 Task: Look for Airbnb options in Medina, Saudi Arabia from 5th November, 2023 to 16th November, 2023 for 2 adults.1  bedroom having 1 bed and 1 bathroom. Property type can be hotel. Look for 4 properties as per requirement.
Action: Mouse moved to (487, 68)
Screenshot: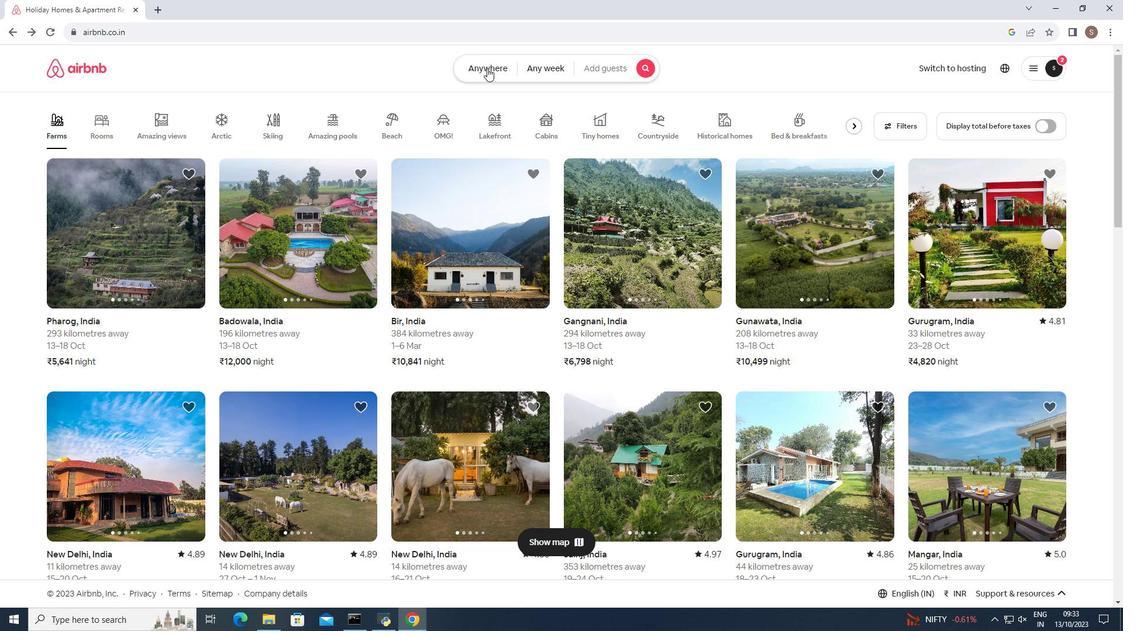 
Action: Mouse pressed left at (487, 68)
Screenshot: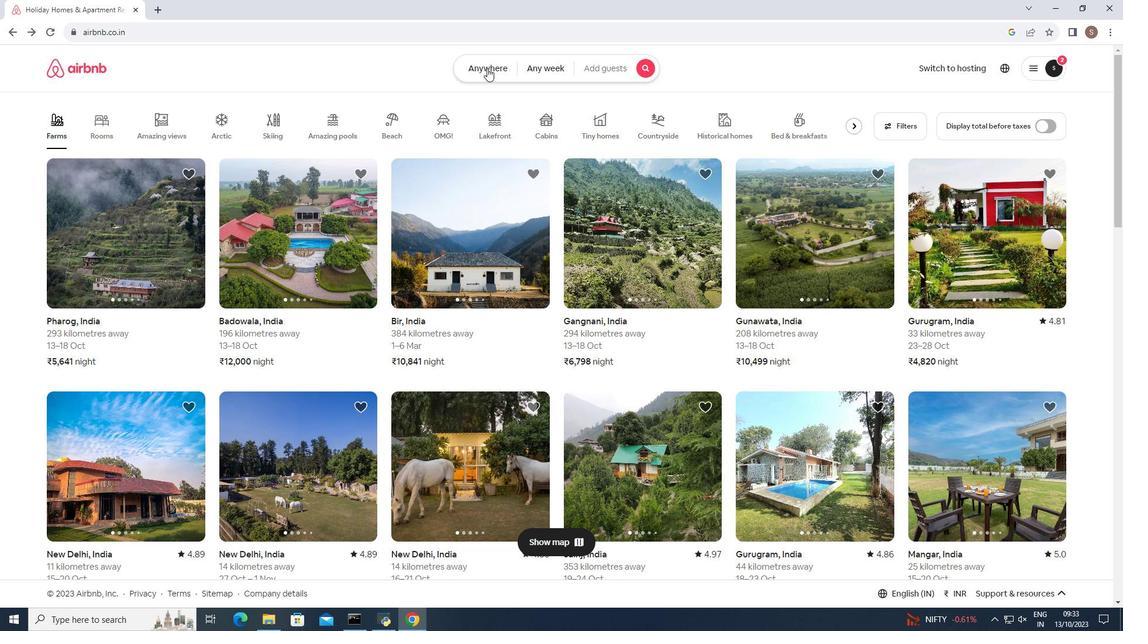 
Action: Mouse moved to (378, 118)
Screenshot: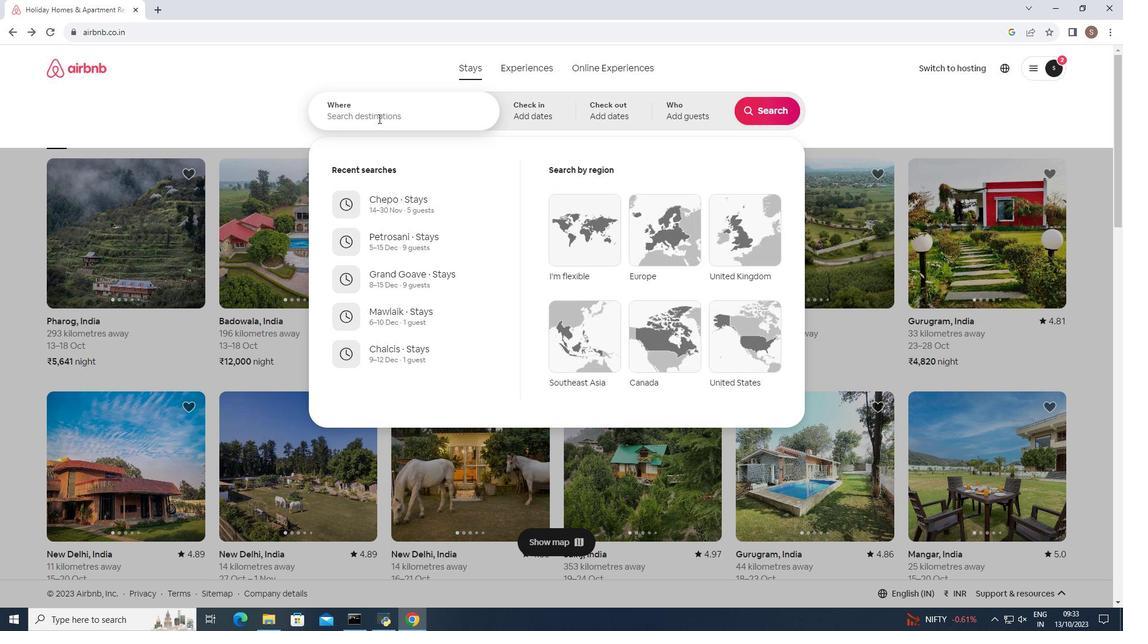 
Action: Mouse pressed left at (378, 118)
Screenshot: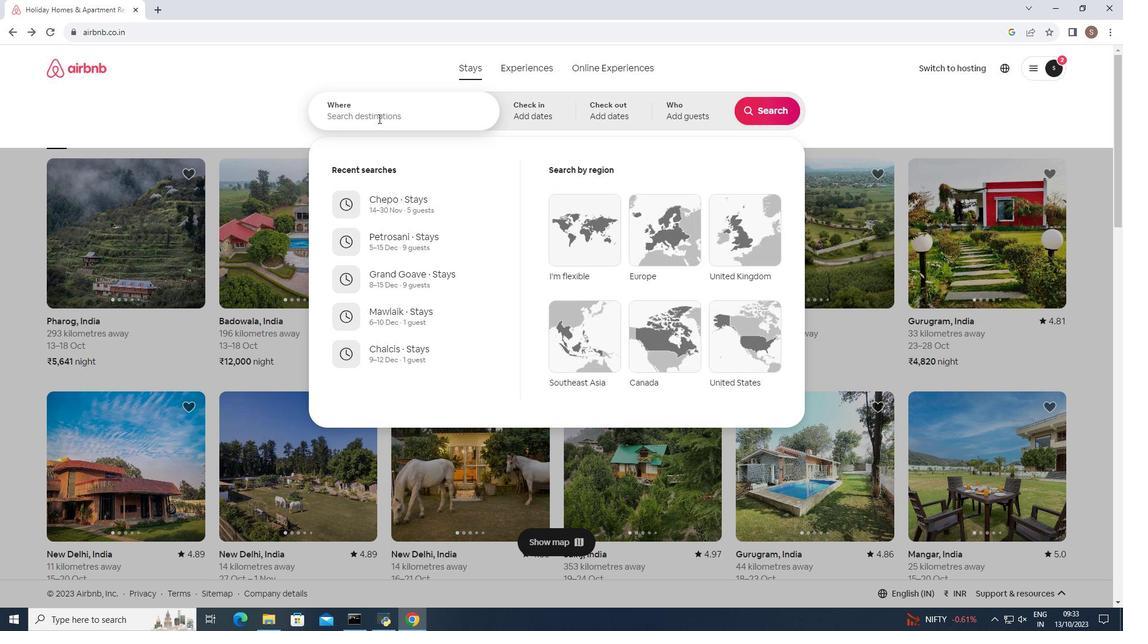 
Action: Key pressed <Key.shift>Medina,<Key.space><Key.shift><Key.shift><Key.shift><Key.shift>Saudi<Key.space><Key.shift><Key.shift><Key.shift><Key.shift><Key.shift><Key.shift><Key.shift><Key.shift><Key.shift><Key.shift>Arabia<Key.enter>
Screenshot: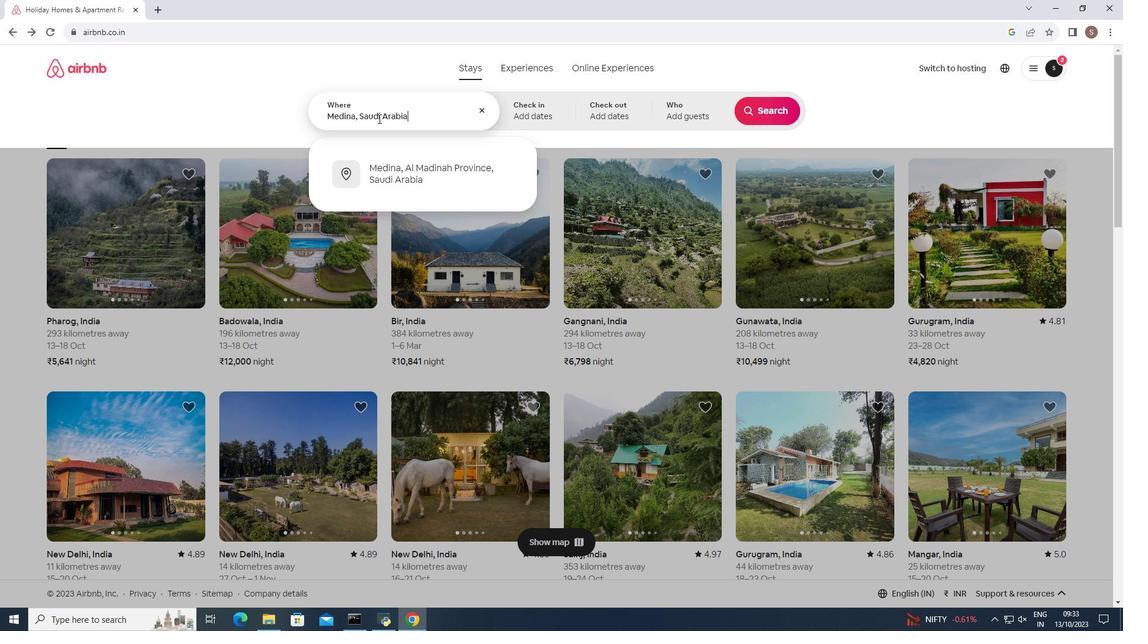 
Action: Mouse moved to (588, 283)
Screenshot: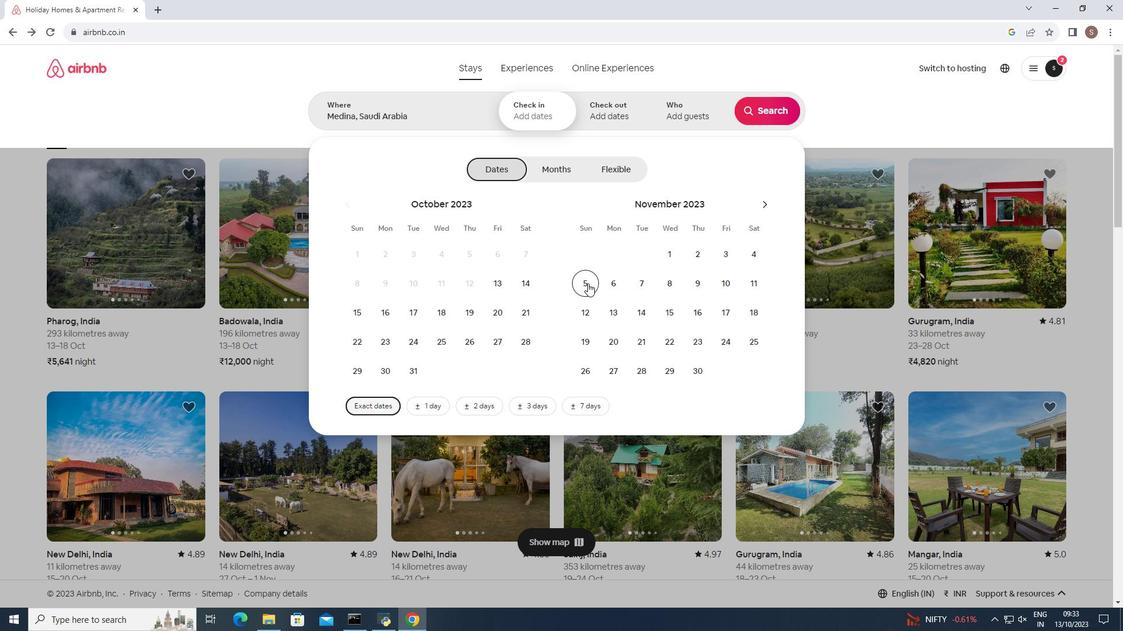 
Action: Mouse pressed left at (588, 283)
Screenshot: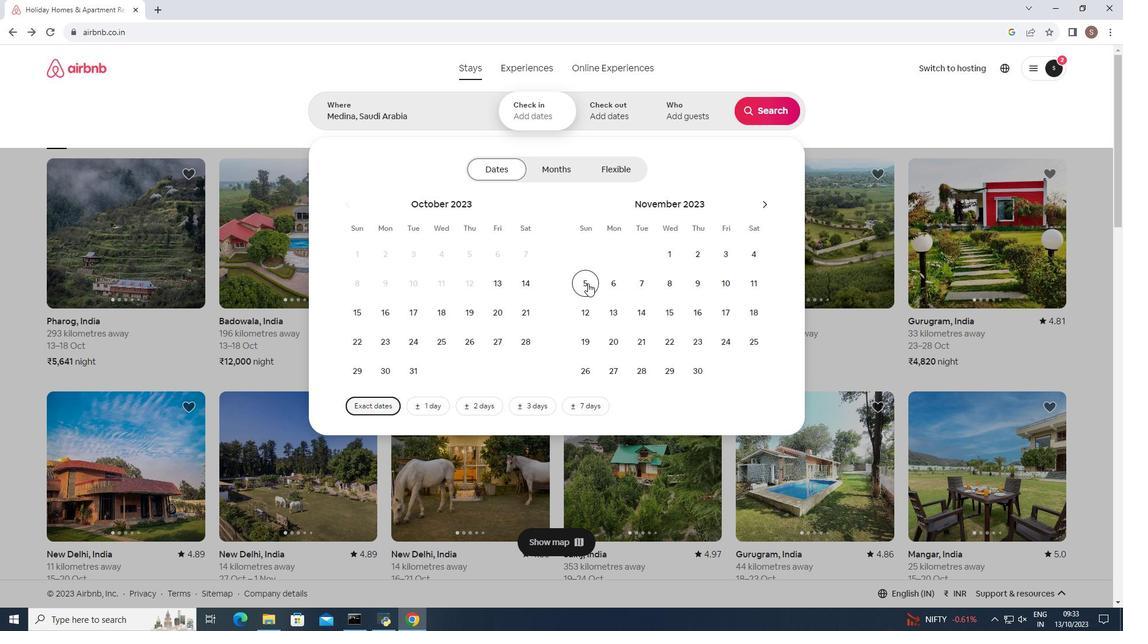 
Action: Mouse moved to (696, 311)
Screenshot: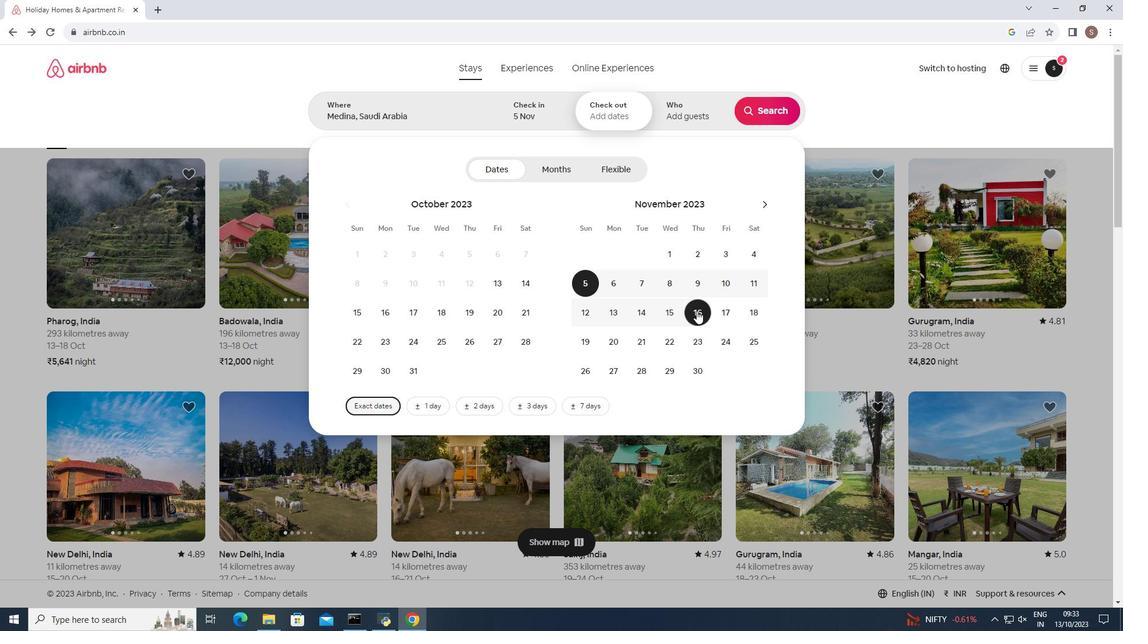 
Action: Mouse pressed left at (696, 311)
Screenshot: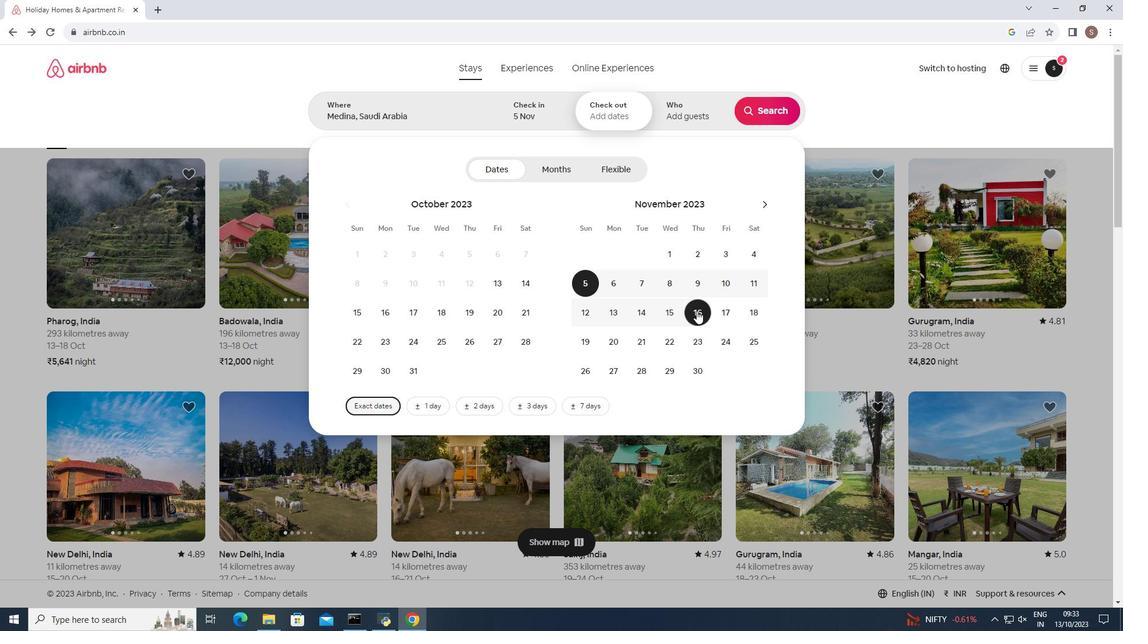 
Action: Mouse moved to (664, 112)
Screenshot: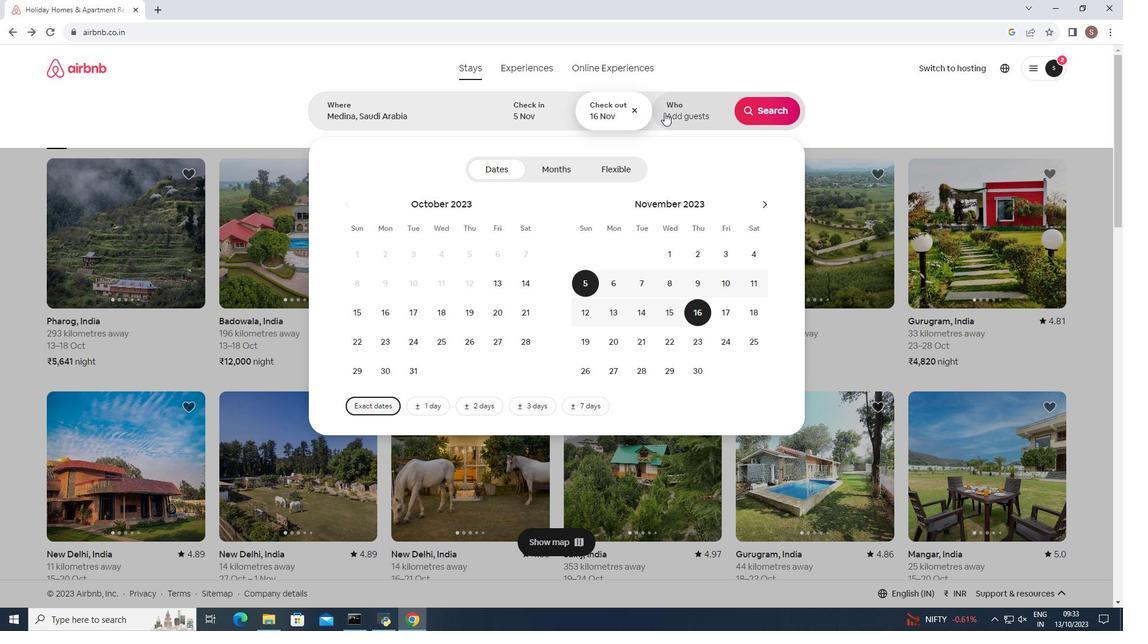 
Action: Mouse pressed left at (664, 112)
Screenshot: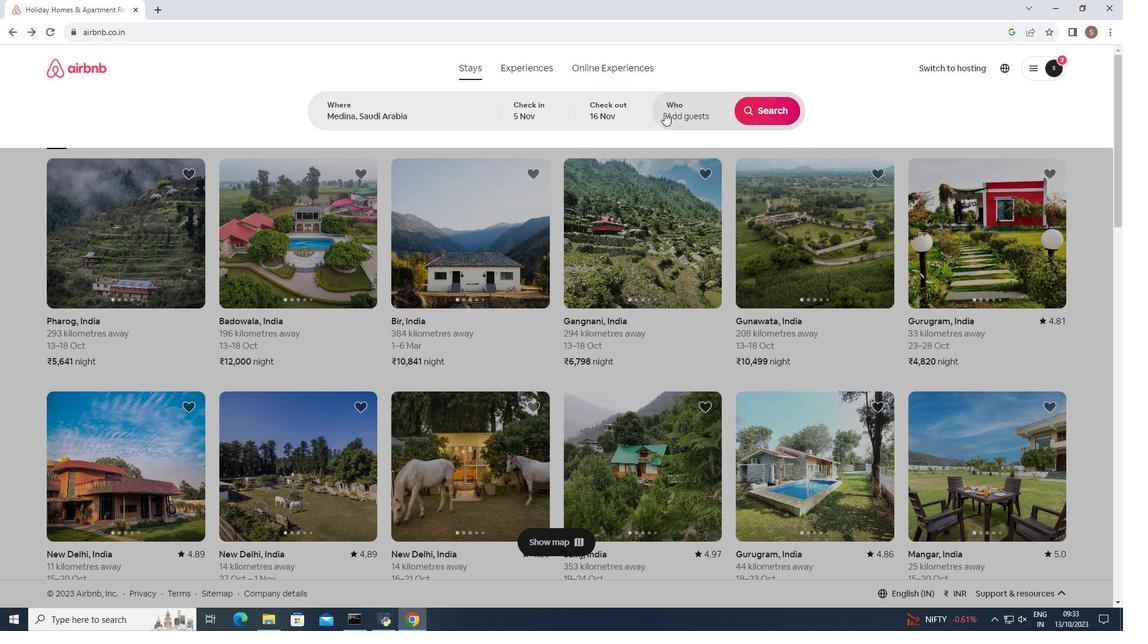 
Action: Mouse moved to (771, 169)
Screenshot: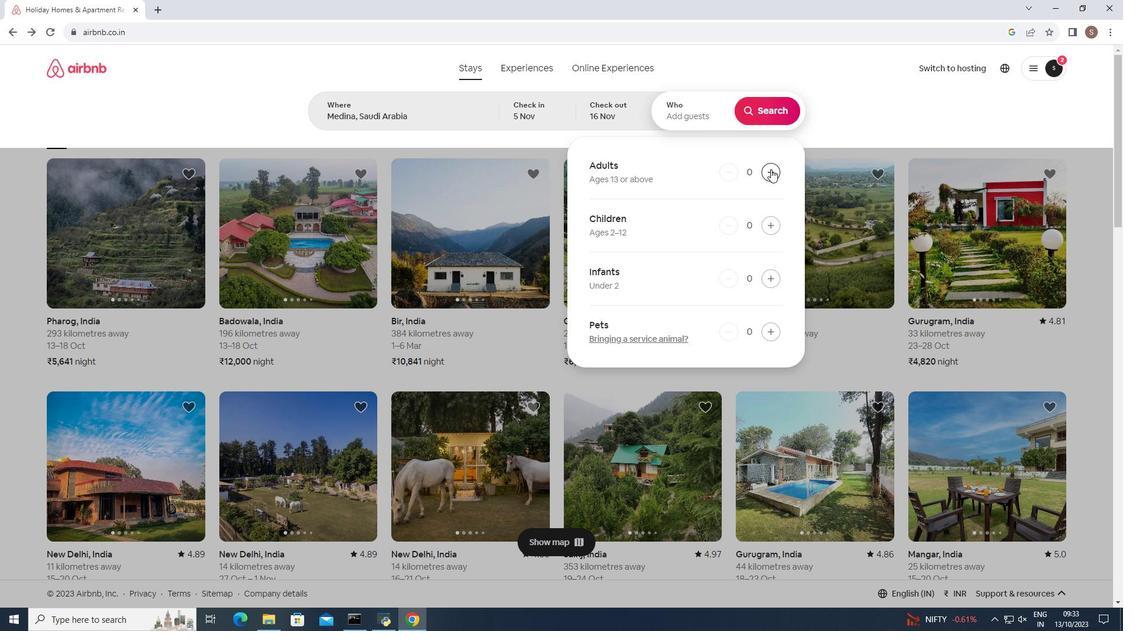 
Action: Mouse pressed left at (771, 169)
Screenshot: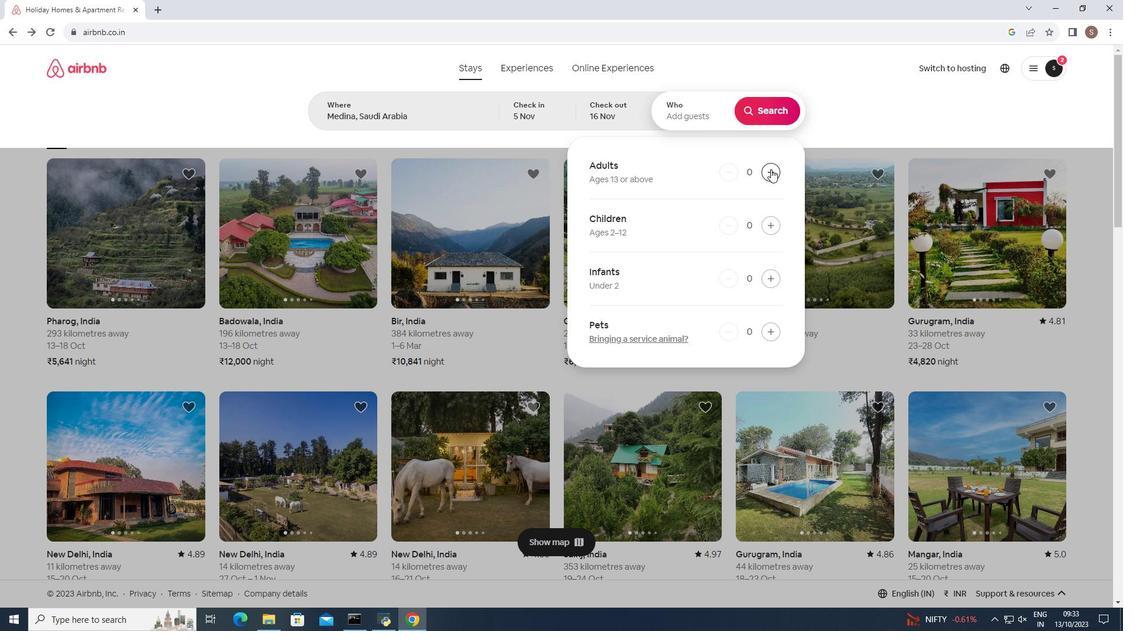 
Action: Mouse moved to (771, 170)
Screenshot: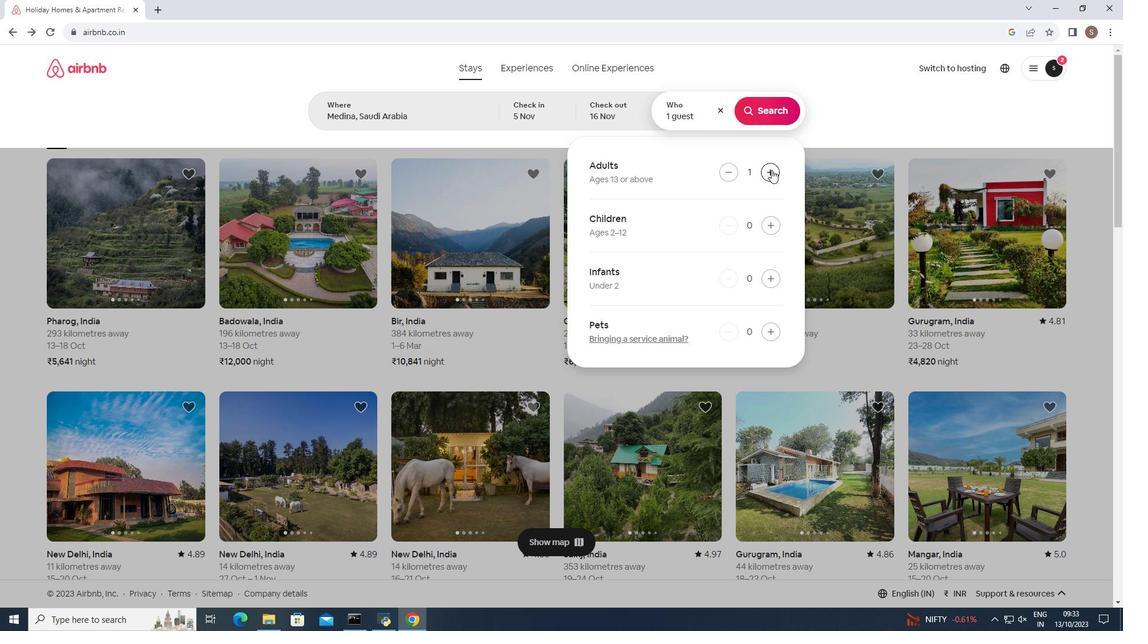 
Action: Mouse pressed left at (771, 170)
Screenshot: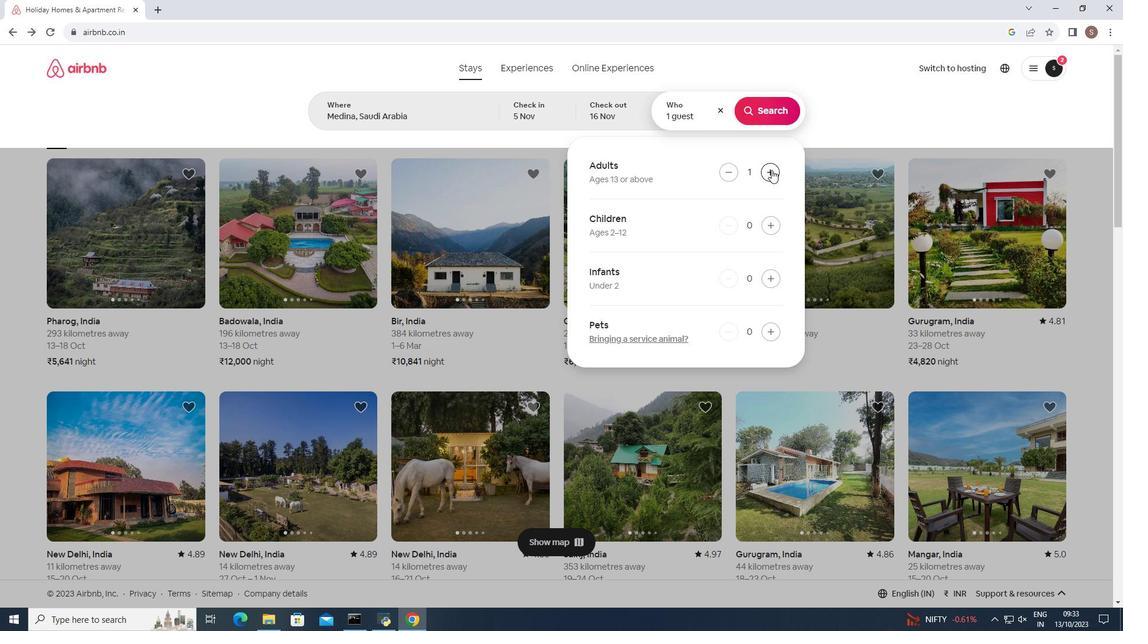 
Action: Mouse moved to (767, 101)
Screenshot: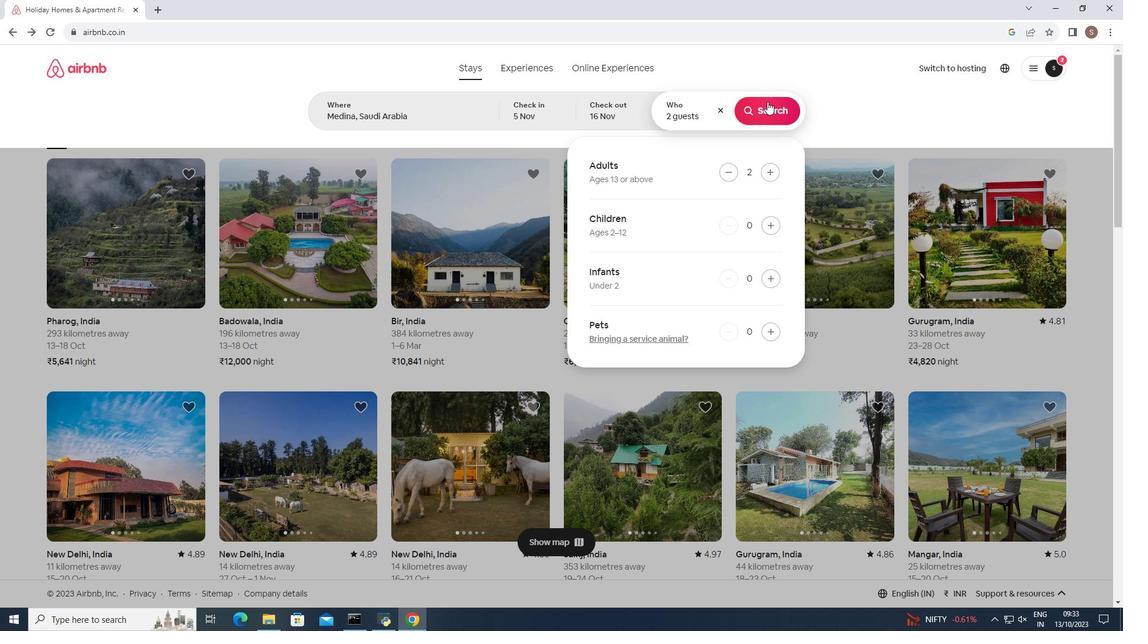 
Action: Mouse pressed left at (767, 101)
Screenshot: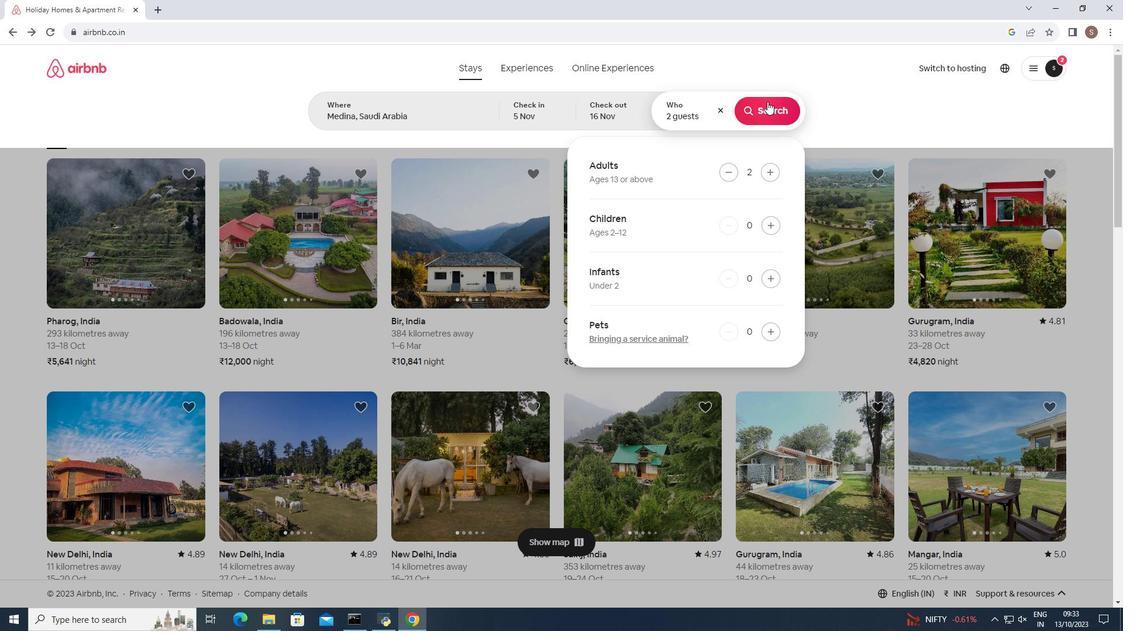 
Action: Mouse moved to (936, 118)
Screenshot: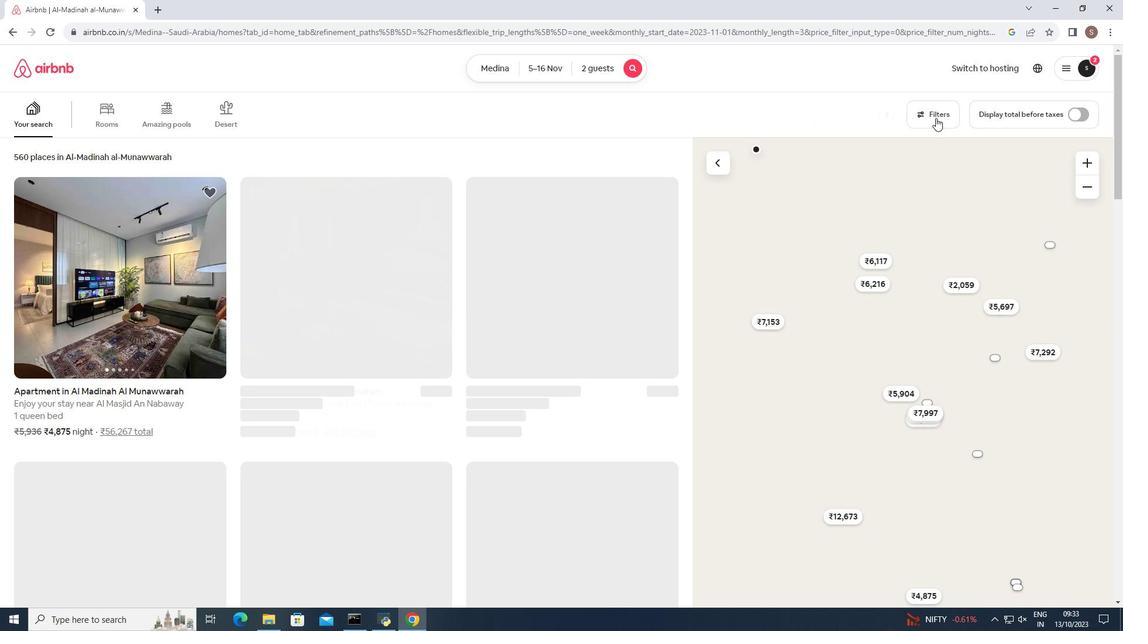 
Action: Mouse pressed left at (936, 118)
Screenshot: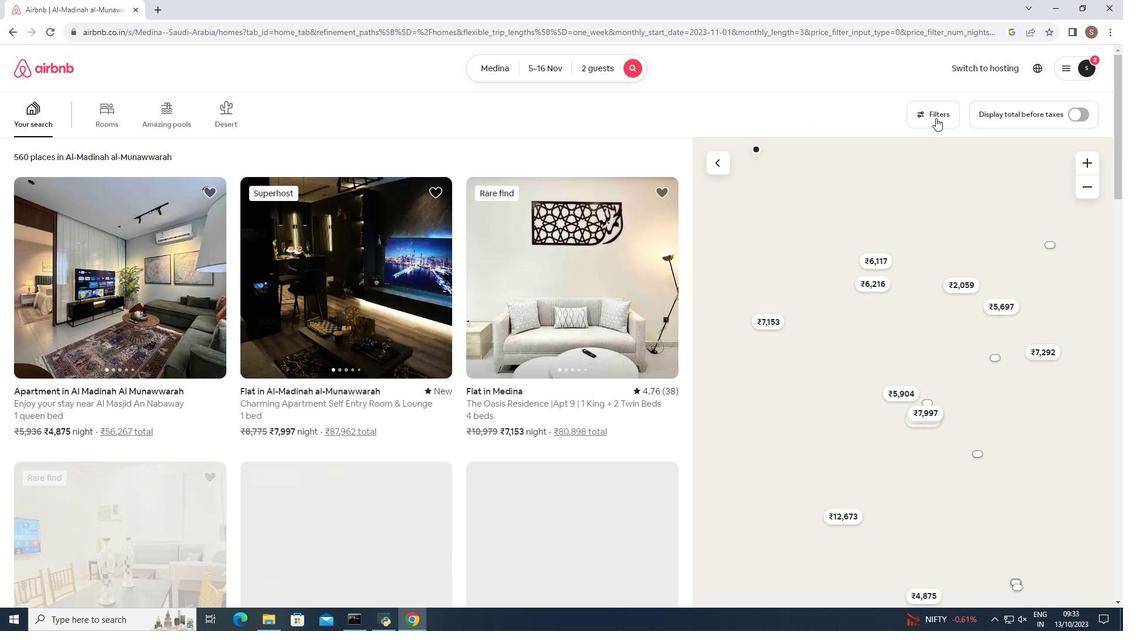
Action: Mouse moved to (575, 290)
Screenshot: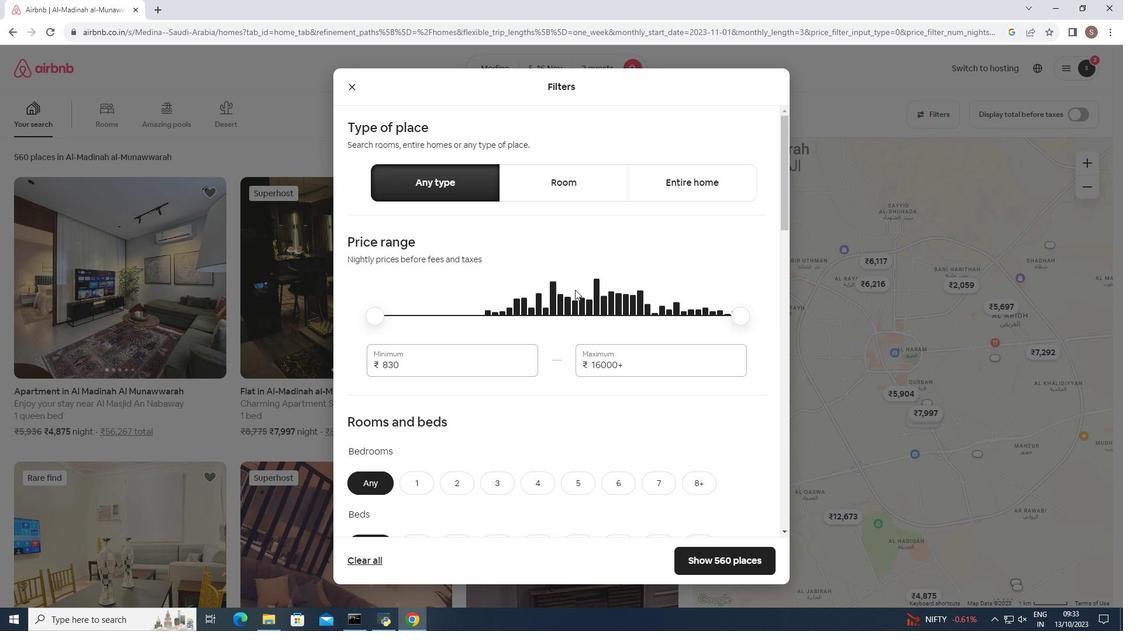 
Action: Mouse scrolled (575, 289) with delta (0, 0)
Screenshot: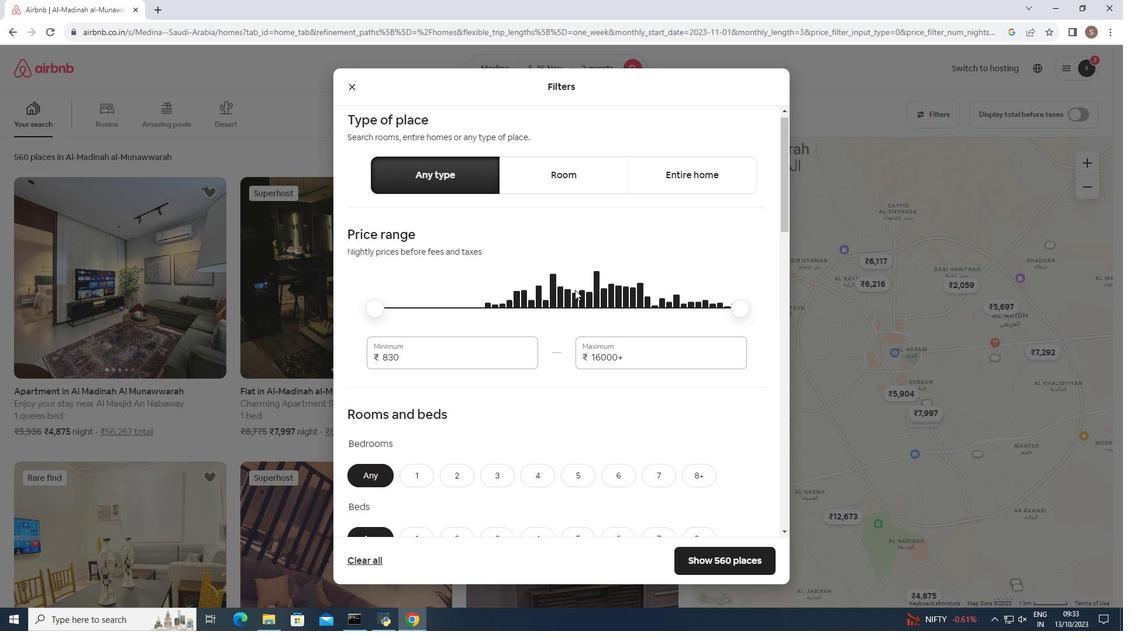 
Action: Mouse scrolled (575, 289) with delta (0, 0)
Screenshot: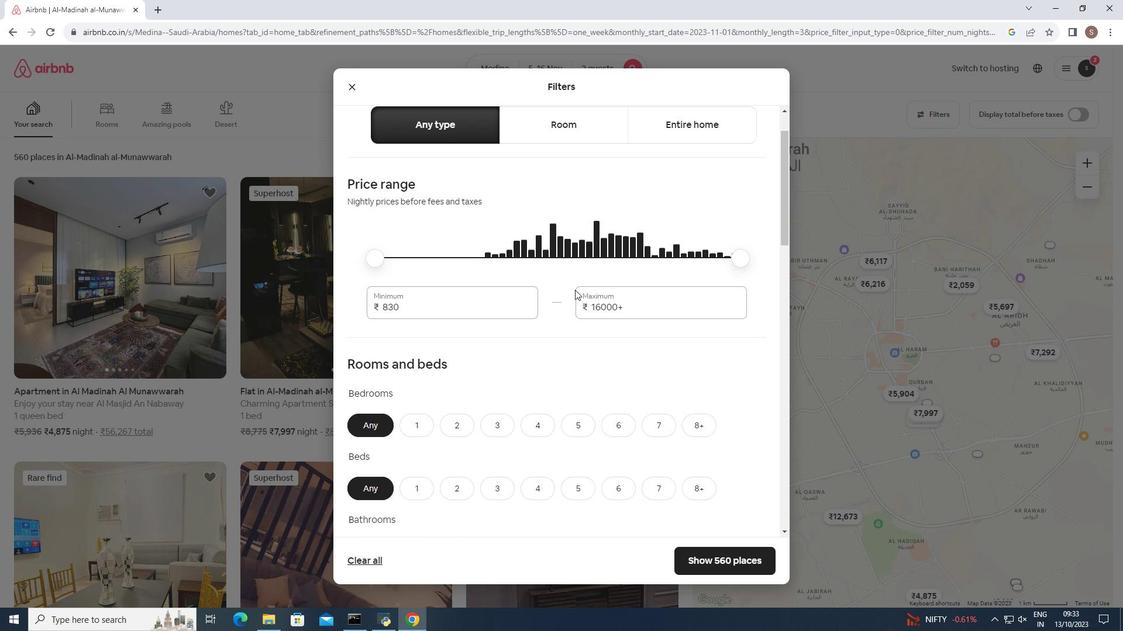 
Action: Mouse moved to (404, 361)
Screenshot: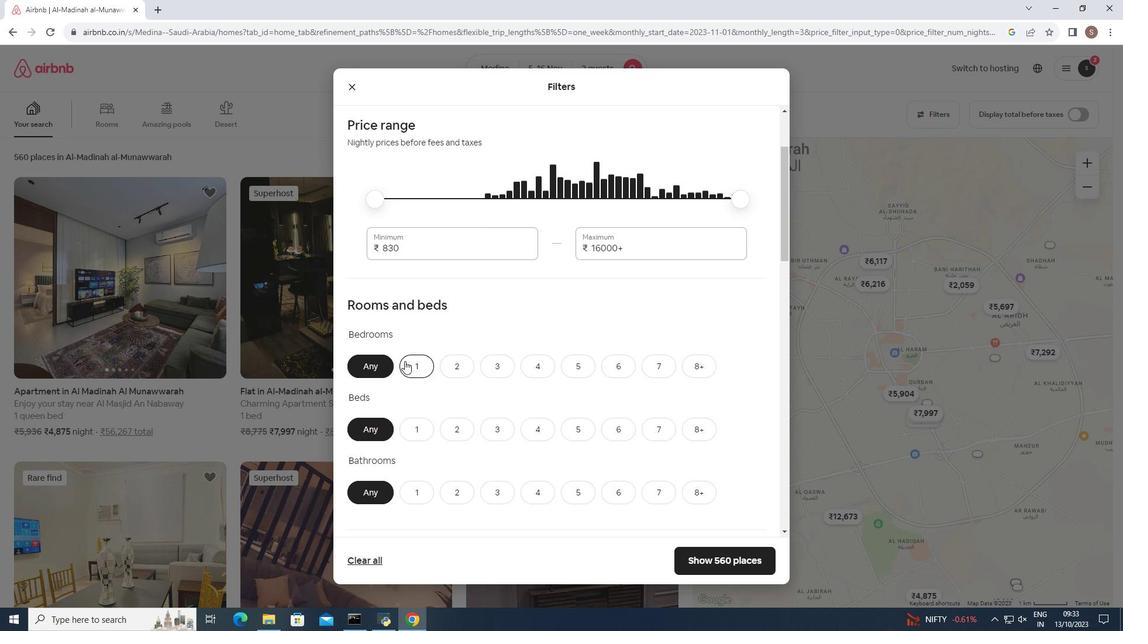 
Action: Mouse pressed left at (404, 361)
Screenshot: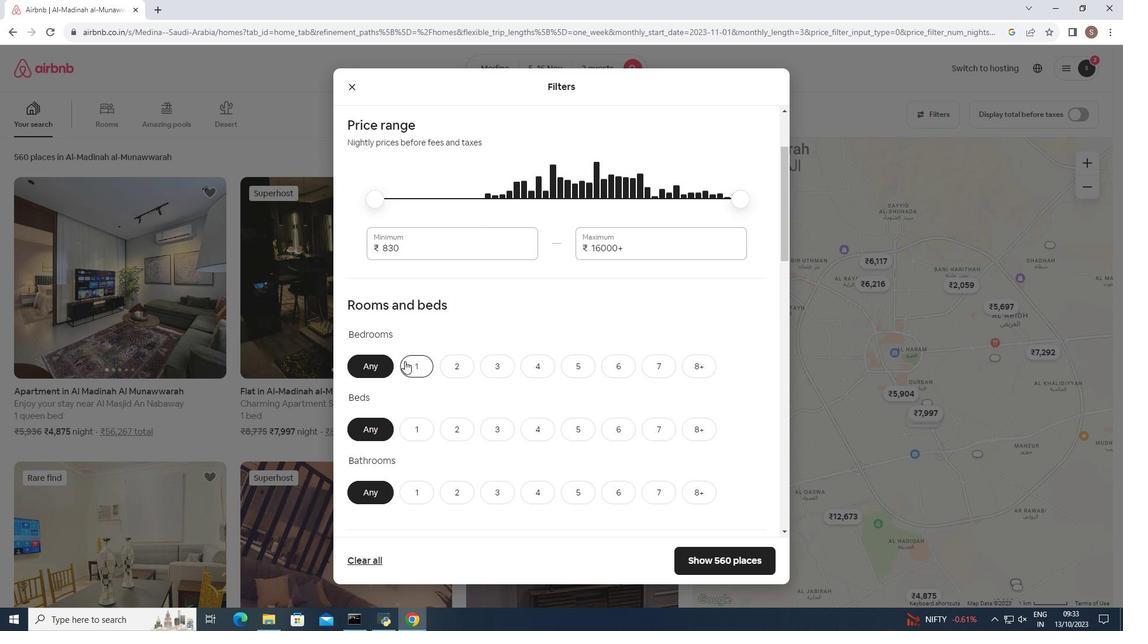 
Action: Mouse moved to (417, 435)
Screenshot: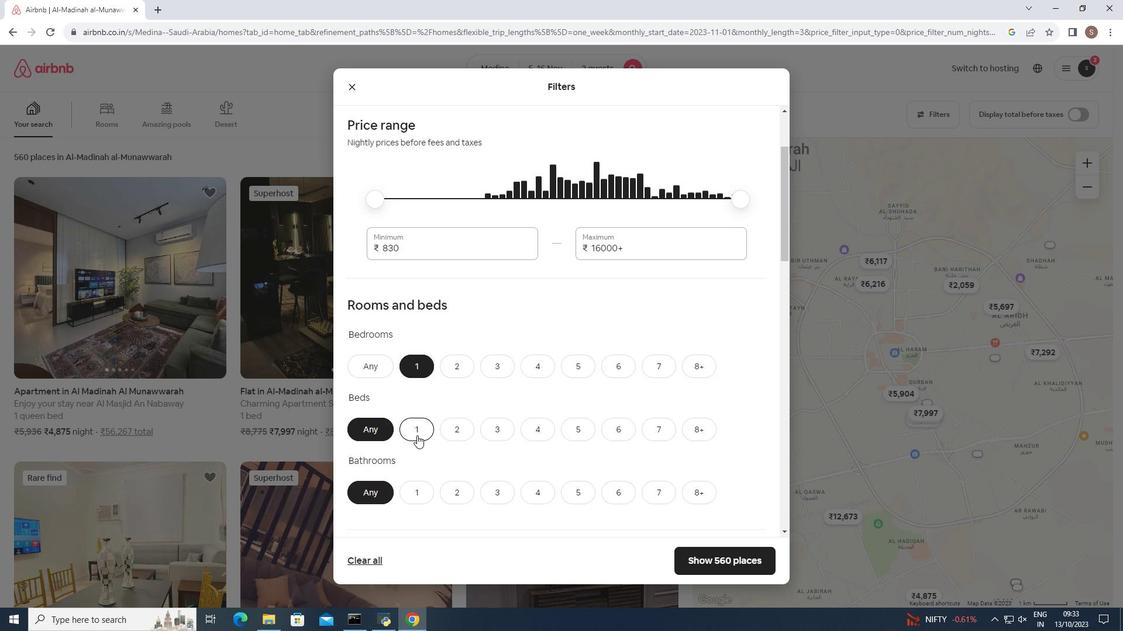 
Action: Mouse pressed left at (417, 435)
Screenshot: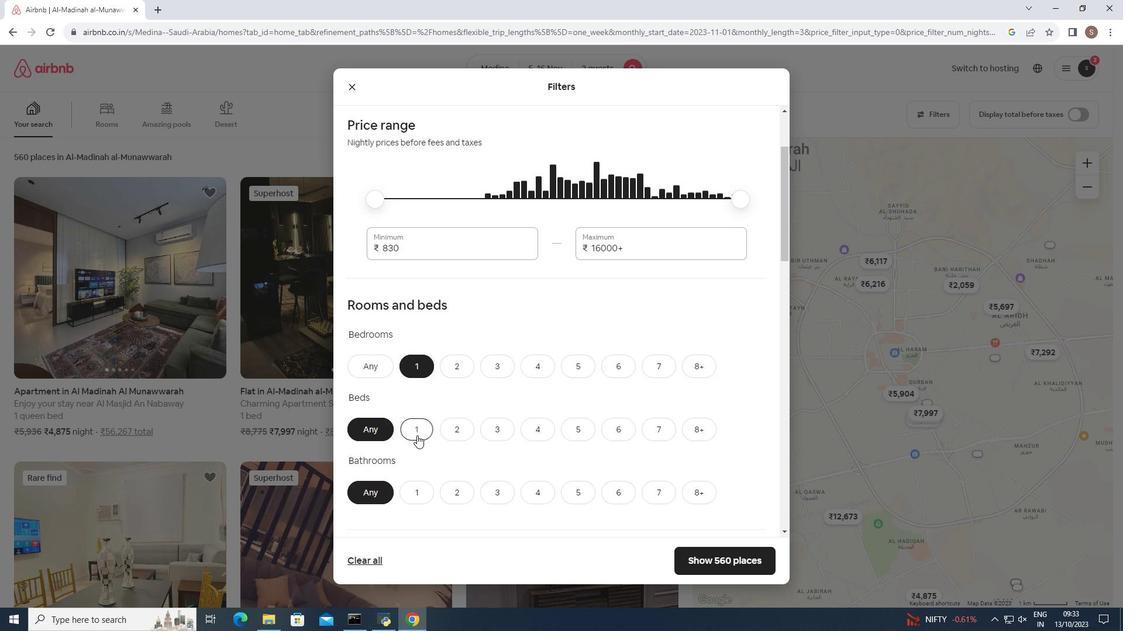 
Action: Mouse moved to (410, 497)
Screenshot: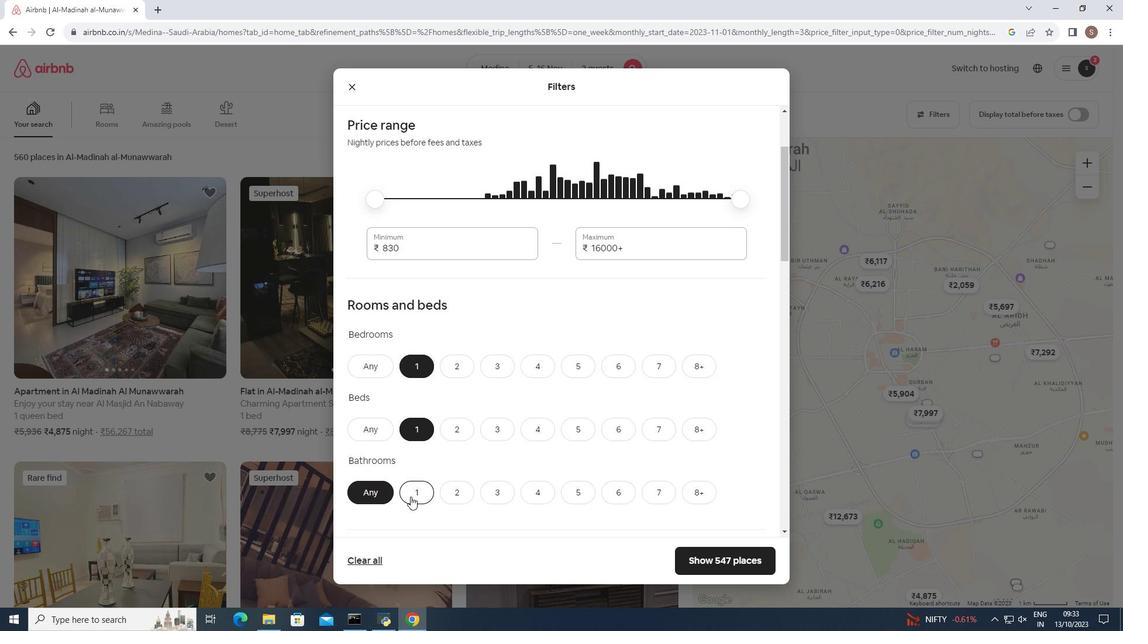 
Action: Mouse pressed left at (410, 497)
Screenshot: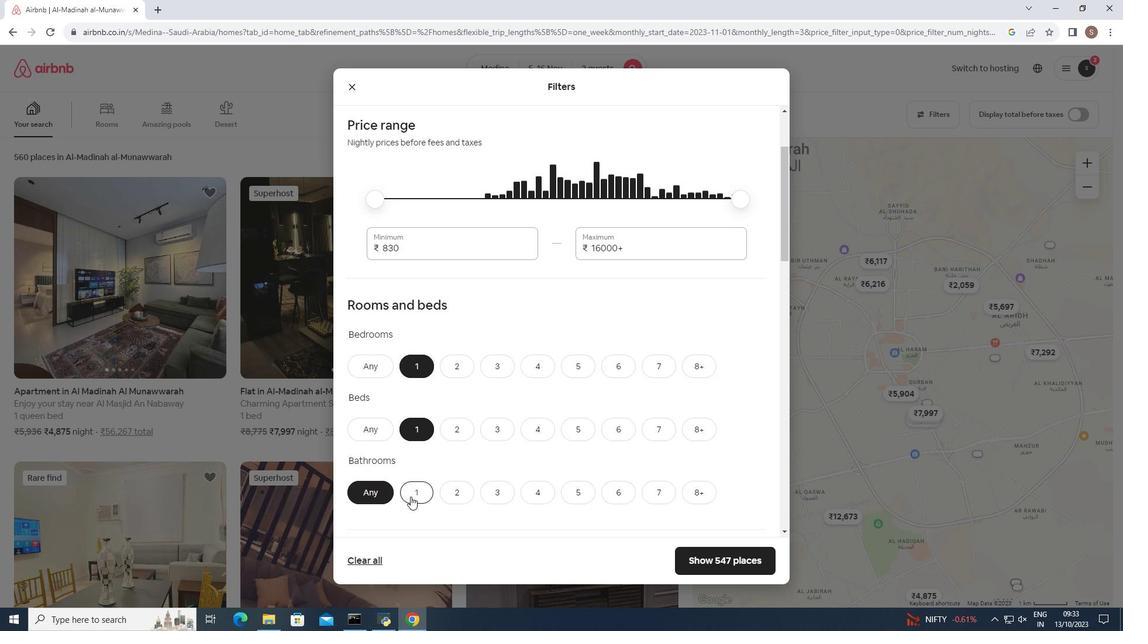 
Action: Mouse moved to (468, 372)
Screenshot: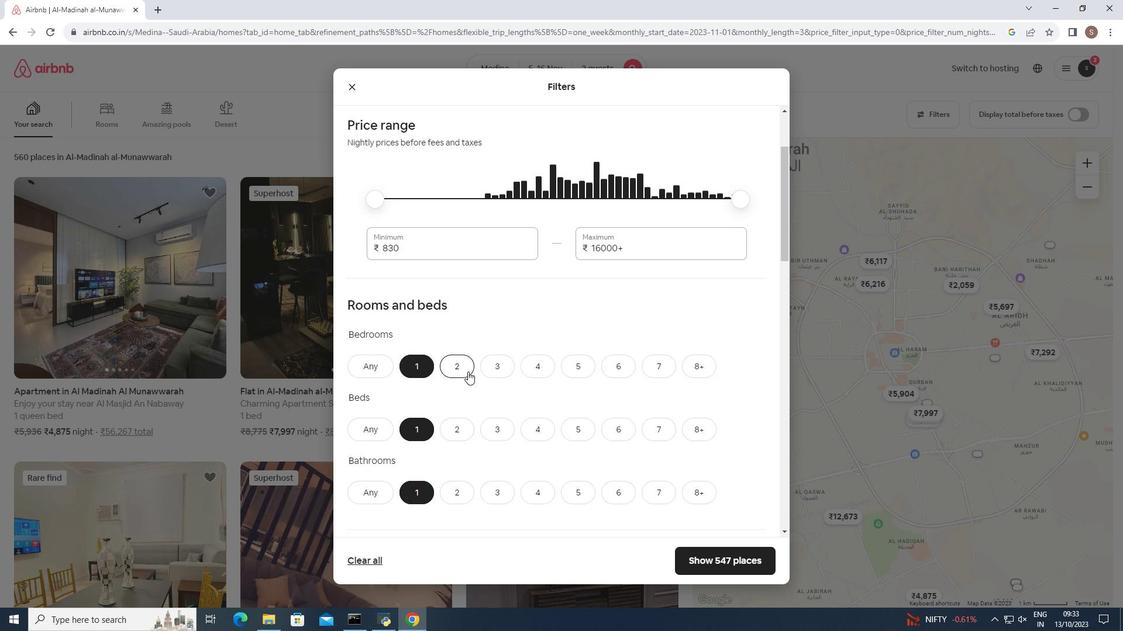 
Action: Mouse scrolled (468, 371) with delta (0, 0)
Screenshot: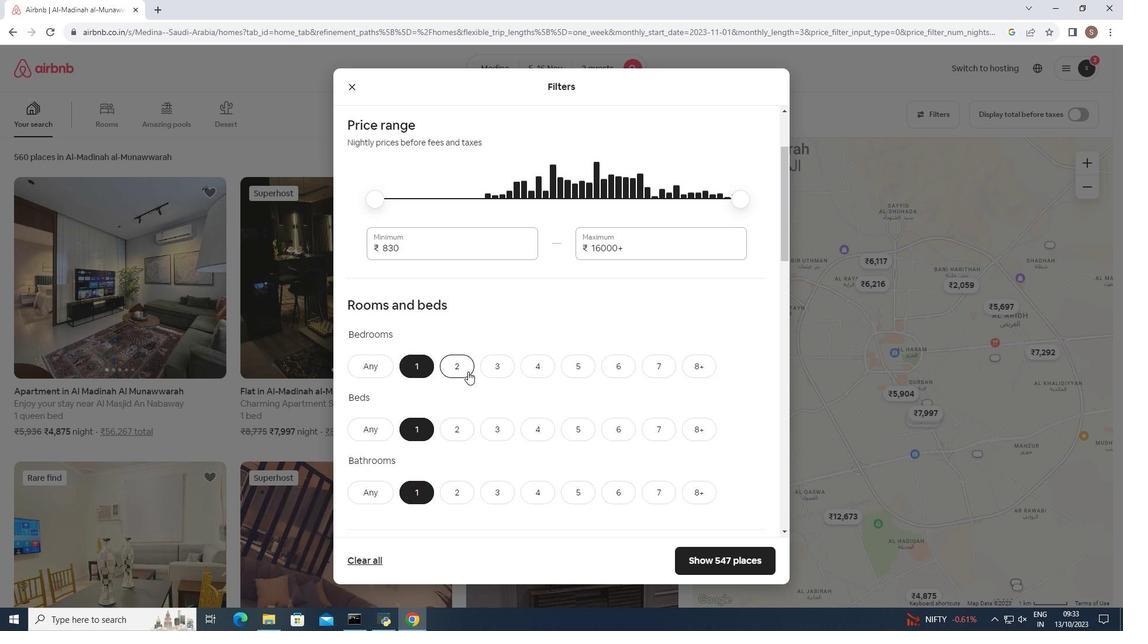 
Action: Mouse scrolled (468, 371) with delta (0, 0)
Screenshot: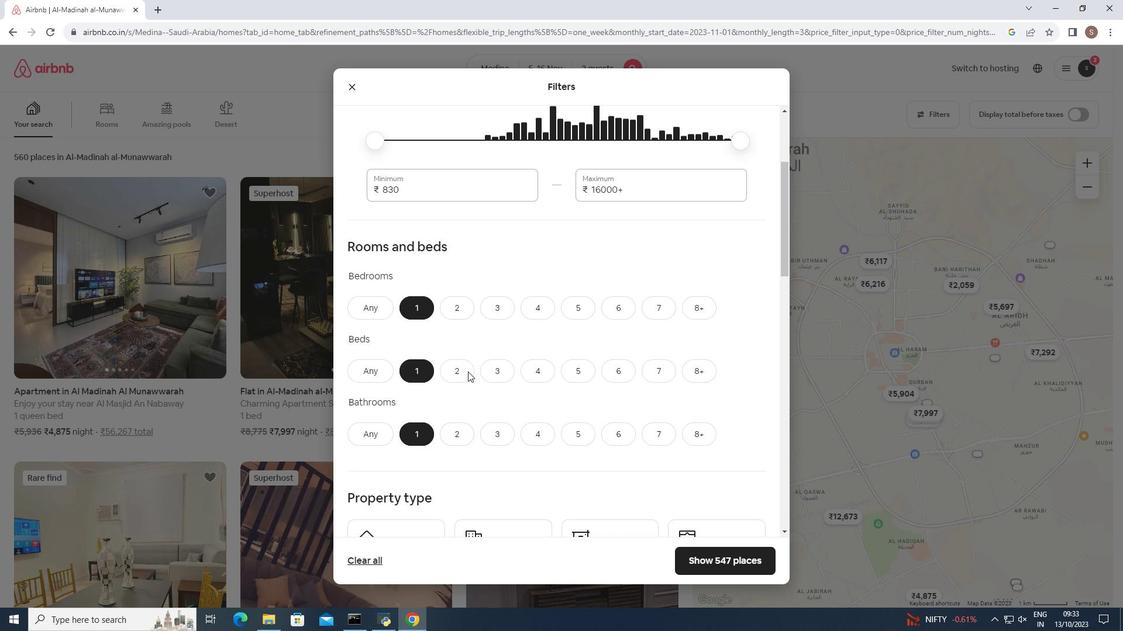 
Action: Mouse scrolled (468, 371) with delta (0, 0)
Screenshot: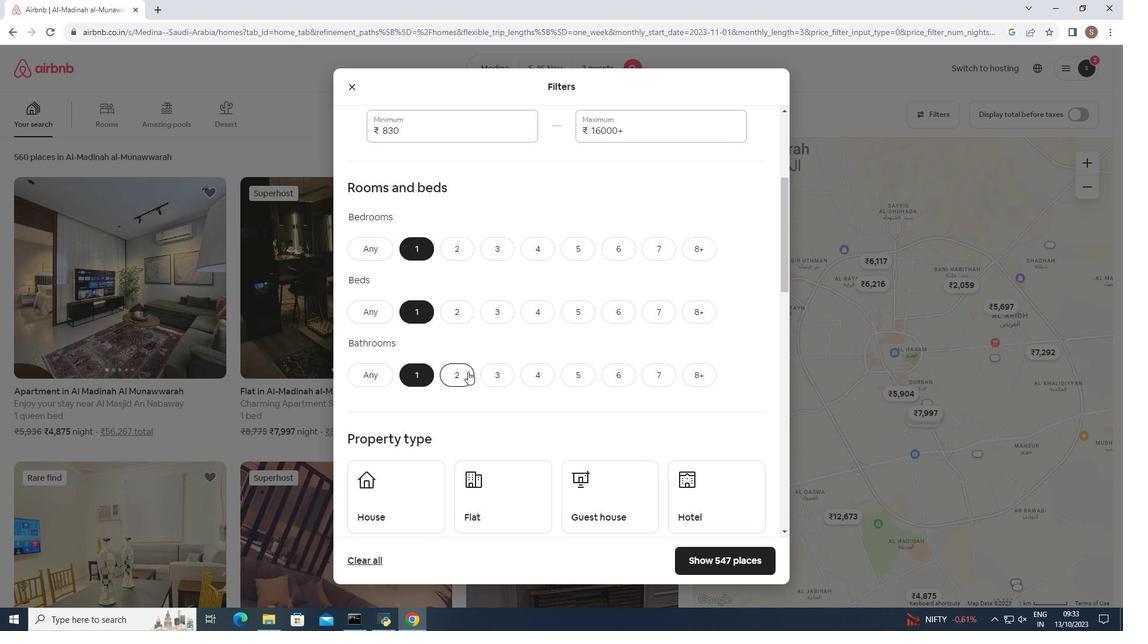 
Action: Mouse scrolled (468, 371) with delta (0, 0)
Screenshot: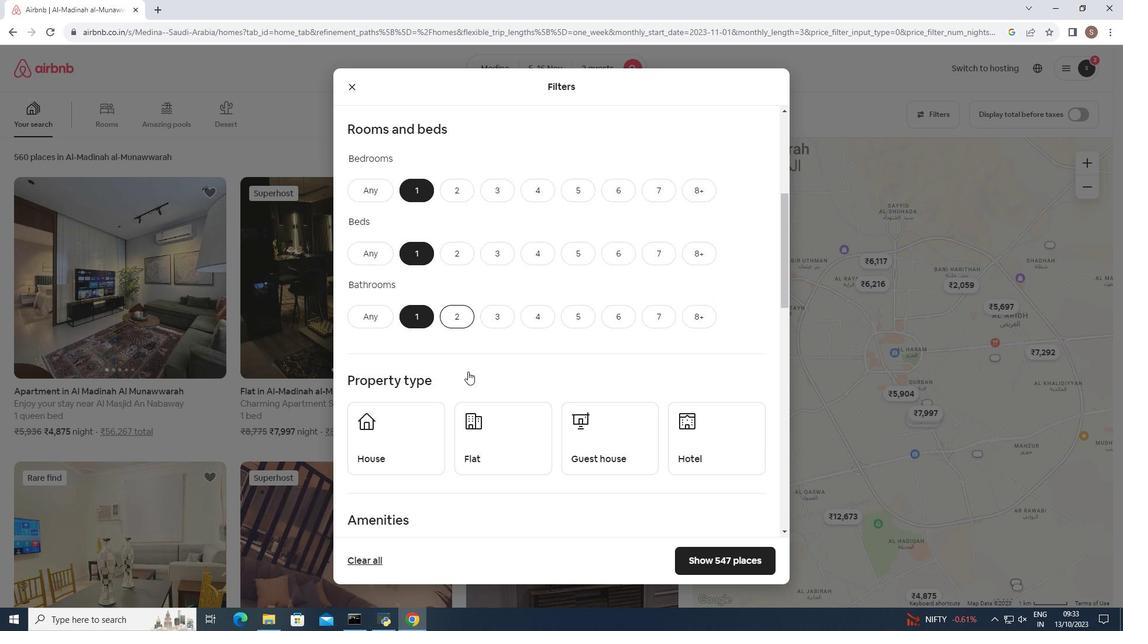 
Action: Mouse moved to (676, 387)
Screenshot: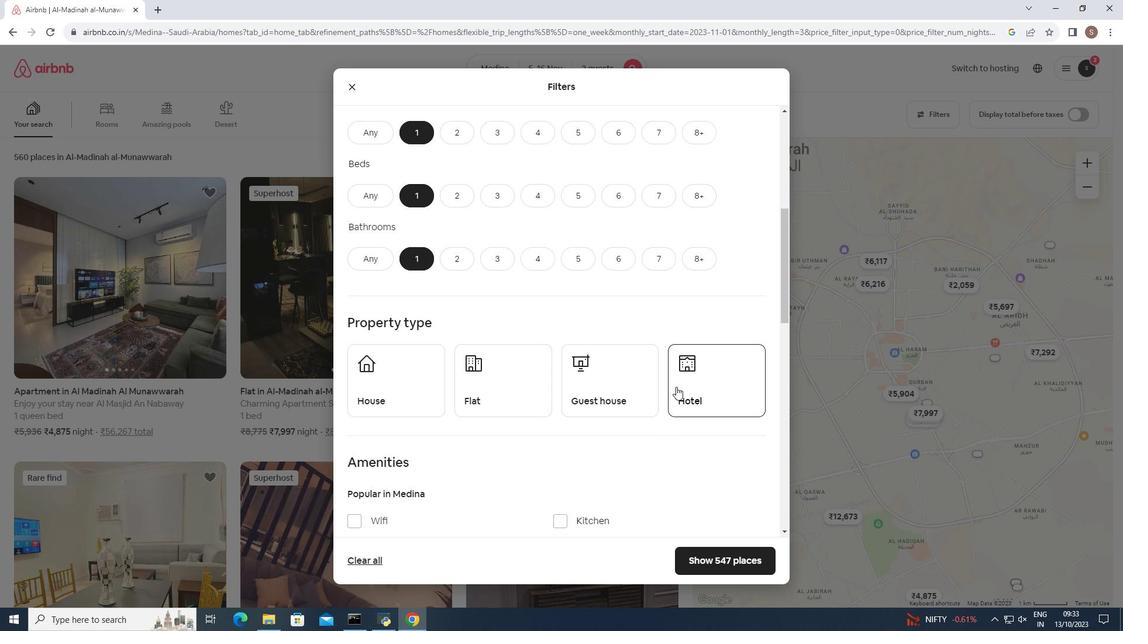 
Action: Mouse pressed left at (676, 387)
Screenshot: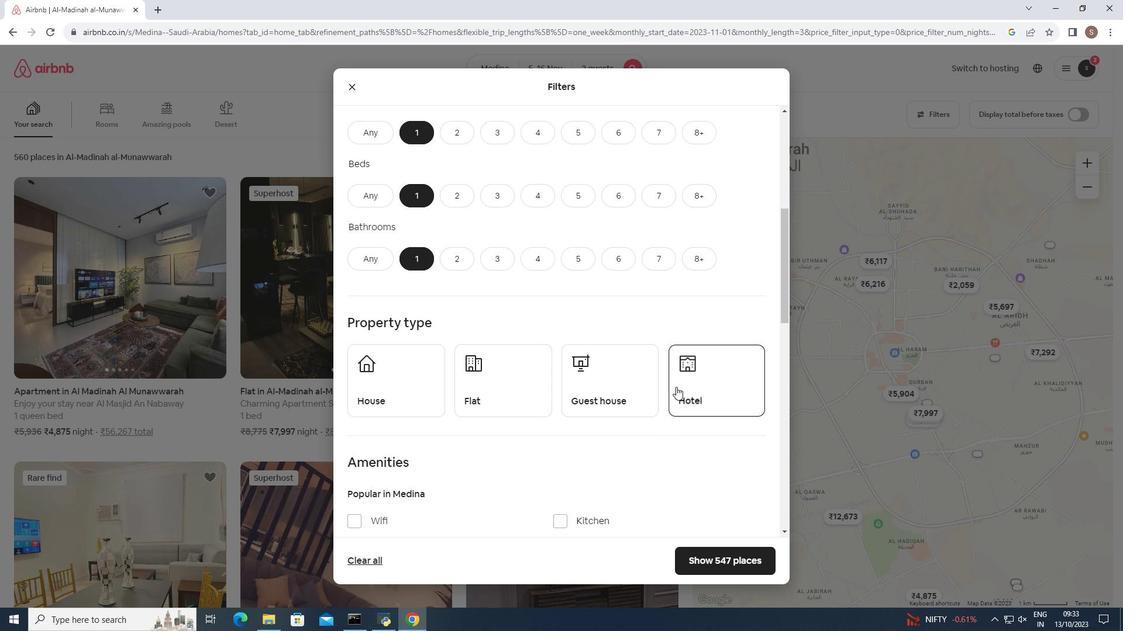
Action: Mouse moved to (726, 563)
Screenshot: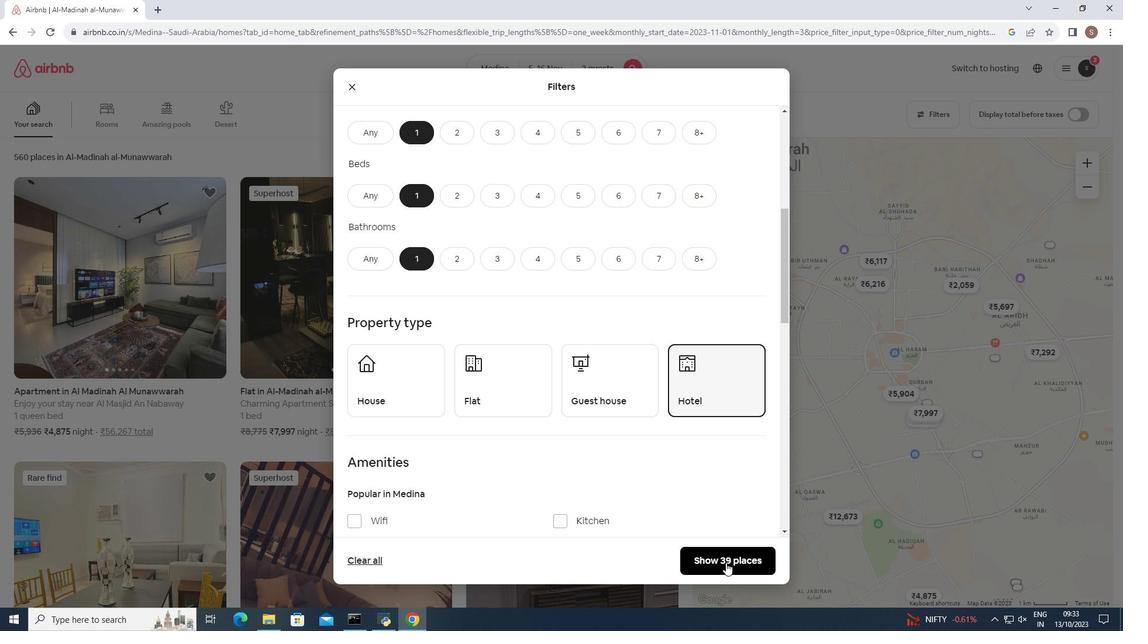 
Action: Mouse pressed left at (726, 563)
Screenshot: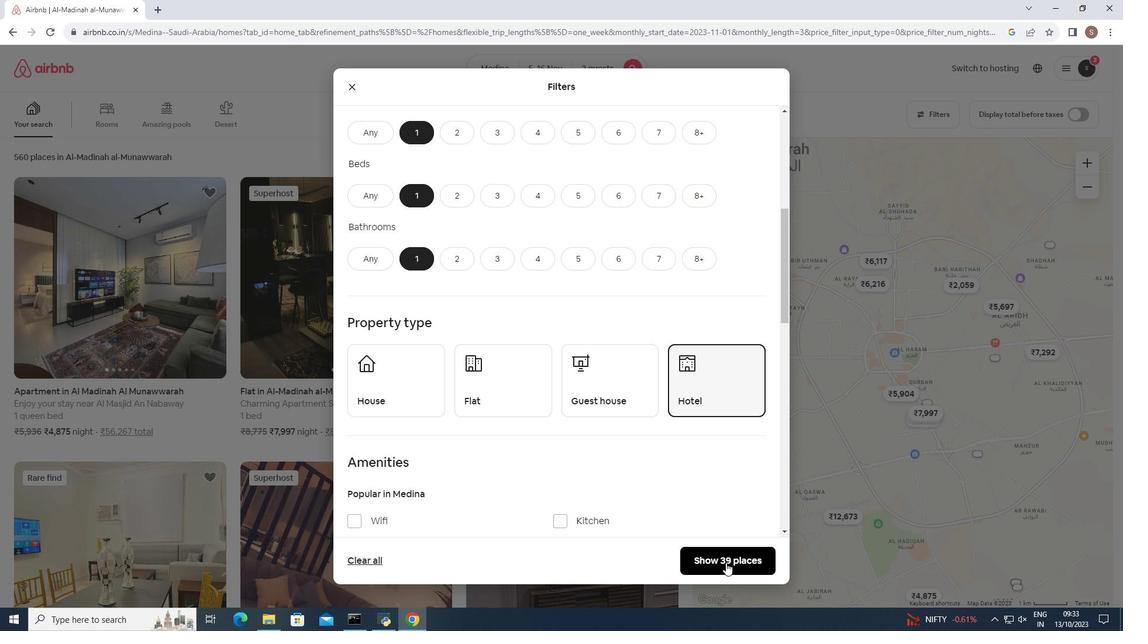 
Action: Mouse moved to (364, 286)
Screenshot: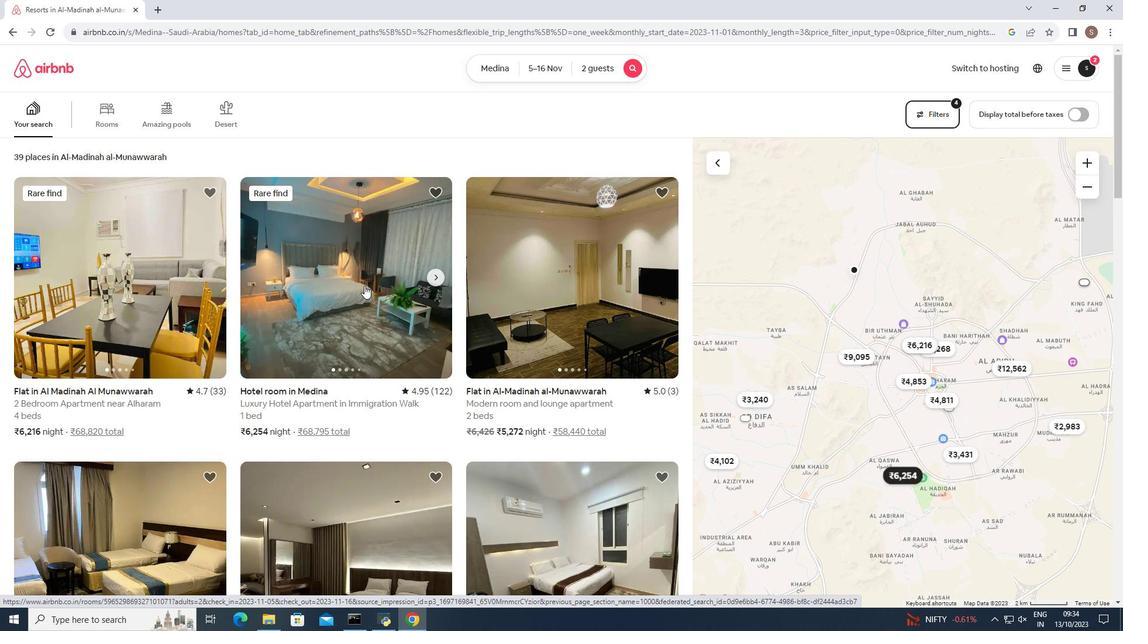 
Action: Mouse pressed left at (364, 286)
Screenshot: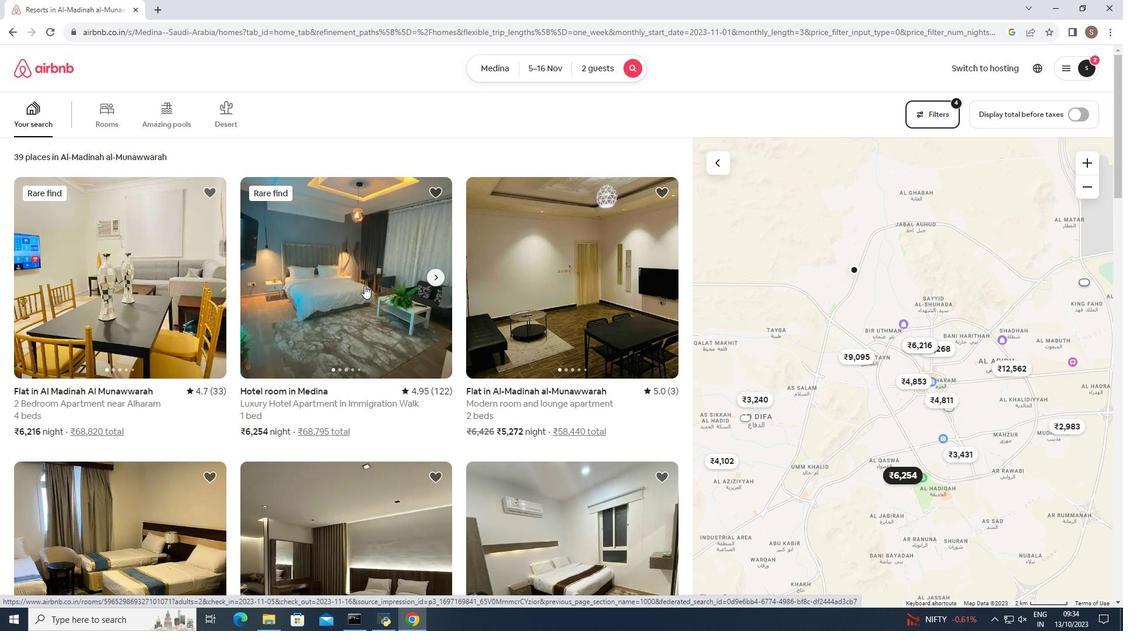 
Action: Mouse moved to (363, 286)
Screenshot: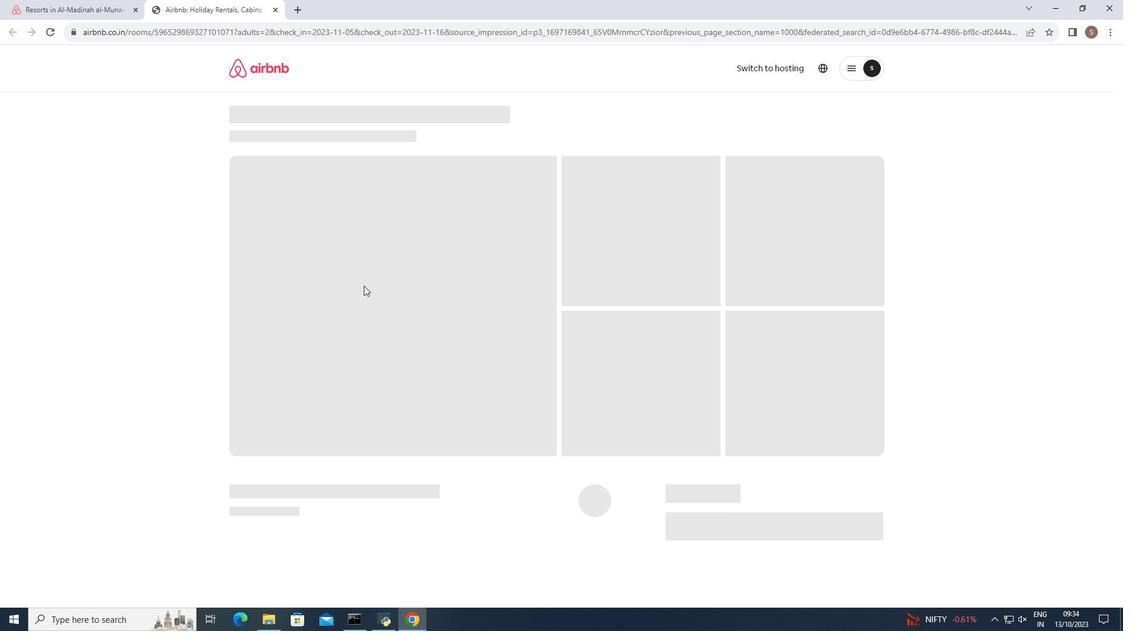 
Action: Mouse pressed left at (363, 286)
Screenshot: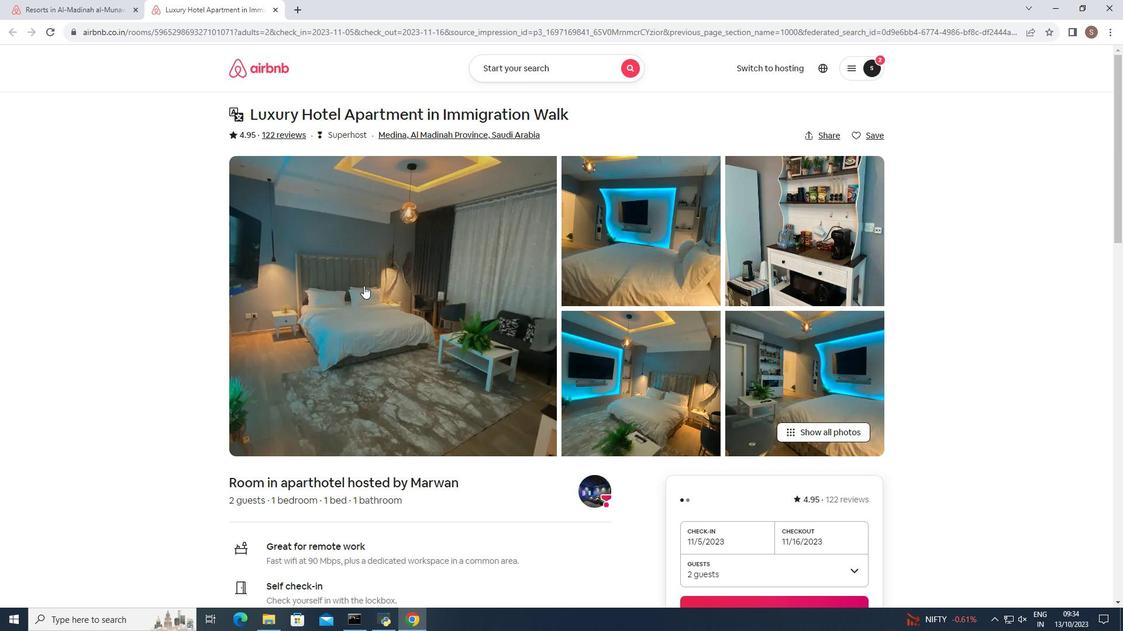 
Action: Mouse moved to (369, 282)
Screenshot: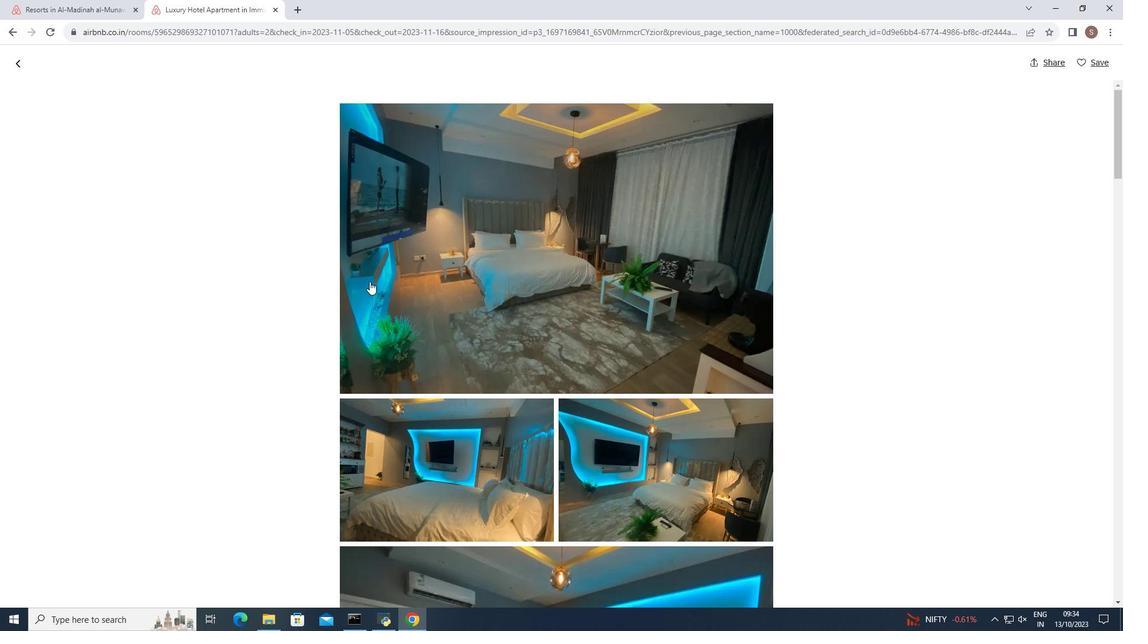 
Action: Mouse scrolled (369, 281) with delta (0, 0)
Screenshot: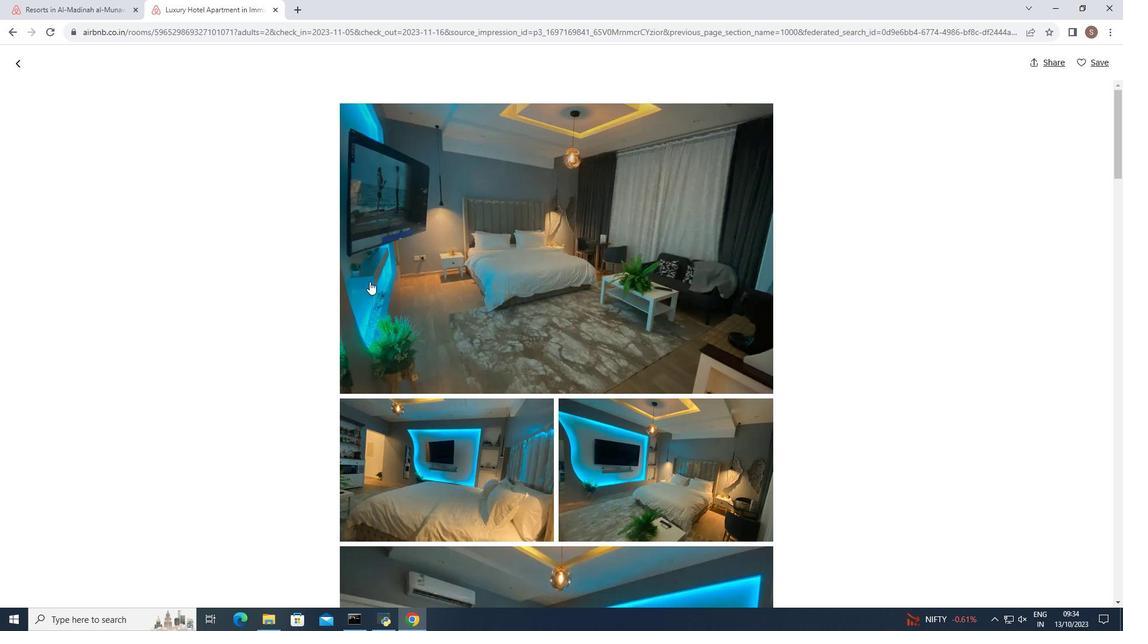 
Action: Mouse scrolled (369, 281) with delta (0, 0)
Screenshot: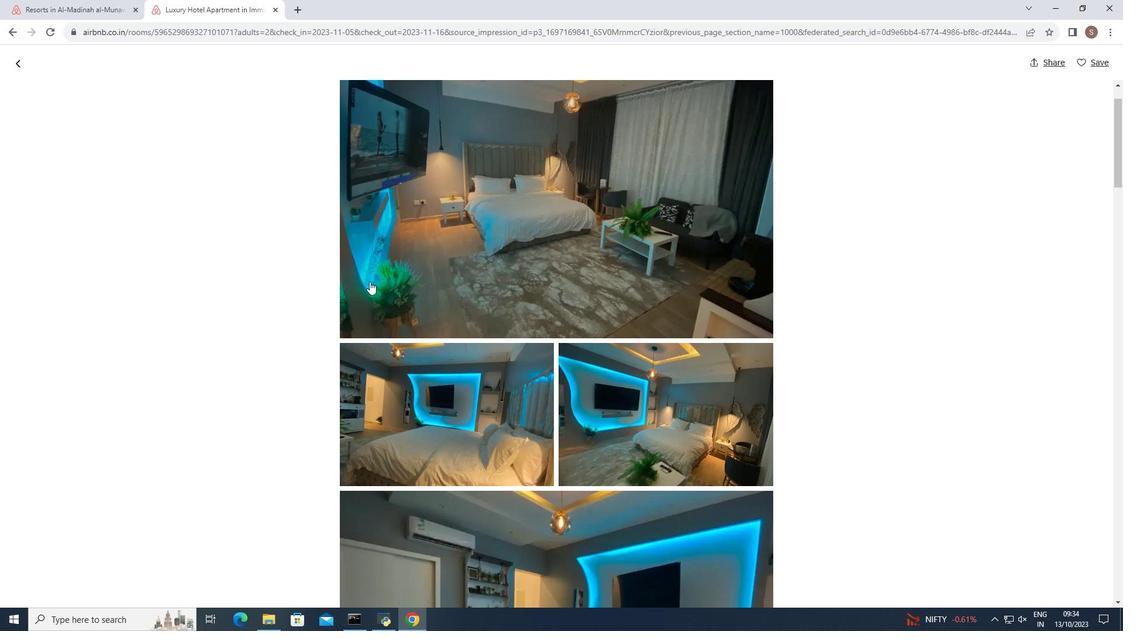 
Action: Mouse moved to (379, 282)
Screenshot: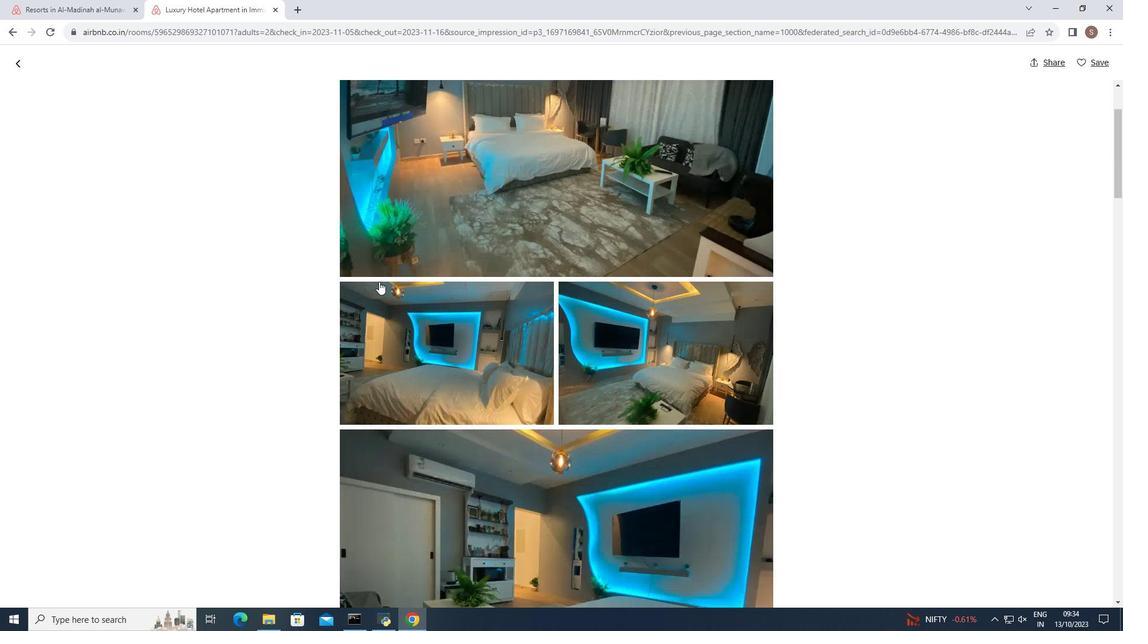 
Action: Mouse scrolled (379, 281) with delta (0, 0)
Screenshot: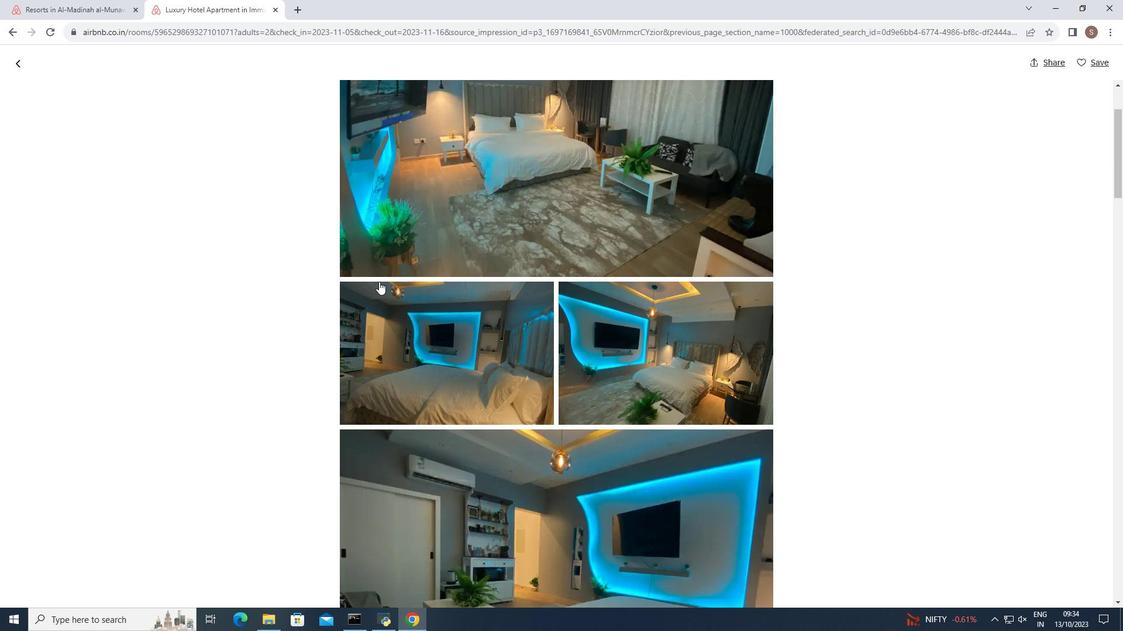
Action: Mouse scrolled (379, 281) with delta (0, 0)
Screenshot: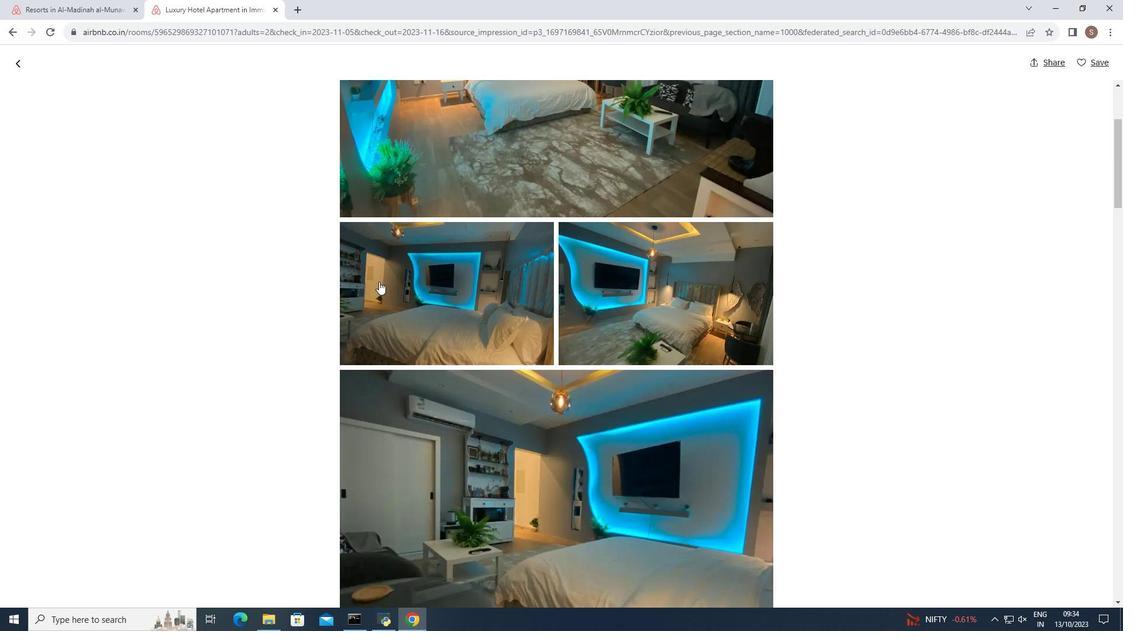 
Action: Mouse moved to (379, 282)
Screenshot: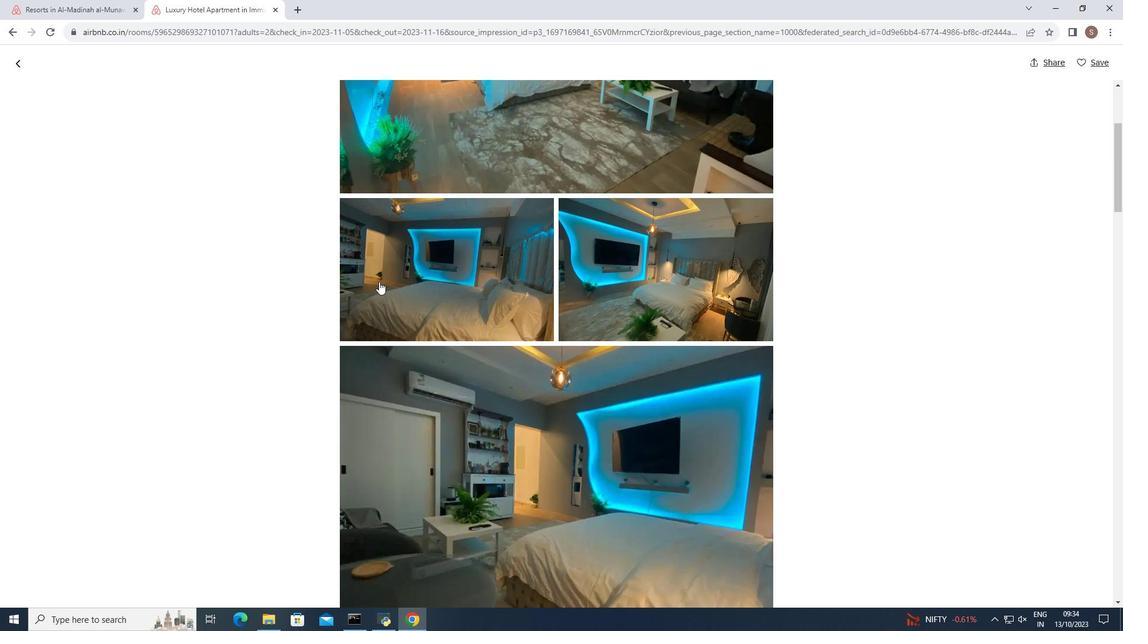 
Action: Mouse scrolled (379, 281) with delta (0, 0)
Screenshot: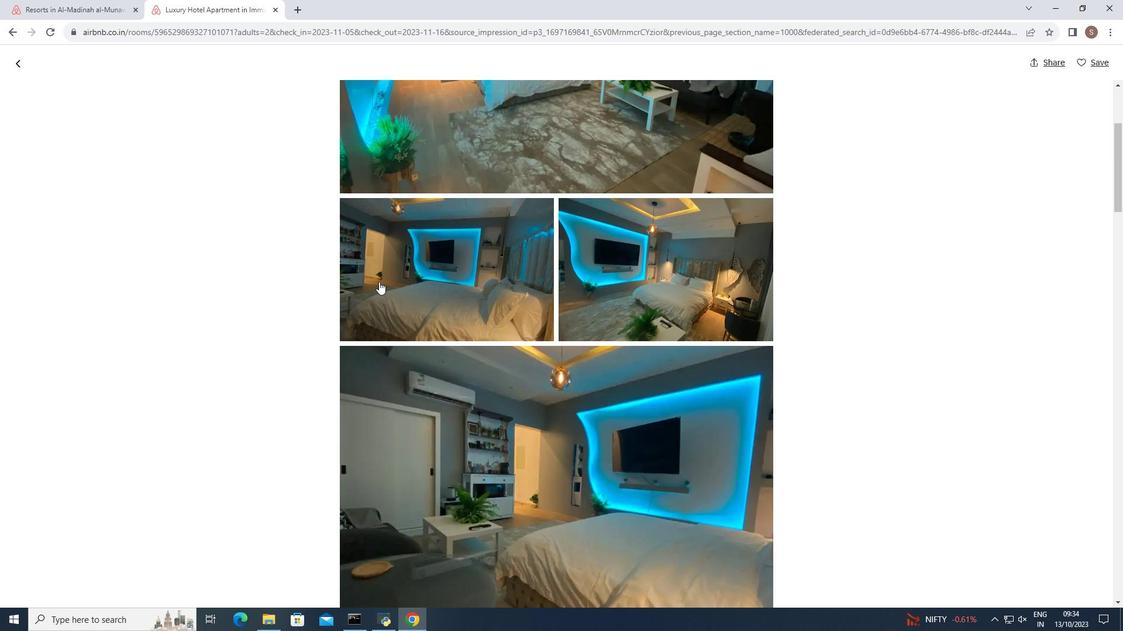 
Action: Mouse moved to (379, 282)
Screenshot: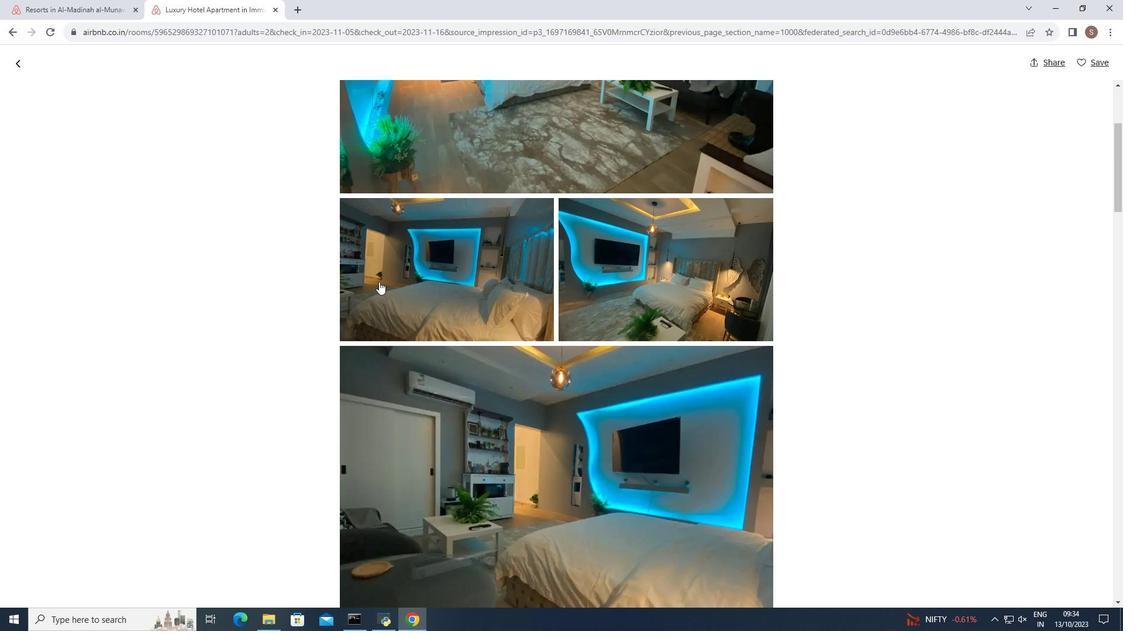
Action: Mouse scrolled (379, 281) with delta (0, 0)
Screenshot: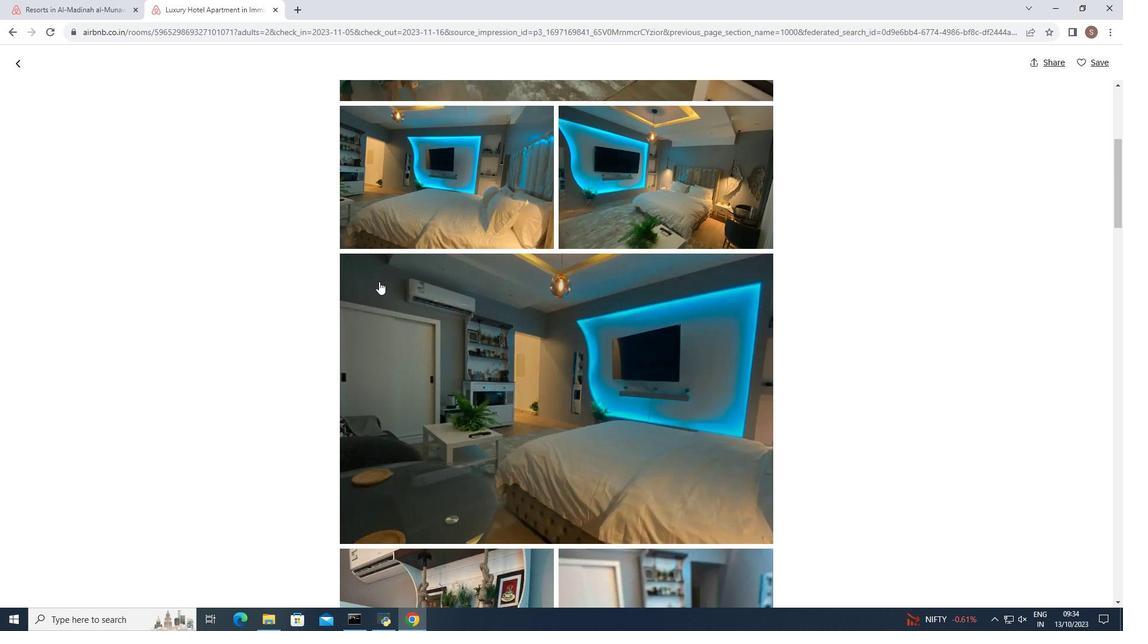 
Action: Mouse scrolled (379, 281) with delta (0, 0)
Screenshot: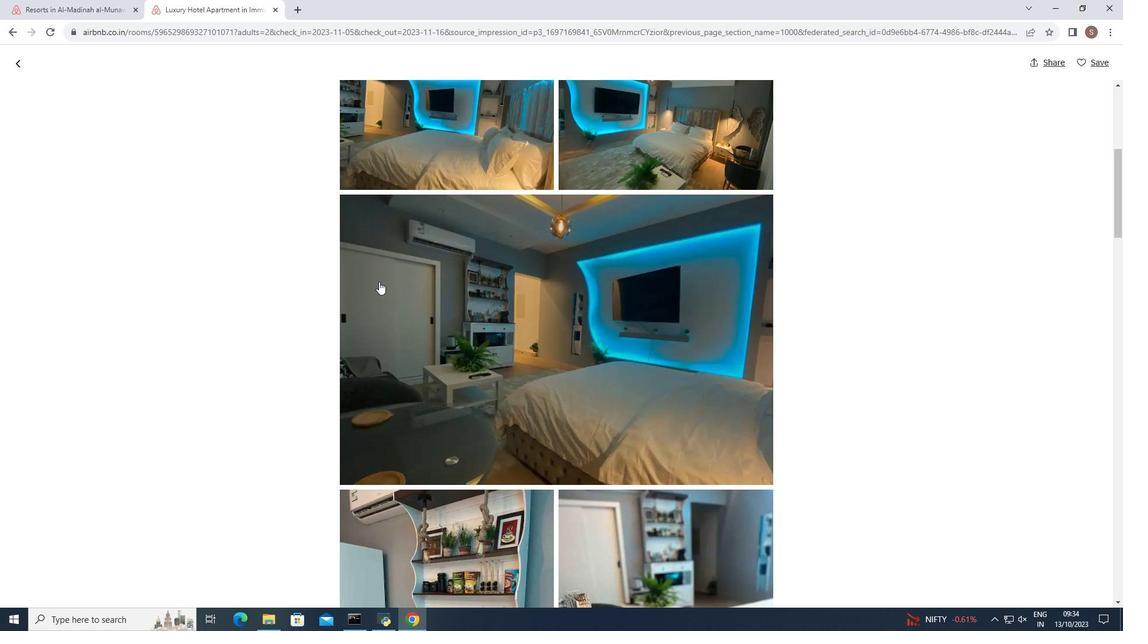 
Action: Mouse scrolled (379, 281) with delta (0, 0)
Screenshot: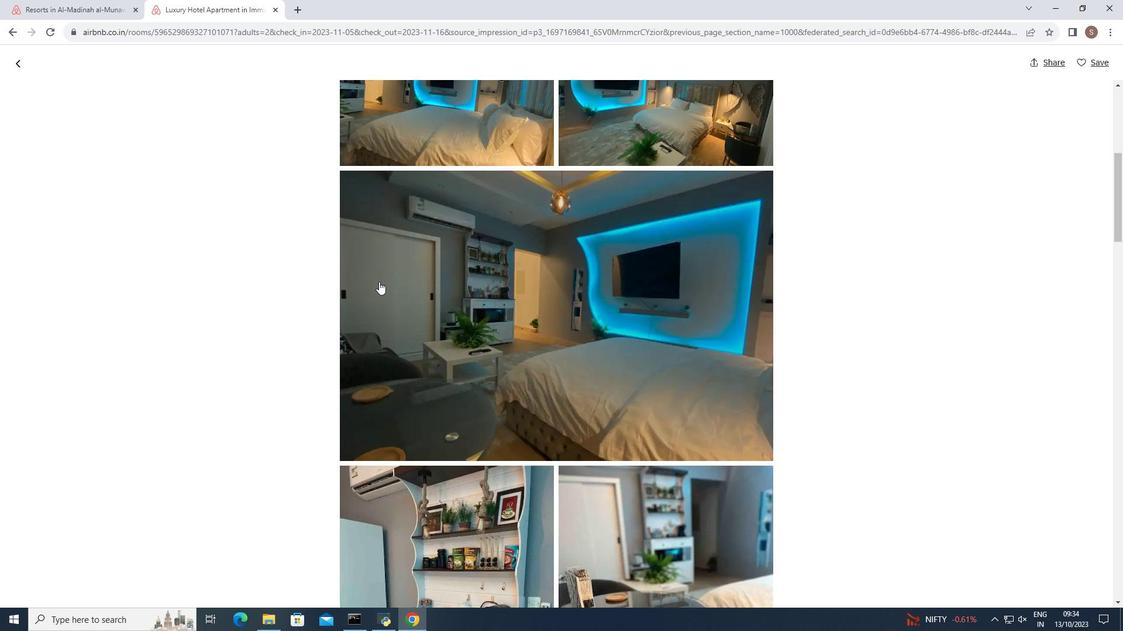 
Action: Mouse scrolled (379, 281) with delta (0, 0)
Screenshot: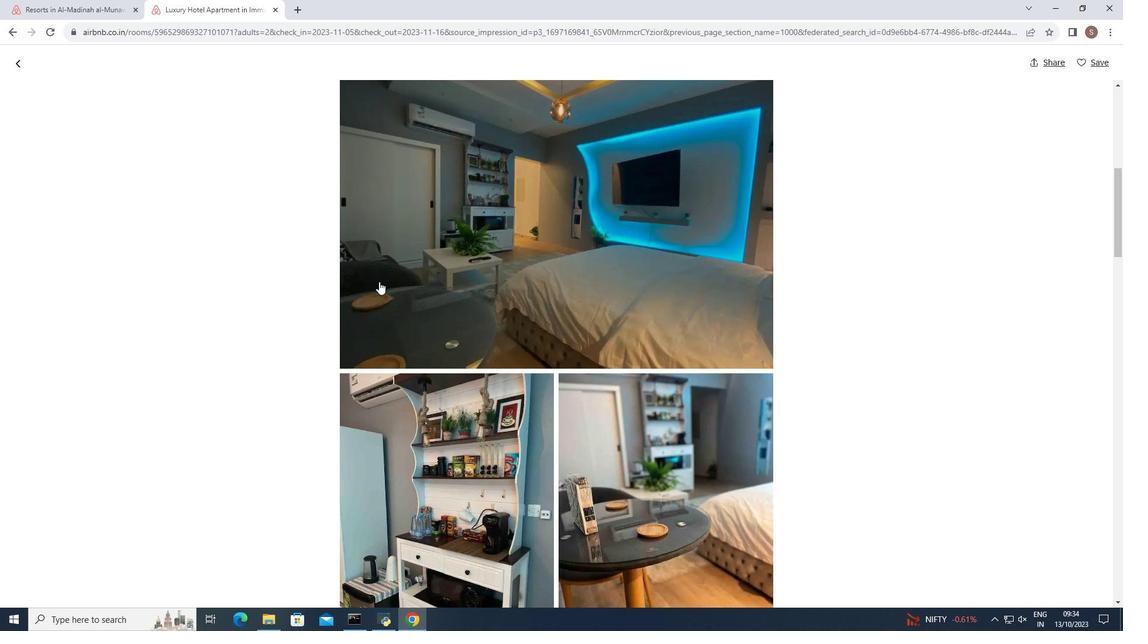 
Action: Mouse scrolled (379, 281) with delta (0, 0)
Screenshot: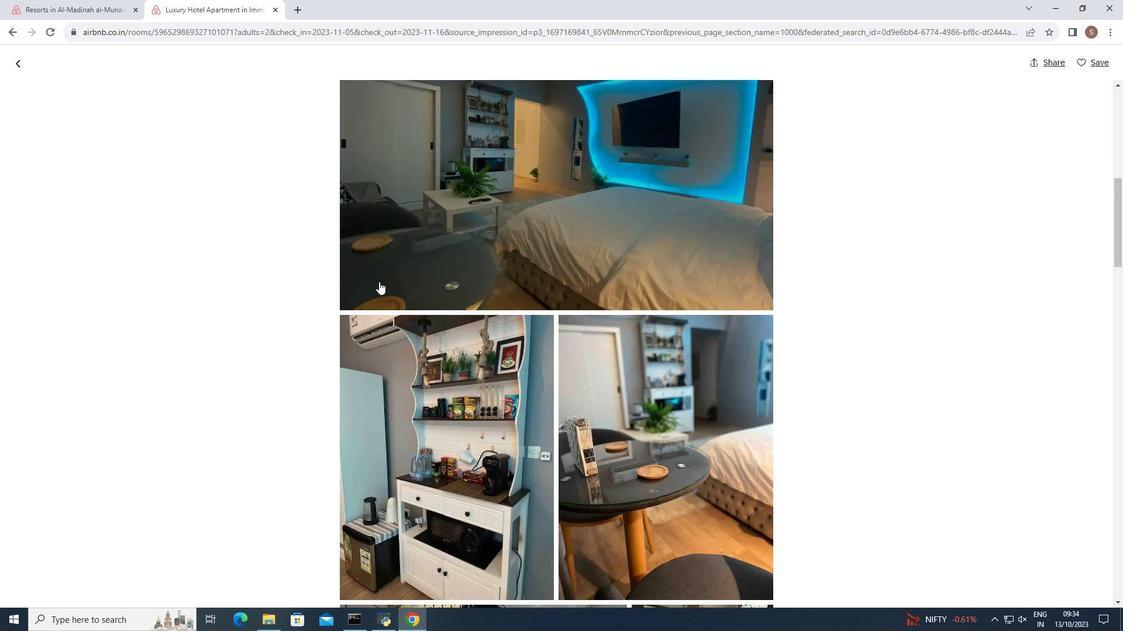 
Action: Mouse moved to (379, 283)
Screenshot: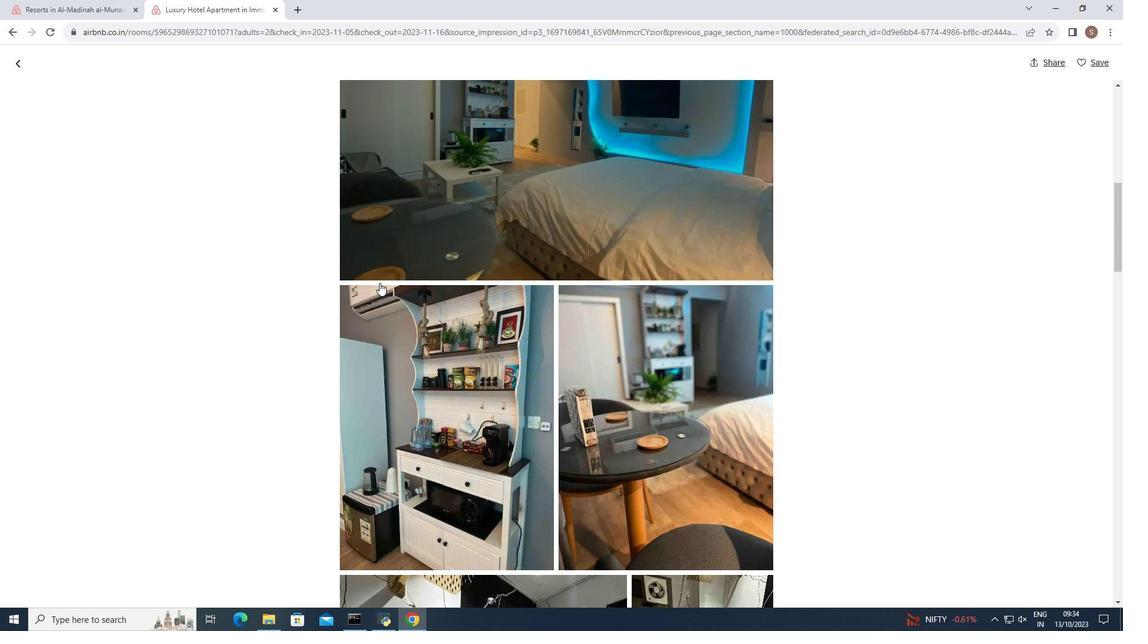 
Action: Mouse scrolled (379, 282) with delta (0, 0)
Screenshot: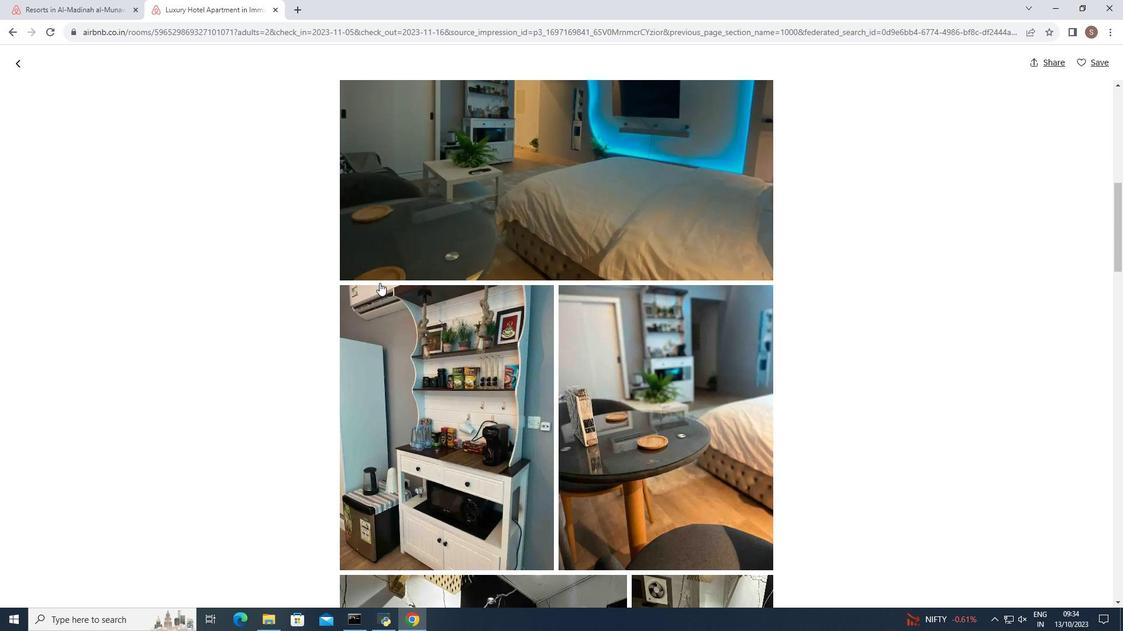 
Action: Mouse scrolled (379, 282) with delta (0, 0)
Screenshot: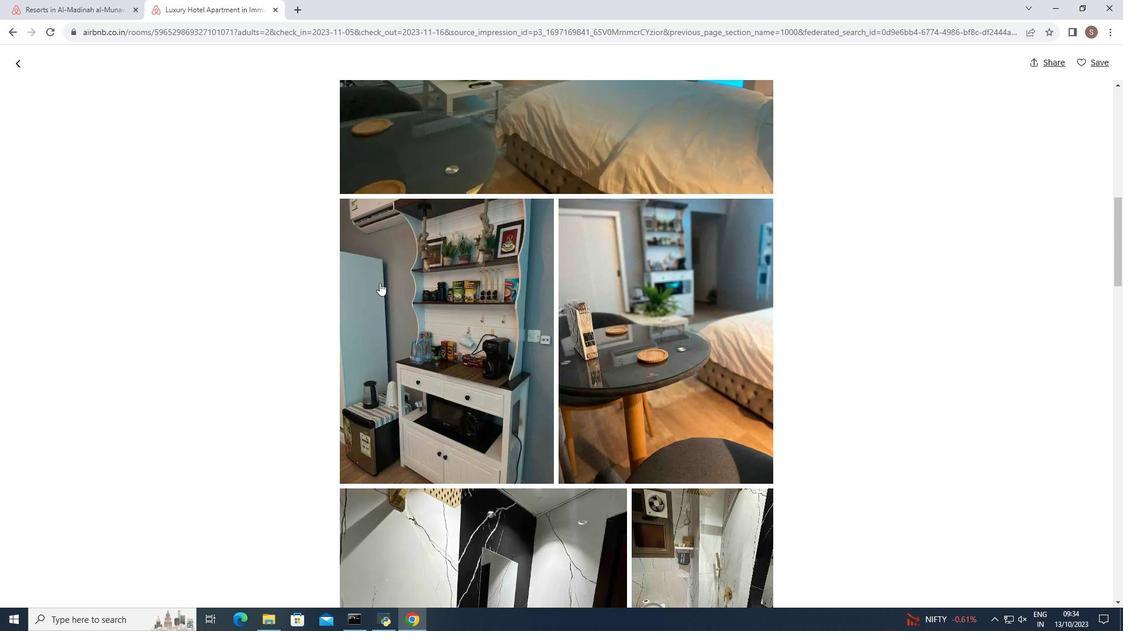 
Action: Mouse scrolled (379, 282) with delta (0, 0)
Screenshot: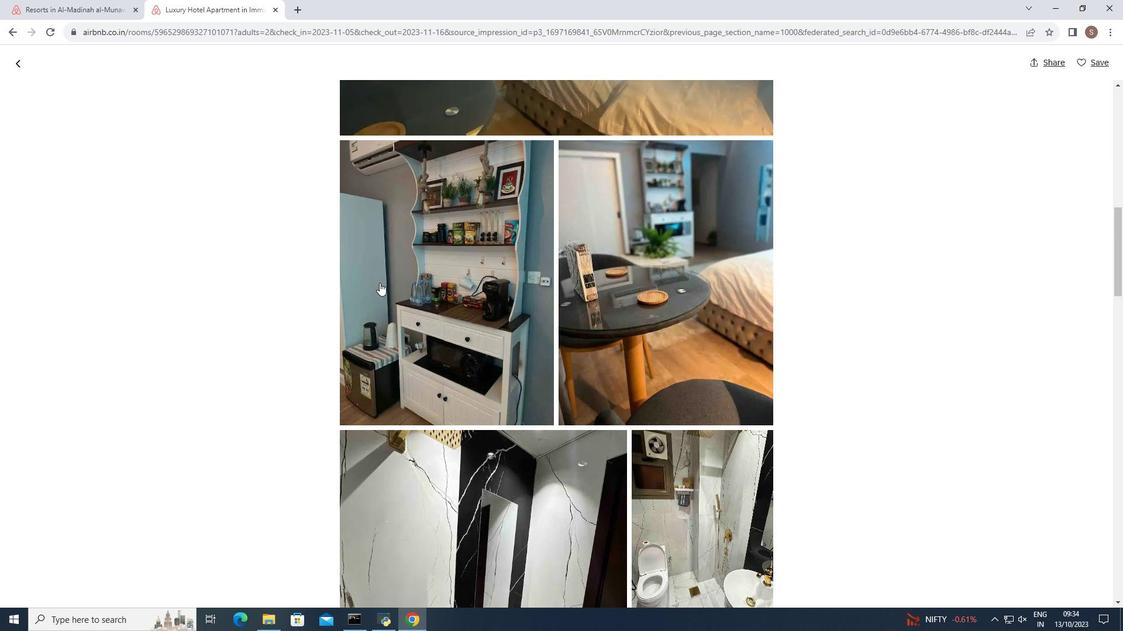 
Action: Mouse scrolled (379, 282) with delta (0, 0)
Screenshot: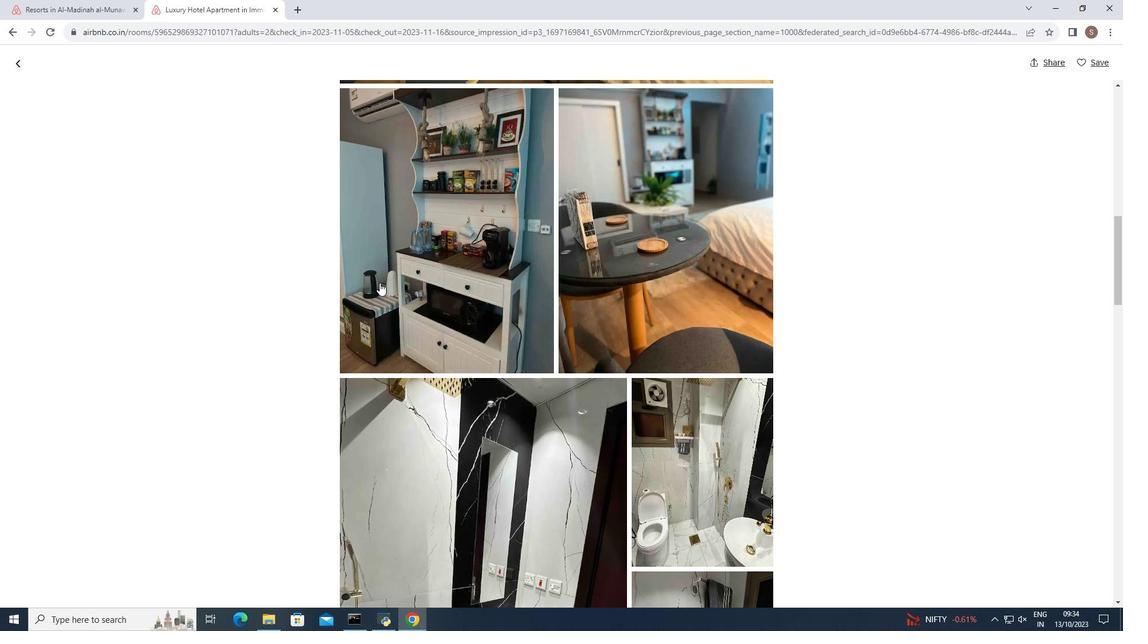 
Action: Mouse scrolled (379, 282) with delta (0, 0)
Screenshot: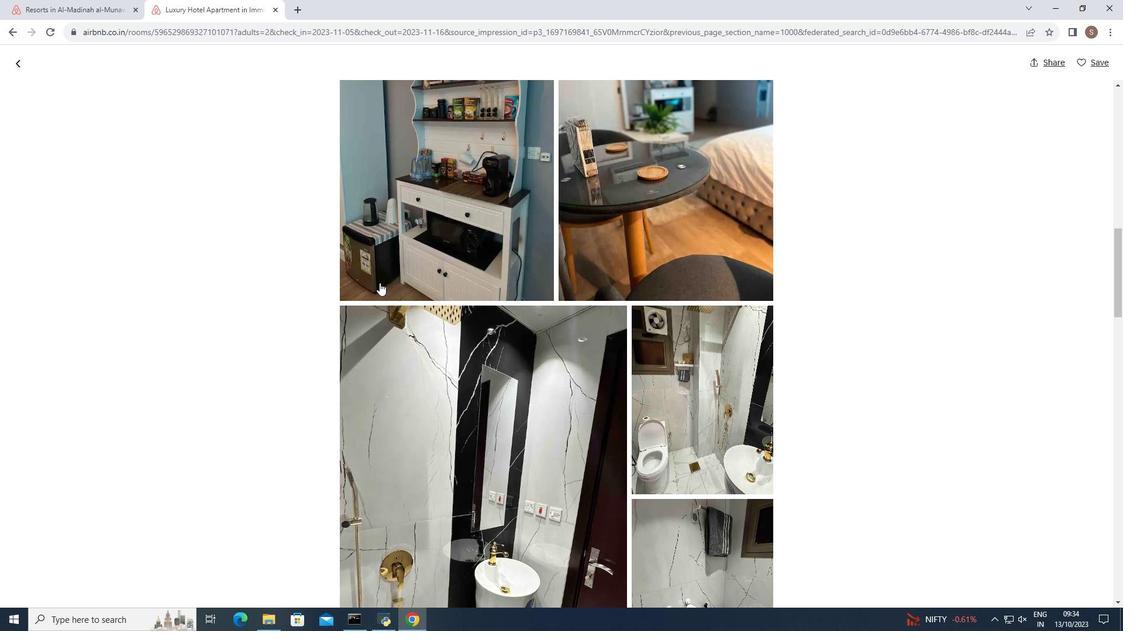 
Action: Mouse scrolled (379, 282) with delta (0, 0)
Screenshot: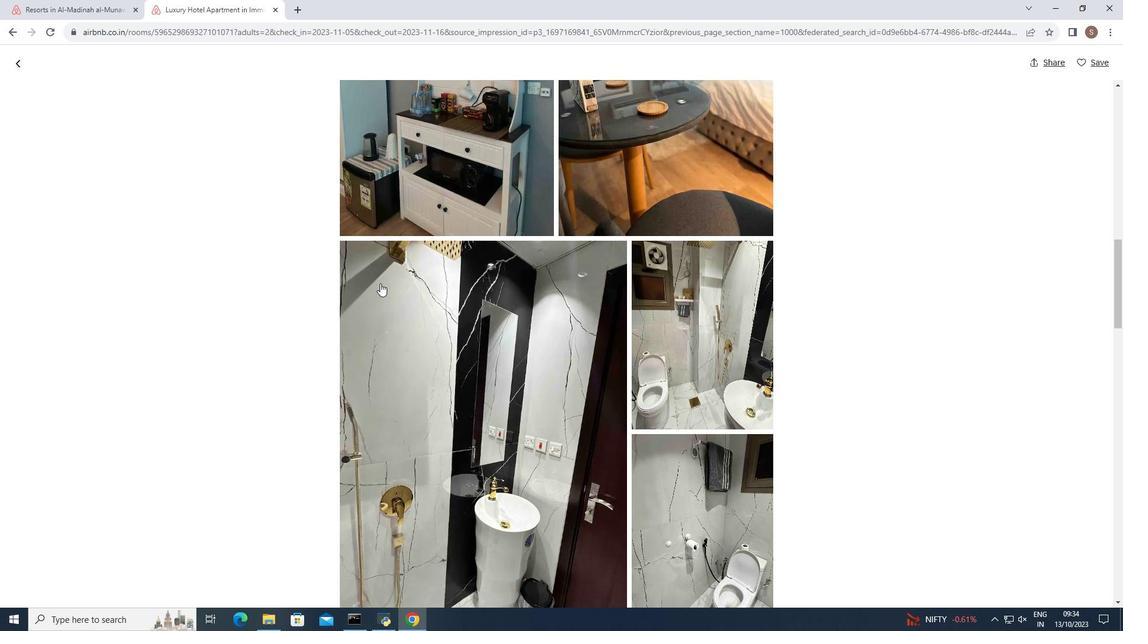 
Action: Mouse moved to (380, 284)
Screenshot: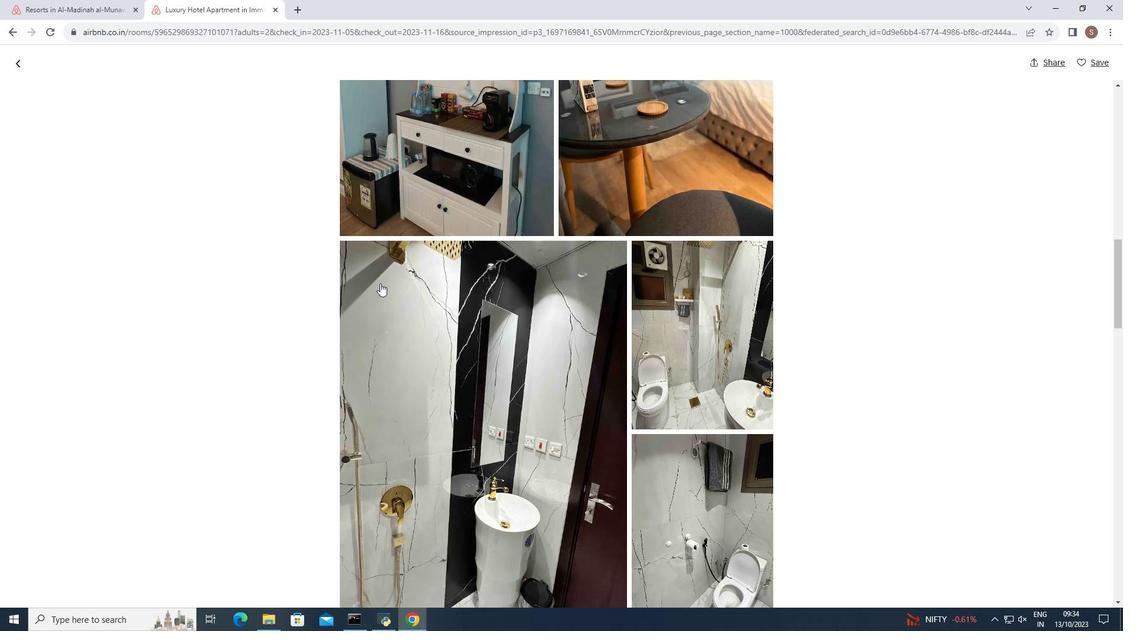 
Action: Mouse scrolled (380, 284) with delta (0, 0)
Screenshot: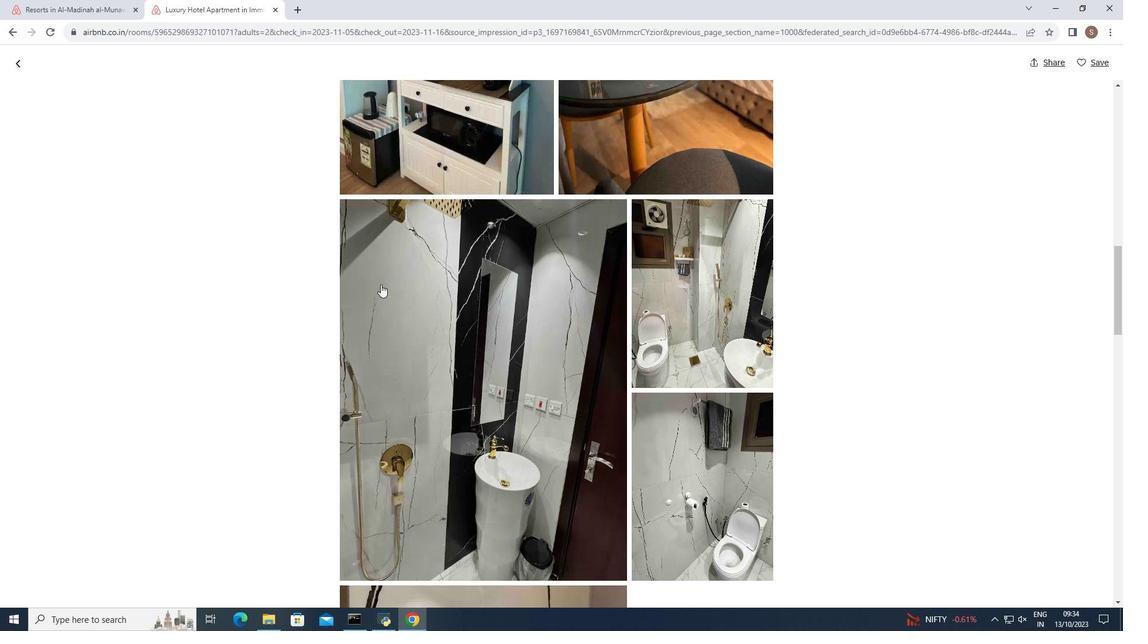 
Action: Mouse moved to (380, 289)
Screenshot: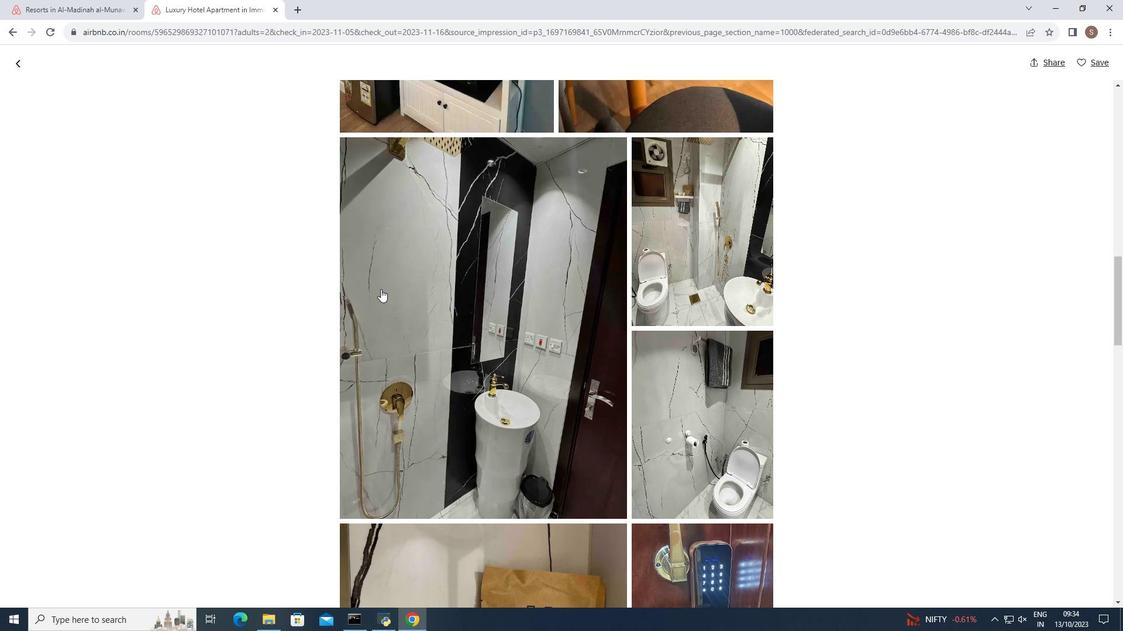 
Action: Mouse scrolled (380, 289) with delta (0, 0)
Screenshot: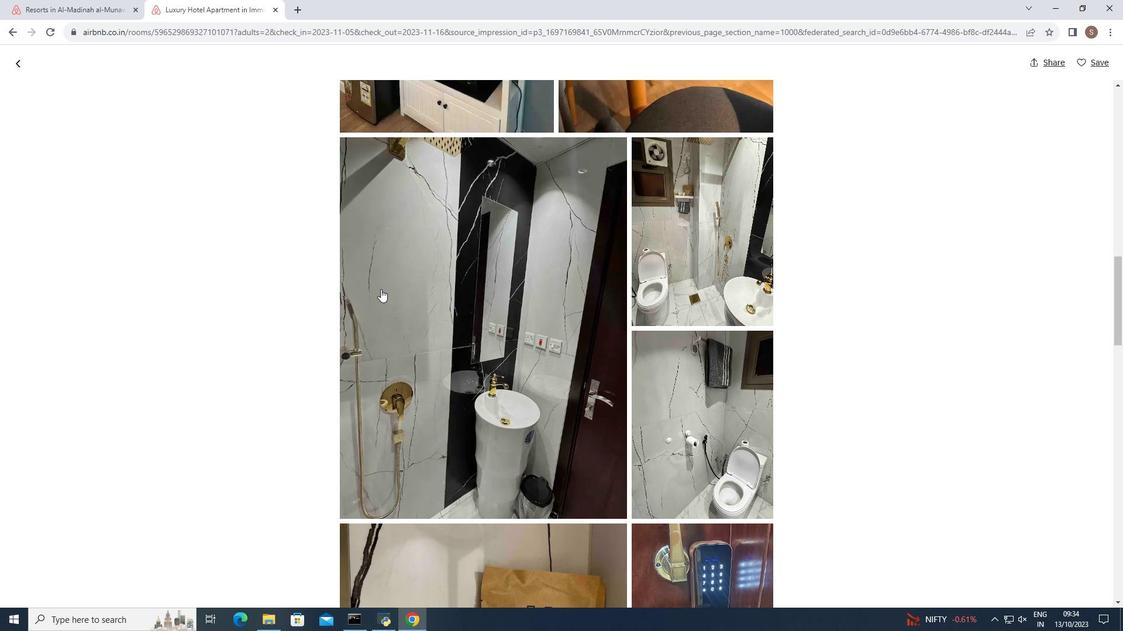 
Action: Mouse scrolled (380, 289) with delta (0, 0)
Screenshot: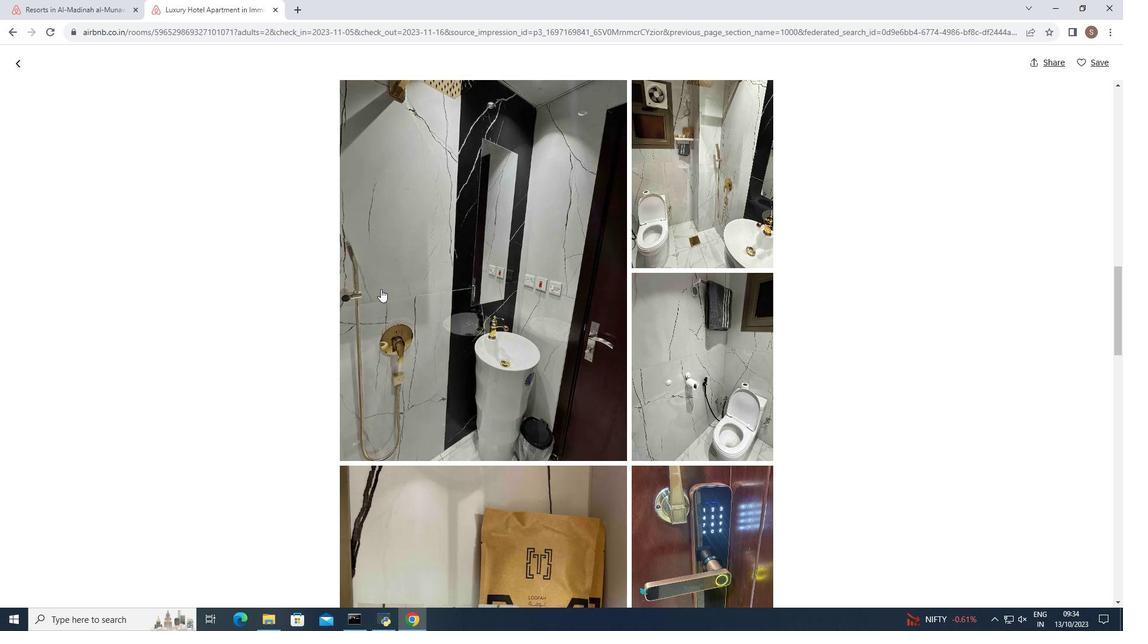 
Action: Mouse scrolled (380, 289) with delta (0, 0)
Screenshot: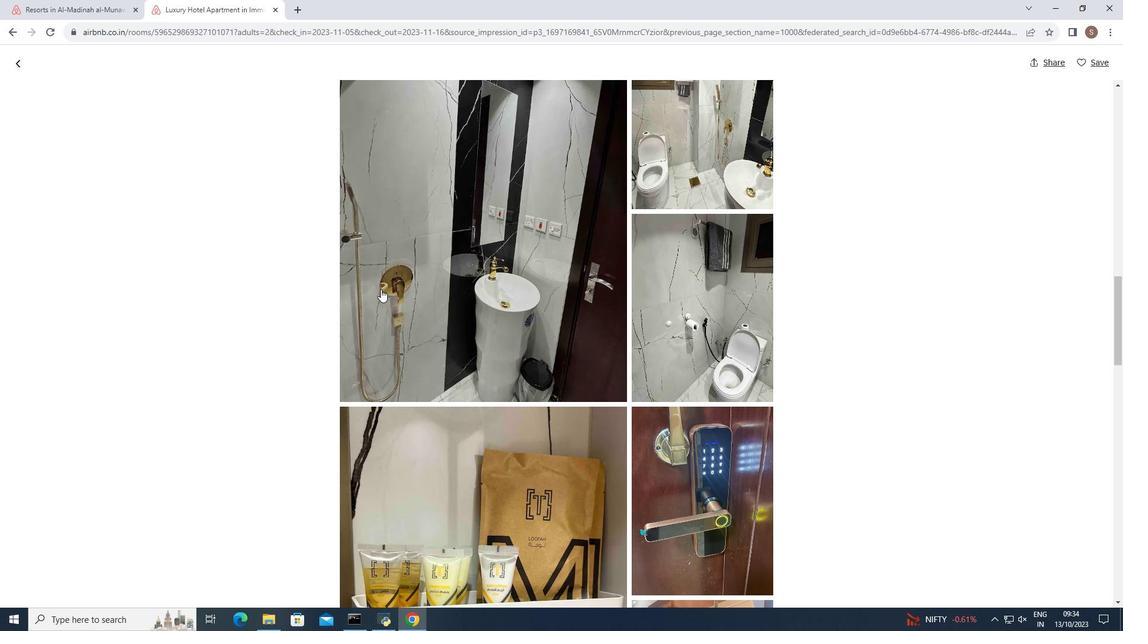 
Action: Mouse scrolled (380, 289) with delta (0, 0)
Screenshot: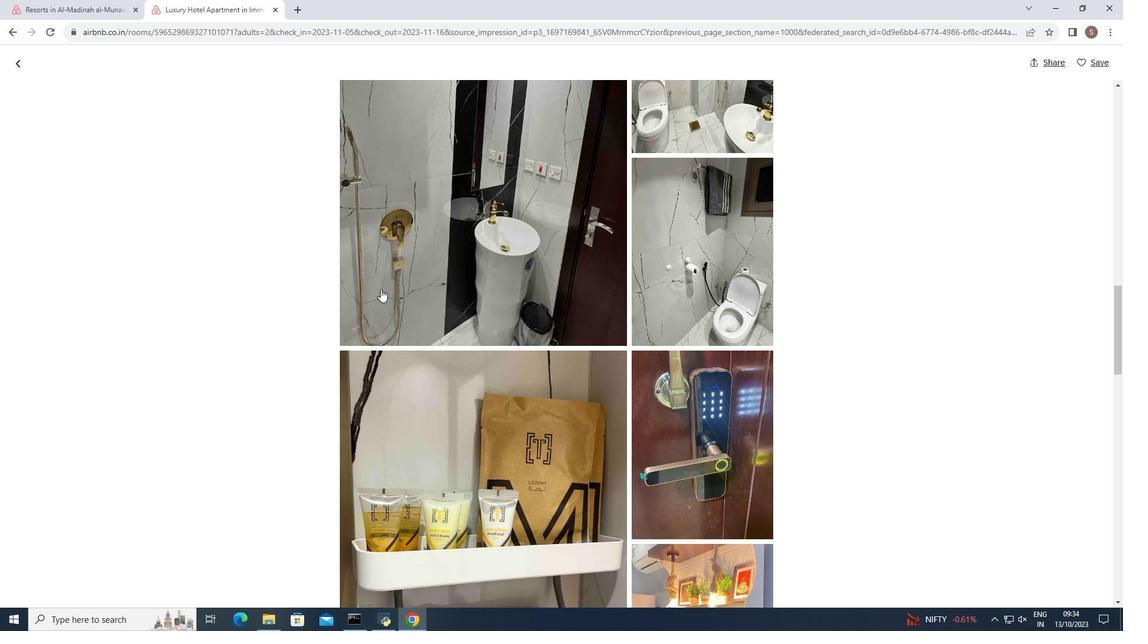 
Action: Mouse scrolled (380, 289) with delta (0, 0)
Screenshot: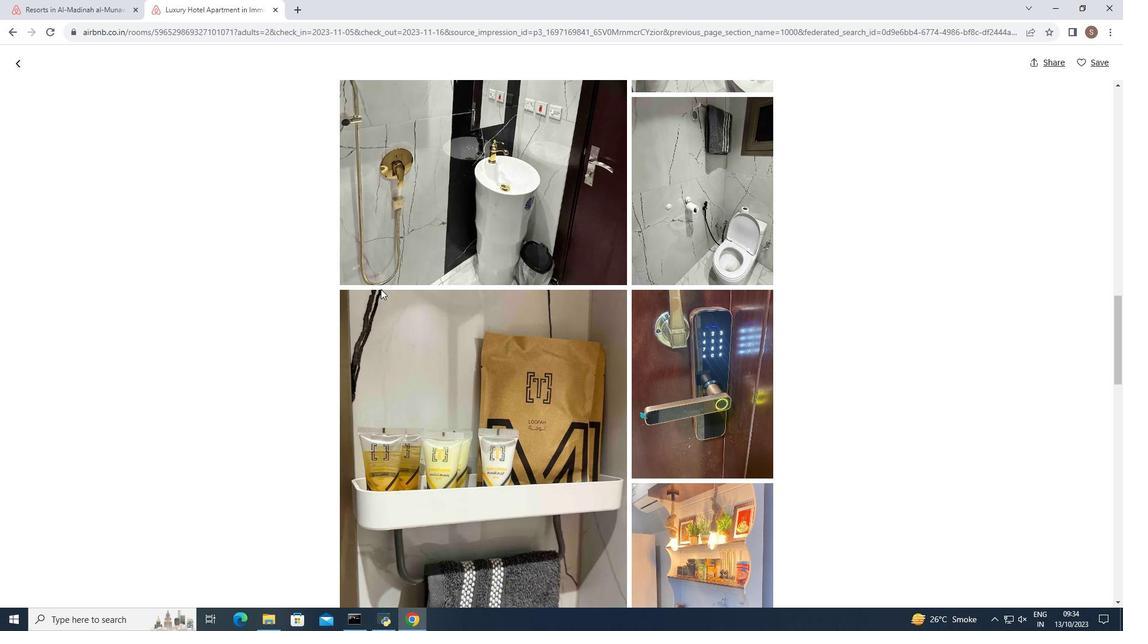 
Action: Mouse scrolled (380, 289) with delta (0, 0)
Screenshot: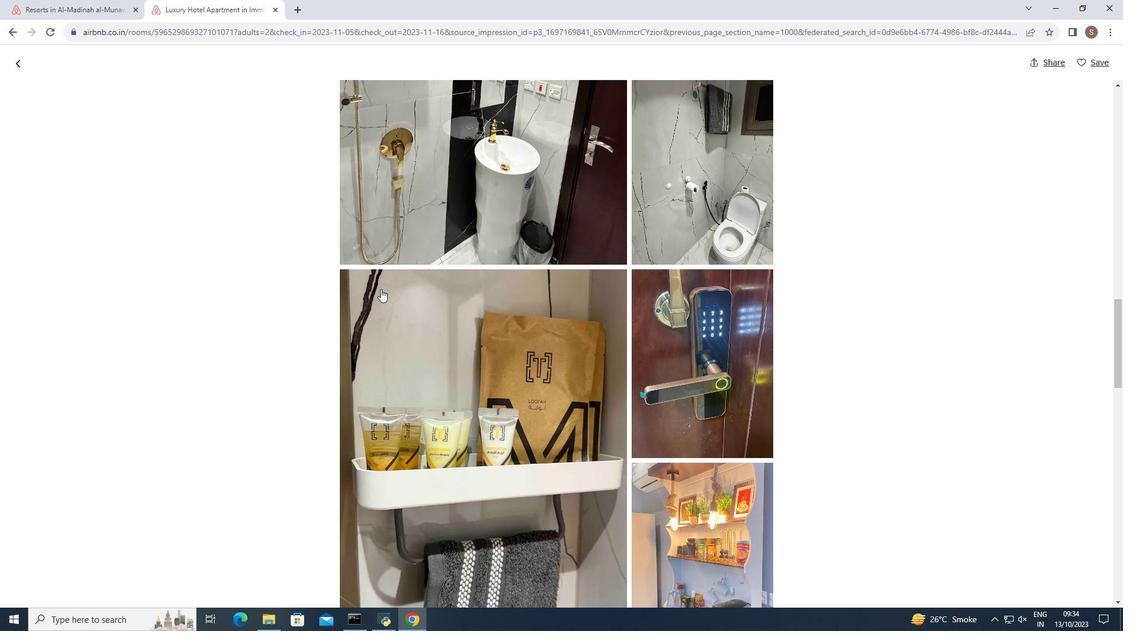 
Action: Mouse scrolled (380, 289) with delta (0, 0)
Screenshot: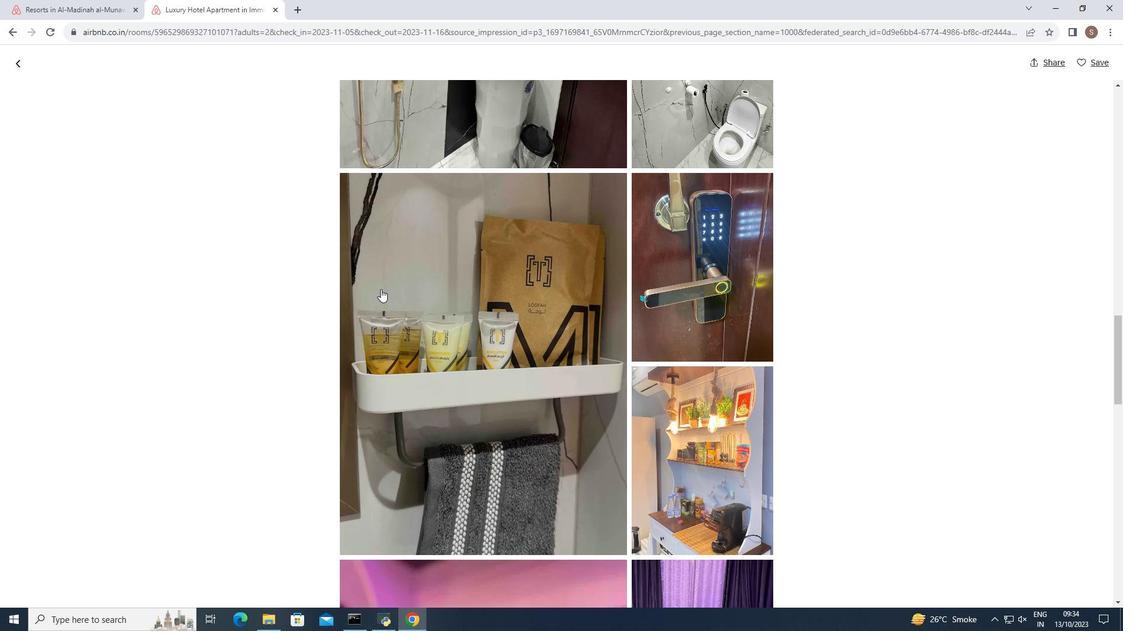 
Action: Mouse scrolled (380, 289) with delta (0, 0)
Screenshot: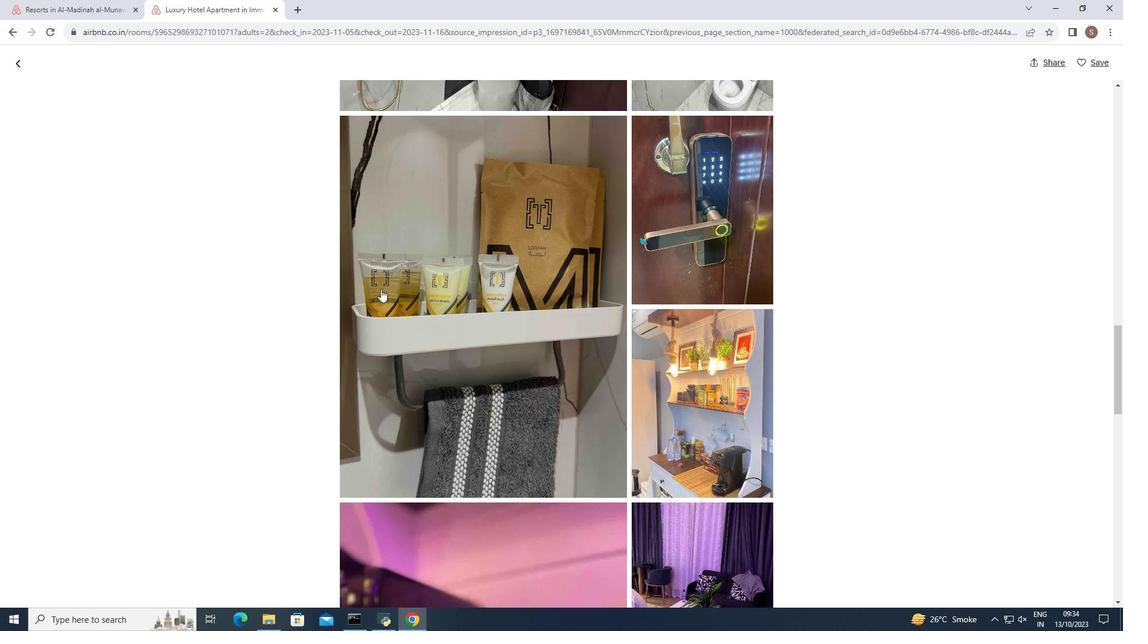 
Action: Mouse scrolled (380, 289) with delta (0, 0)
Screenshot: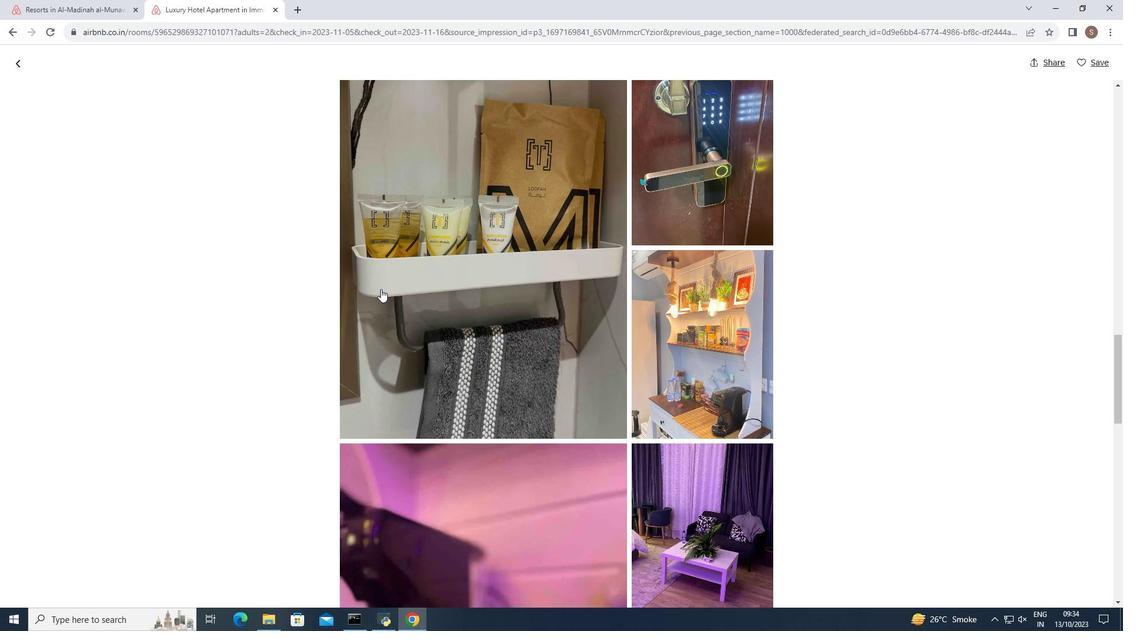 
Action: Mouse scrolled (380, 289) with delta (0, 0)
Screenshot: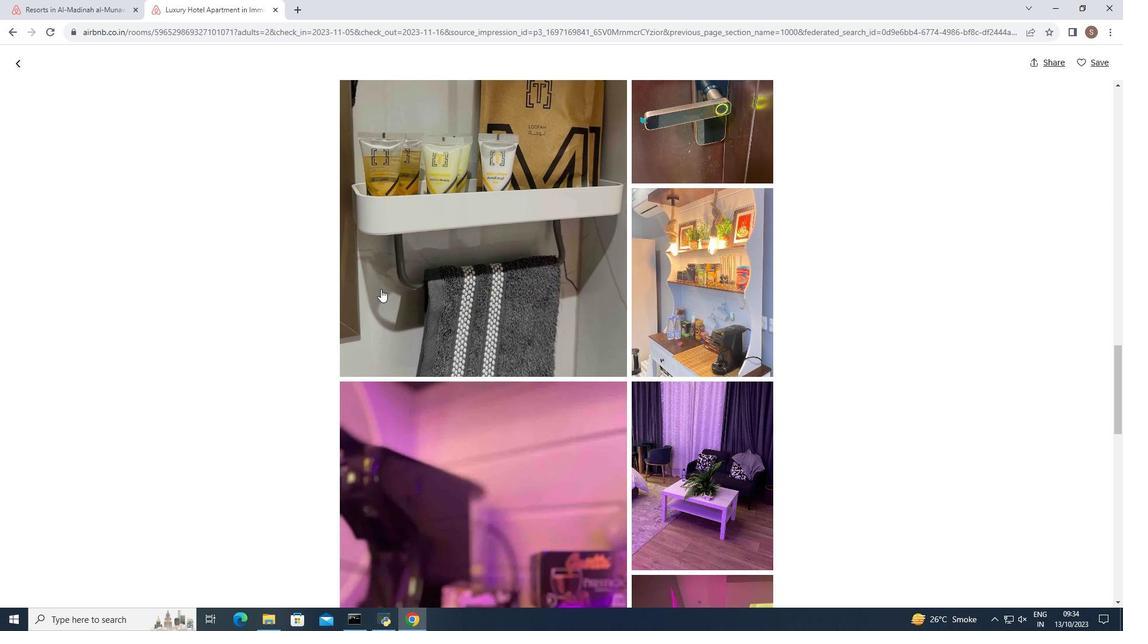 
Action: Mouse scrolled (380, 289) with delta (0, 0)
Screenshot: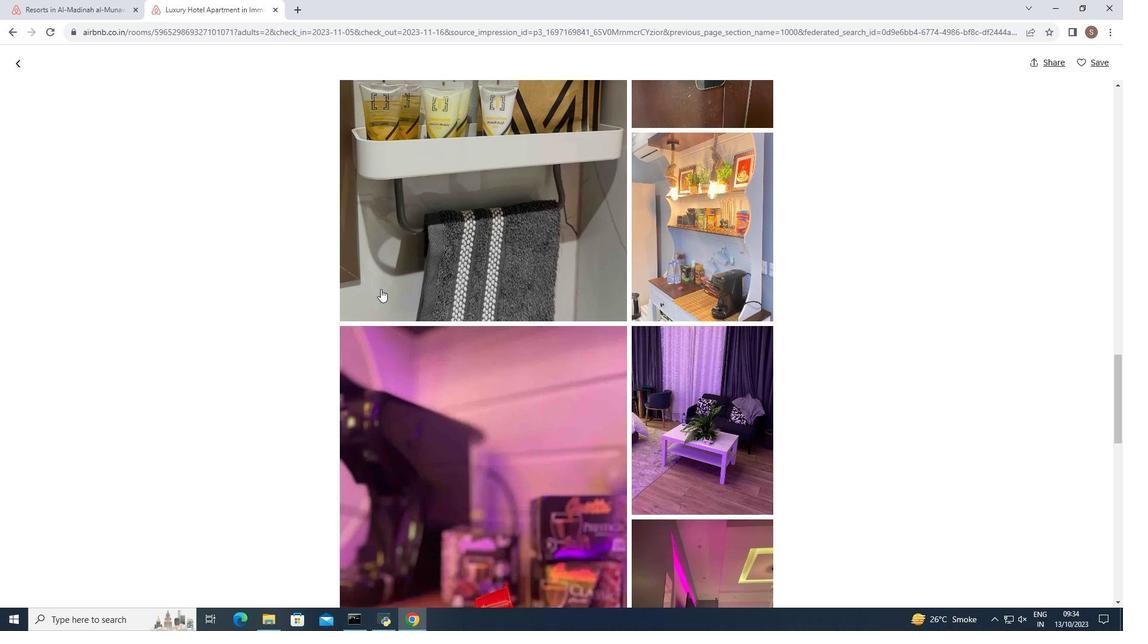 
Action: Mouse scrolled (380, 289) with delta (0, 0)
Screenshot: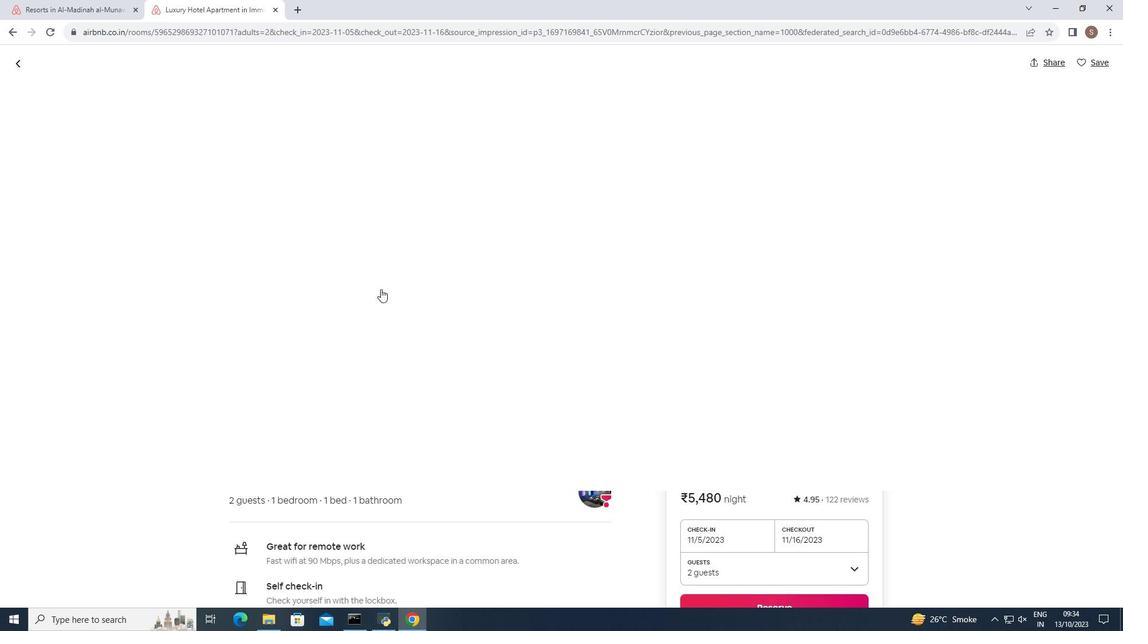 
Action: Mouse scrolled (380, 289) with delta (0, 0)
Screenshot: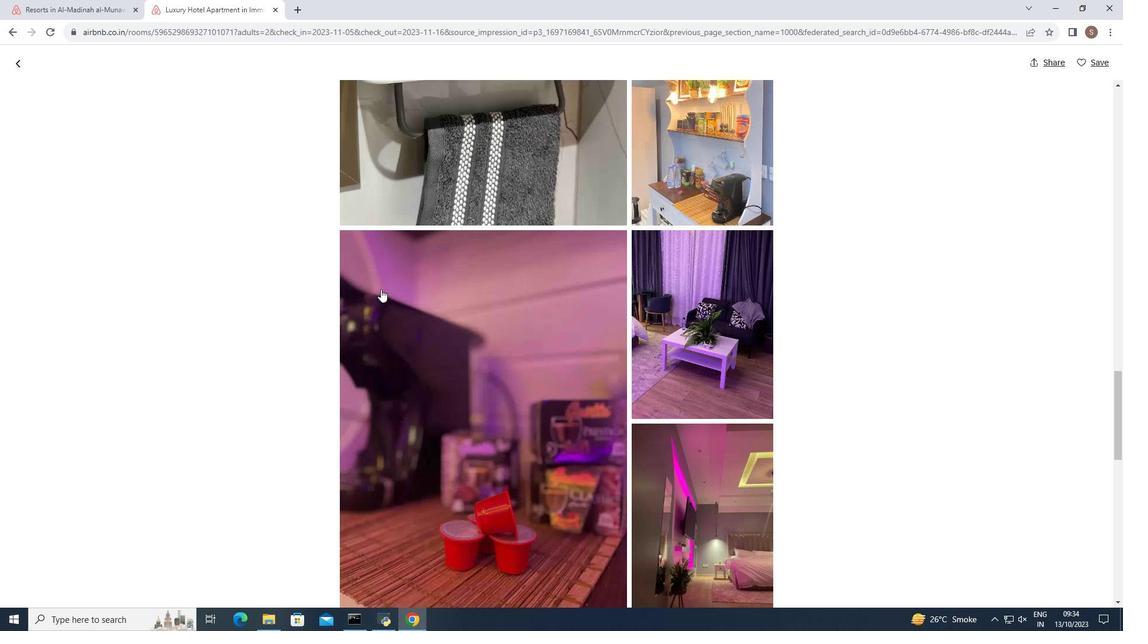 
Action: Mouse scrolled (380, 289) with delta (0, 0)
Screenshot: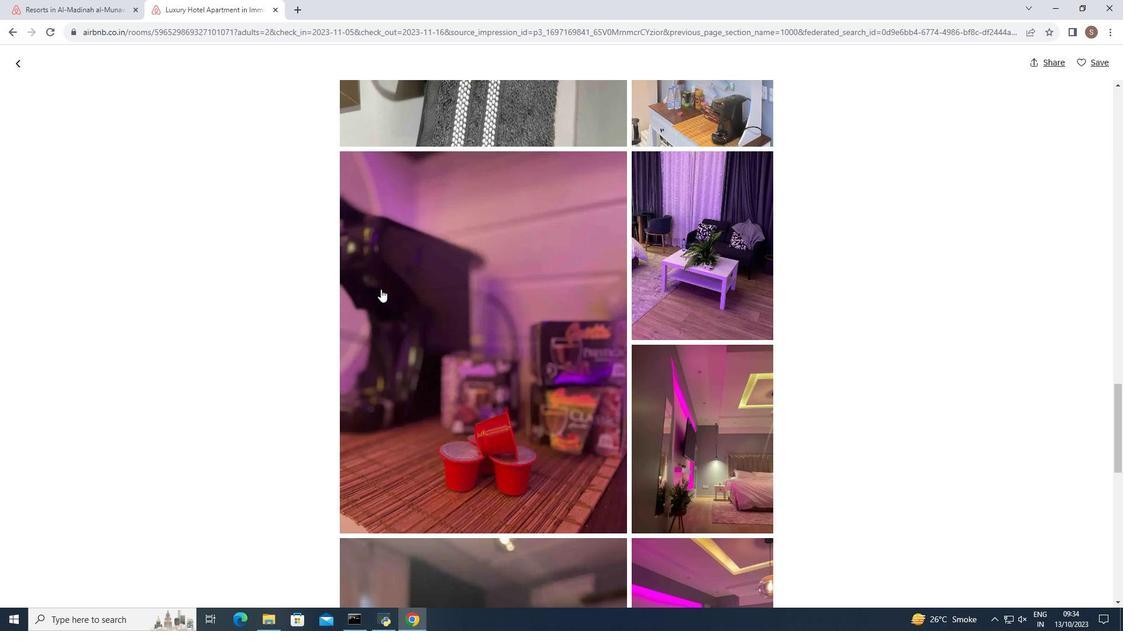 
Action: Mouse scrolled (380, 289) with delta (0, 0)
Screenshot: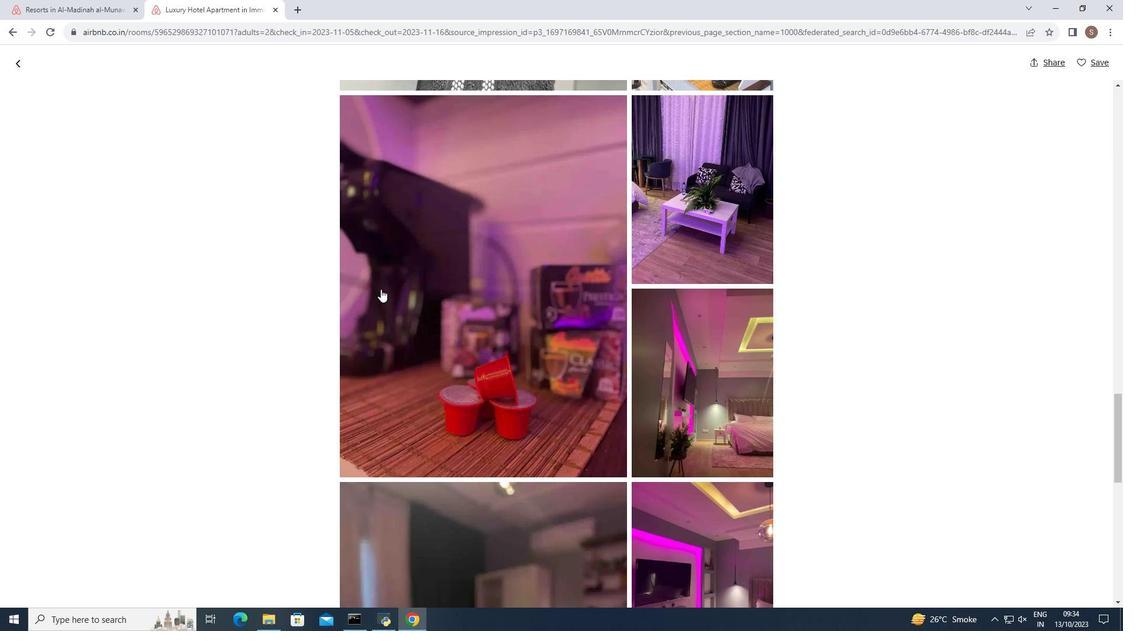 
Action: Mouse moved to (380, 289)
Screenshot: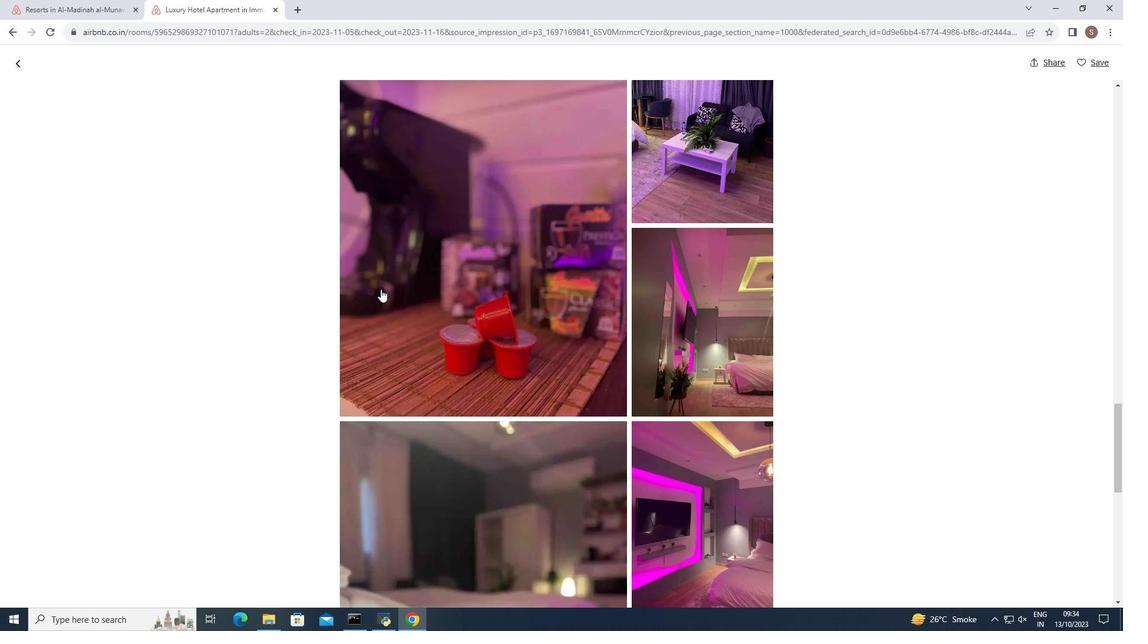 
Action: Mouse scrolled (380, 289) with delta (0, 0)
Screenshot: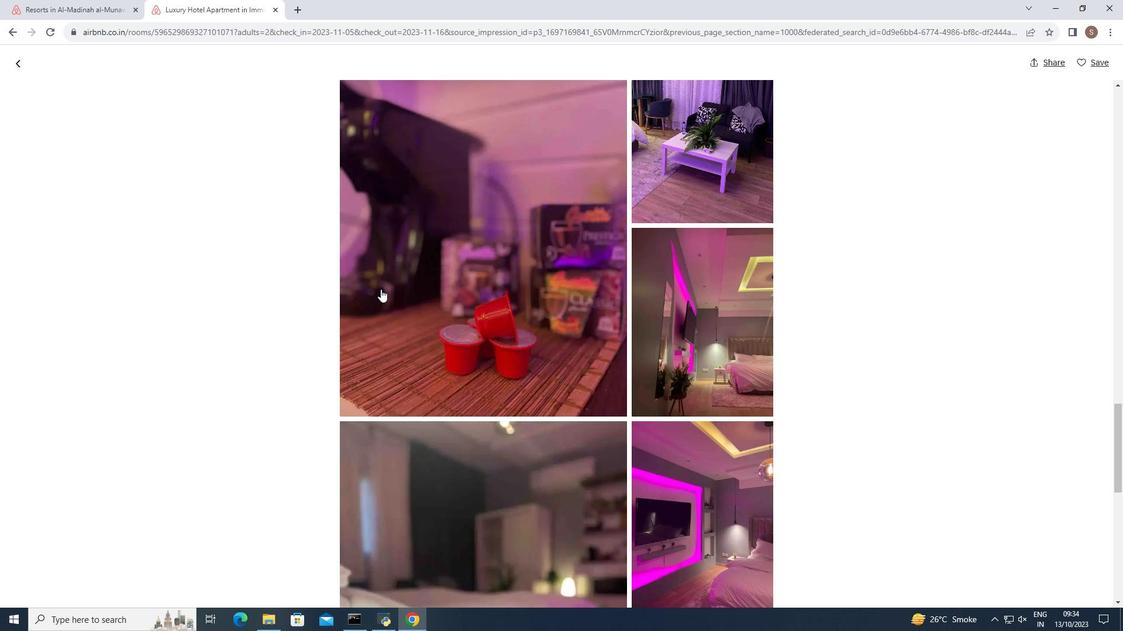 
Action: Mouse scrolled (380, 289) with delta (0, 0)
Screenshot: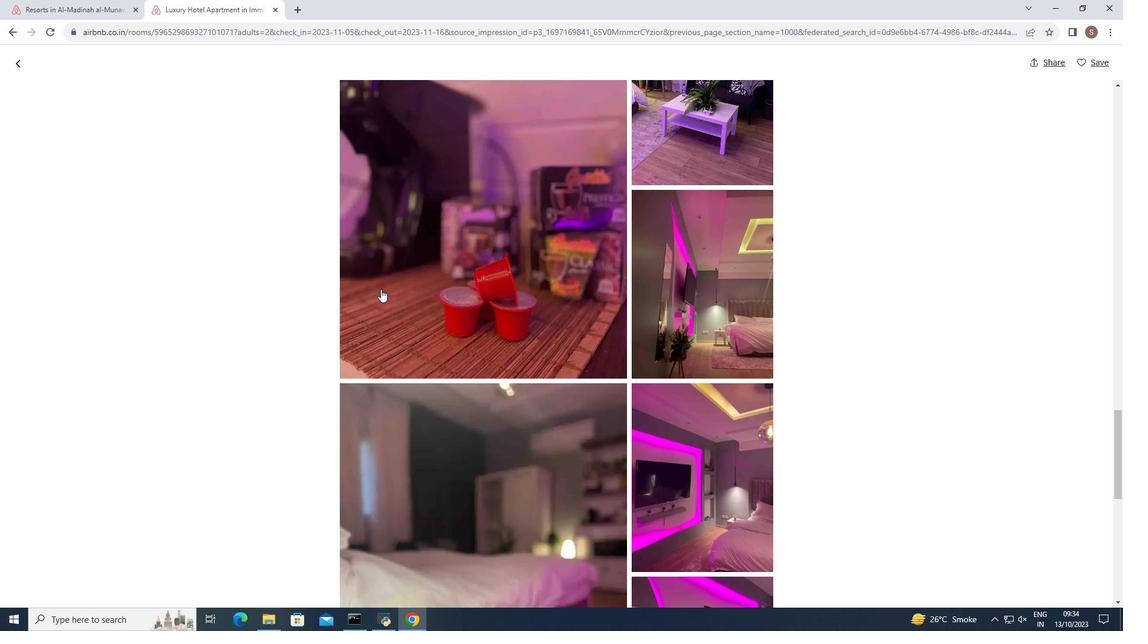 
Action: Mouse moved to (380, 290)
Screenshot: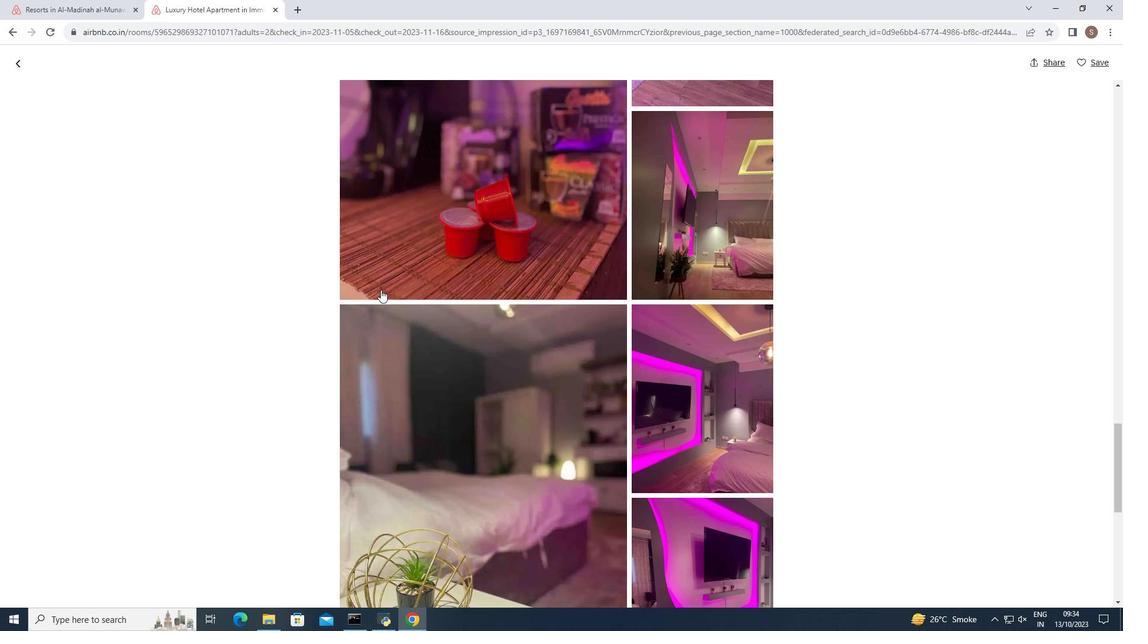 
Action: Mouse scrolled (380, 289) with delta (0, 0)
Screenshot: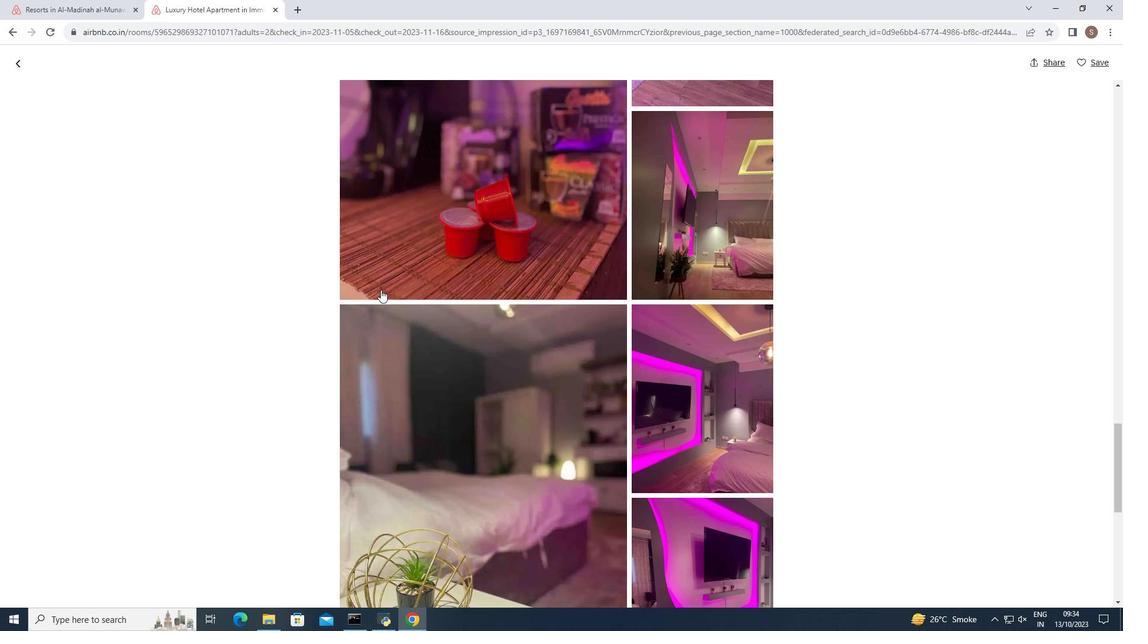 
Action: Mouse scrolled (380, 289) with delta (0, 0)
Screenshot: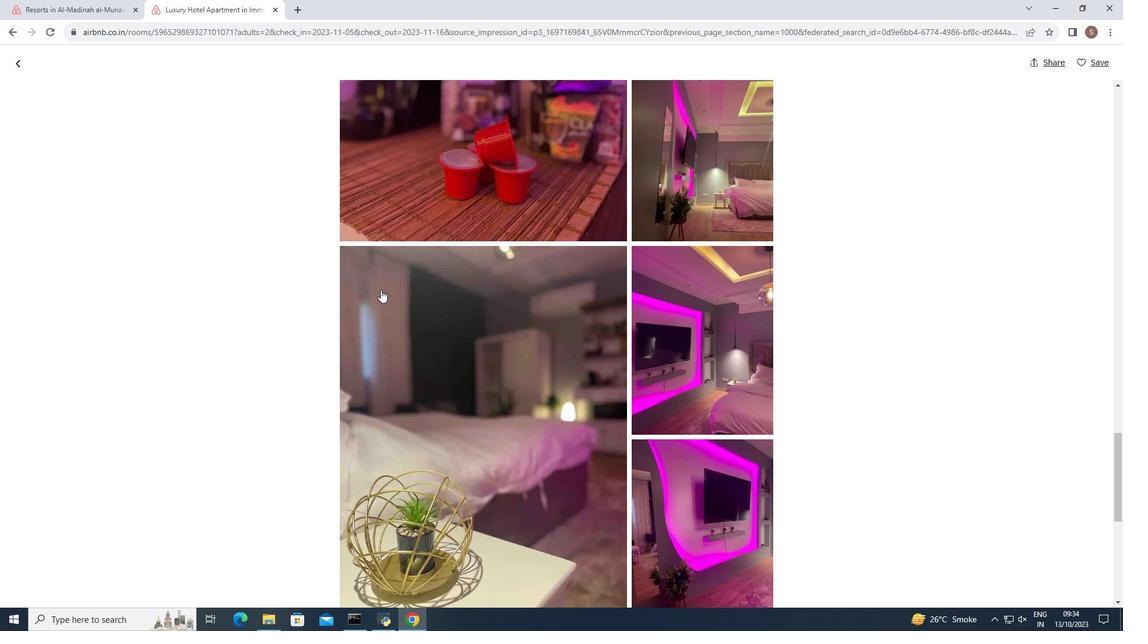 
Action: Mouse scrolled (380, 289) with delta (0, 0)
Screenshot: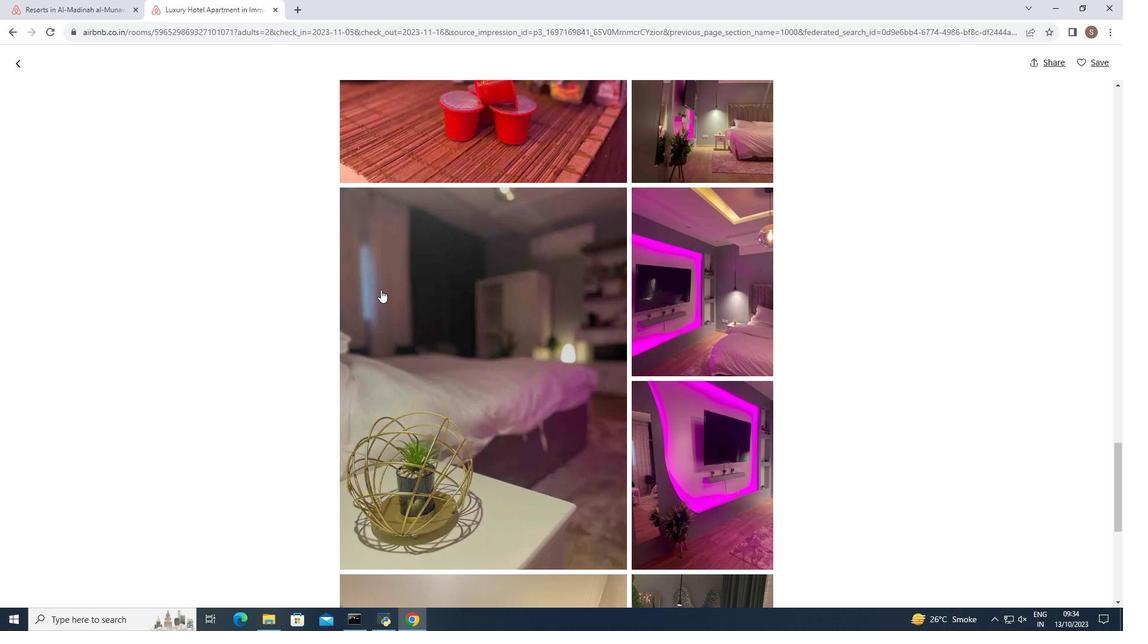 
Action: Mouse scrolled (380, 289) with delta (0, 0)
Screenshot: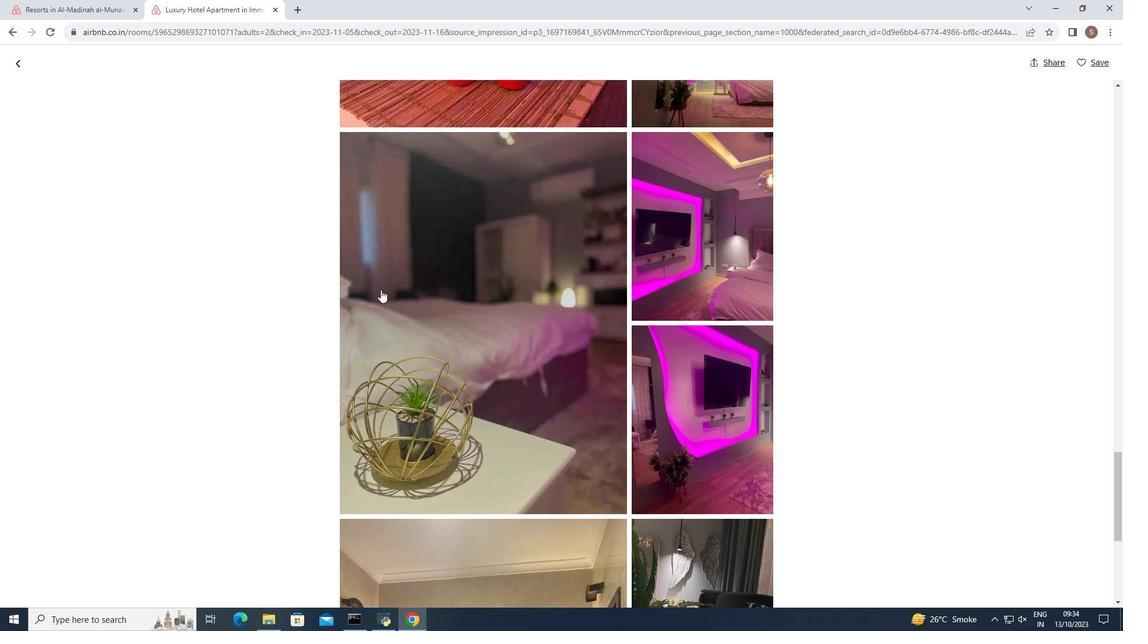 
Action: Mouse moved to (379, 292)
Screenshot: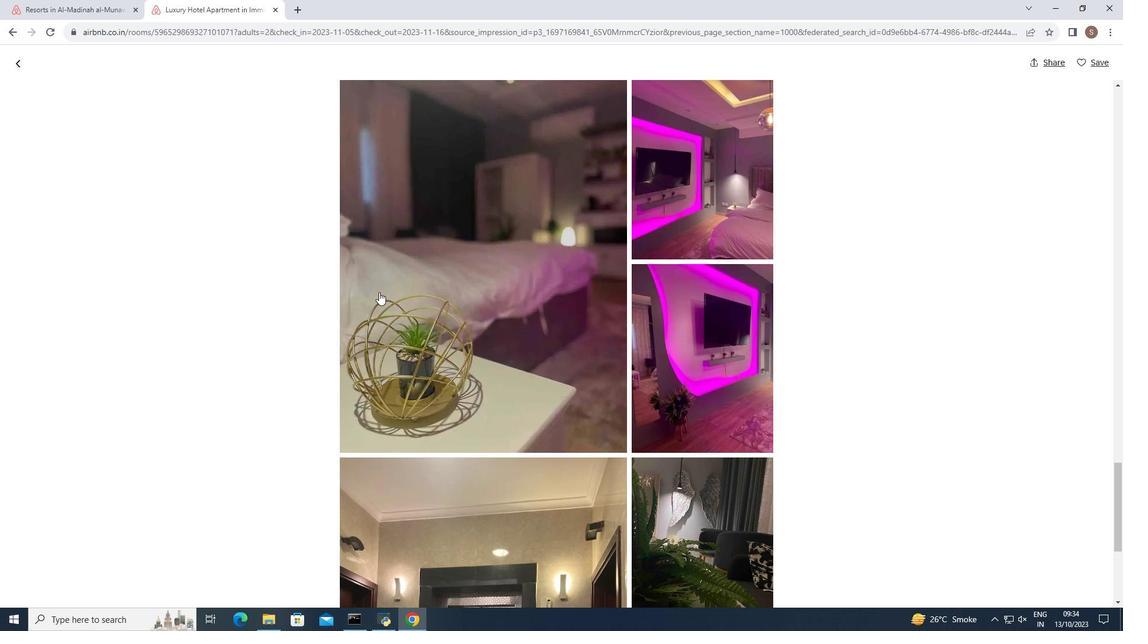 
Action: Mouse scrolled (379, 291) with delta (0, 0)
Screenshot: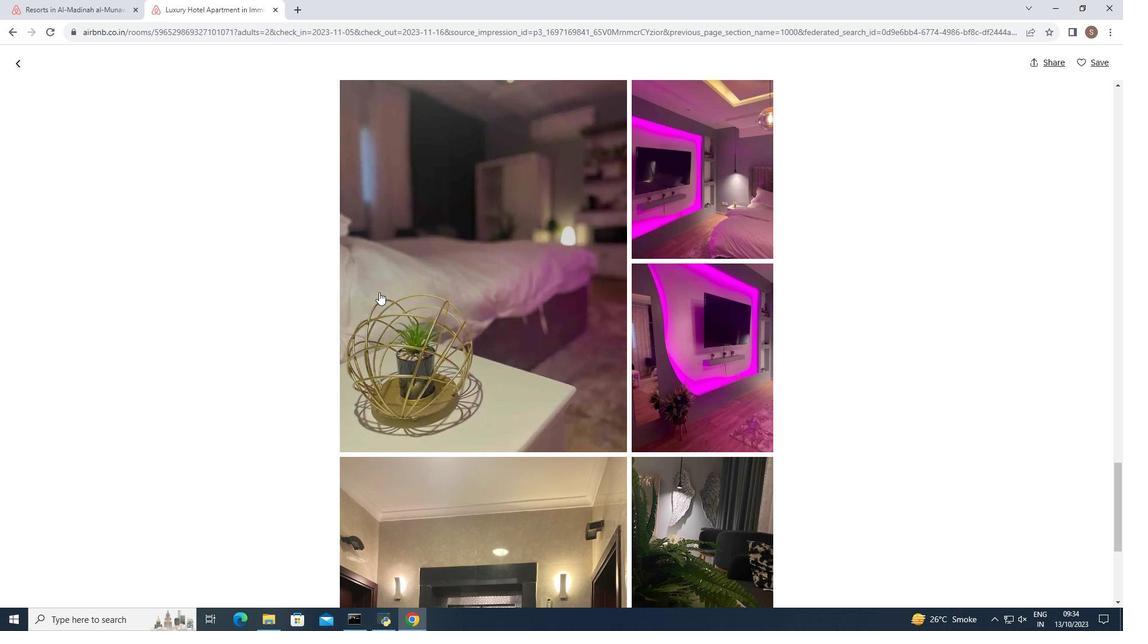 
Action: Mouse scrolled (379, 291) with delta (0, 0)
Screenshot: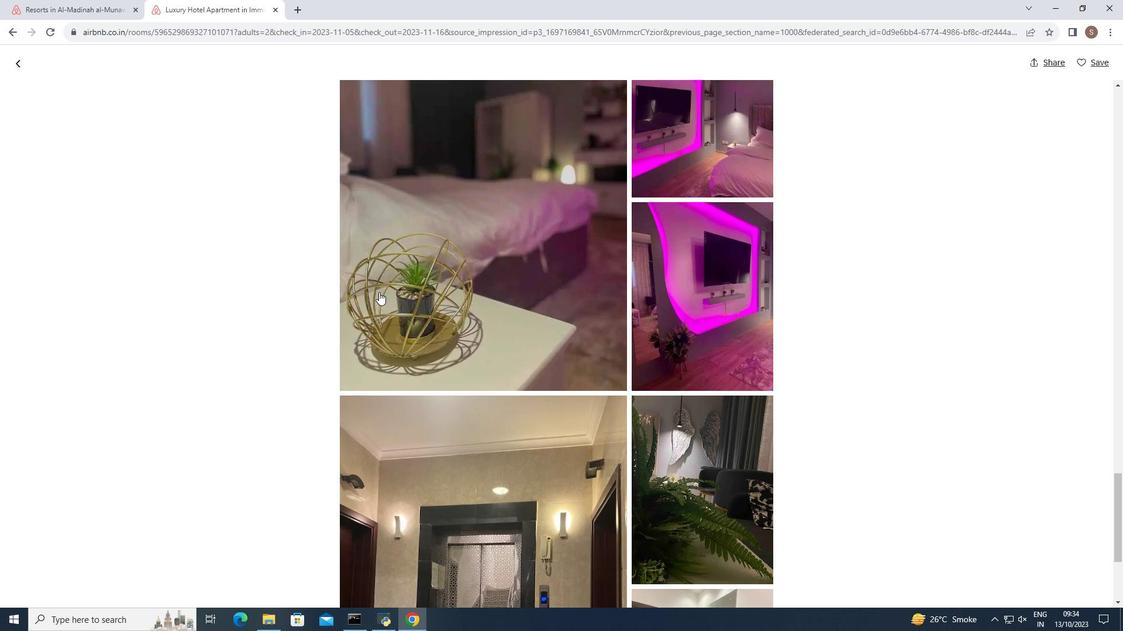 
Action: Mouse scrolled (379, 291) with delta (0, 0)
Screenshot: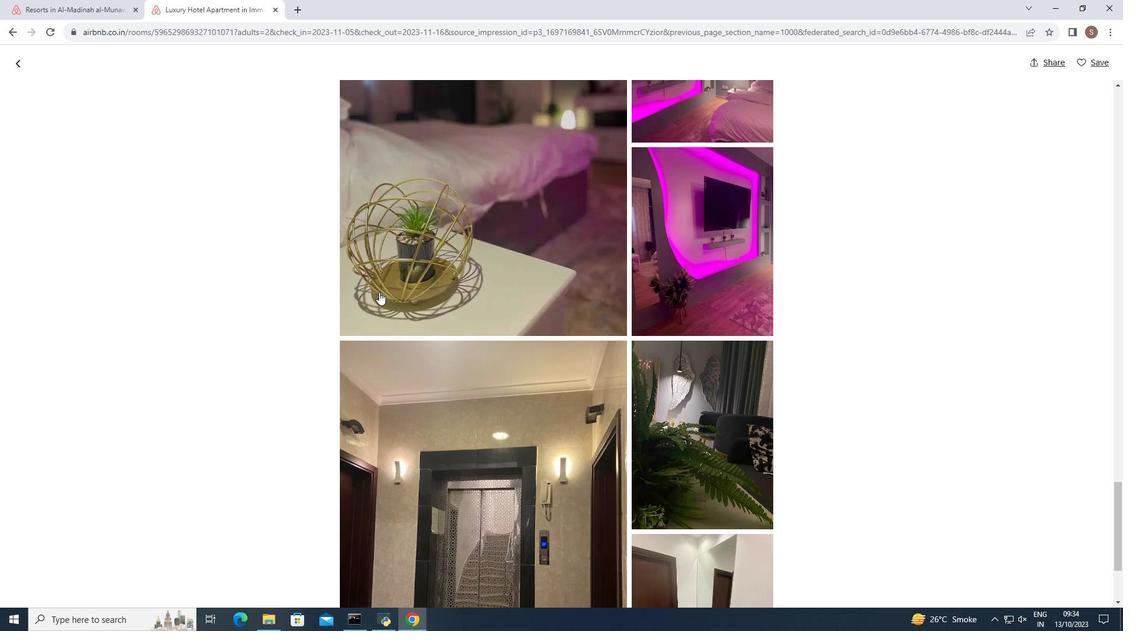 
Action: Mouse moved to (378, 299)
Screenshot: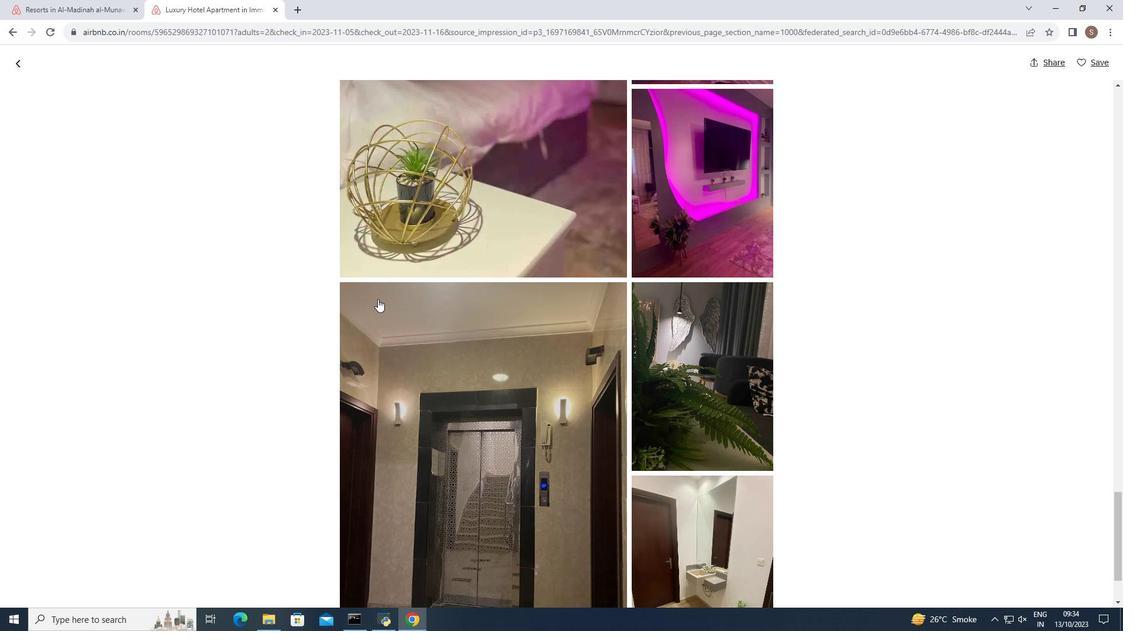 
Action: Mouse scrolled (378, 299) with delta (0, 0)
Screenshot: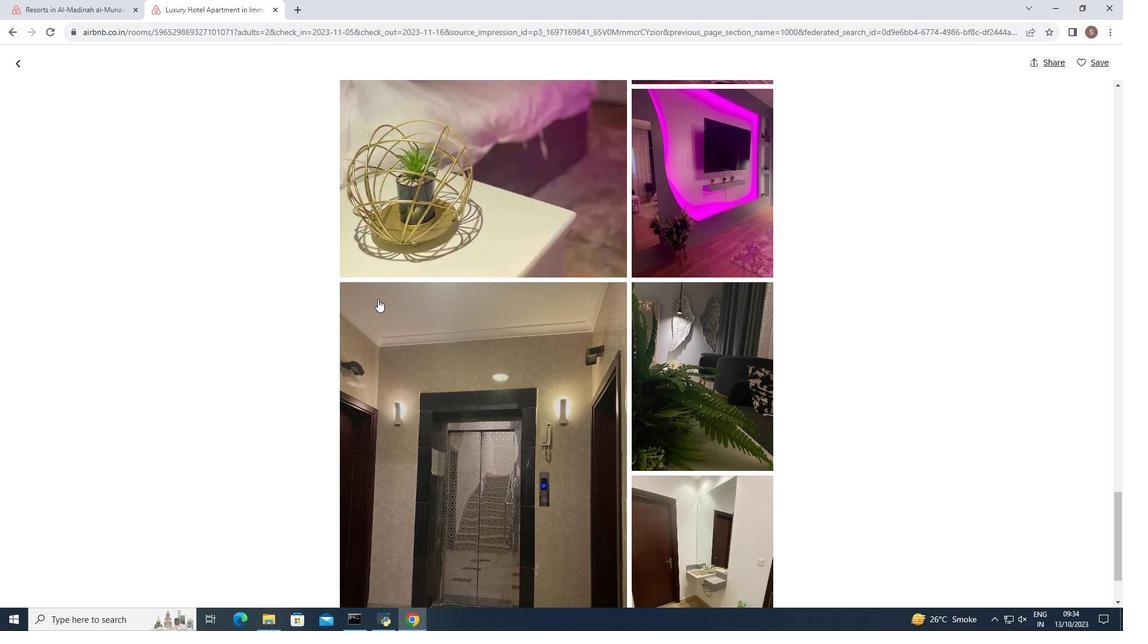 
Action: Mouse scrolled (378, 299) with delta (0, 0)
Screenshot: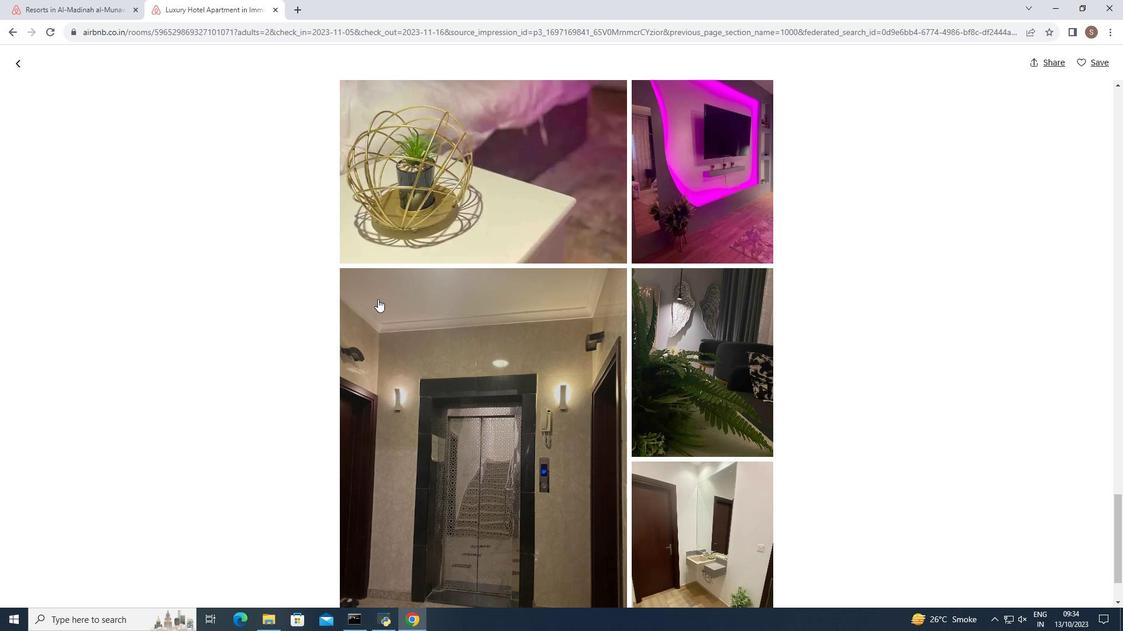 
Action: Mouse scrolled (378, 299) with delta (0, 0)
Screenshot: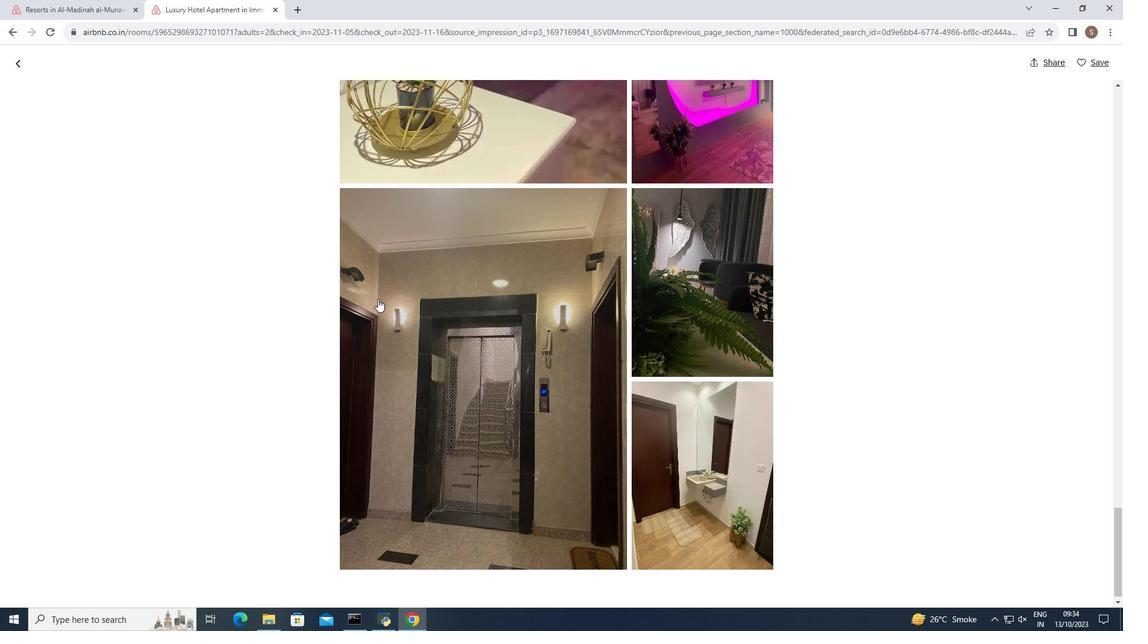 
Action: Mouse scrolled (378, 299) with delta (0, 0)
Screenshot: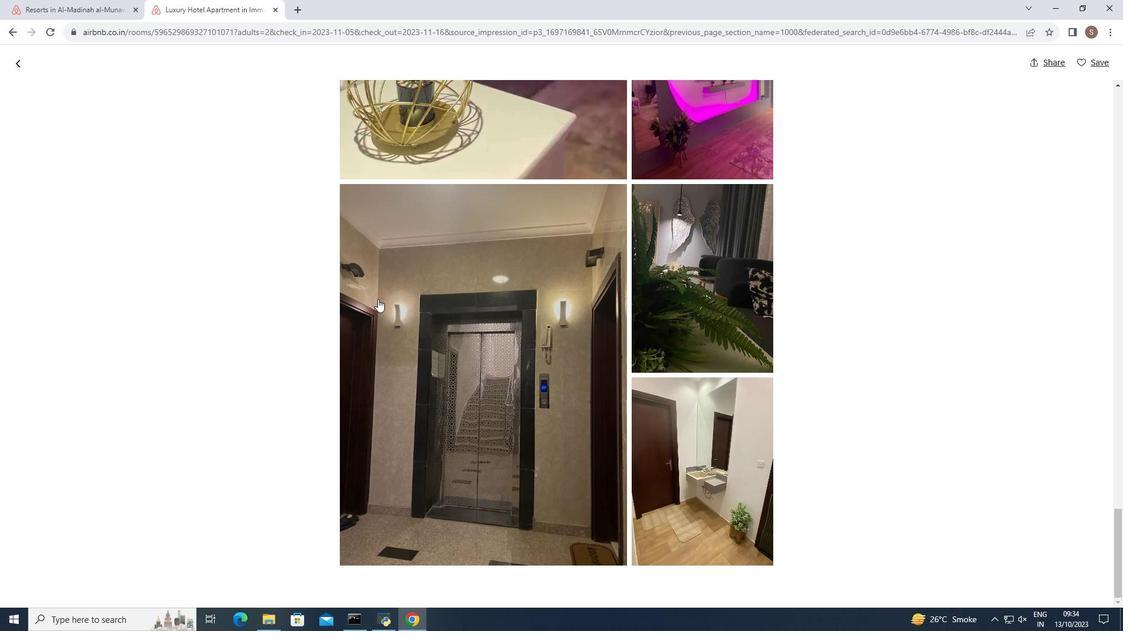 
Action: Mouse scrolled (378, 299) with delta (0, 0)
Screenshot: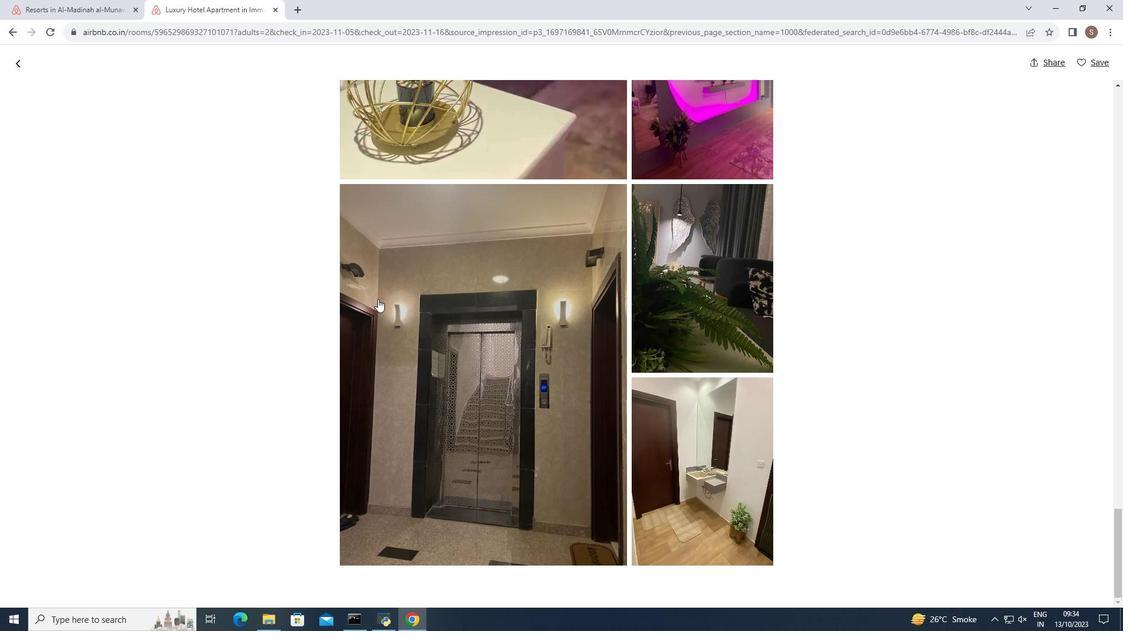 
Action: Mouse moved to (19, 59)
Screenshot: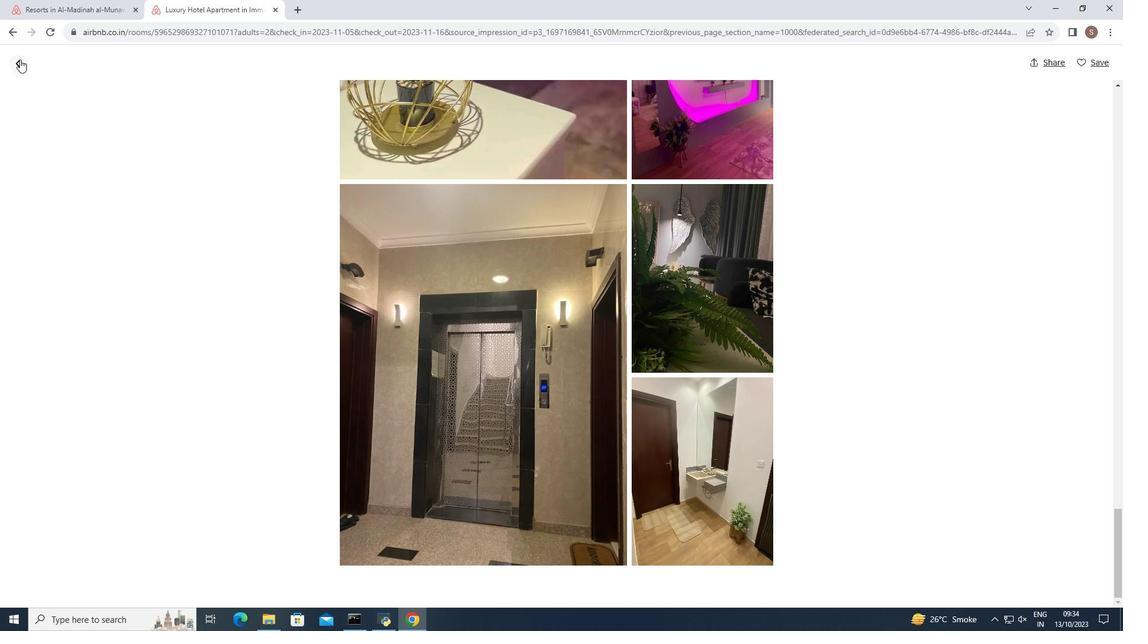 
Action: Mouse pressed left at (19, 59)
Screenshot: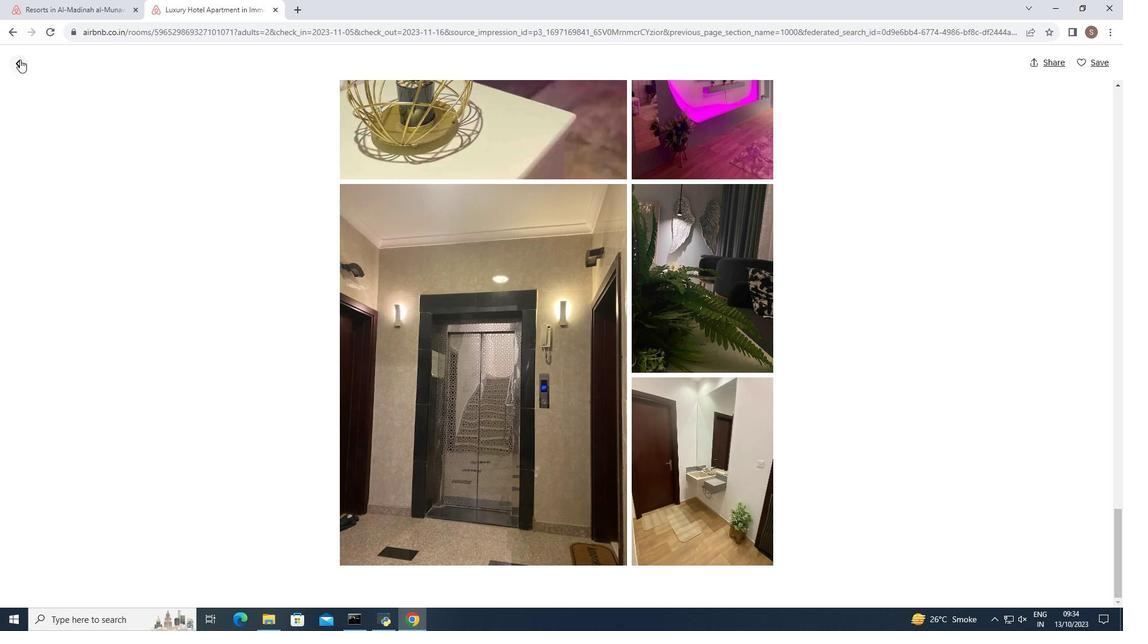 
Action: Mouse moved to (118, 133)
Screenshot: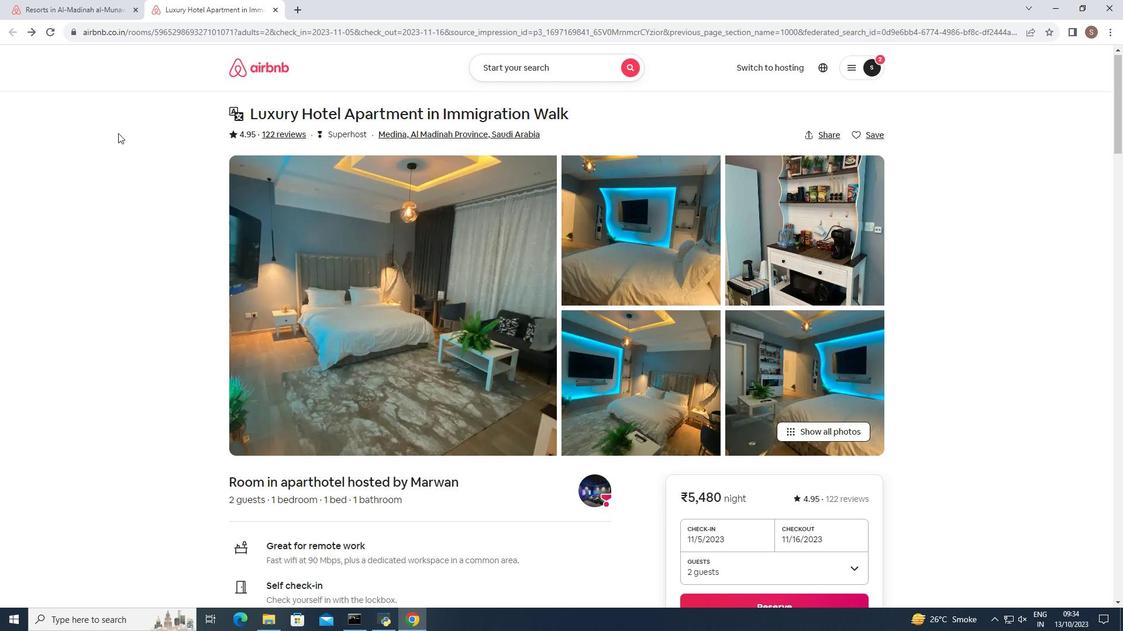 
Action: Mouse scrolled (118, 132) with delta (0, 0)
Screenshot: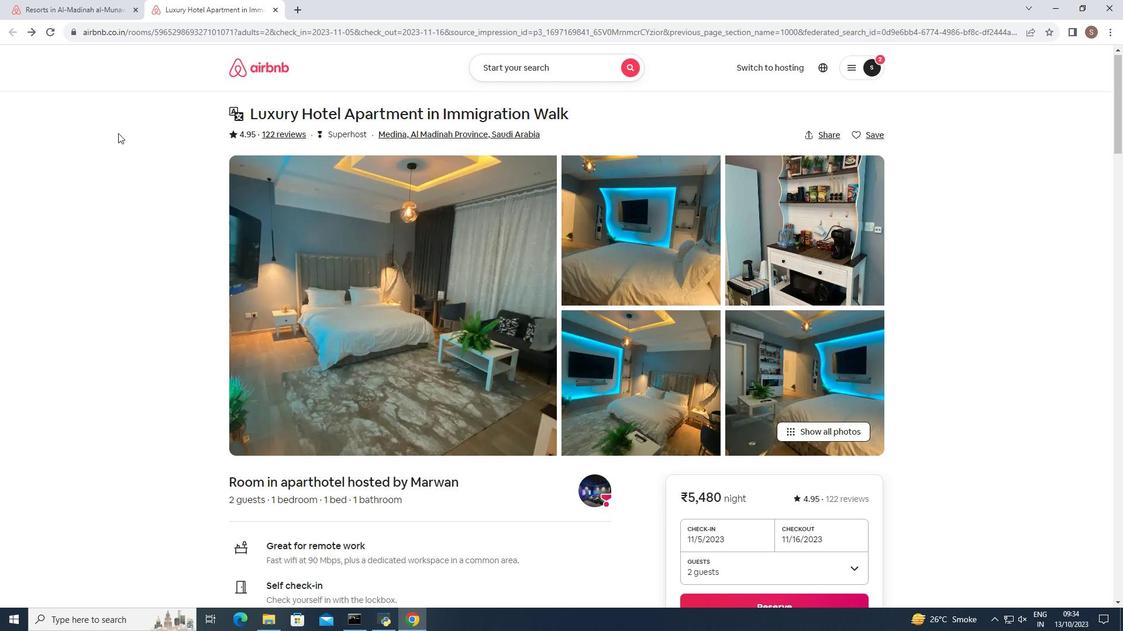 
Action: Mouse scrolled (118, 132) with delta (0, 0)
Screenshot: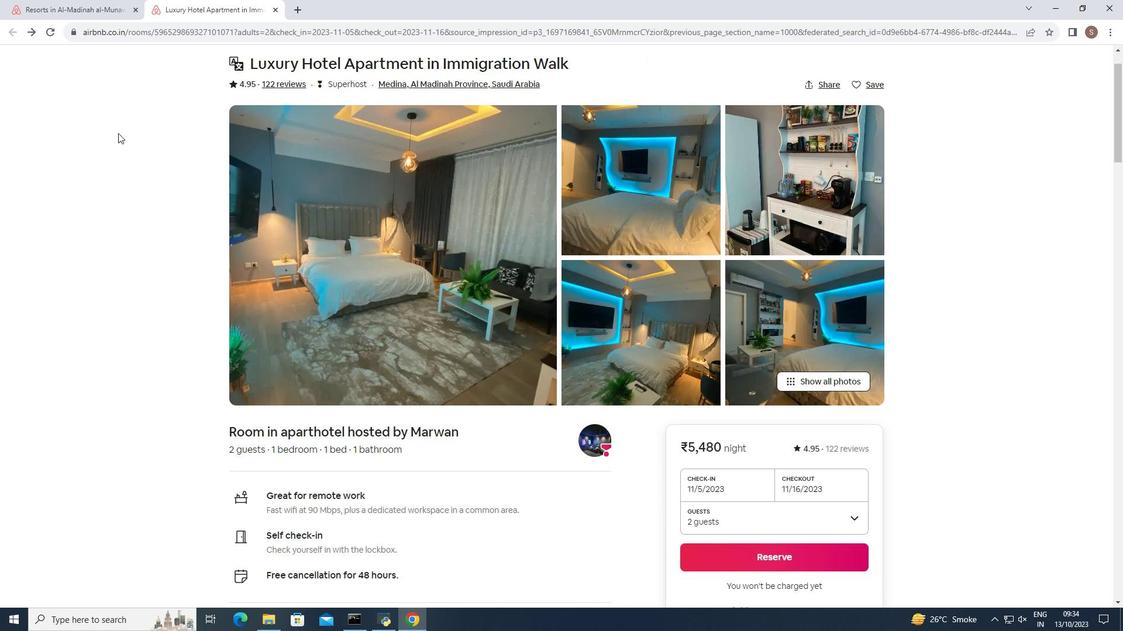 
Action: Mouse scrolled (118, 132) with delta (0, 0)
Screenshot: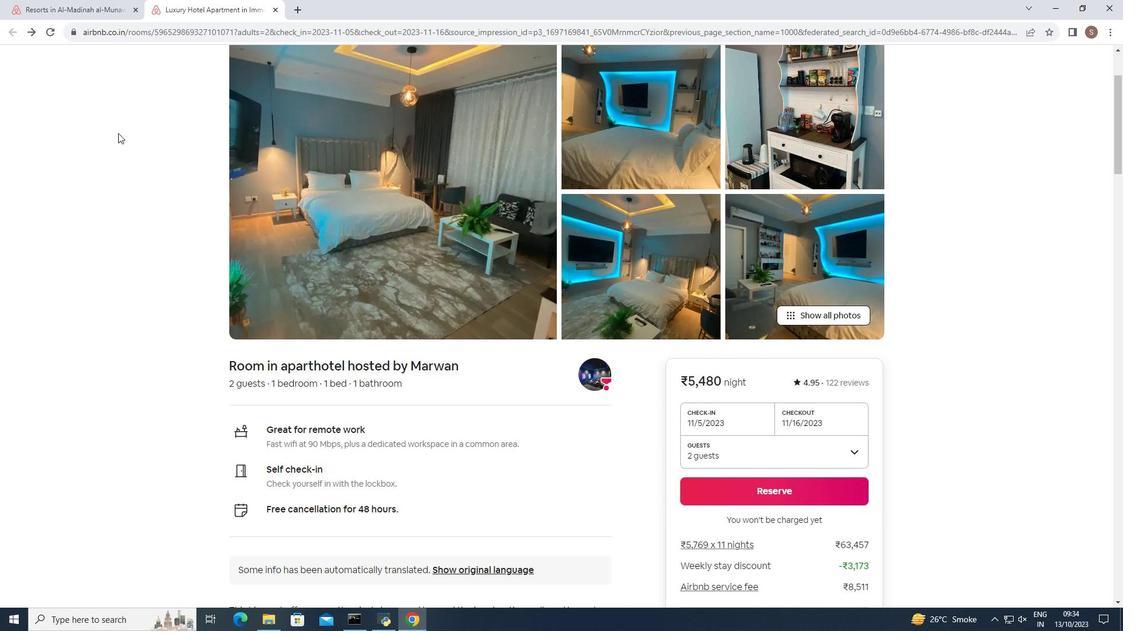 
Action: Mouse scrolled (118, 132) with delta (0, 0)
Screenshot: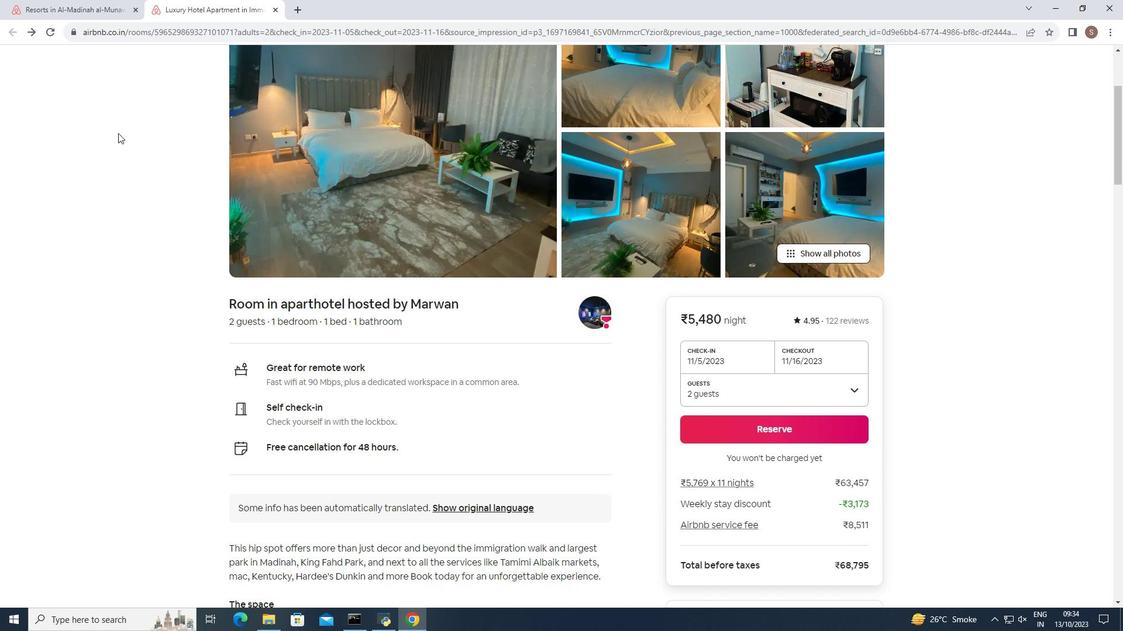 
Action: Mouse scrolled (118, 132) with delta (0, 0)
Screenshot: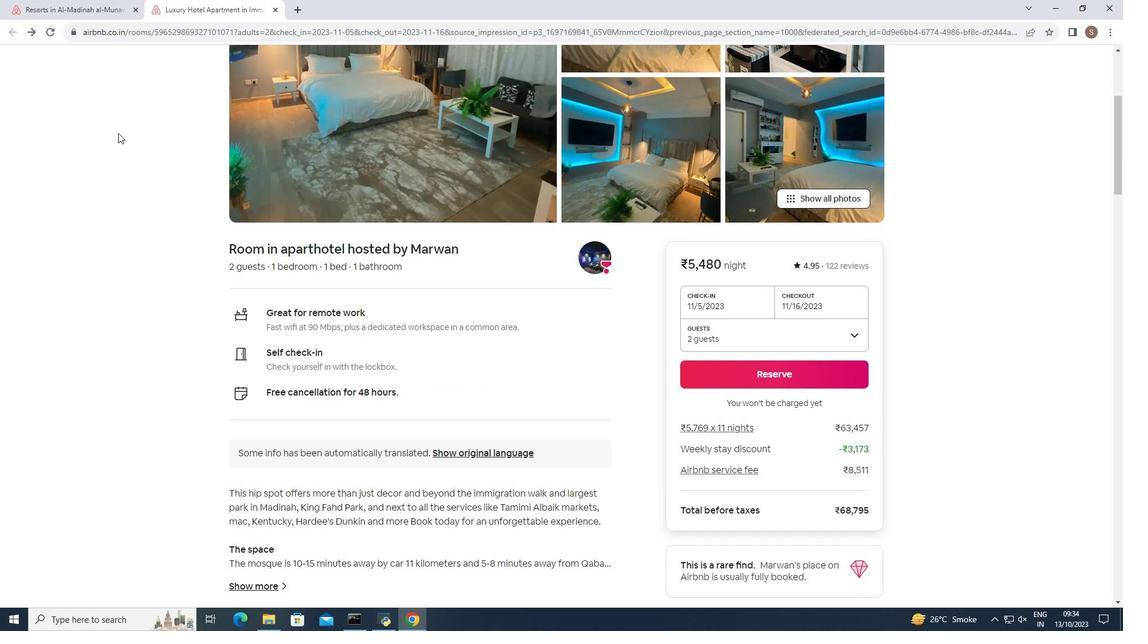
Action: Mouse scrolled (118, 132) with delta (0, 0)
Screenshot: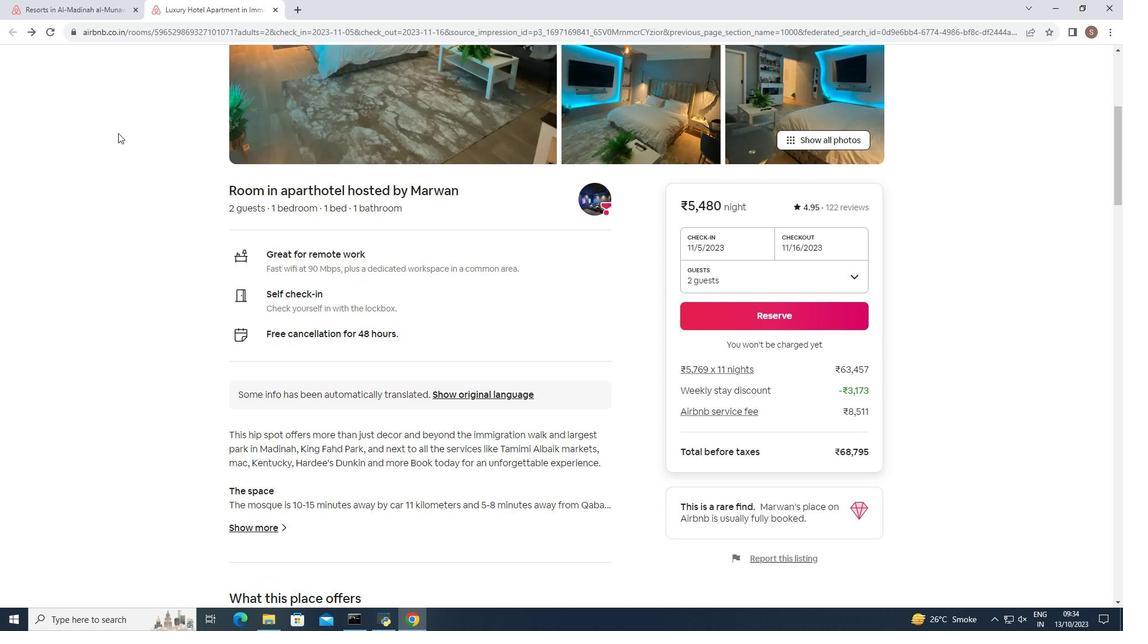 
Action: Mouse scrolled (118, 132) with delta (0, 0)
Screenshot: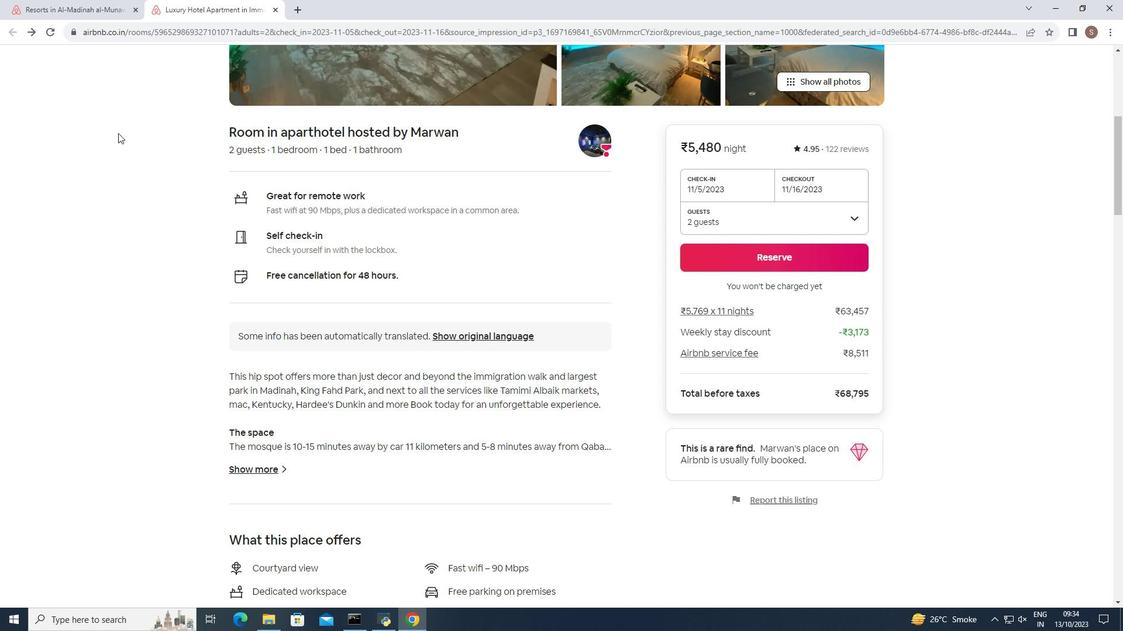
Action: Mouse scrolled (118, 132) with delta (0, 0)
Screenshot: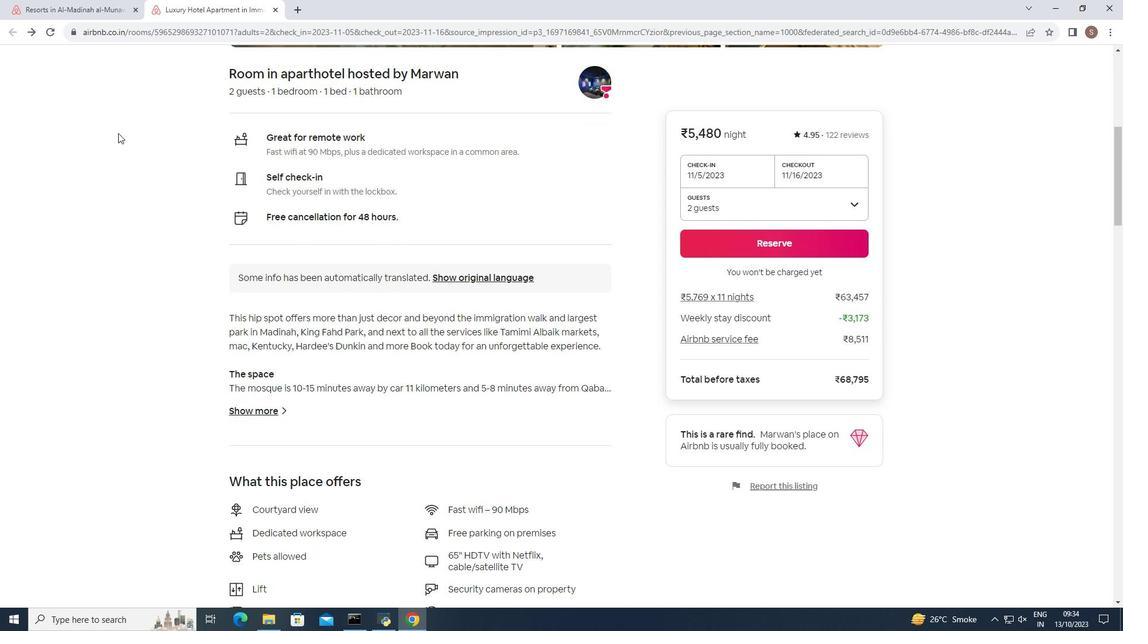 
Action: Mouse moved to (251, 358)
Screenshot: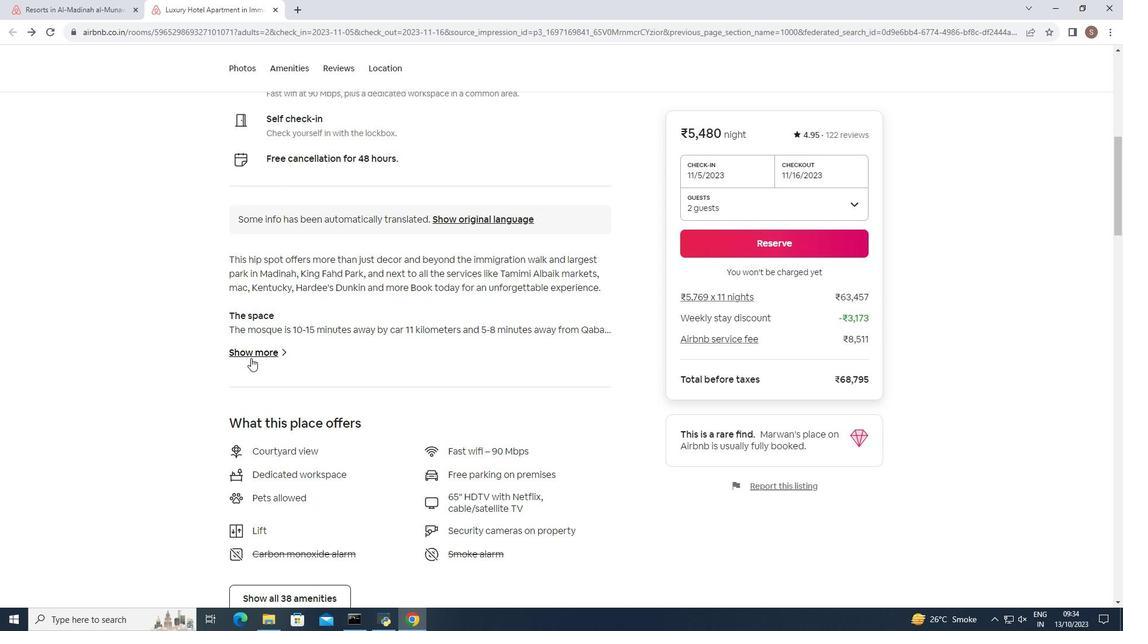 
Action: Mouse pressed left at (251, 358)
Screenshot: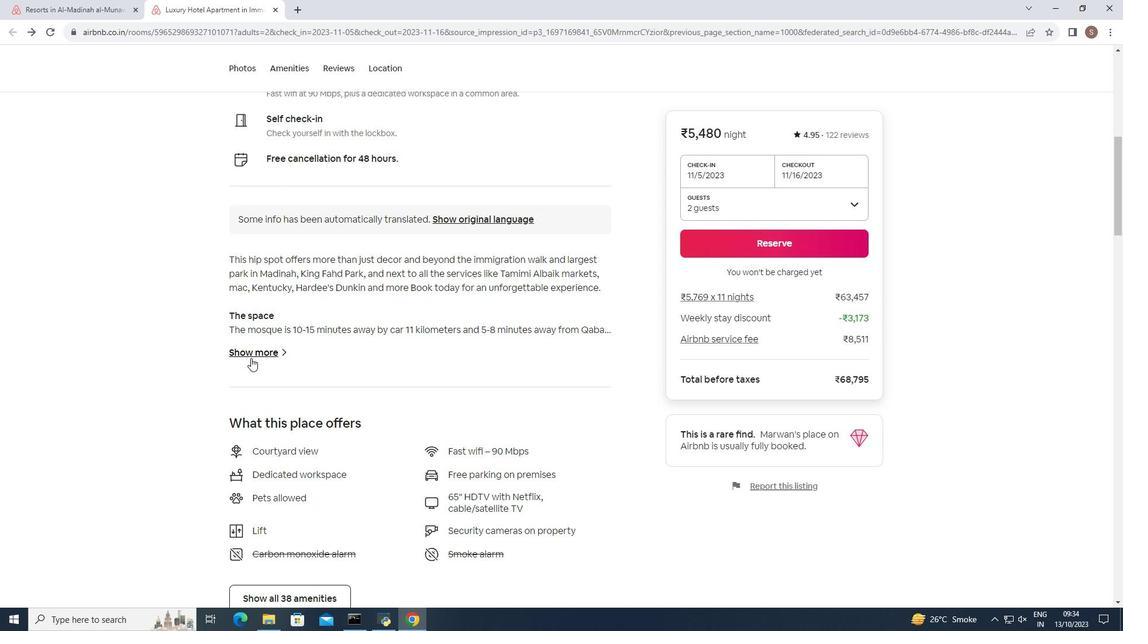 
Action: Mouse moved to (352, 190)
Screenshot: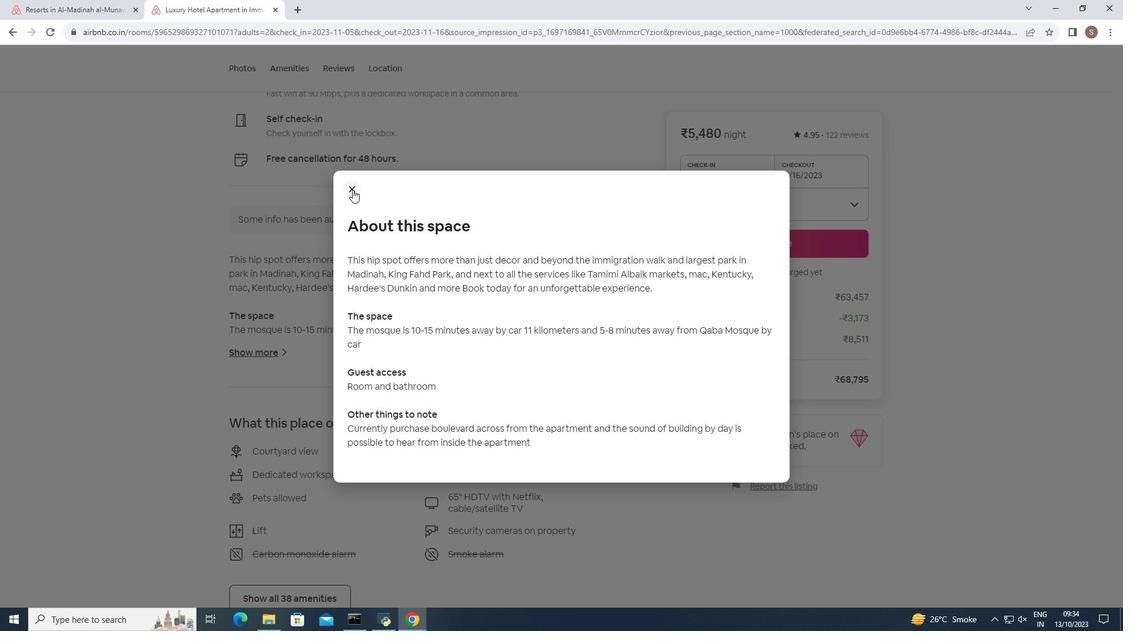 
Action: Mouse pressed left at (352, 190)
Screenshot: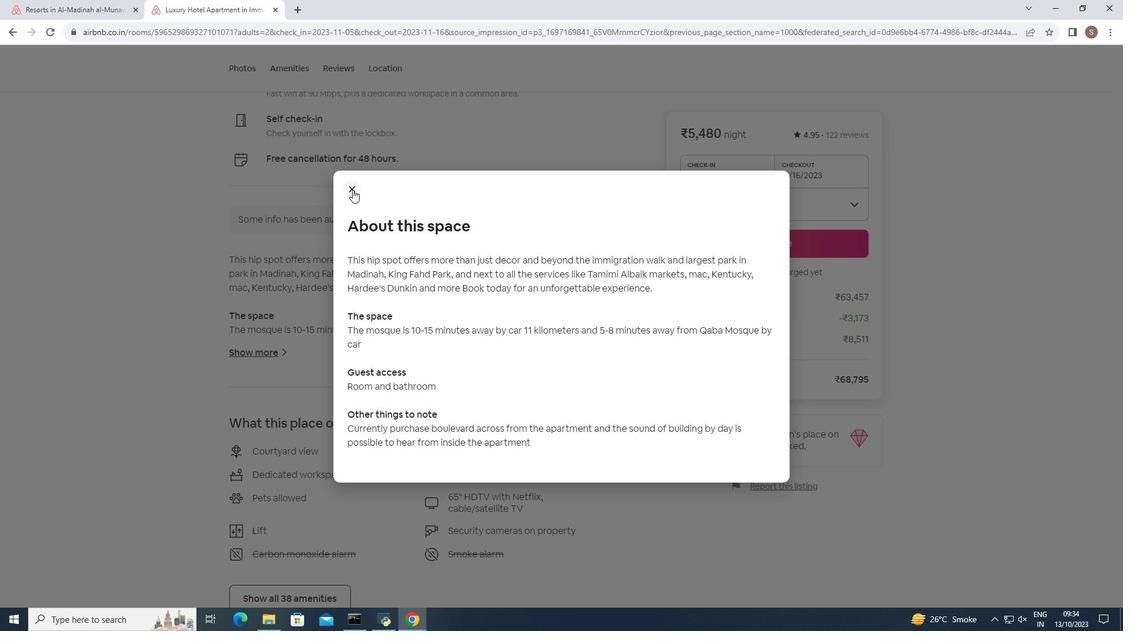 
Action: Mouse scrolled (352, 189) with delta (0, 0)
Screenshot: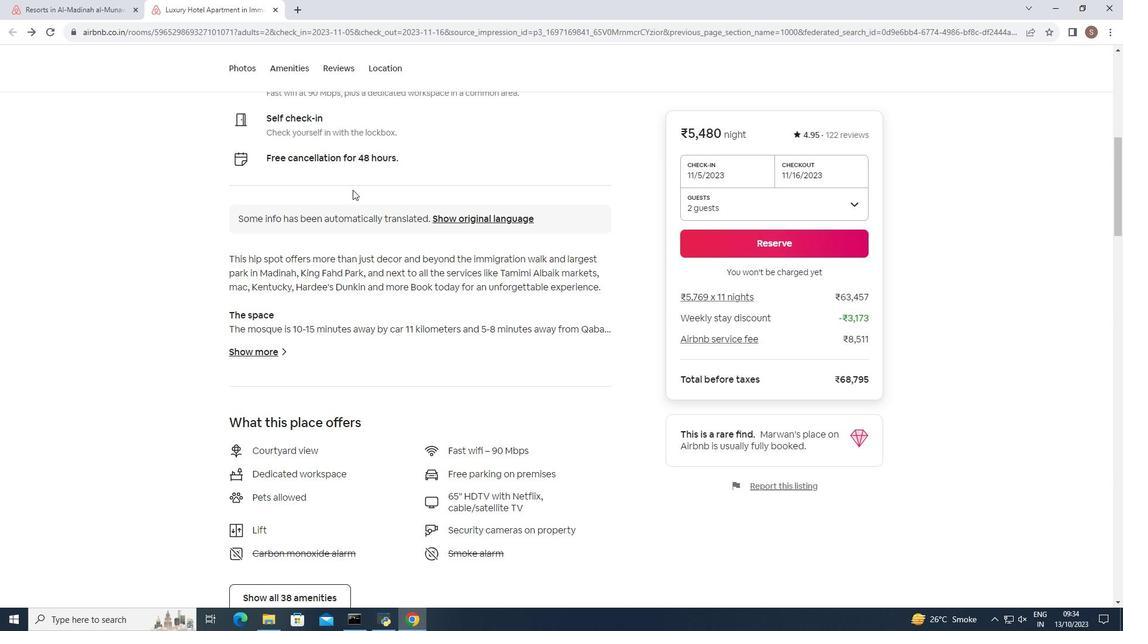 
Action: Mouse scrolled (352, 189) with delta (0, 0)
Screenshot: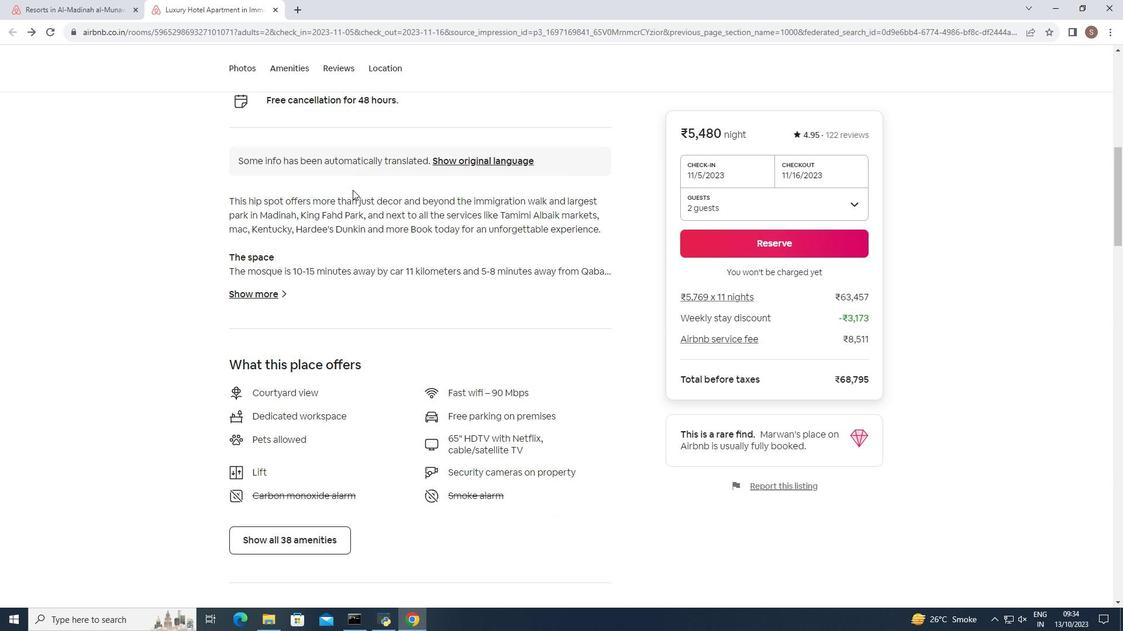 
Action: Mouse scrolled (352, 189) with delta (0, 0)
Screenshot: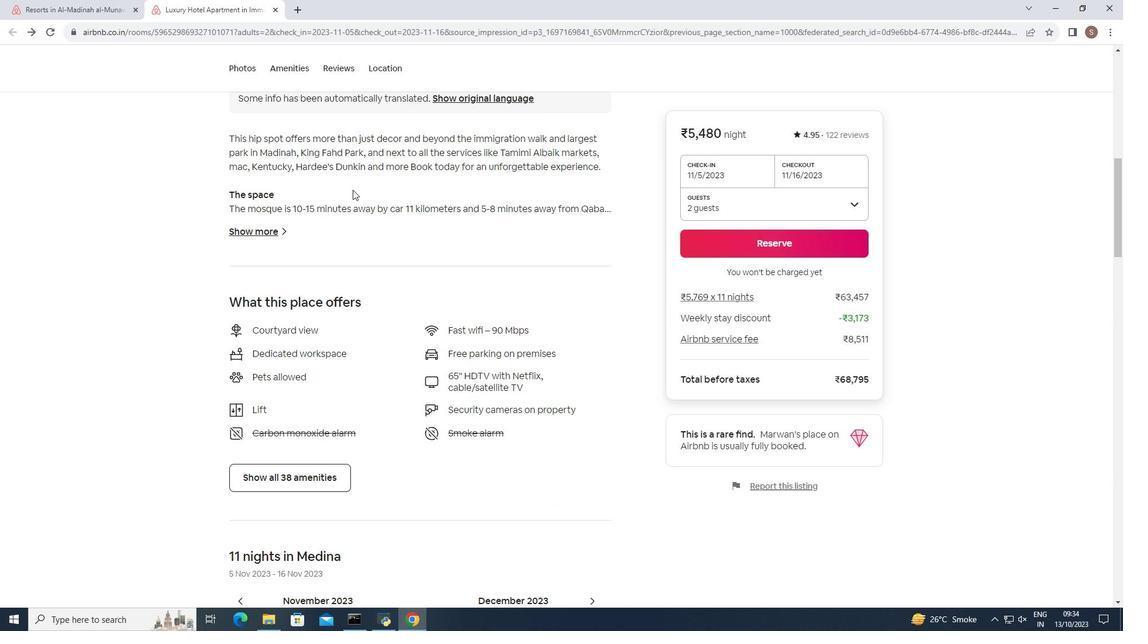 
Action: Mouse scrolled (352, 189) with delta (0, 0)
Screenshot: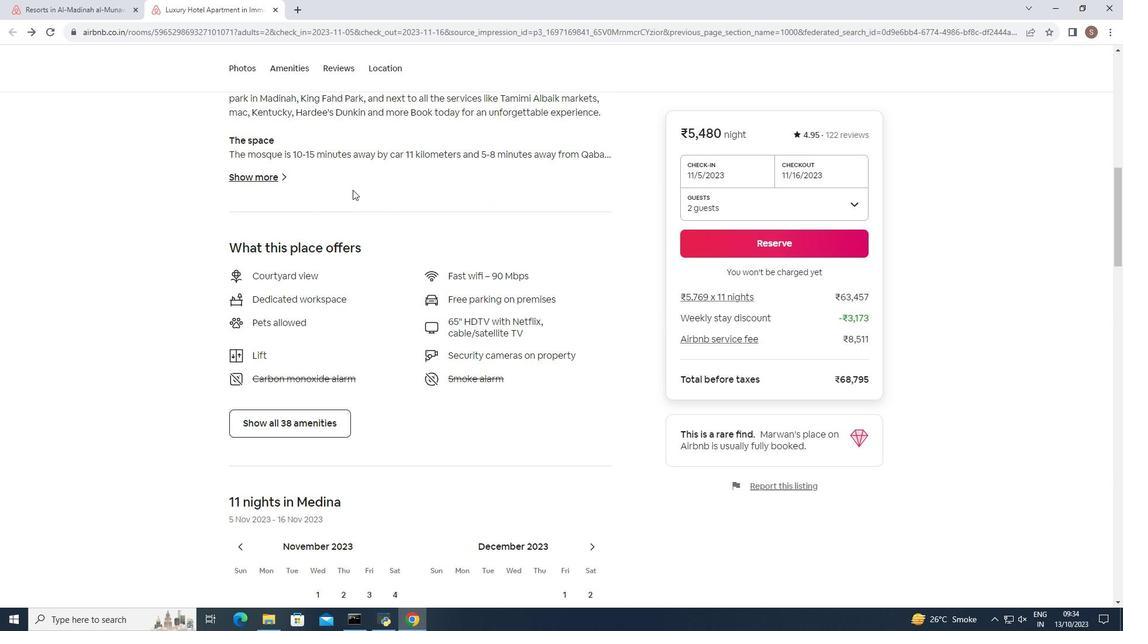 
Action: Mouse scrolled (352, 189) with delta (0, 0)
Screenshot: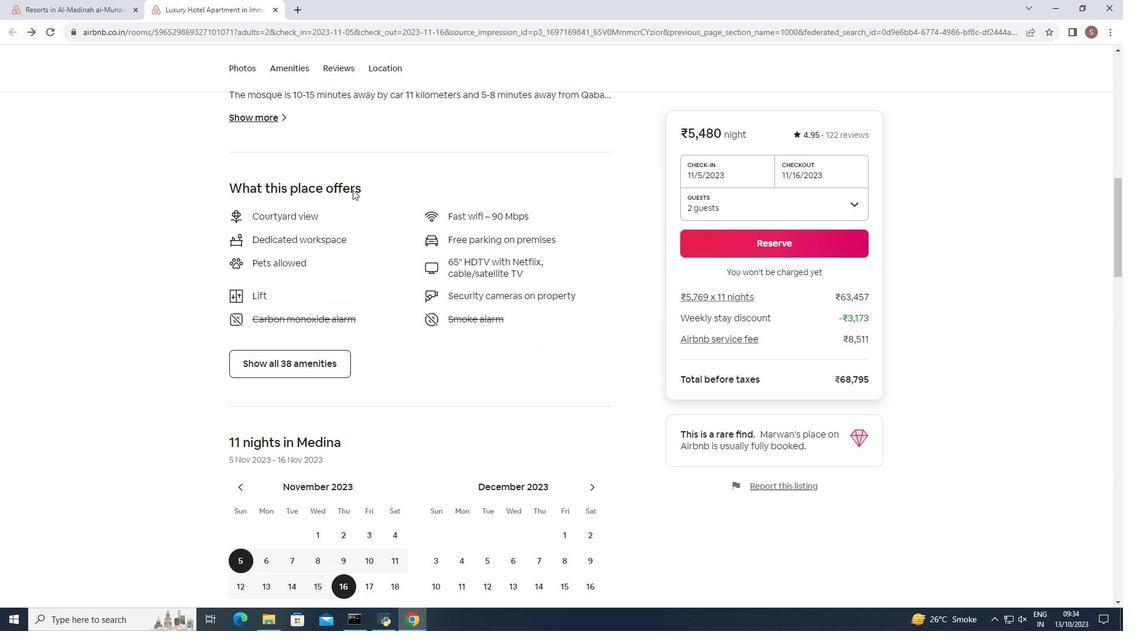 
Action: Mouse moved to (317, 310)
Screenshot: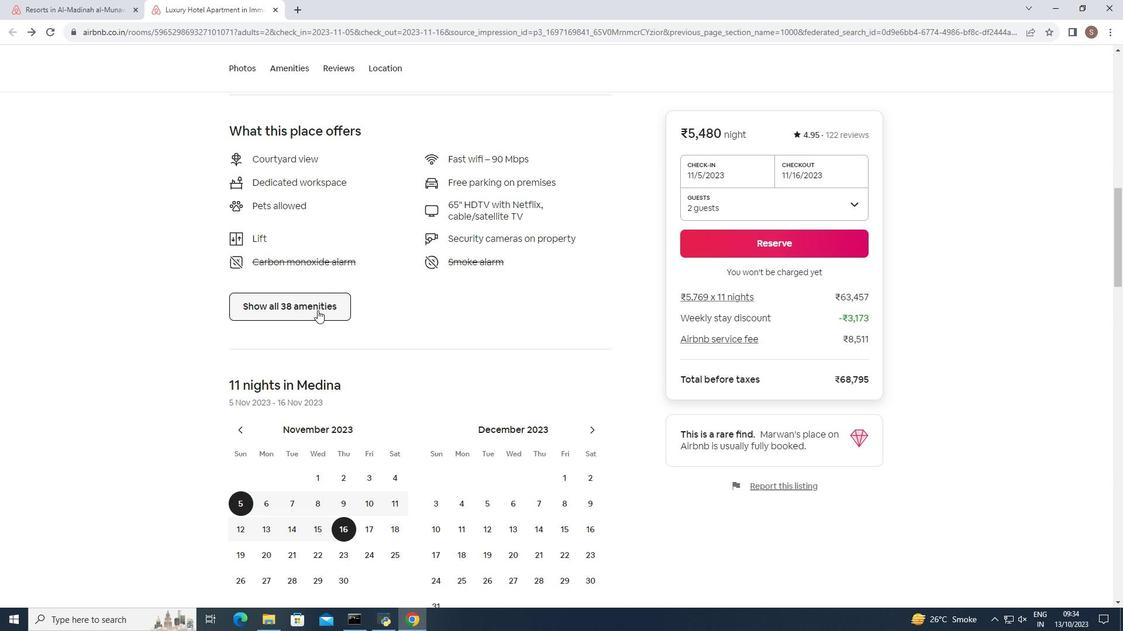 
Action: Mouse pressed left at (317, 310)
Screenshot: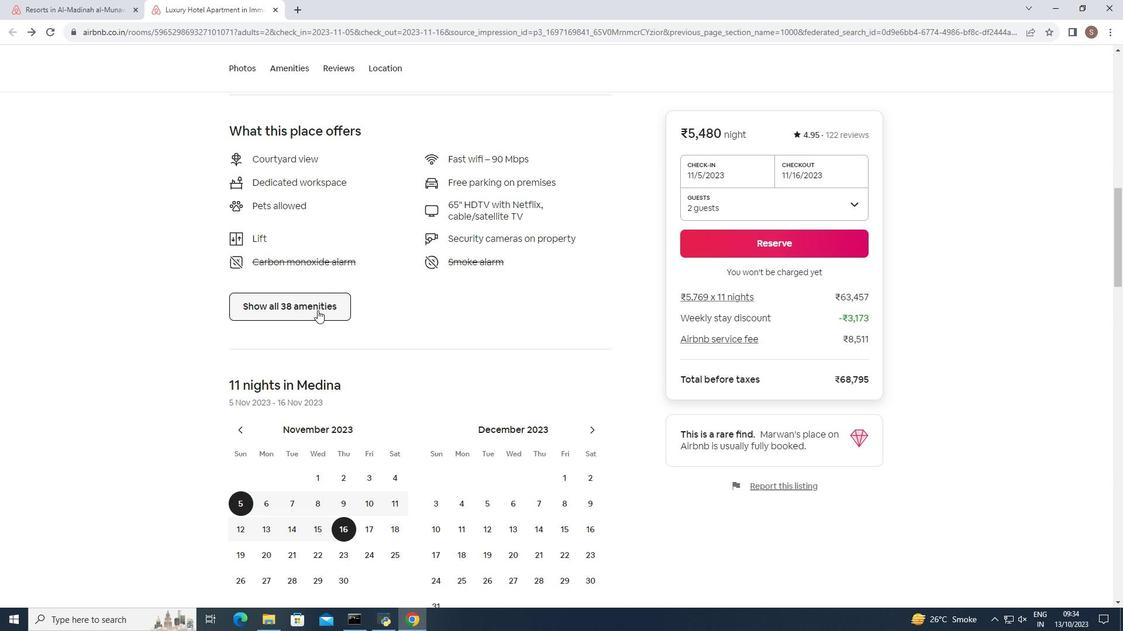 
Action: Mouse moved to (363, 310)
Screenshot: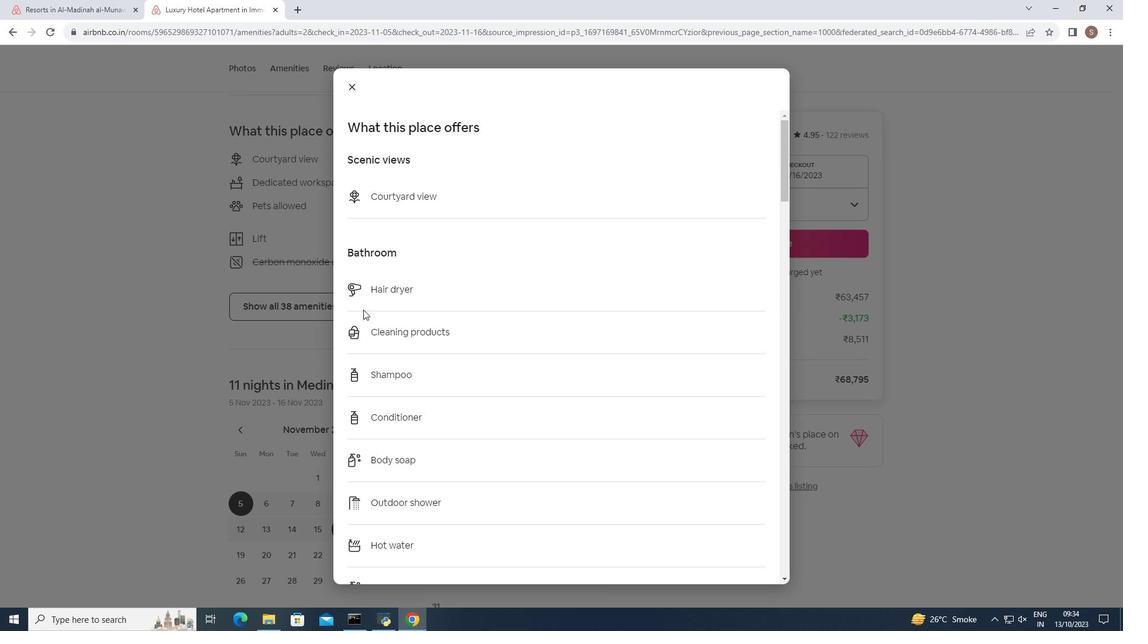 
Action: Mouse scrolled (363, 309) with delta (0, 0)
Screenshot: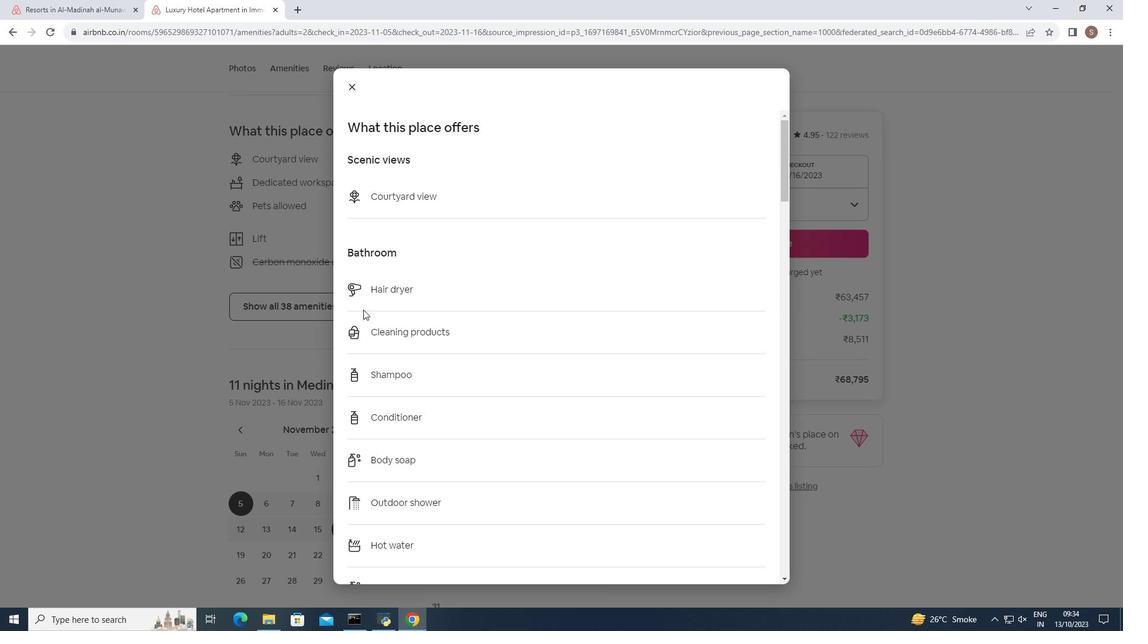 
Action: Mouse scrolled (363, 309) with delta (0, 0)
Screenshot: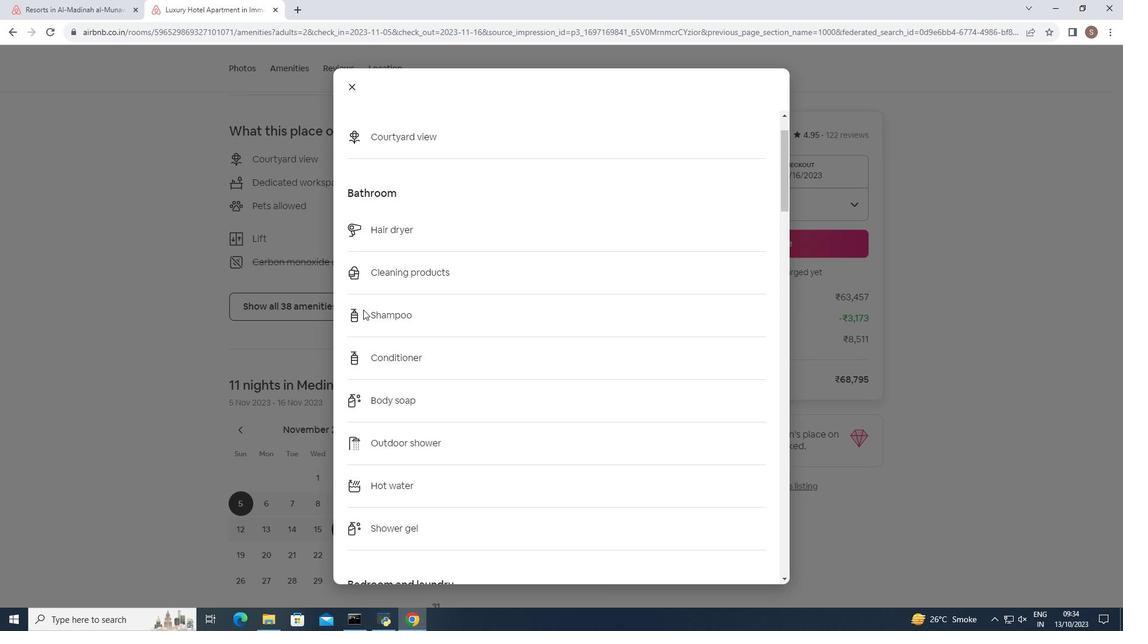
Action: Mouse scrolled (363, 309) with delta (0, 0)
Screenshot: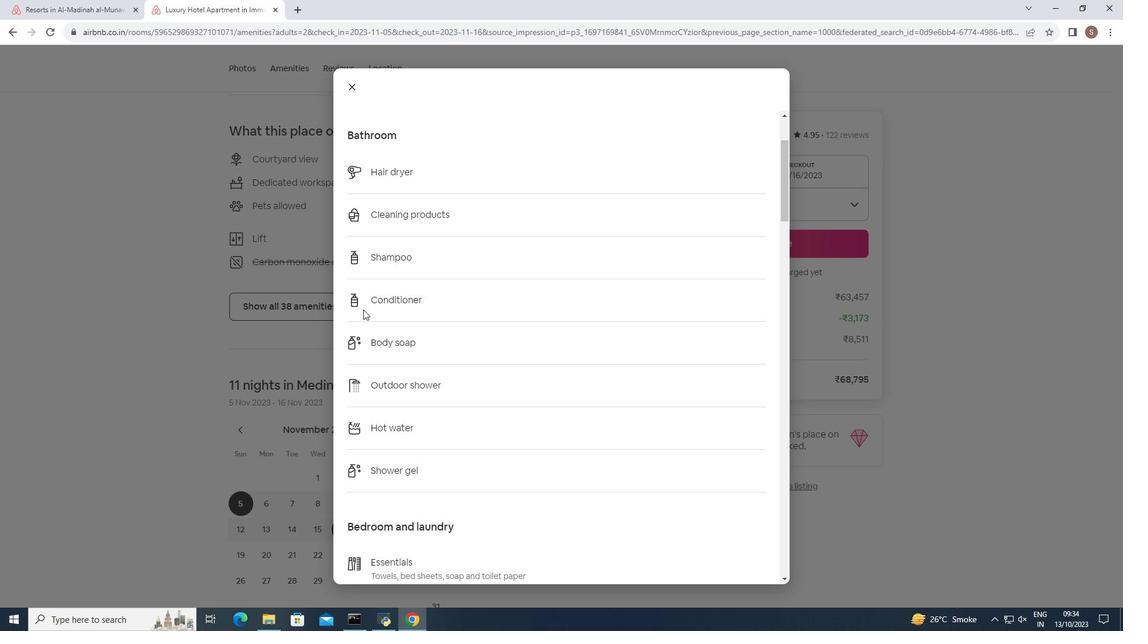 
Action: Mouse scrolled (363, 309) with delta (0, 0)
Screenshot: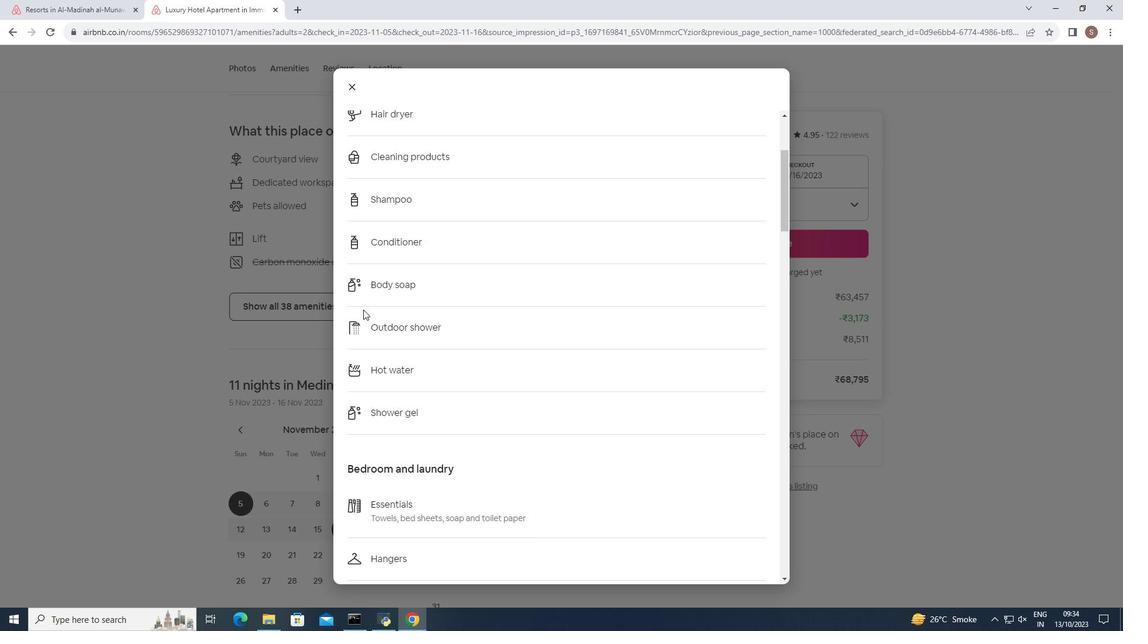 
Action: Mouse scrolled (363, 309) with delta (0, 0)
Screenshot: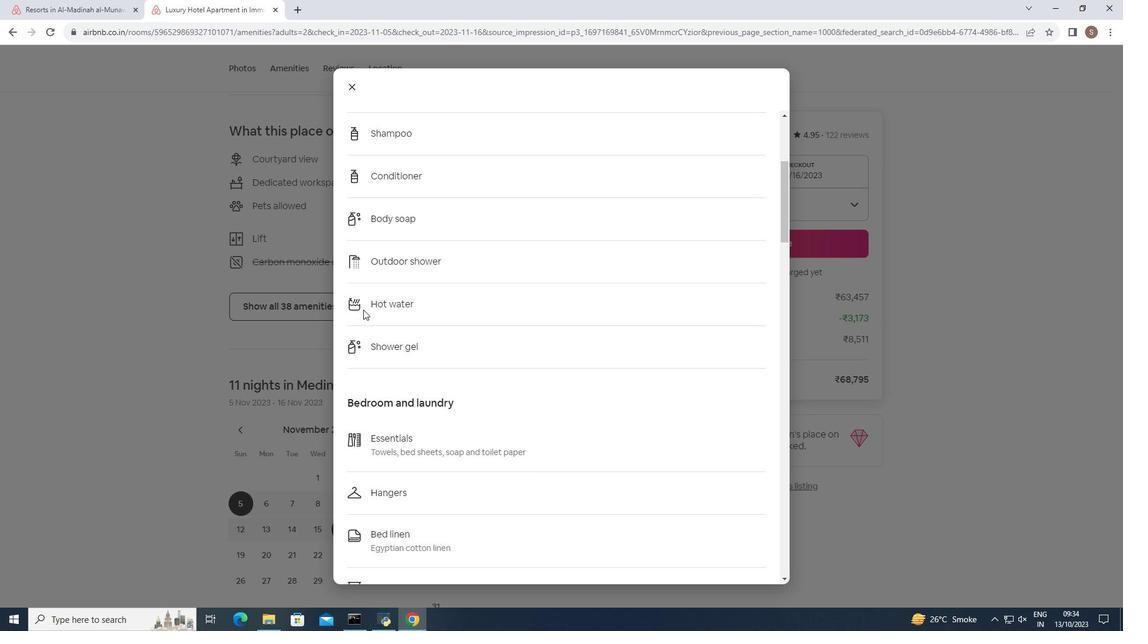 
Action: Mouse scrolled (363, 309) with delta (0, 0)
Screenshot: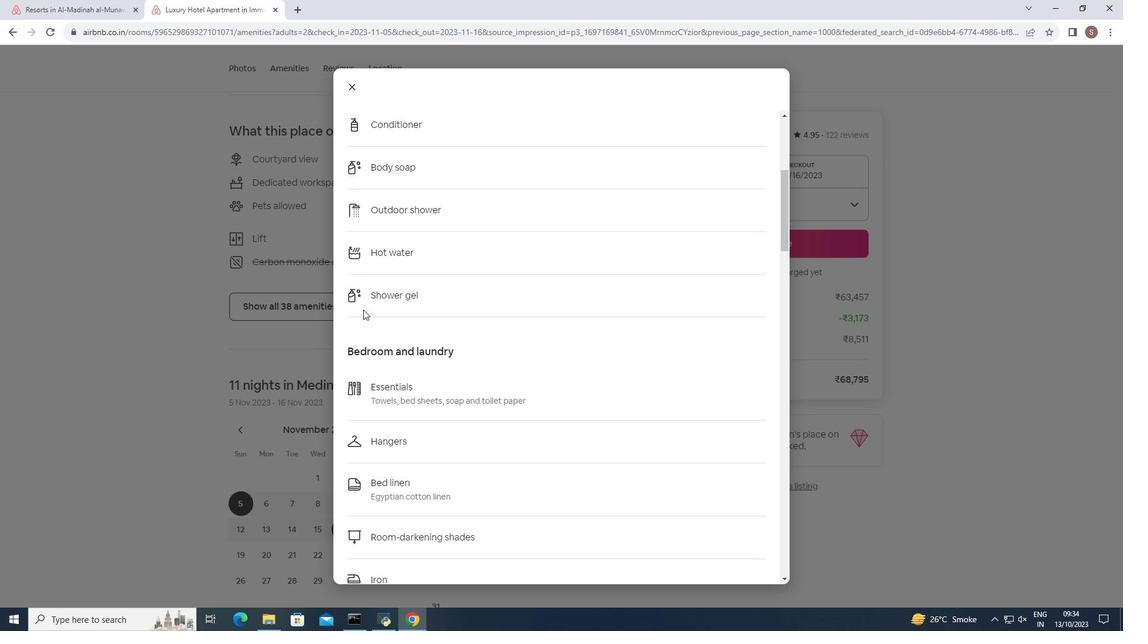 
Action: Mouse moved to (363, 309)
Screenshot: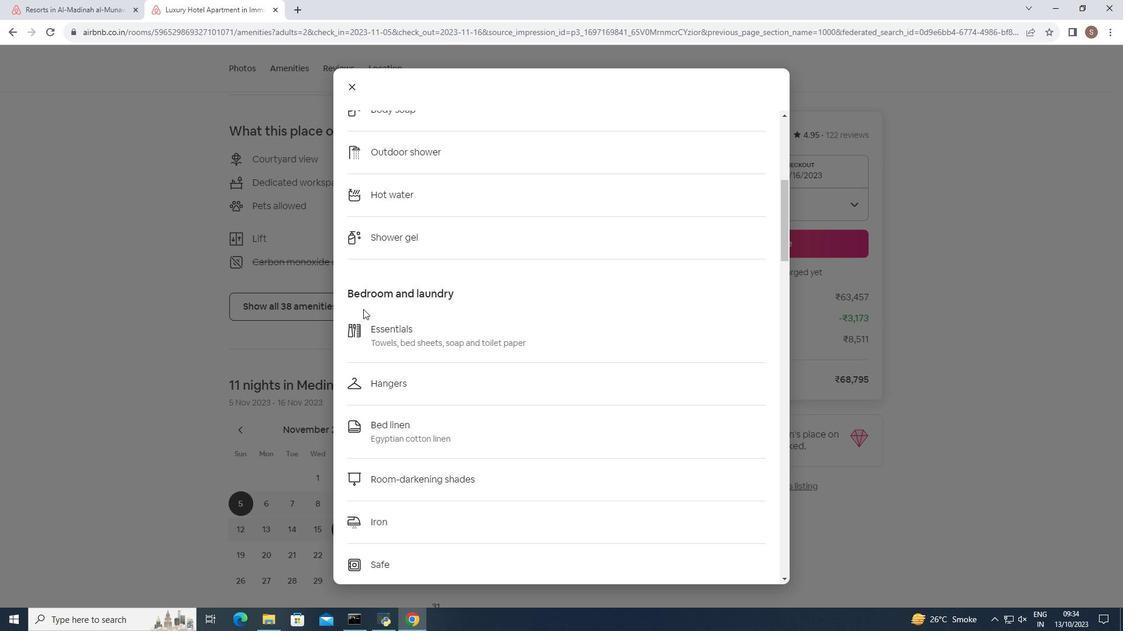 
Action: Mouse scrolled (363, 308) with delta (0, 0)
Screenshot: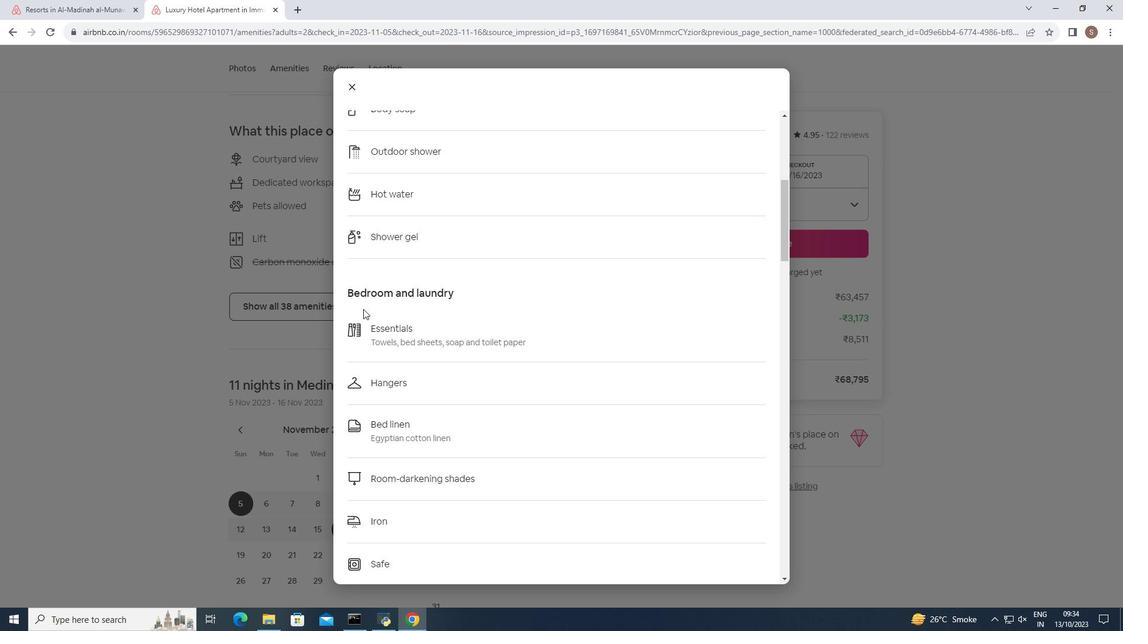 
Action: Mouse scrolled (363, 308) with delta (0, 0)
Screenshot: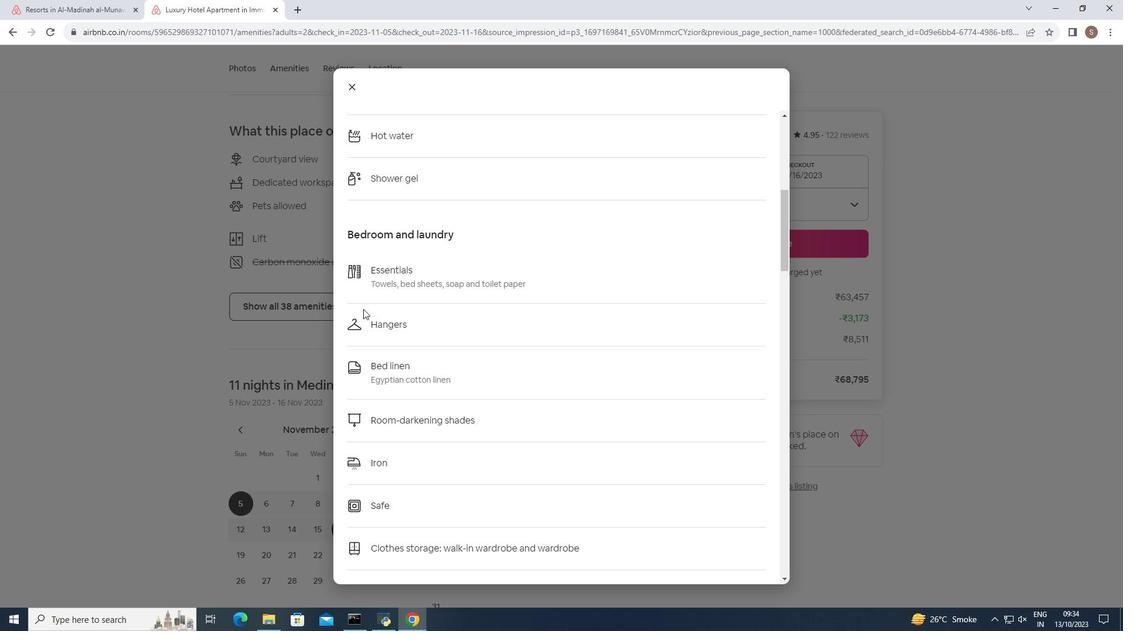 
Action: Mouse moved to (363, 308)
Screenshot: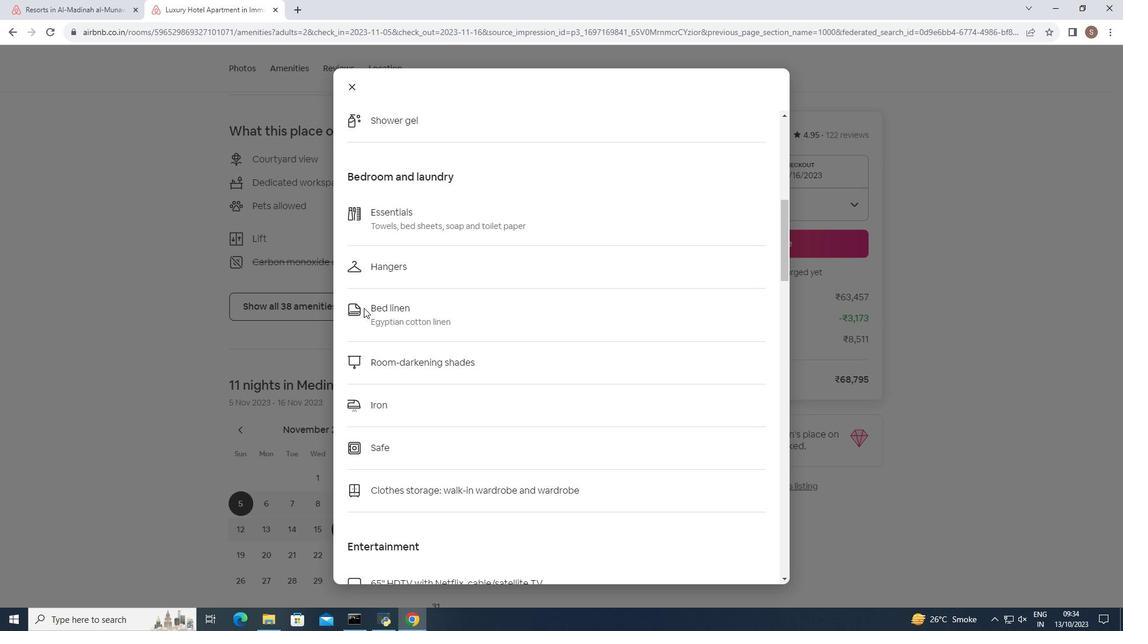 
Action: Mouse scrolled (363, 307) with delta (0, 0)
Screenshot: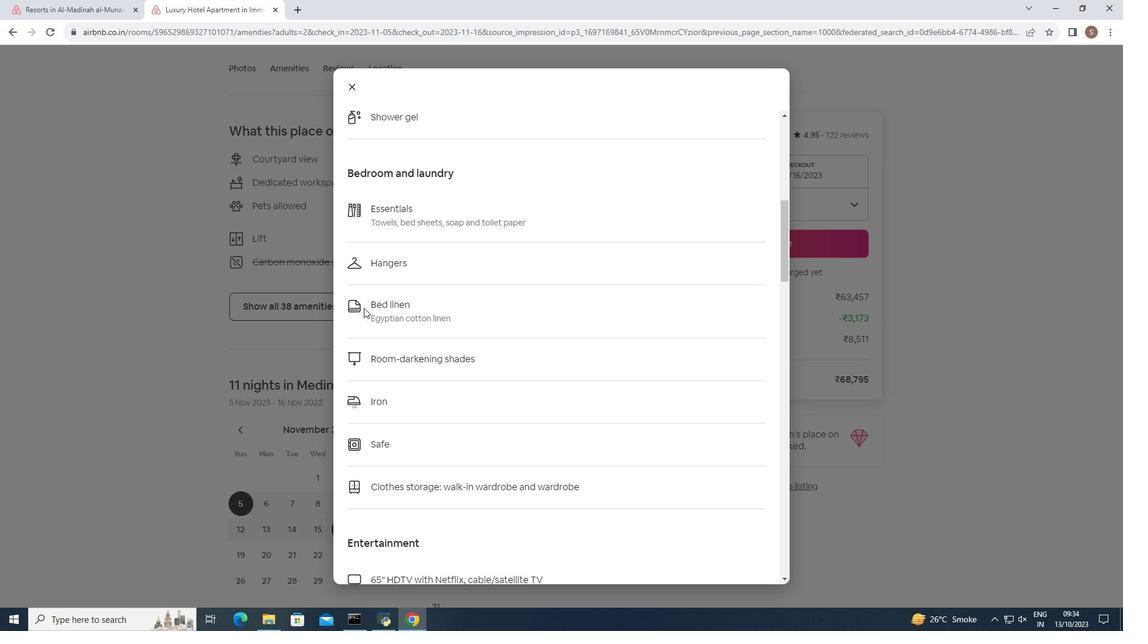
Action: Mouse scrolled (363, 307) with delta (0, 0)
Screenshot: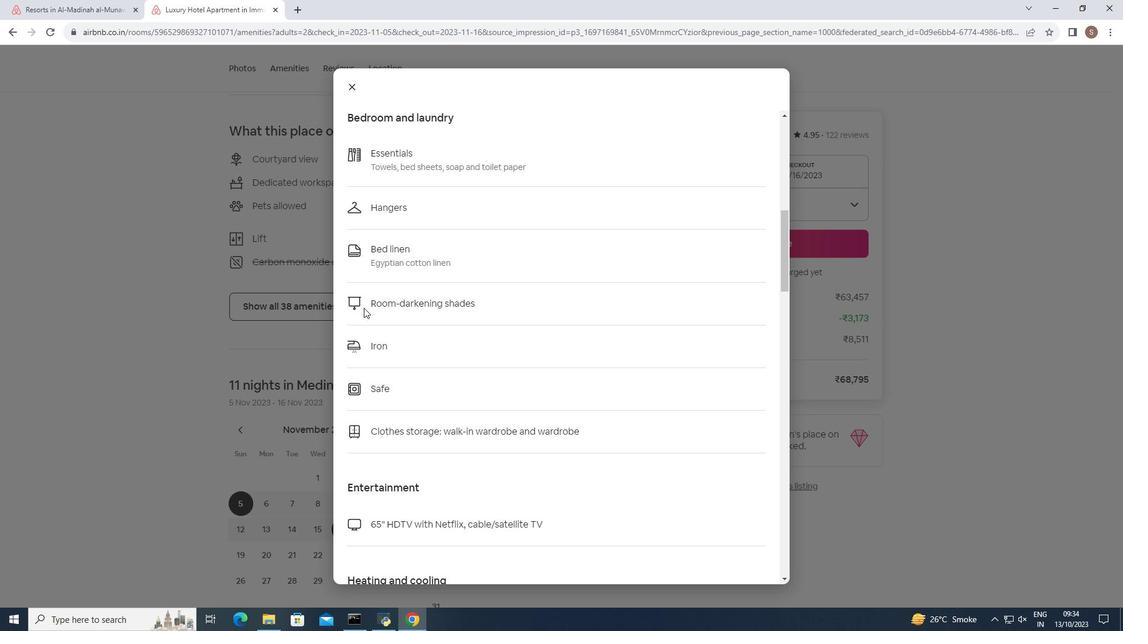 
Action: Mouse moved to (366, 306)
Screenshot: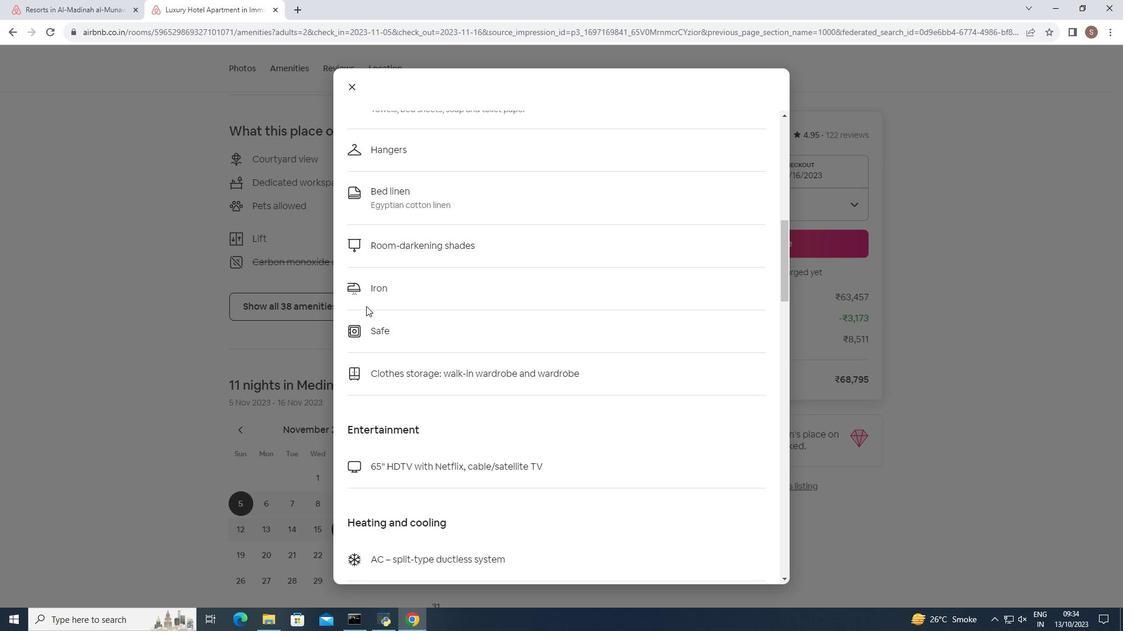 
Action: Mouse scrolled (366, 306) with delta (0, 0)
Screenshot: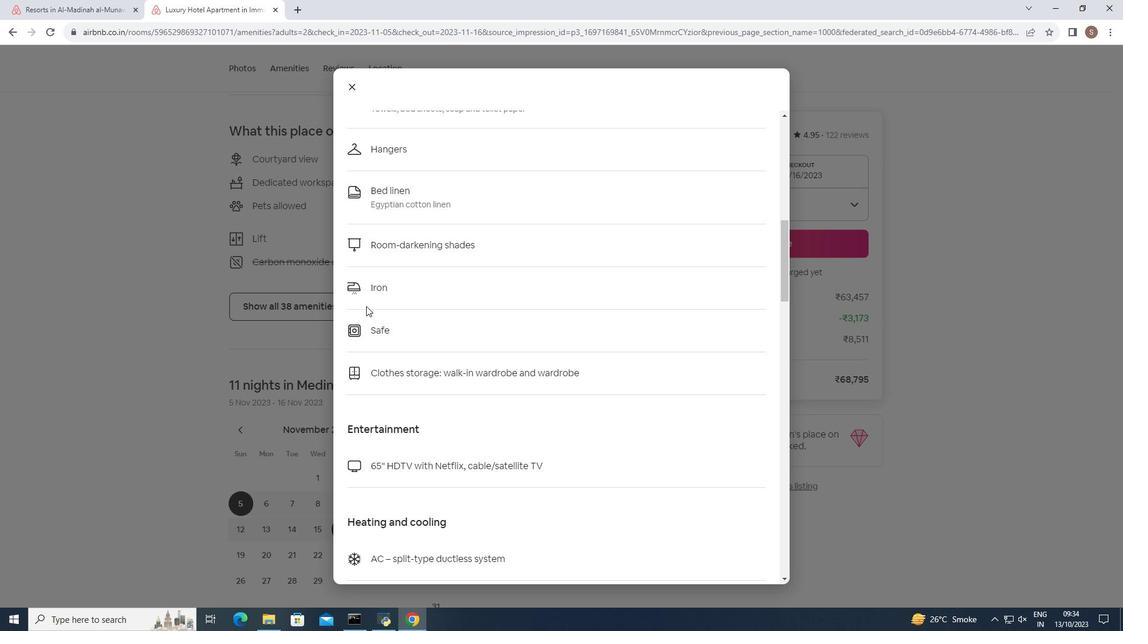 
Action: Mouse scrolled (366, 306) with delta (0, 0)
Screenshot: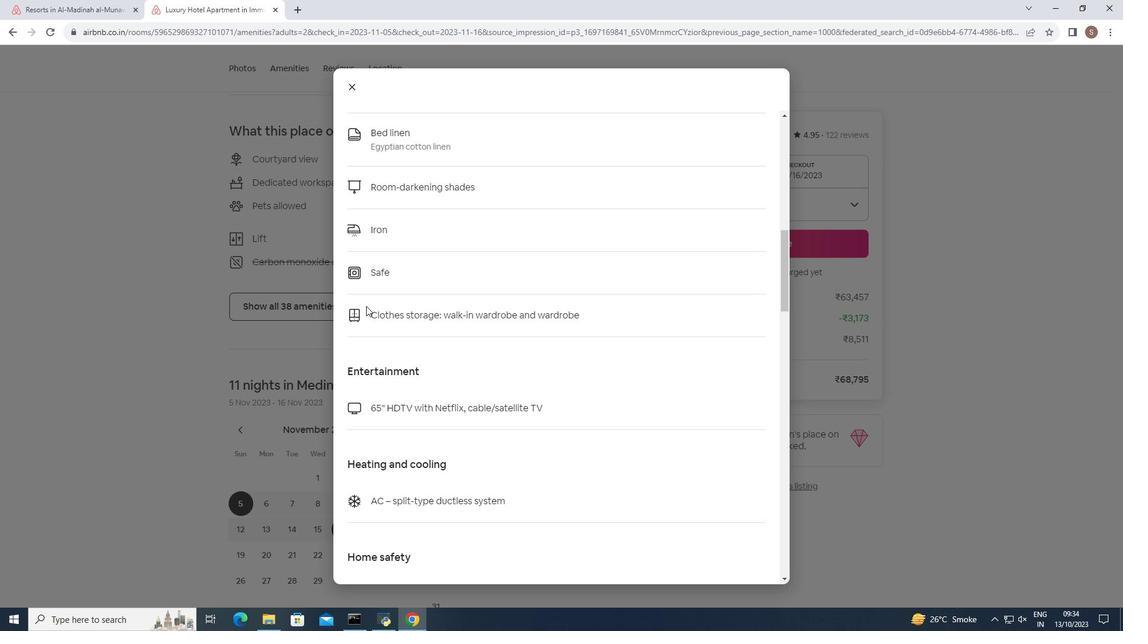 
Action: Mouse moved to (366, 306)
Screenshot: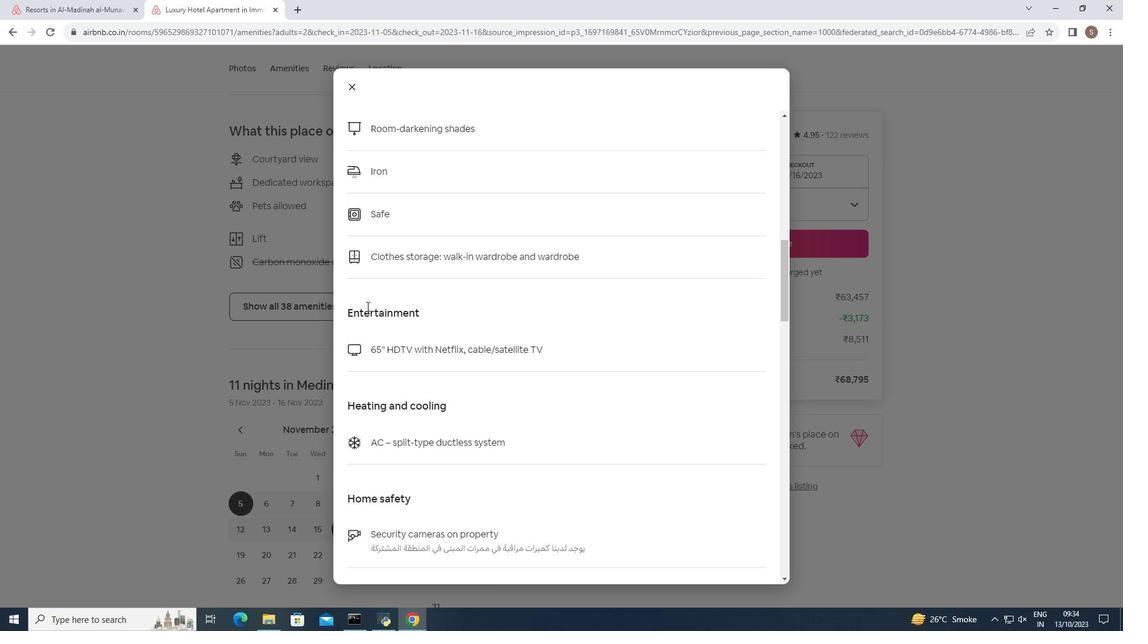 
Action: Mouse scrolled (366, 306) with delta (0, 0)
Screenshot: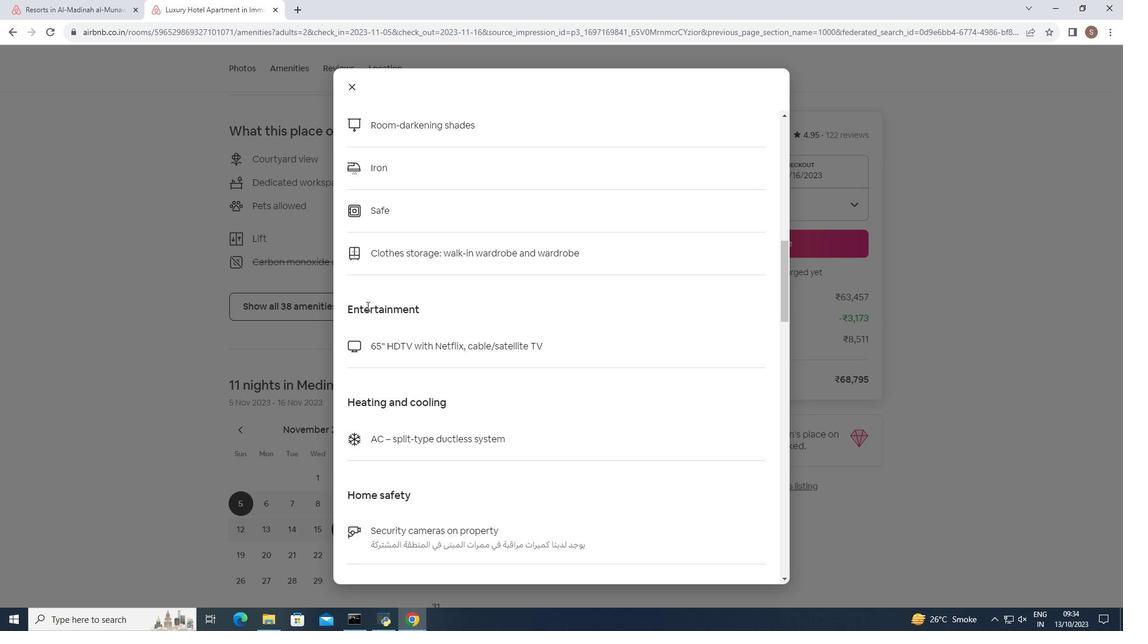 
Action: Mouse scrolled (366, 306) with delta (0, 0)
Screenshot: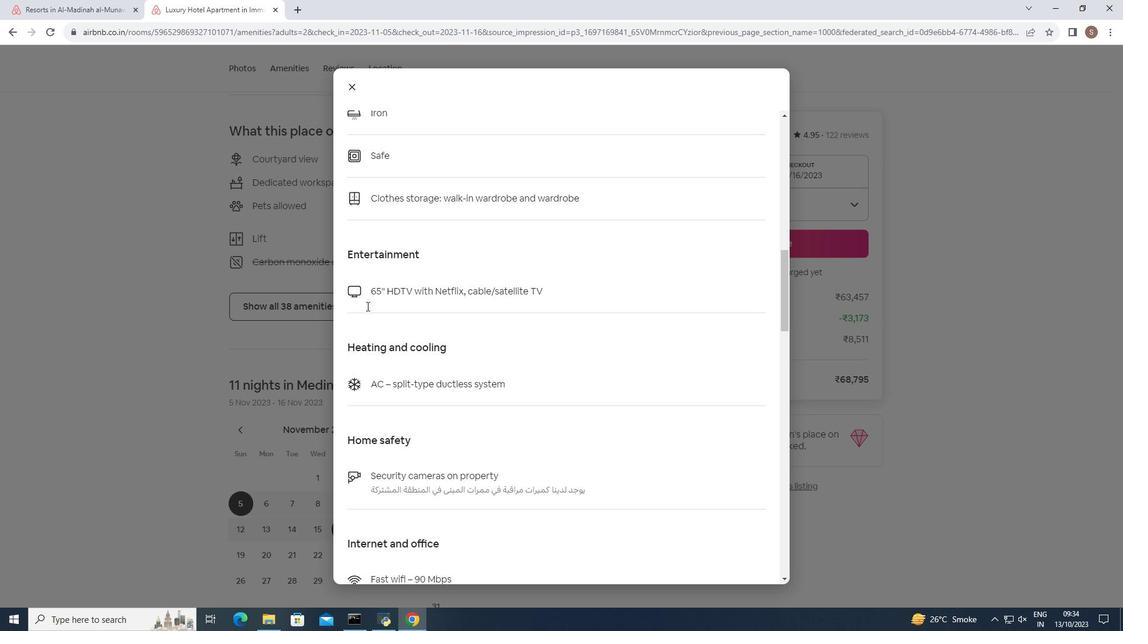 
Action: Mouse scrolled (366, 306) with delta (0, 0)
Screenshot: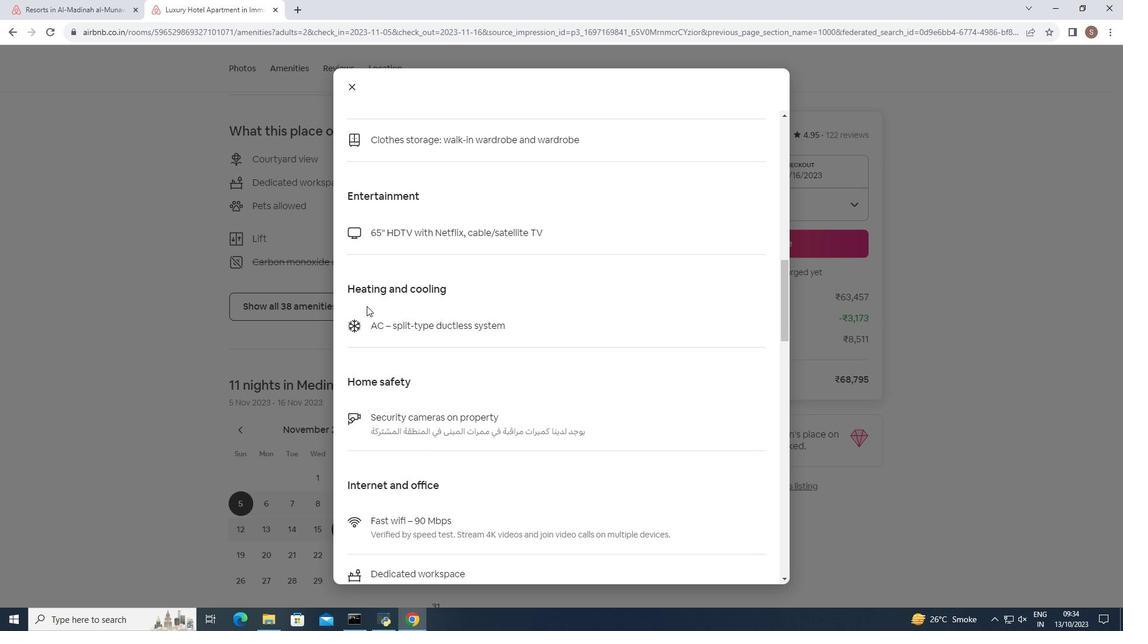
Action: Mouse scrolled (366, 306) with delta (0, 0)
Screenshot: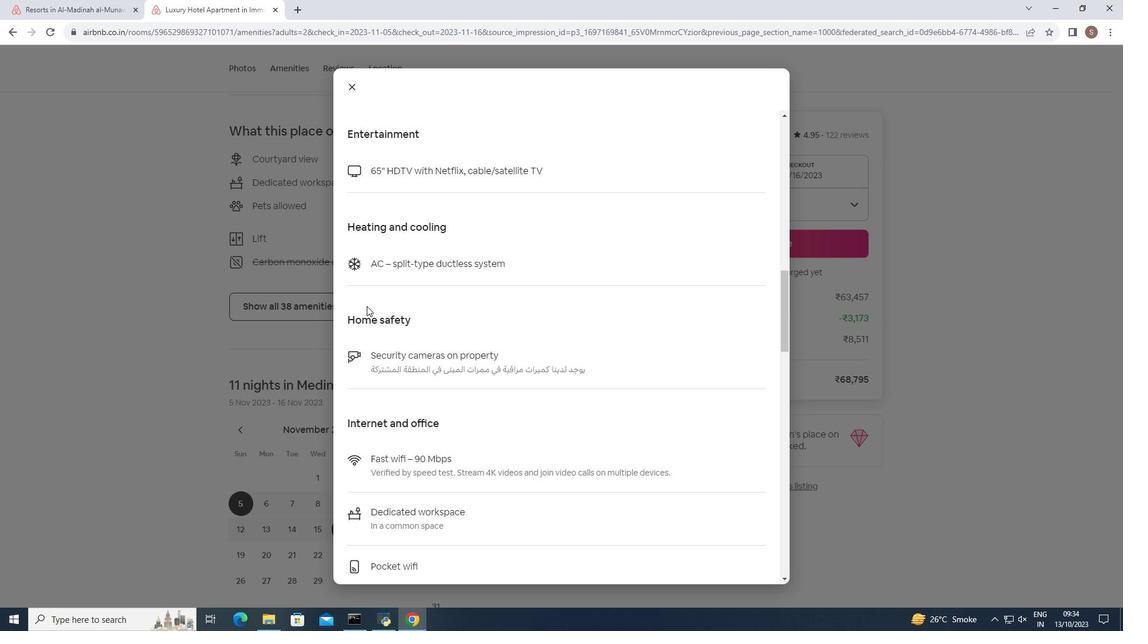 
Action: Mouse scrolled (366, 306) with delta (0, 0)
Screenshot: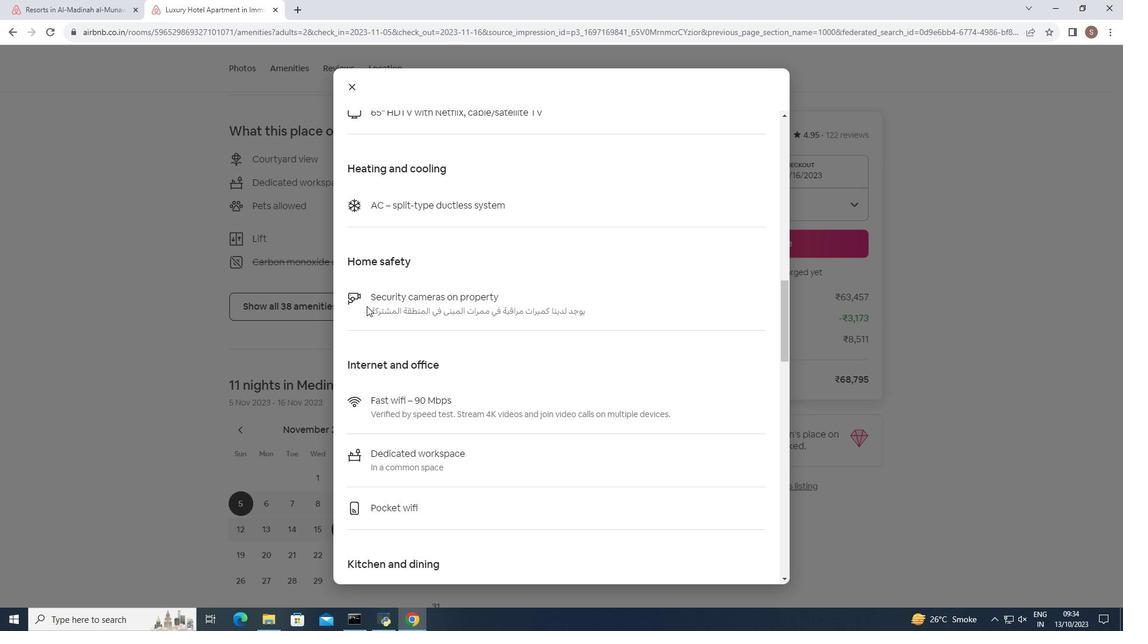 
Action: Mouse scrolled (366, 306) with delta (0, 0)
Screenshot: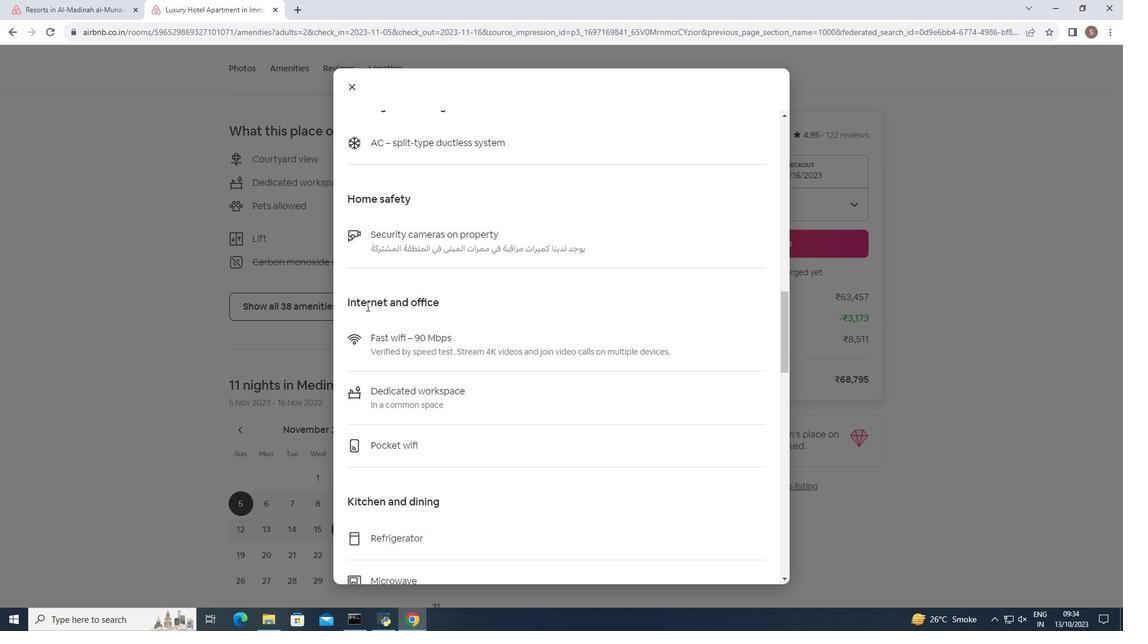 
Action: Mouse moved to (366, 303)
Screenshot: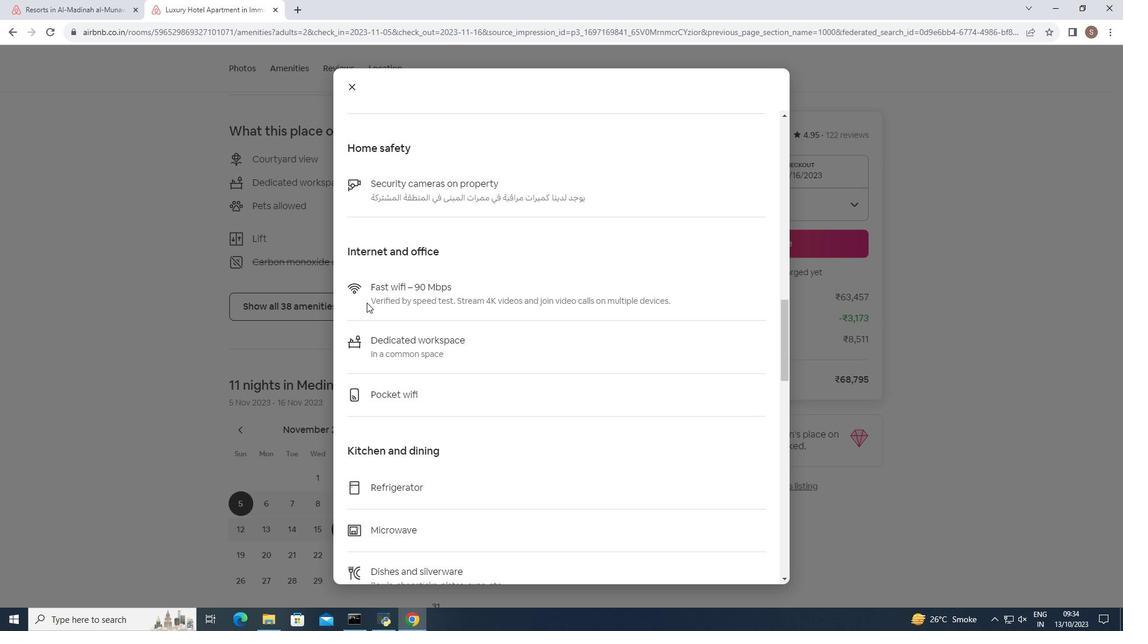 
Action: Mouse scrolled (366, 302) with delta (0, 0)
Screenshot: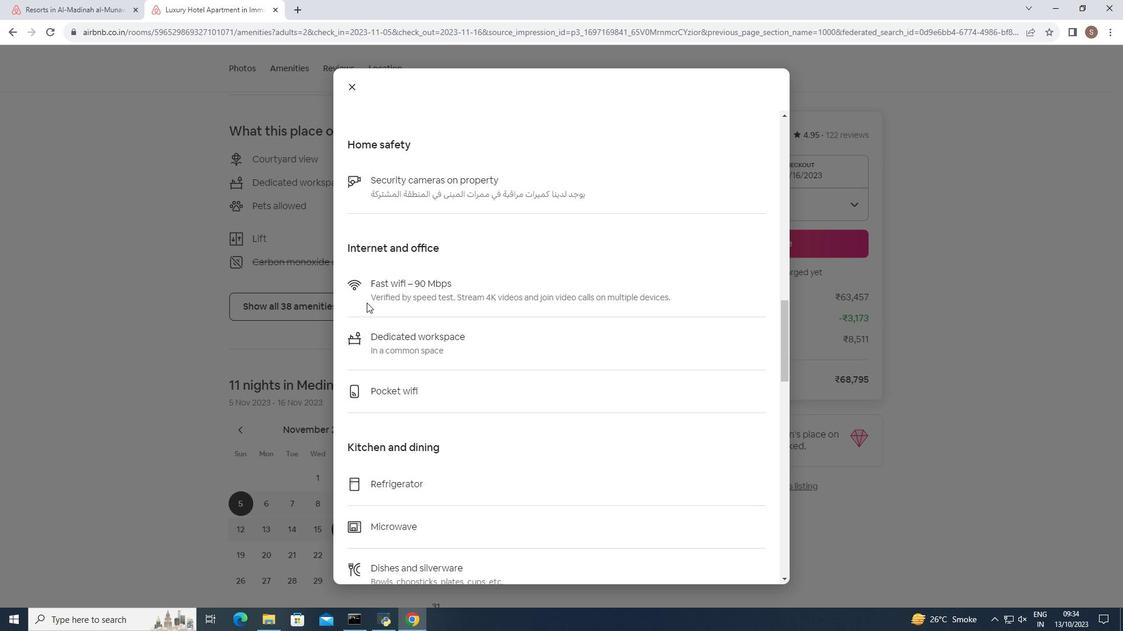
Action: Mouse scrolled (366, 302) with delta (0, 0)
Screenshot: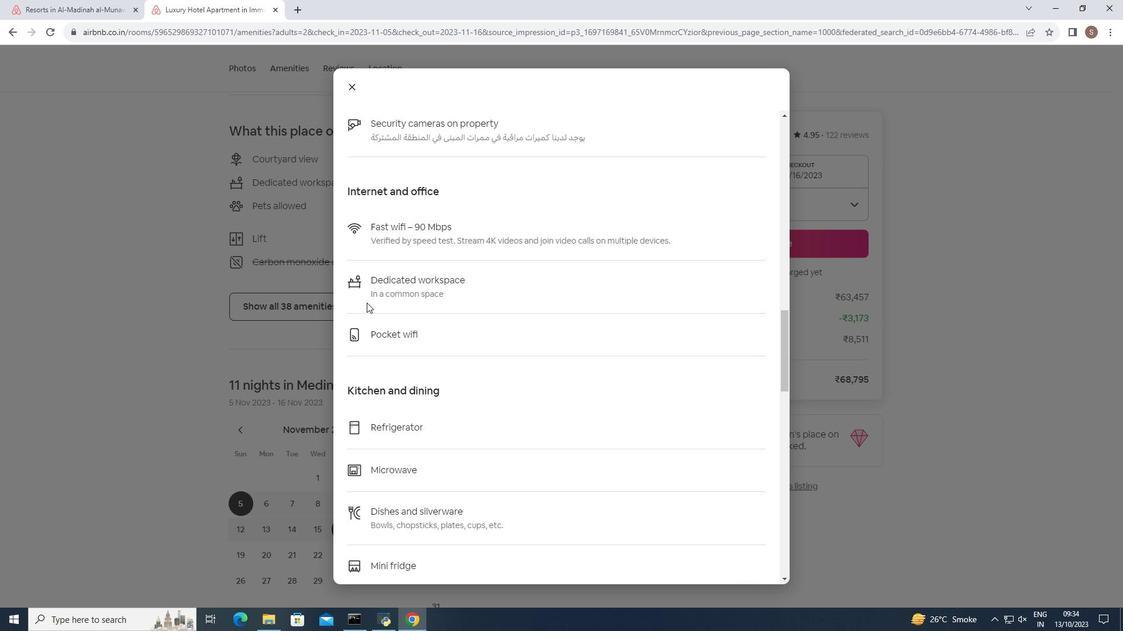 
Action: Mouse scrolled (366, 302) with delta (0, 0)
Screenshot: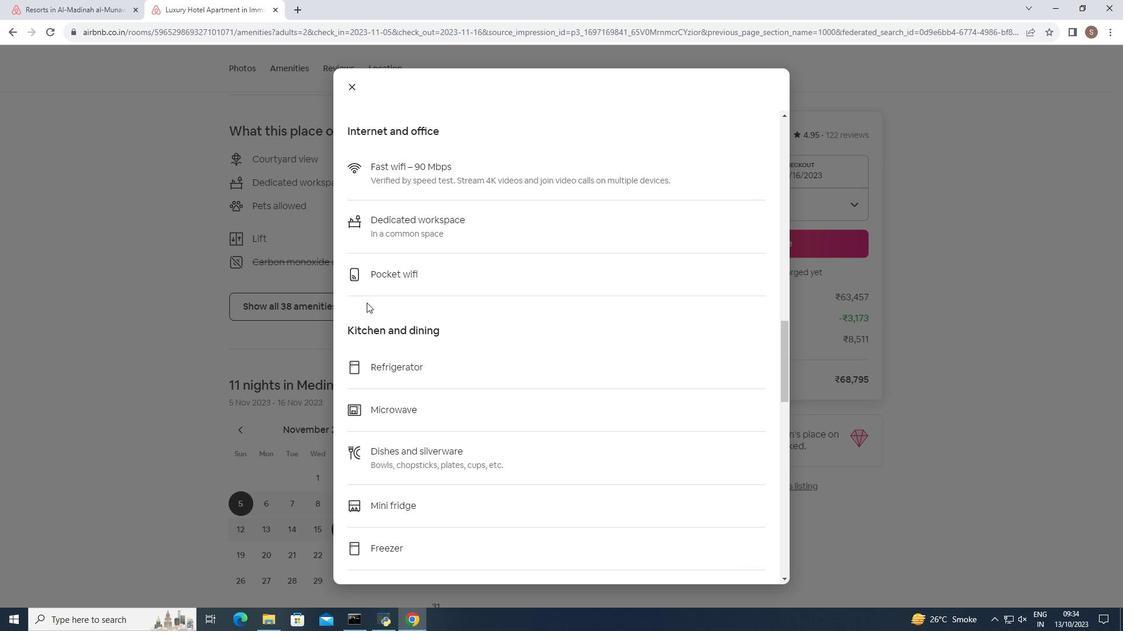 
Action: Mouse scrolled (366, 302) with delta (0, 0)
Screenshot: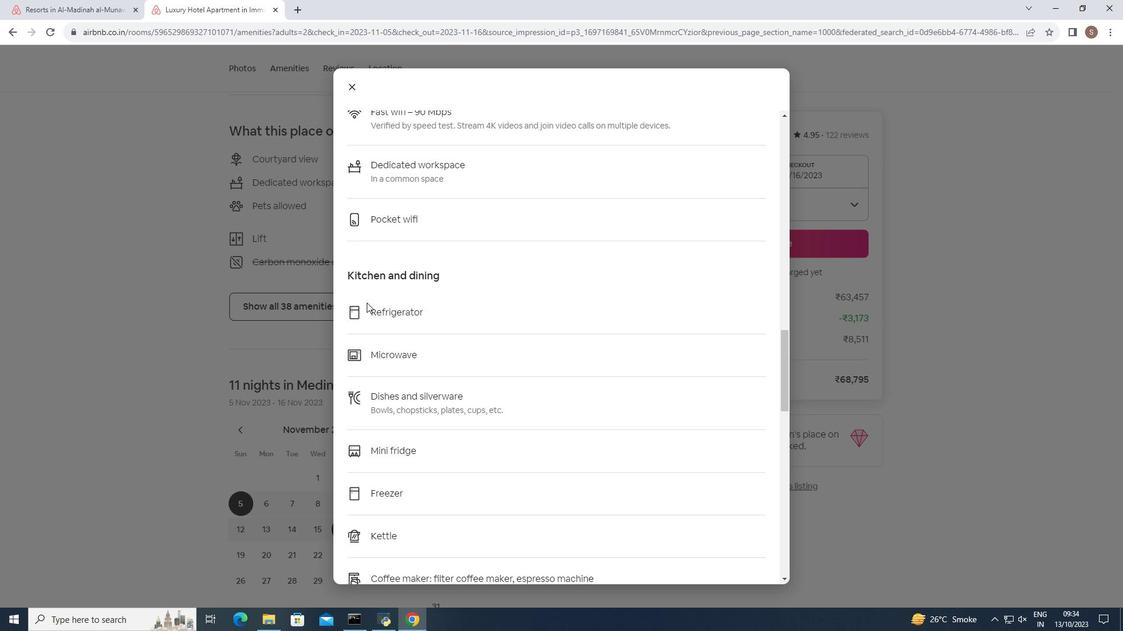 
Action: Mouse moved to (366, 303)
Screenshot: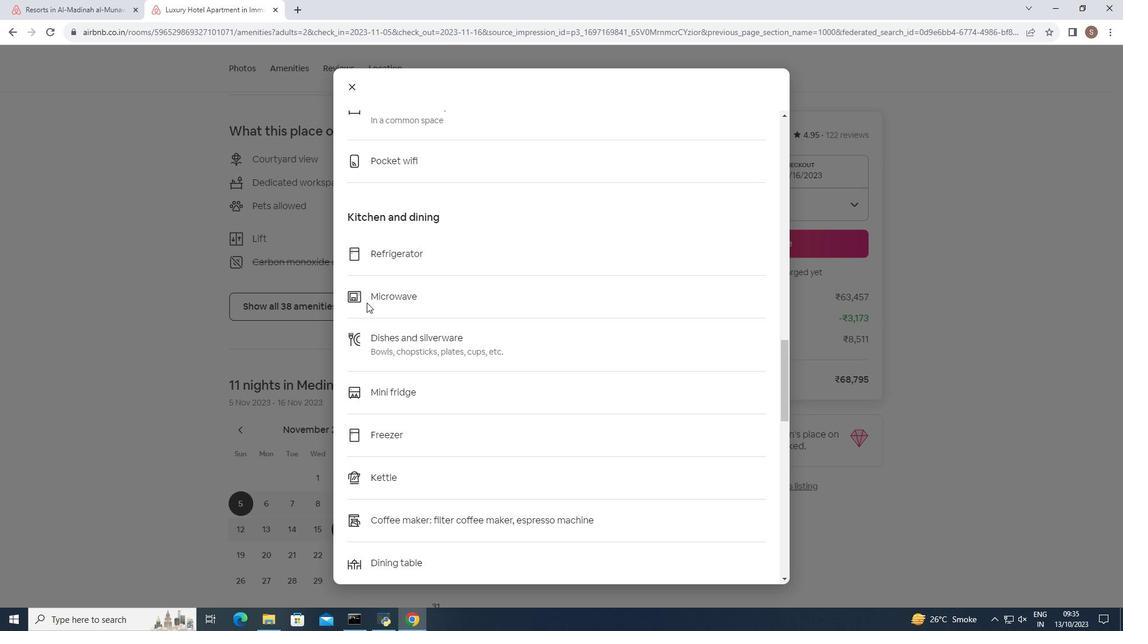 
Action: Mouse scrolled (366, 302) with delta (0, 0)
Screenshot: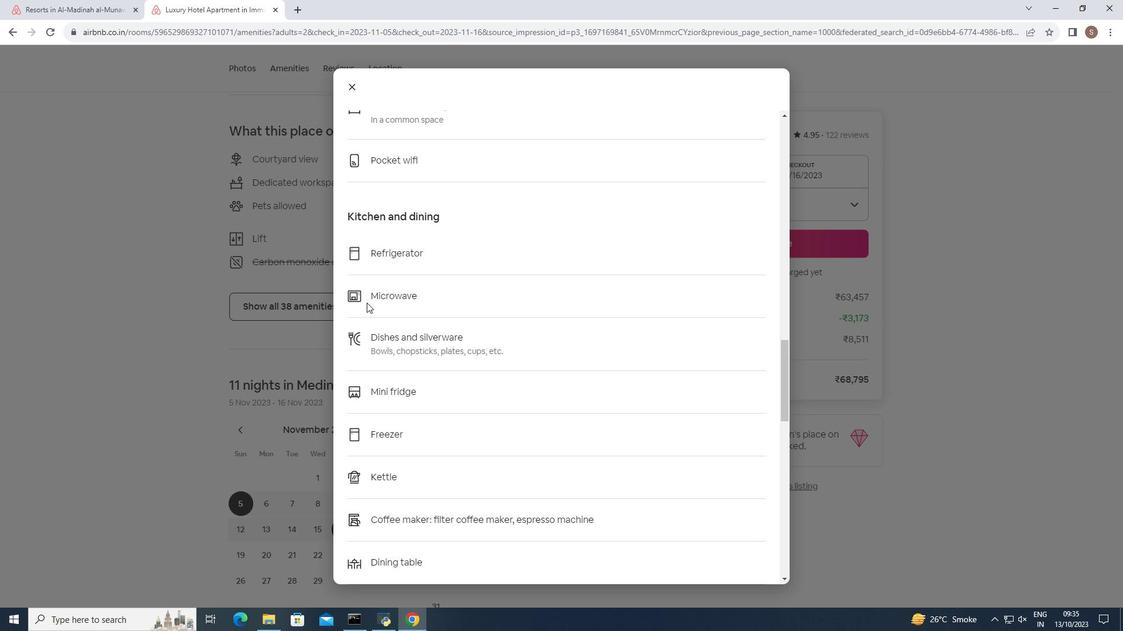
Action: Mouse scrolled (366, 302) with delta (0, 0)
Screenshot: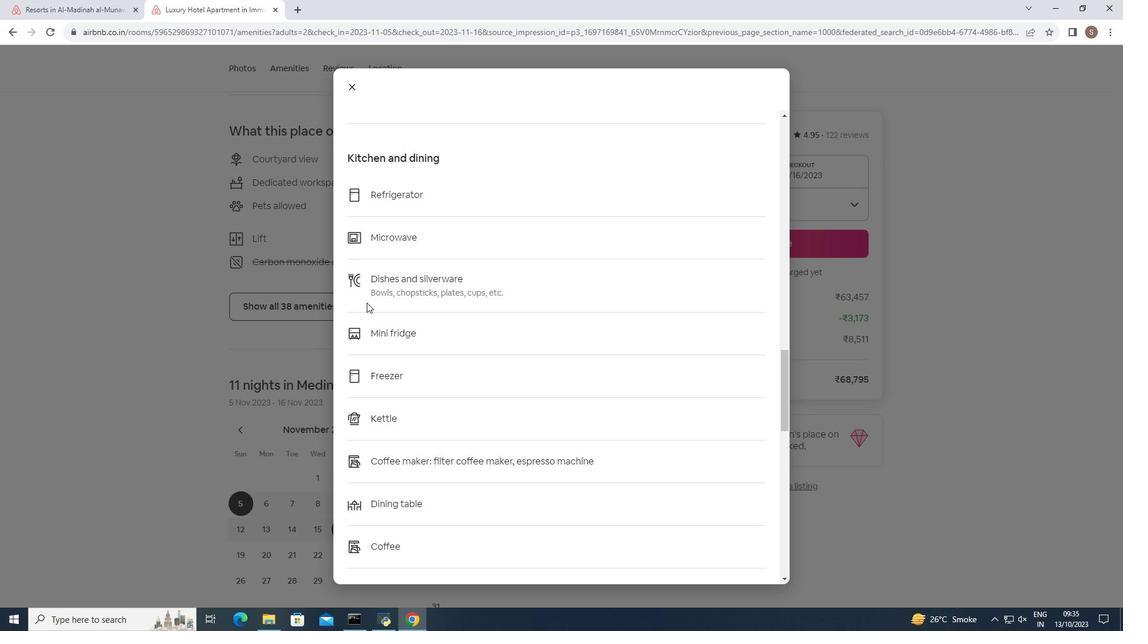 
Action: Mouse scrolled (366, 302) with delta (0, 0)
Screenshot: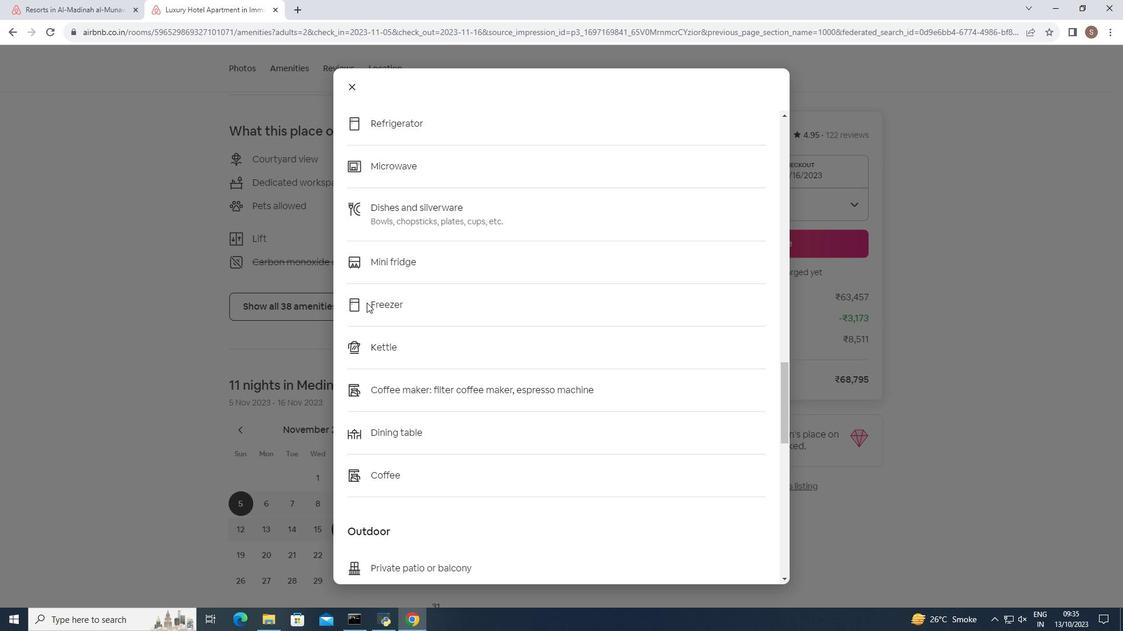 
Action: Mouse scrolled (366, 302) with delta (0, 0)
Screenshot: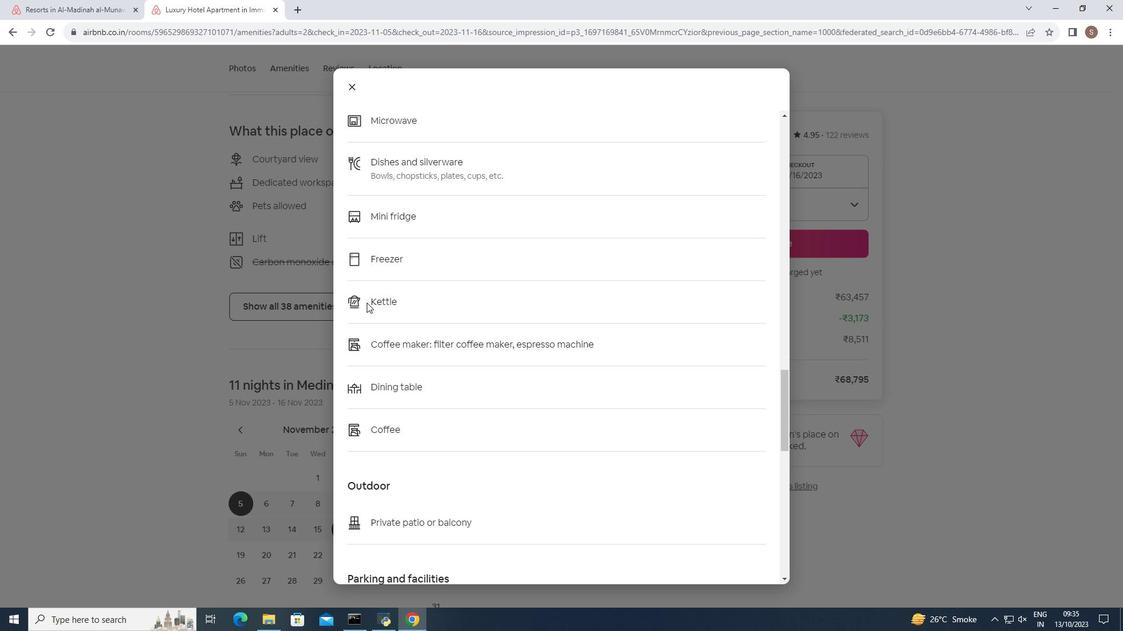 
Action: Mouse scrolled (366, 302) with delta (0, 0)
Screenshot: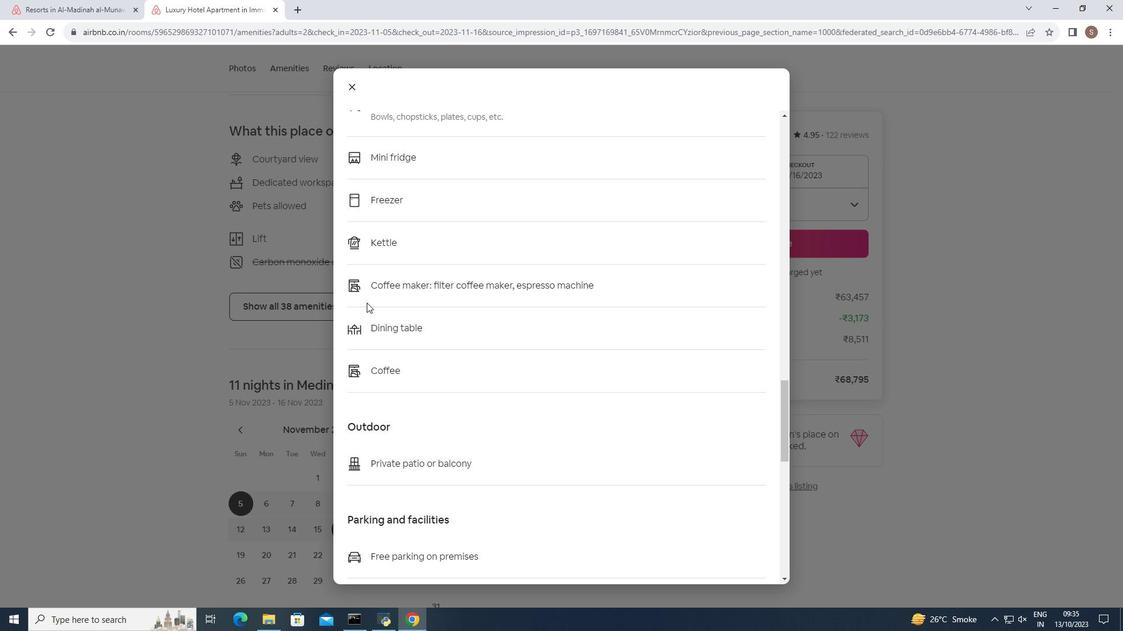 
Action: Mouse scrolled (366, 302) with delta (0, 0)
Screenshot: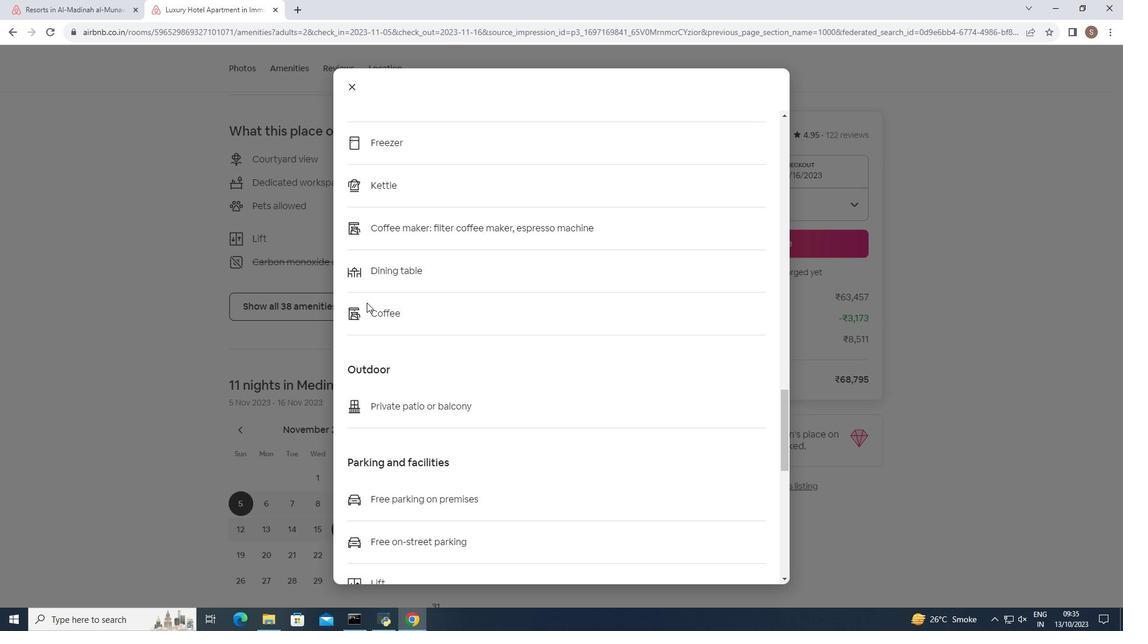 
Action: Mouse scrolled (366, 302) with delta (0, 0)
Screenshot: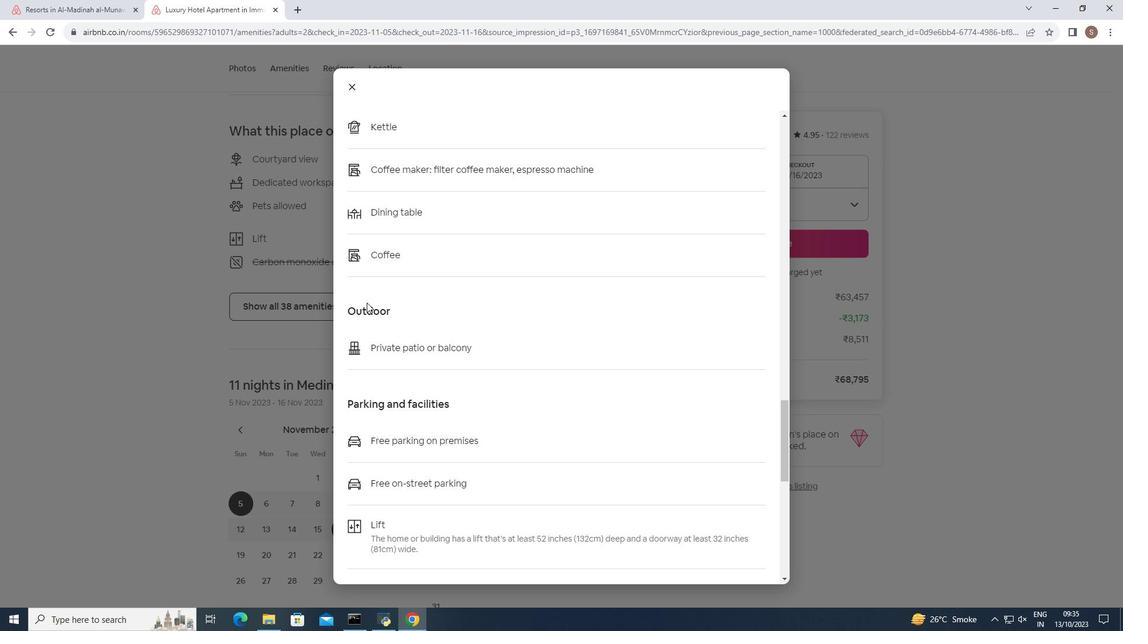 
Action: Mouse scrolled (366, 302) with delta (0, 0)
Screenshot: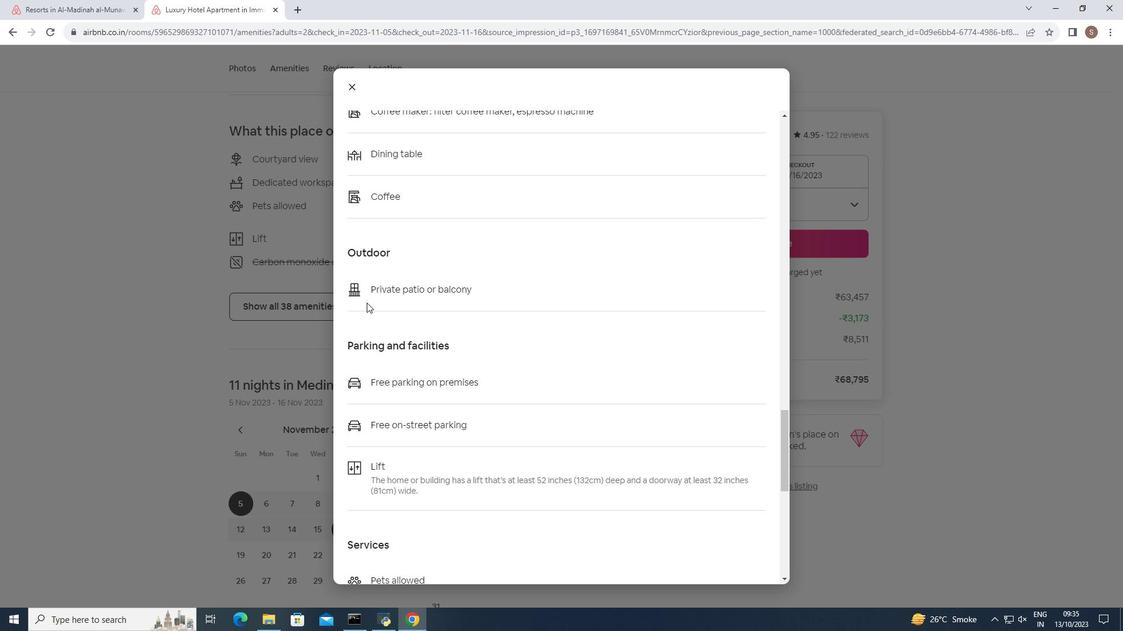 
Action: Mouse scrolled (366, 302) with delta (0, 0)
Screenshot: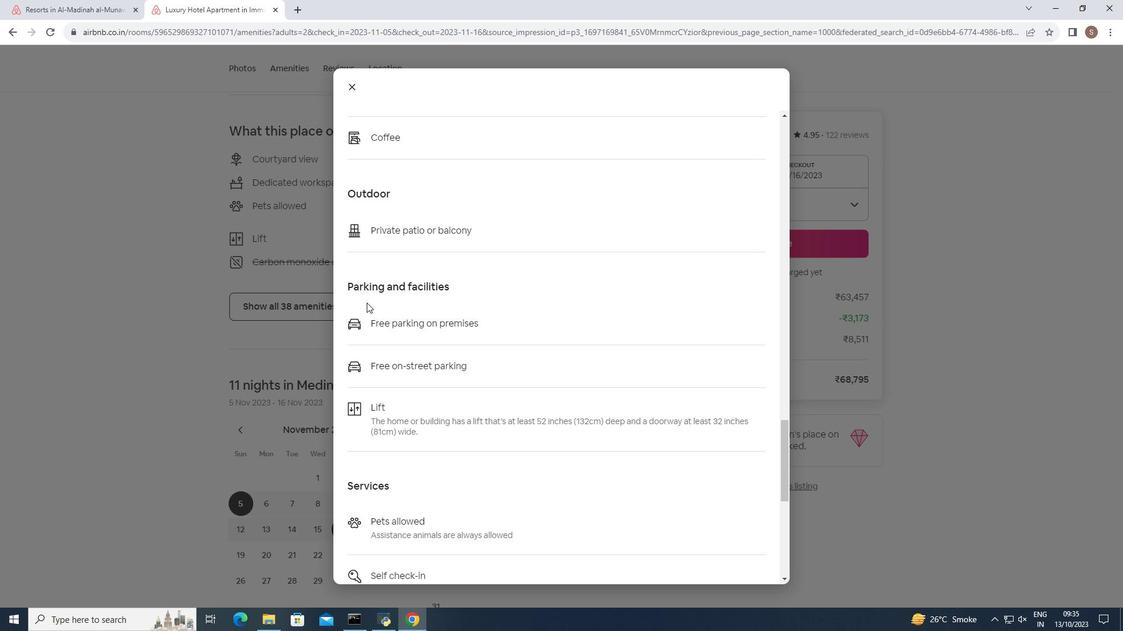
Action: Mouse scrolled (366, 302) with delta (0, 0)
Screenshot: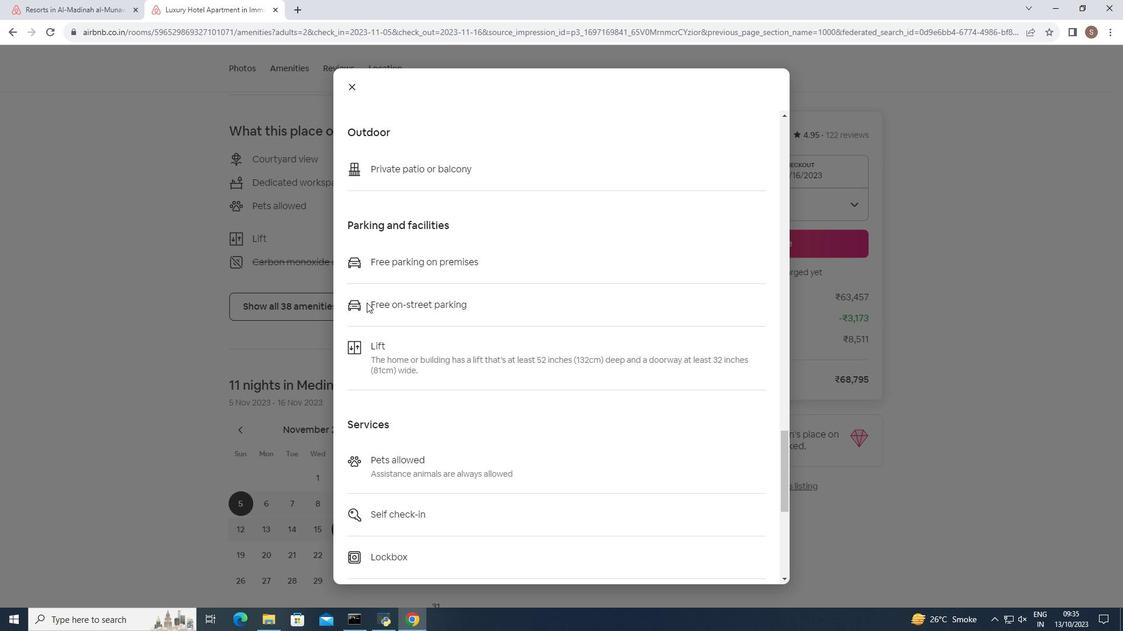 
Action: Mouse scrolled (366, 302) with delta (0, 0)
Screenshot: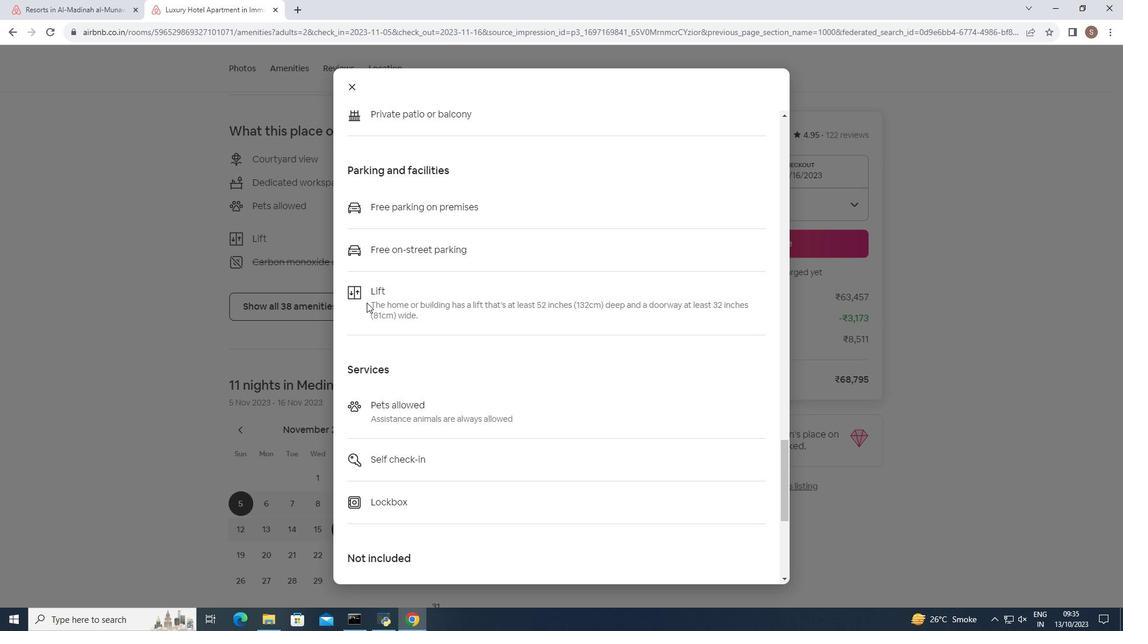 
Action: Mouse scrolled (366, 302) with delta (0, 0)
Screenshot: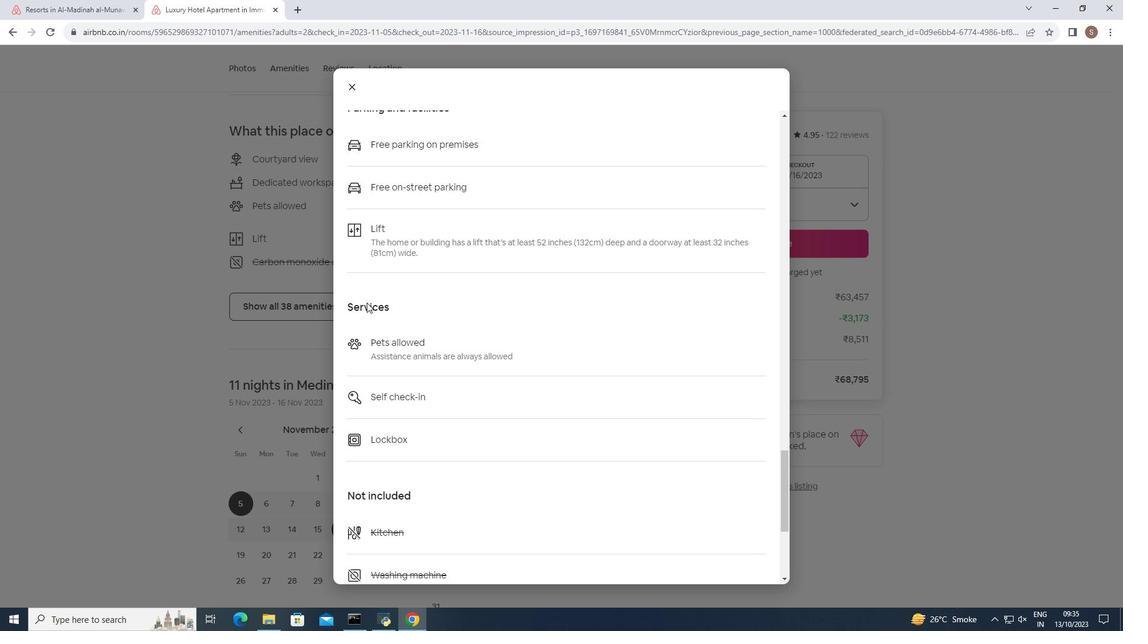 
Action: Mouse scrolled (366, 302) with delta (0, 0)
Screenshot: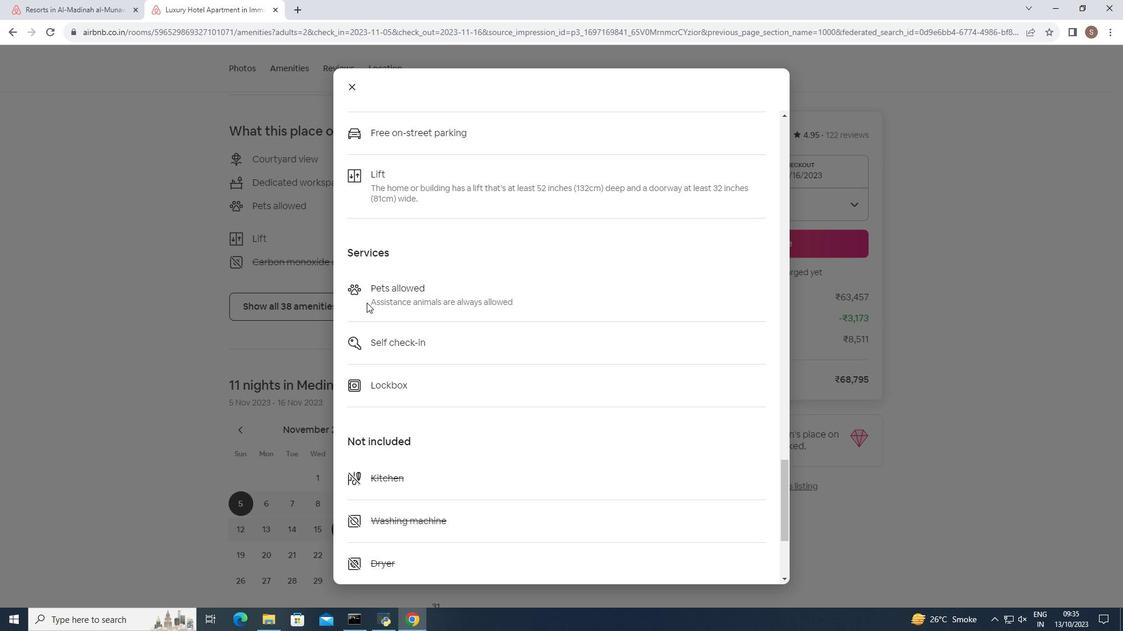 
Action: Mouse scrolled (366, 302) with delta (0, 0)
Screenshot: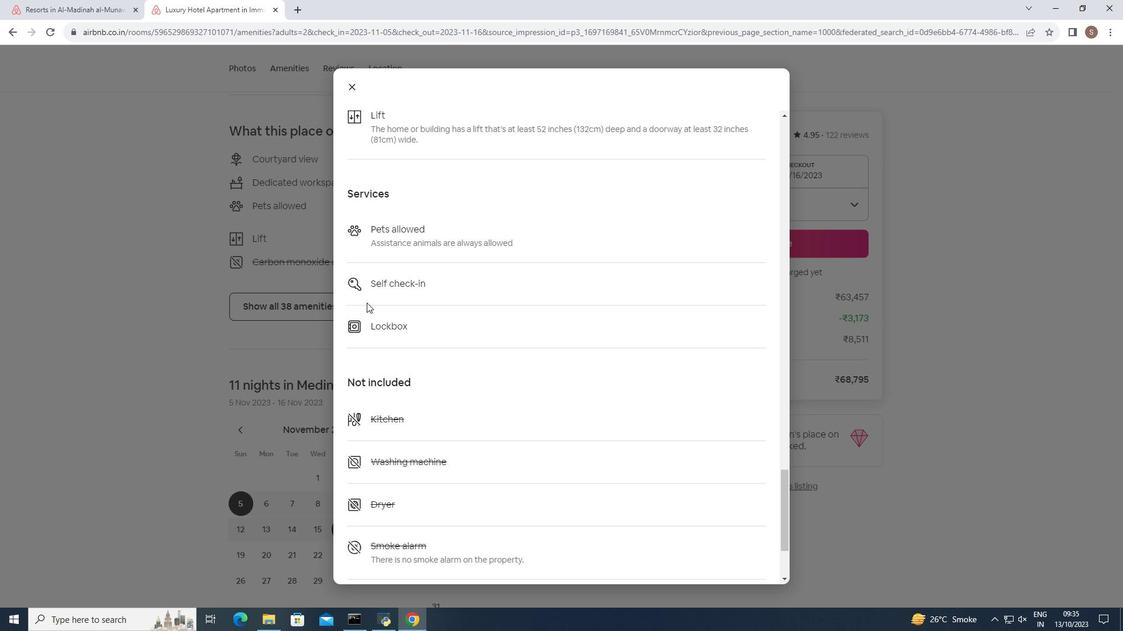 
Action: Mouse scrolled (366, 302) with delta (0, 0)
Screenshot: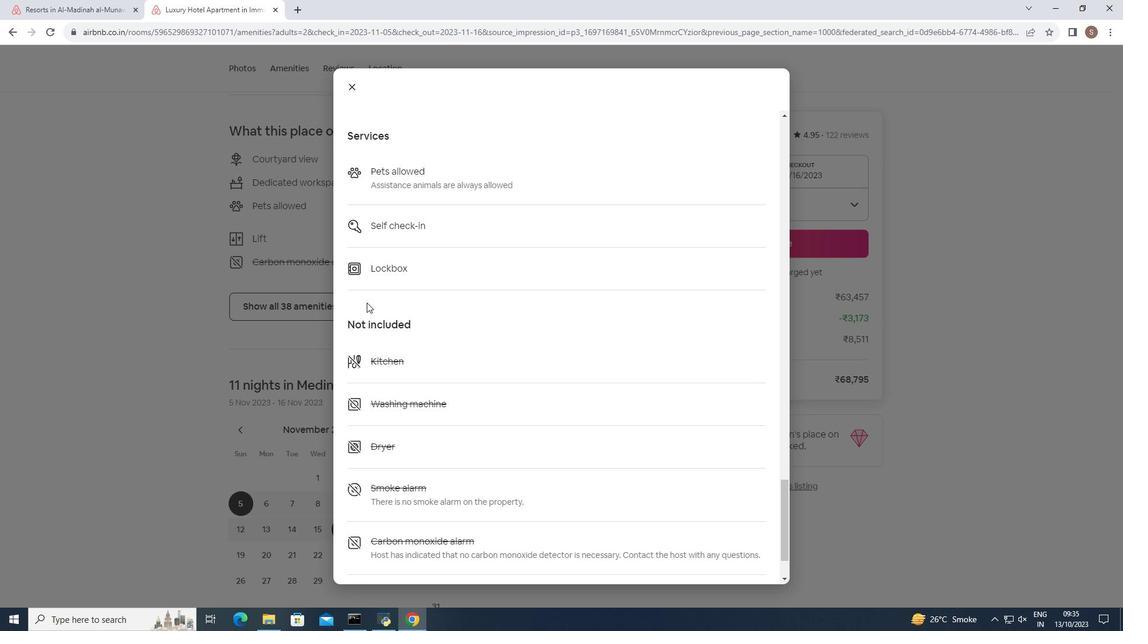 
Action: Mouse scrolled (366, 302) with delta (0, 0)
Screenshot: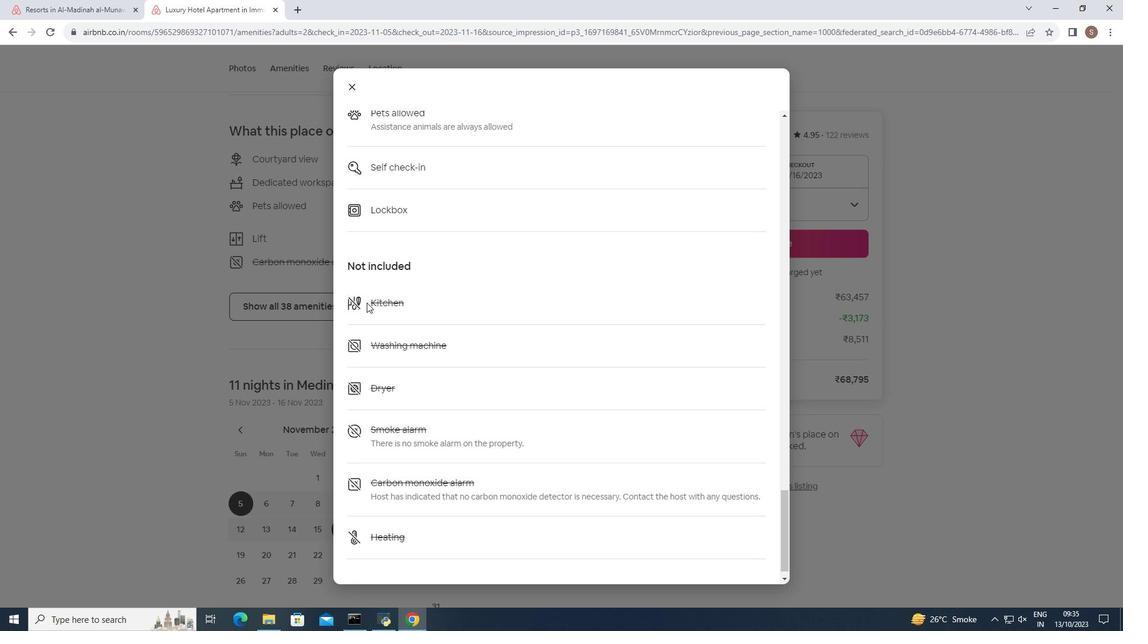 
Action: Mouse scrolled (366, 302) with delta (0, 0)
Screenshot: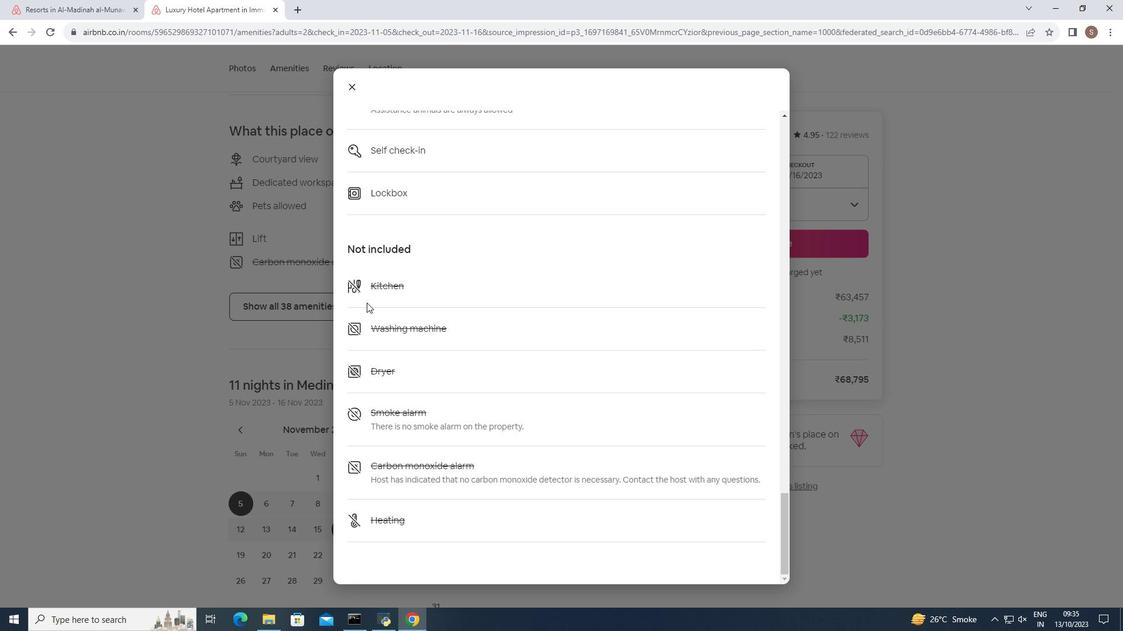 
Action: Mouse moved to (349, 87)
Screenshot: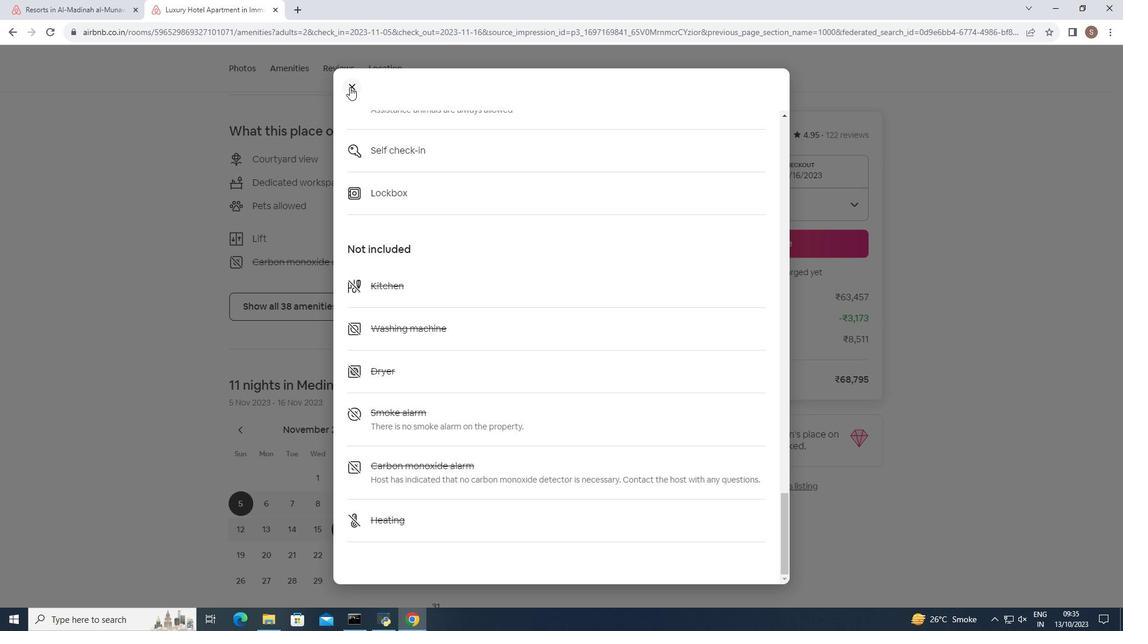 
Action: Mouse pressed left at (349, 87)
Screenshot: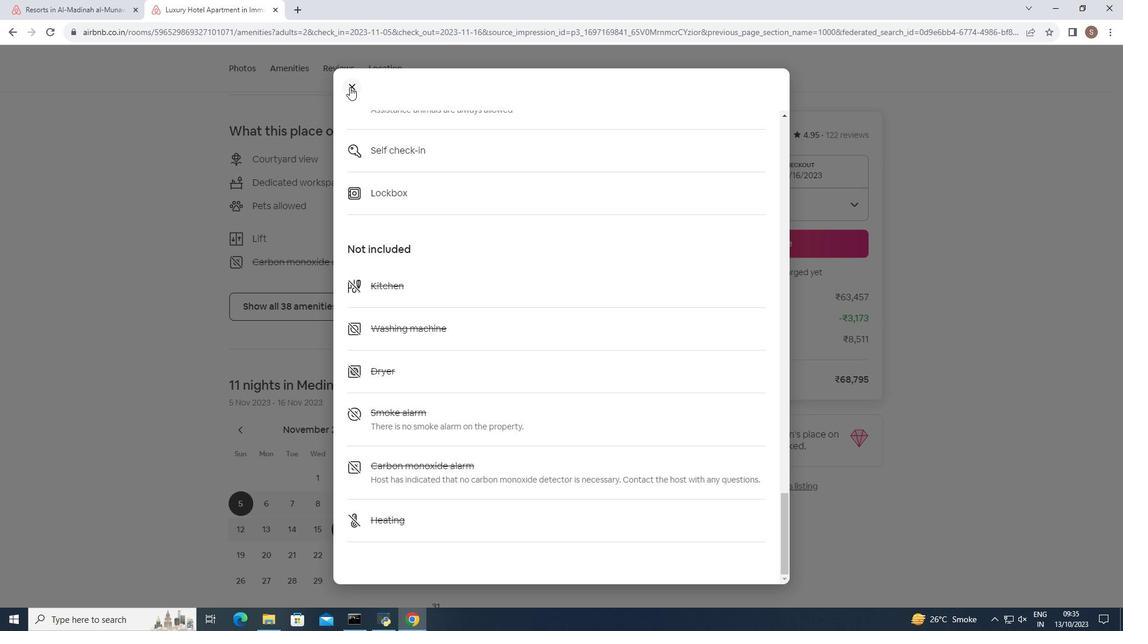 
Action: Mouse moved to (346, 87)
Screenshot: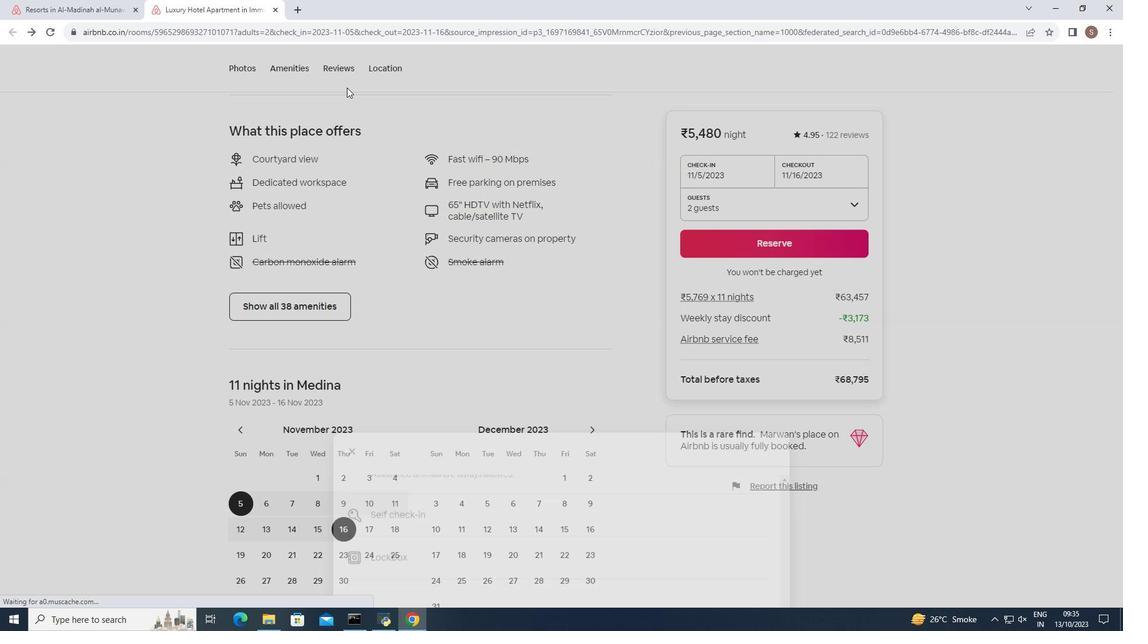 
Action: Mouse scrolled (346, 87) with delta (0, 0)
Screenshot: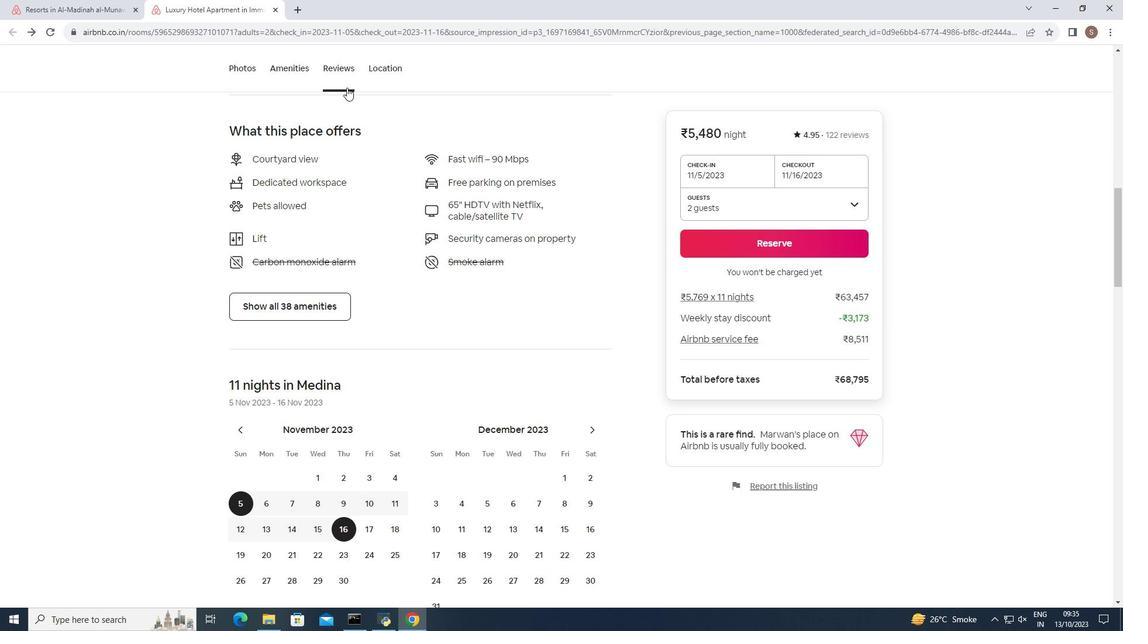 
Action: Mouse scrolled (346, 87) with delta (0, 0)
Screenshot: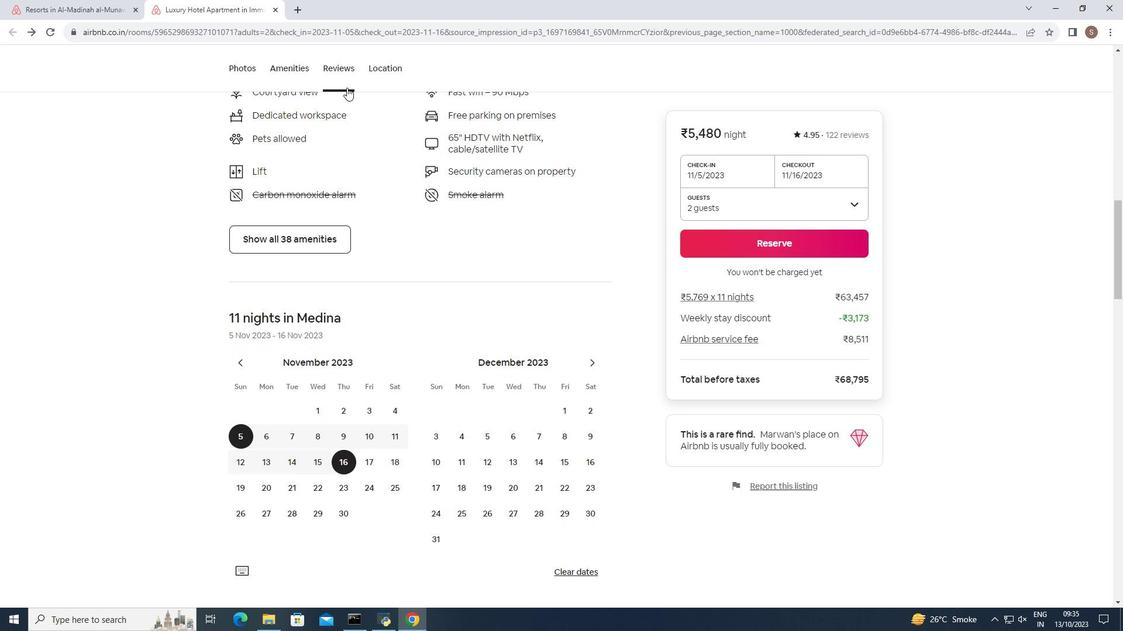 
Action: Mouse scrolled (346, 87) with delta (0, 0)
Screenshot: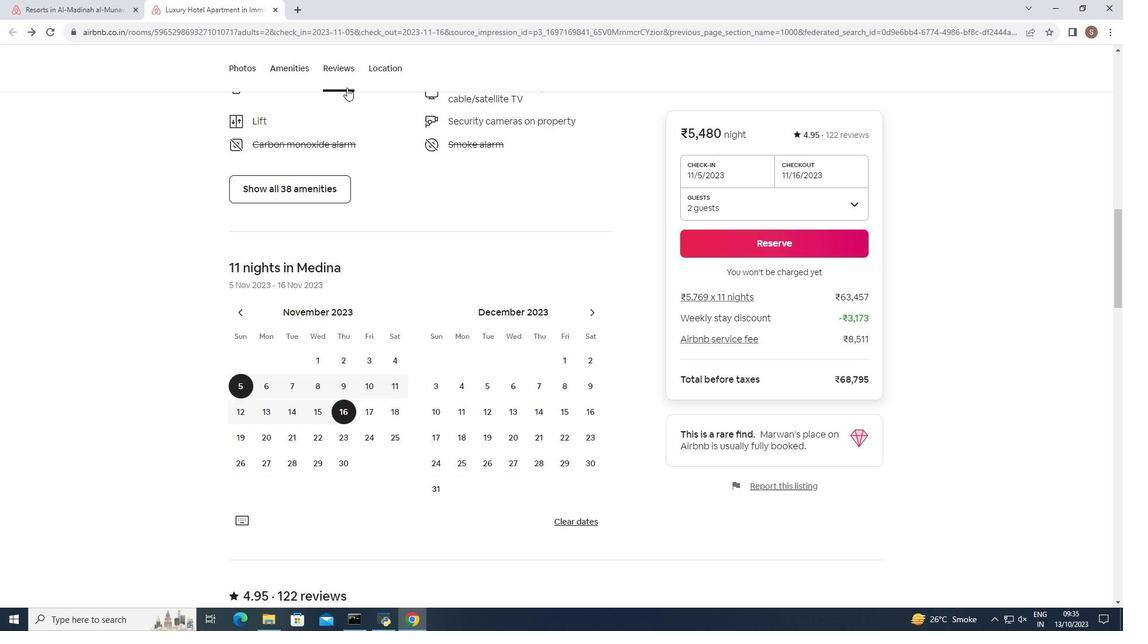
Action: Mouse moved to (346, 91)
Screenshot: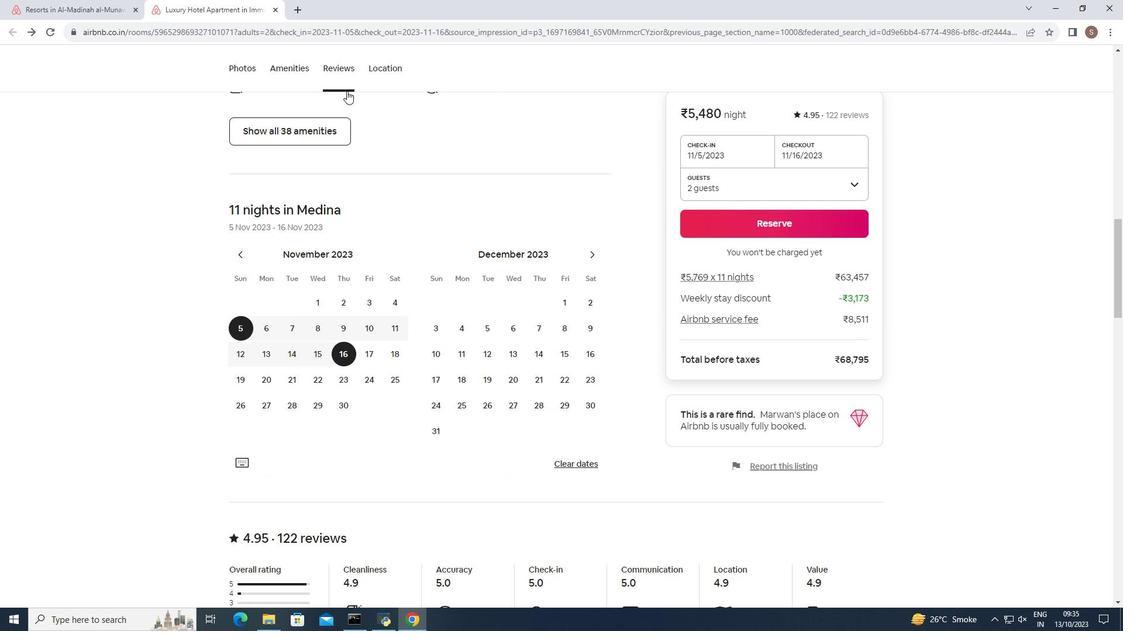 
Action: Mouse scrolled (346, 90) with delta (0, 0)
Screenshot: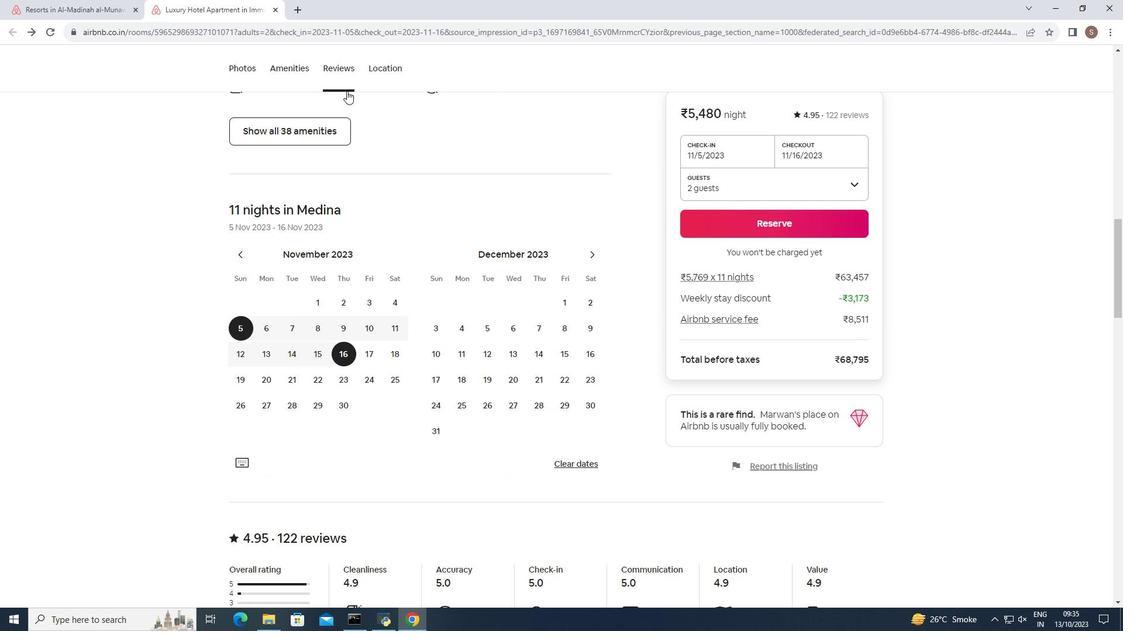 
Action: Mouse scrolled (346, 90) with delta (0, 0)
Screenshot: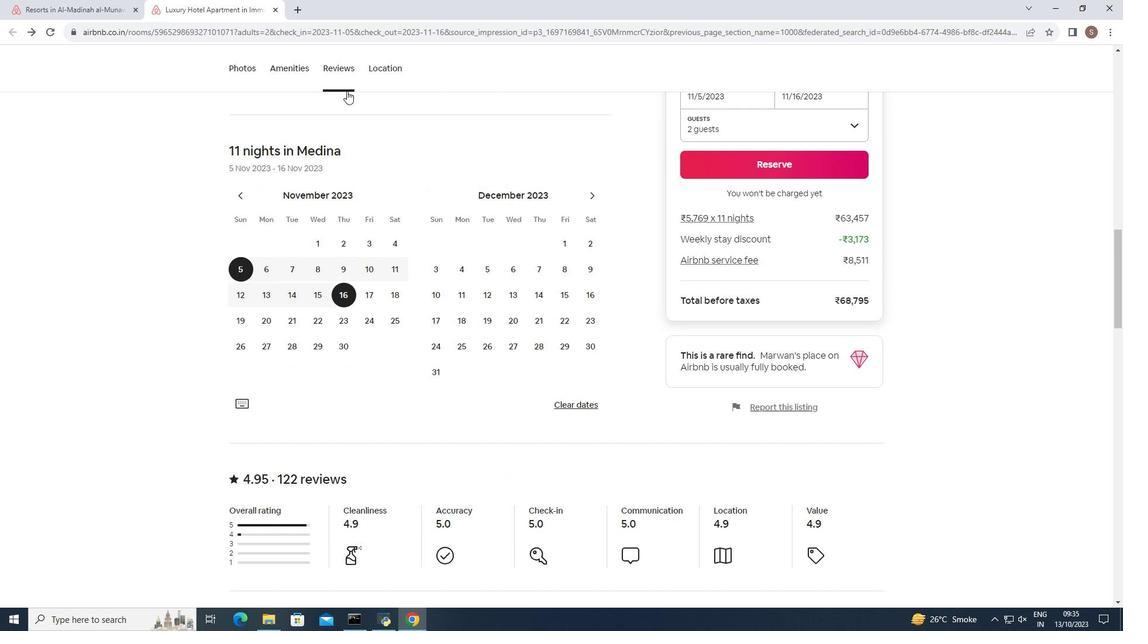 
Action: Mouse scrolled (346, 90) with delta (0, 0)
Screenshot: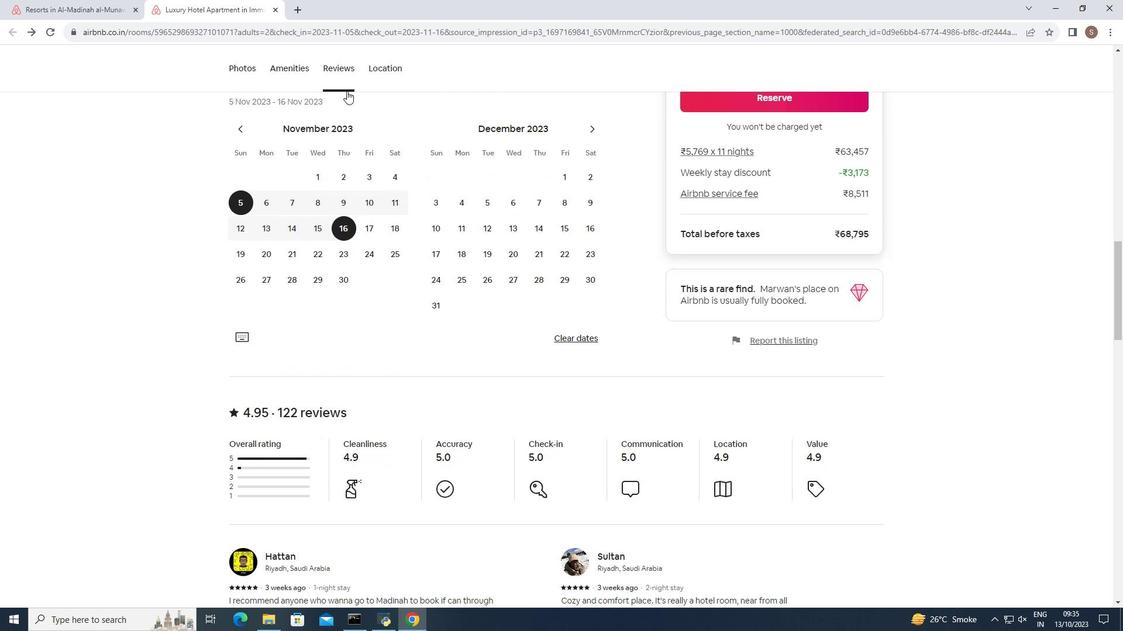 
Action: Mouse scrolled (346, 90) with delta (0, 0)
Screenshot: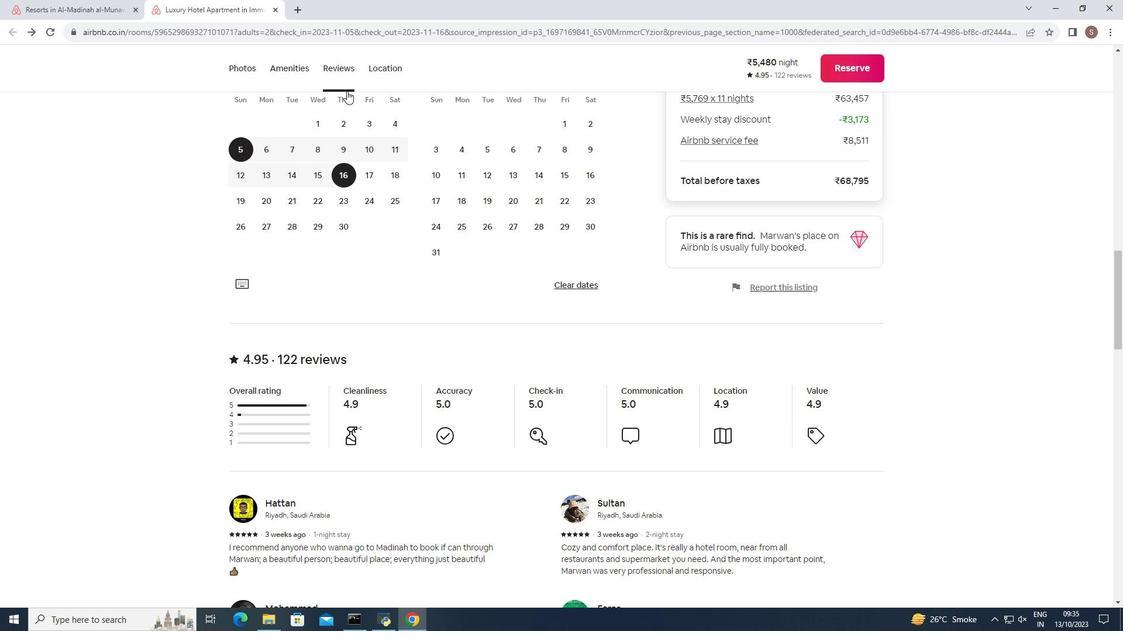 
Action: Mouse scrolled (346, 90) with delta (0, 0)
Screenshot: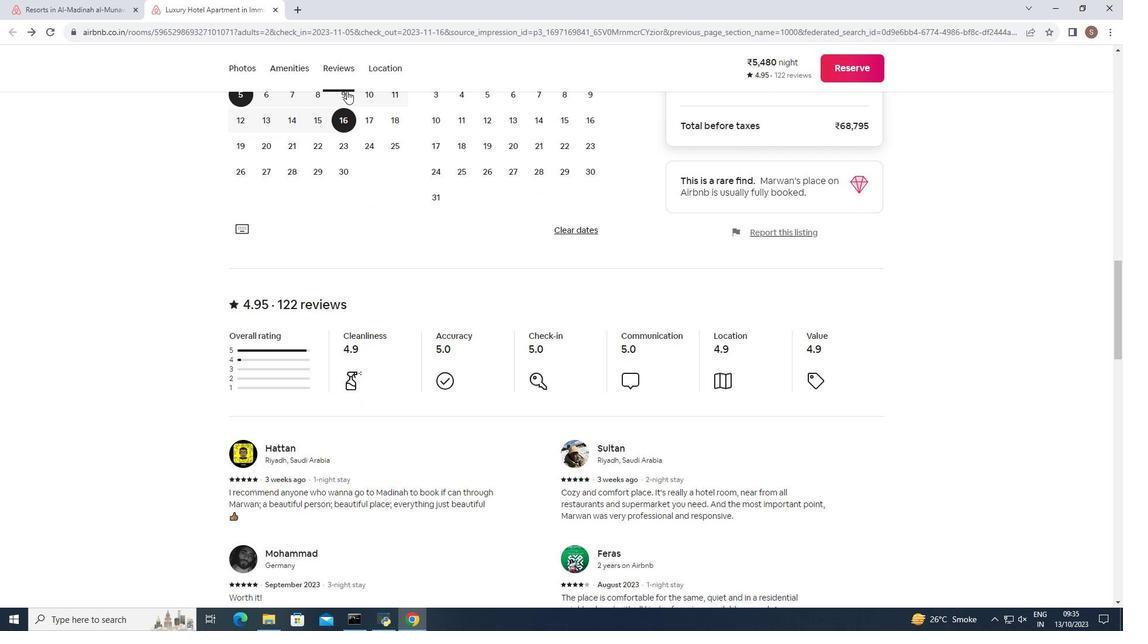 
Action: Mouse scrolled (346, 90) with delta (0, 0)
Screenshot: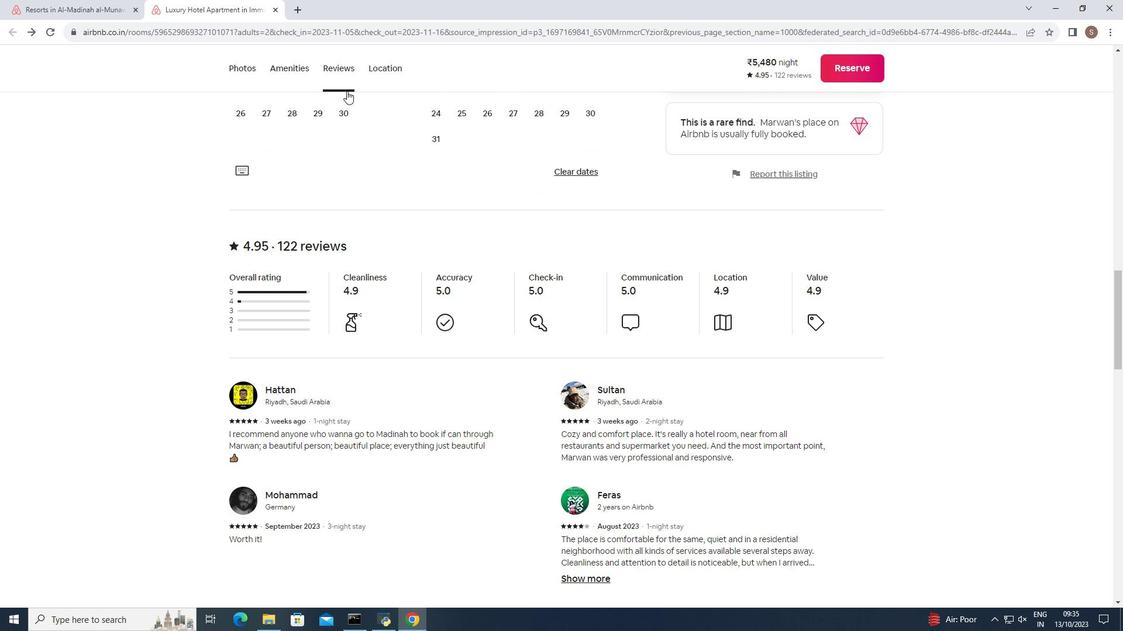 
Action: Mouse moved to (346, 91)
Screenshot: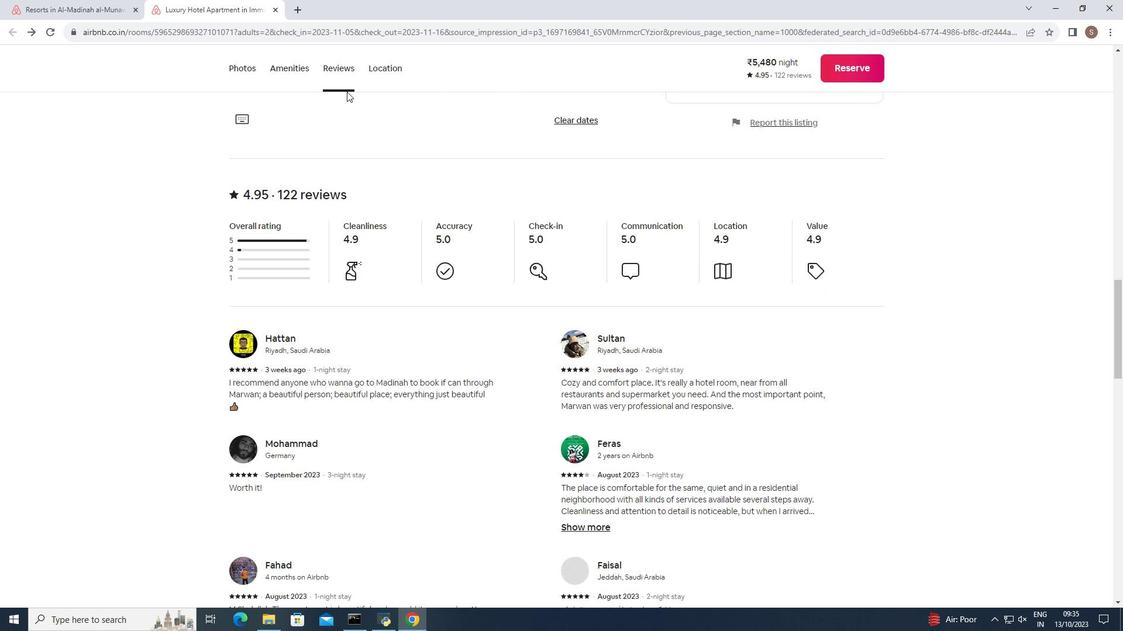 
Action: Mouse scrolled (346, 91) with delta (0, 0)
Screenshot: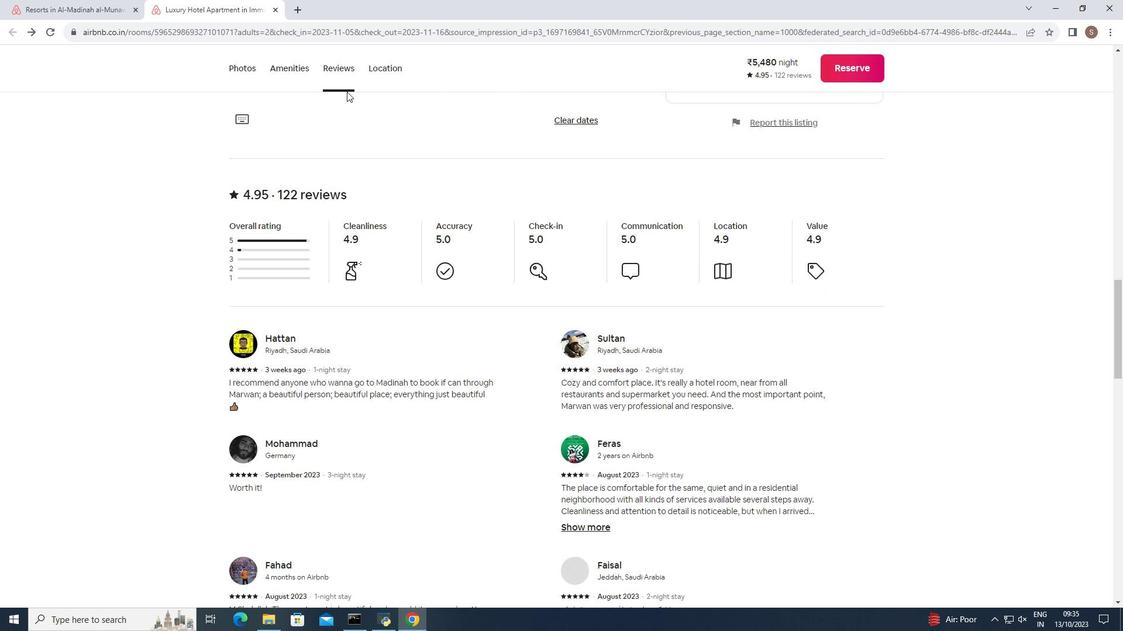 
Action: Mouse scrolled (346, 91) with delta (0, 0)
Screenshot: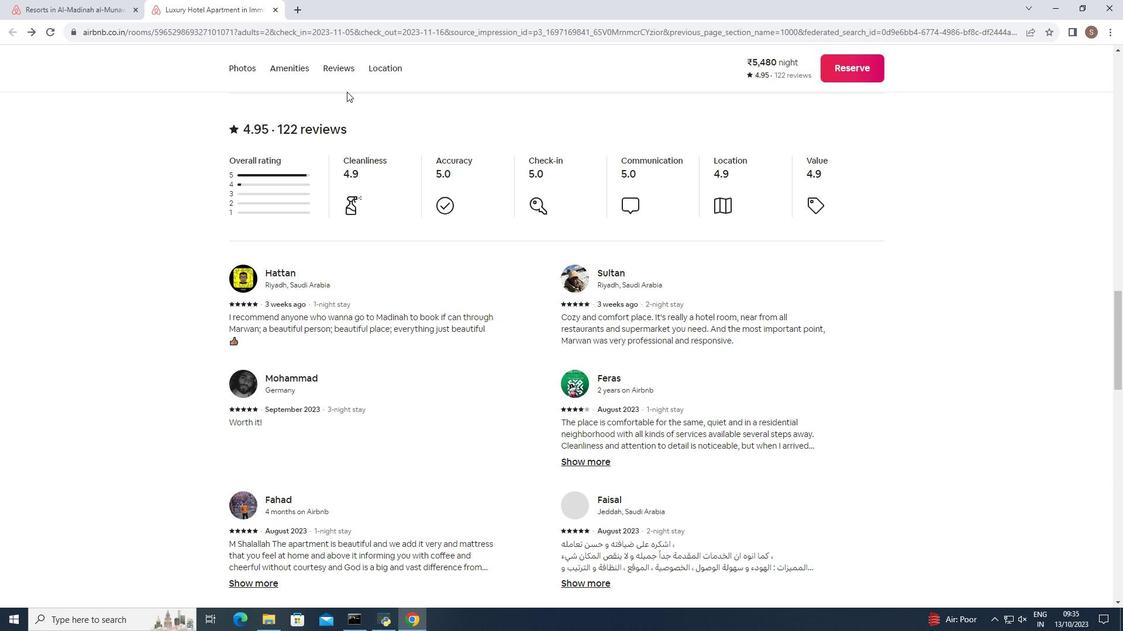 
Action: Mouse scrolled (346, 91) with delta (0, 0)
Screenshot: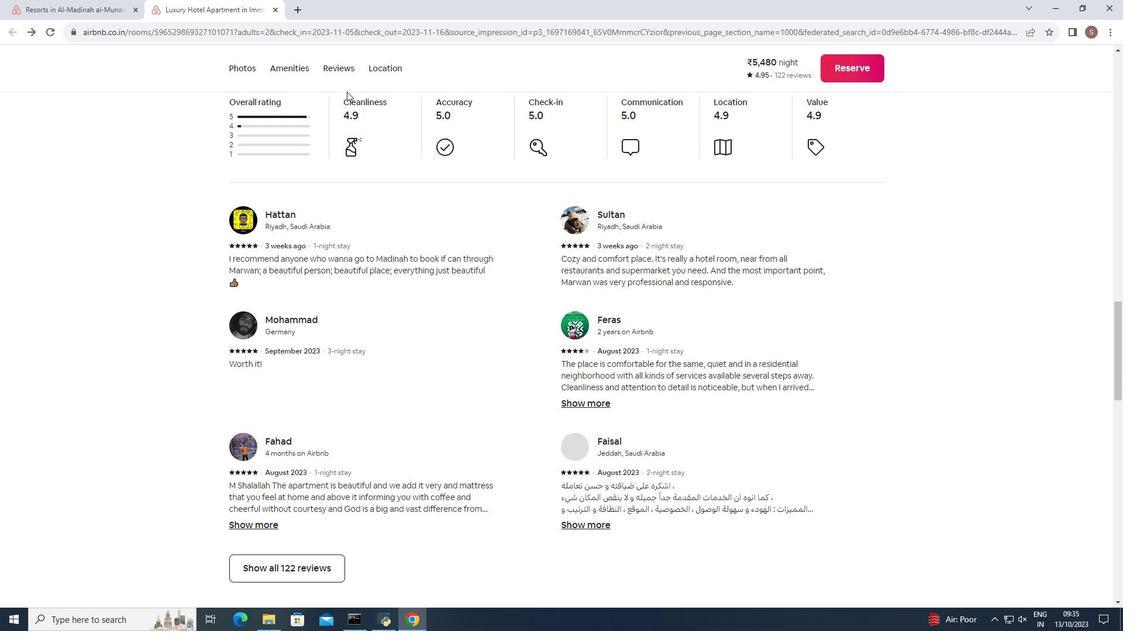 
Action: Mouse scrolled (346, 91) with delta (0, 0)
Screenshot: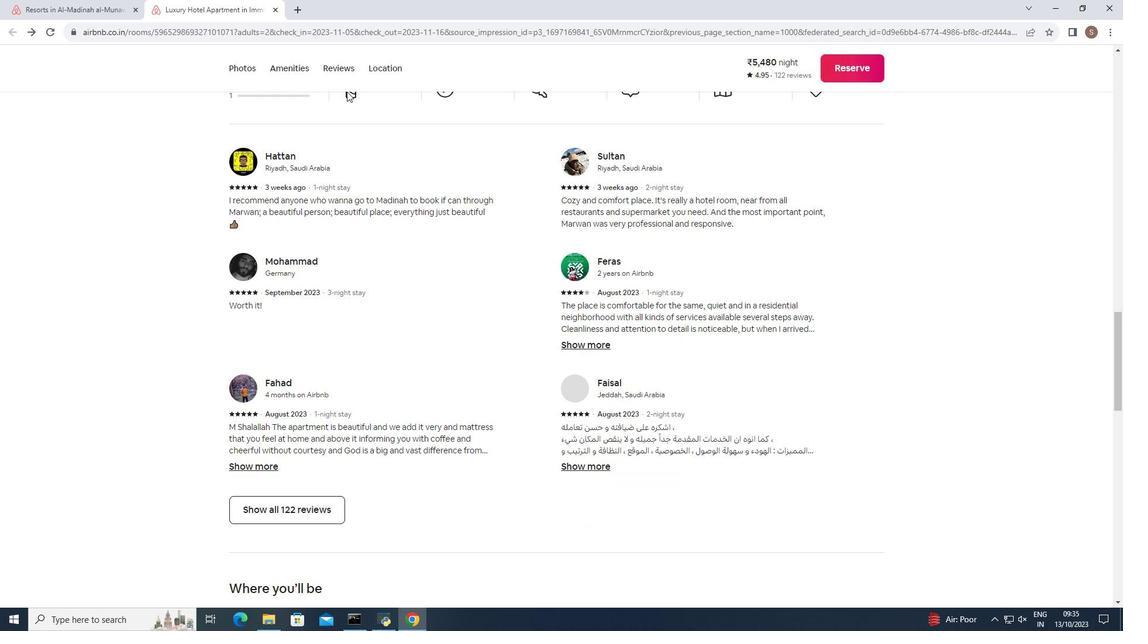 
Action: Mouse moved to (347, 91)
Screenshot: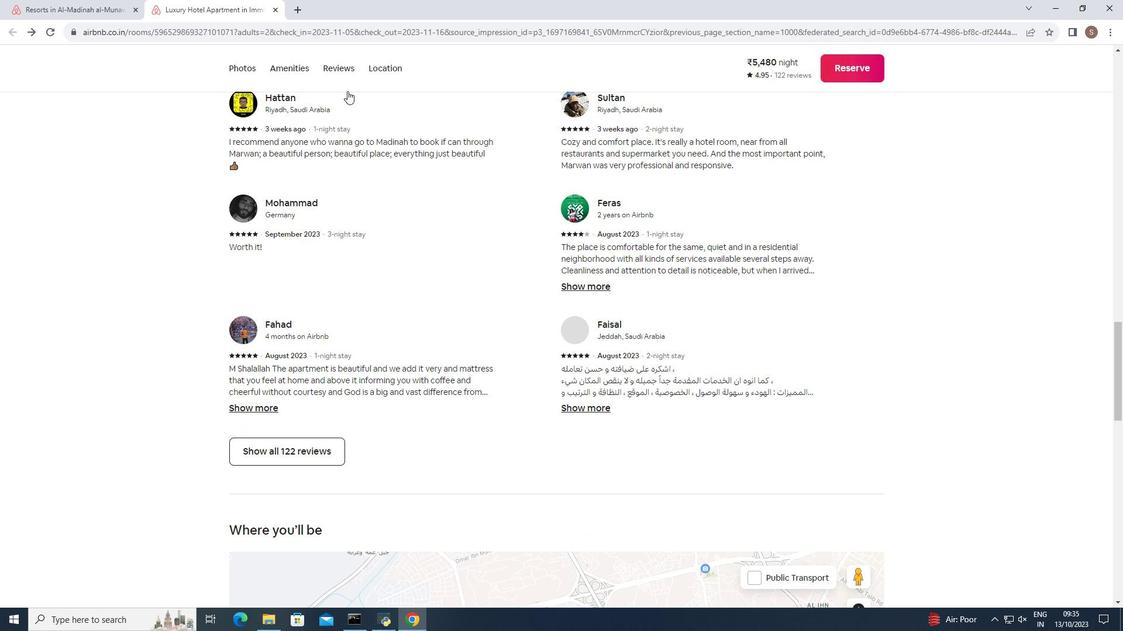 
Action: Mouse scrolled (347, 90) with delta (0, 0)
Screenshot: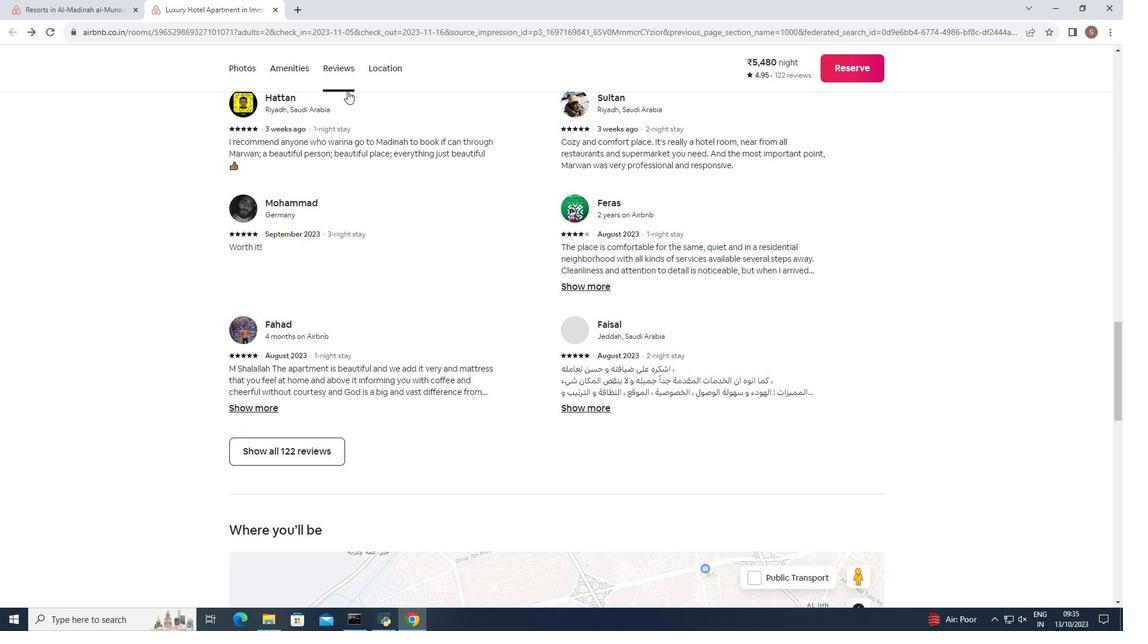 
Action: Mouse scrolled (347, 90) with delta (0, 0)
Screenshot: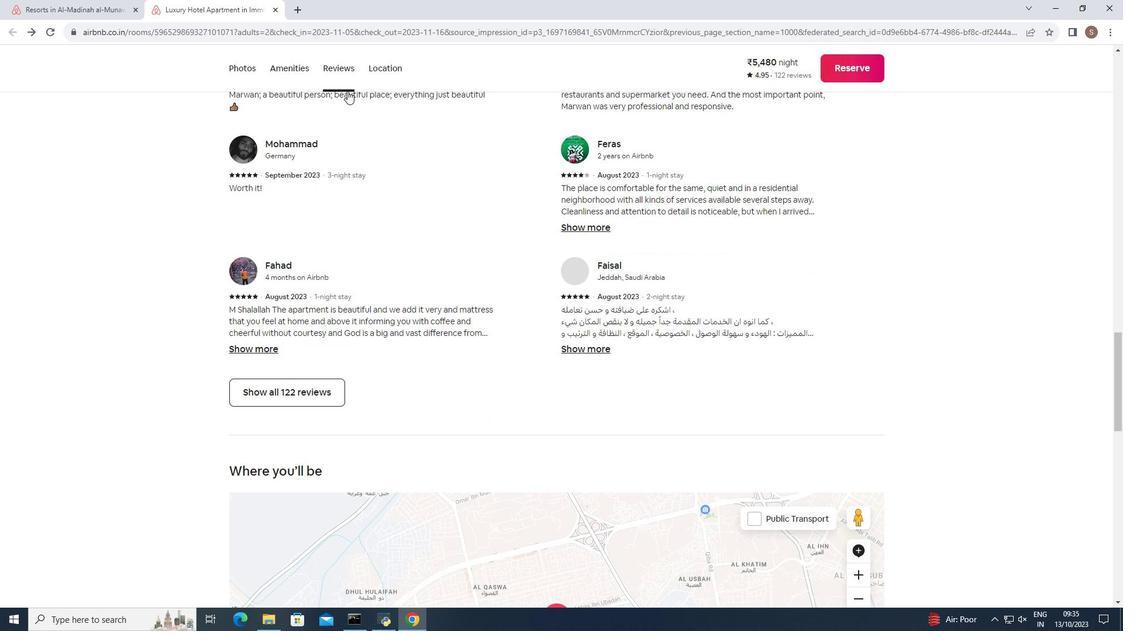 
Action: Mouse moved to (350, 90)
Screenshot: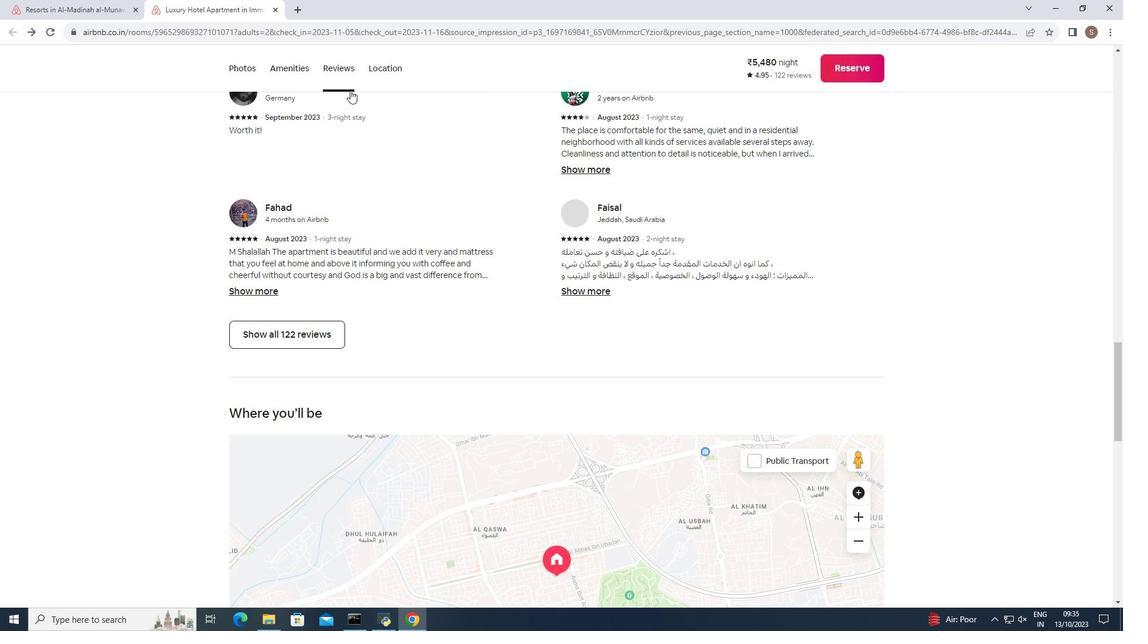 
Action: Mouse scrolled (350, 90) with delta (0, 0)
Screenshot: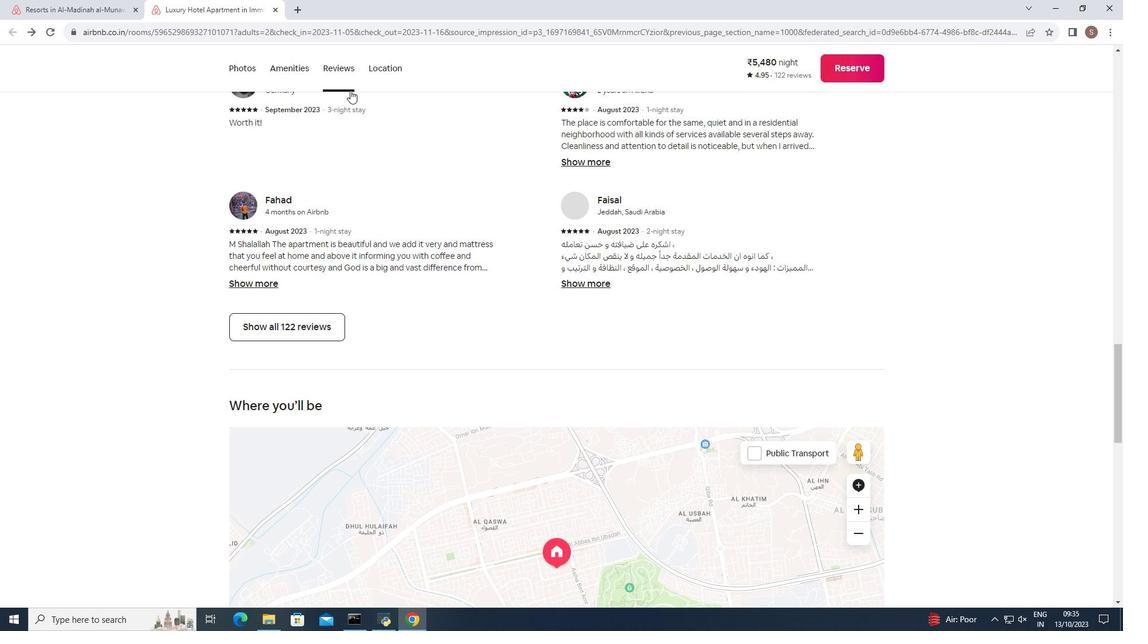 
Action: Mouse scrolled (350, 90) with delta (0, 0)
Screenshot: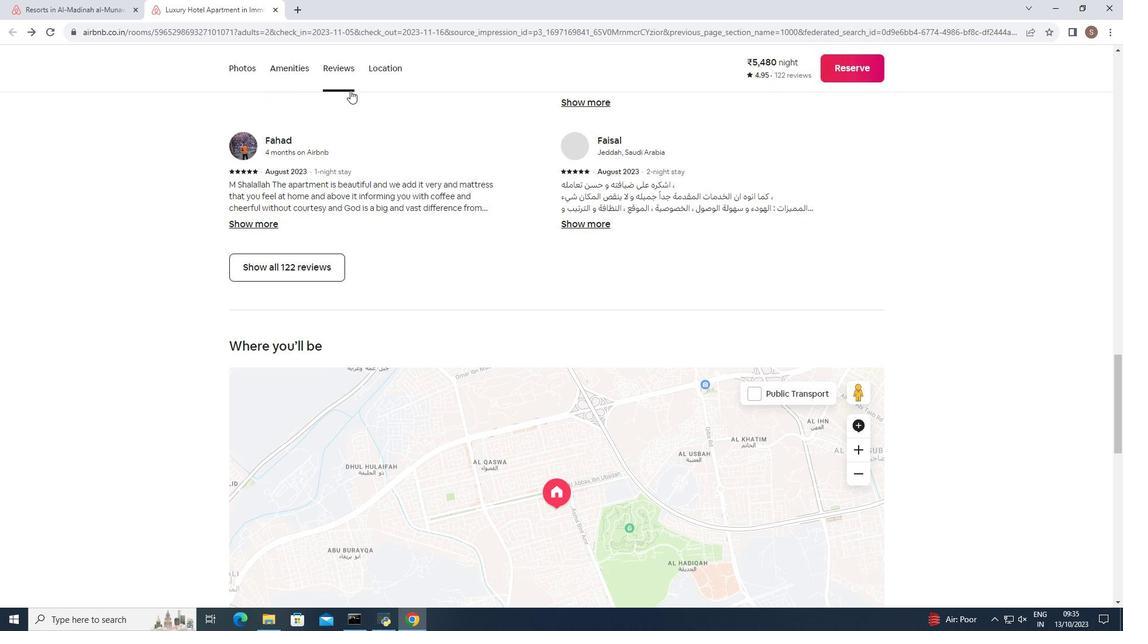 
Action: Mouse moved to (350, 90)
Screenshot: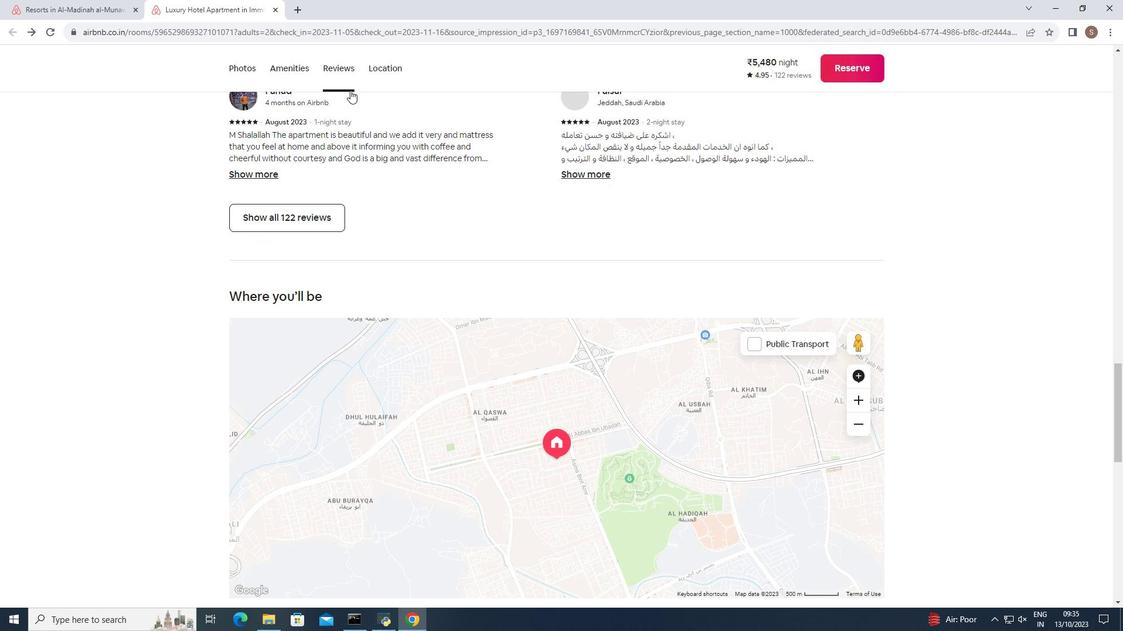 
Action: Mouse scrolled (350, 90) with delta (0, 0)
Screenshot: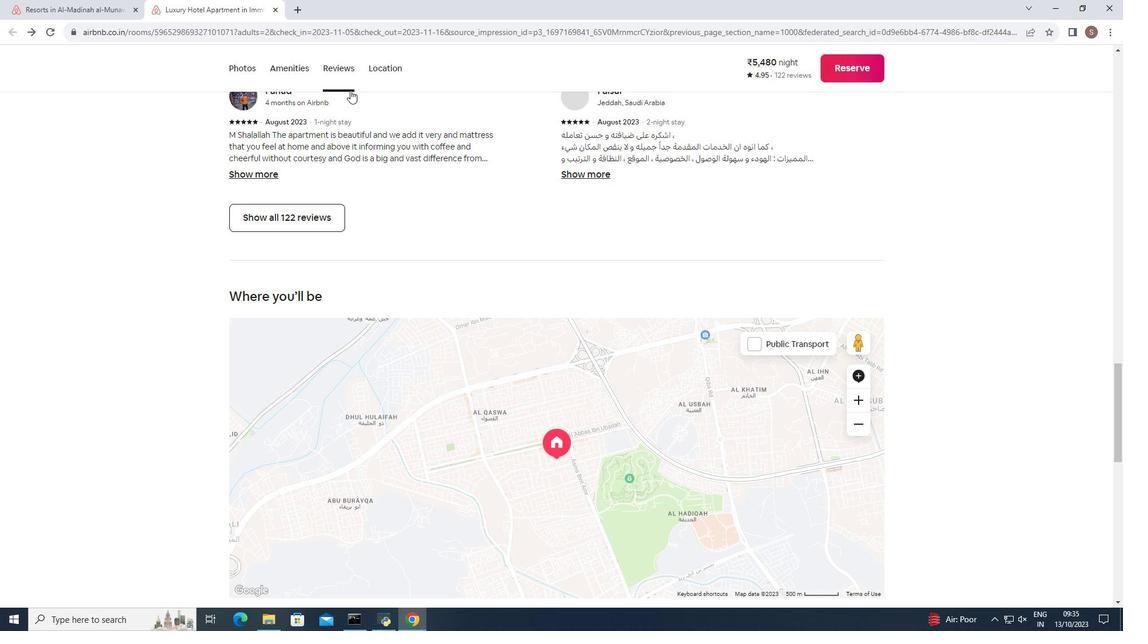 
Action: Mouse scrolled (350, 90) with delta (0, 0)
Screenshot: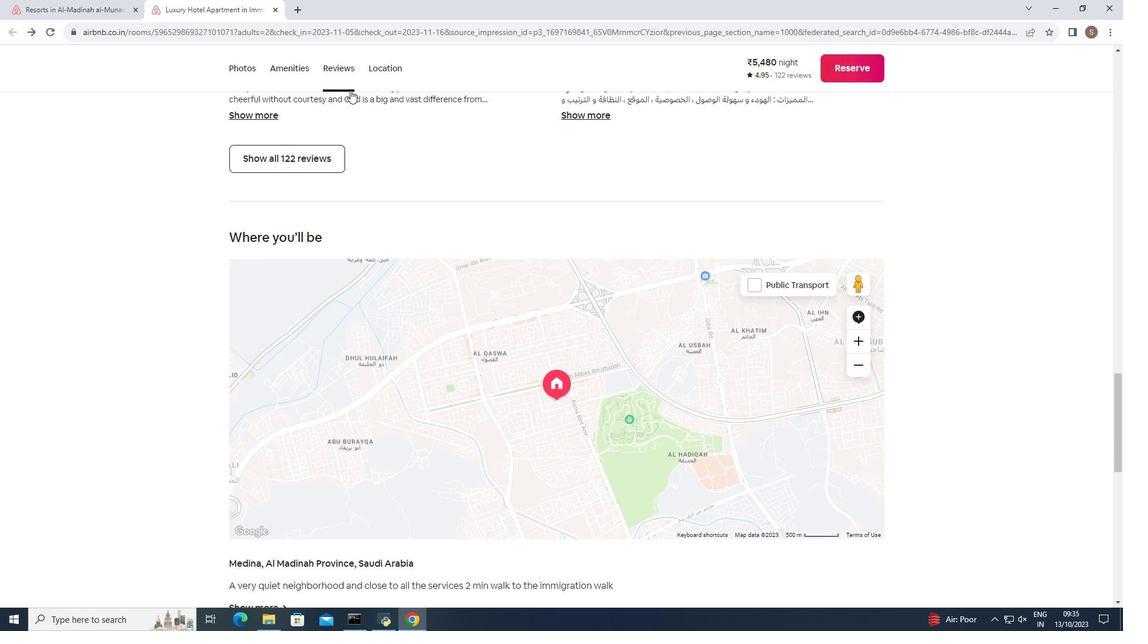 
Action: Mouse moved to (318, 94)
Screenshot: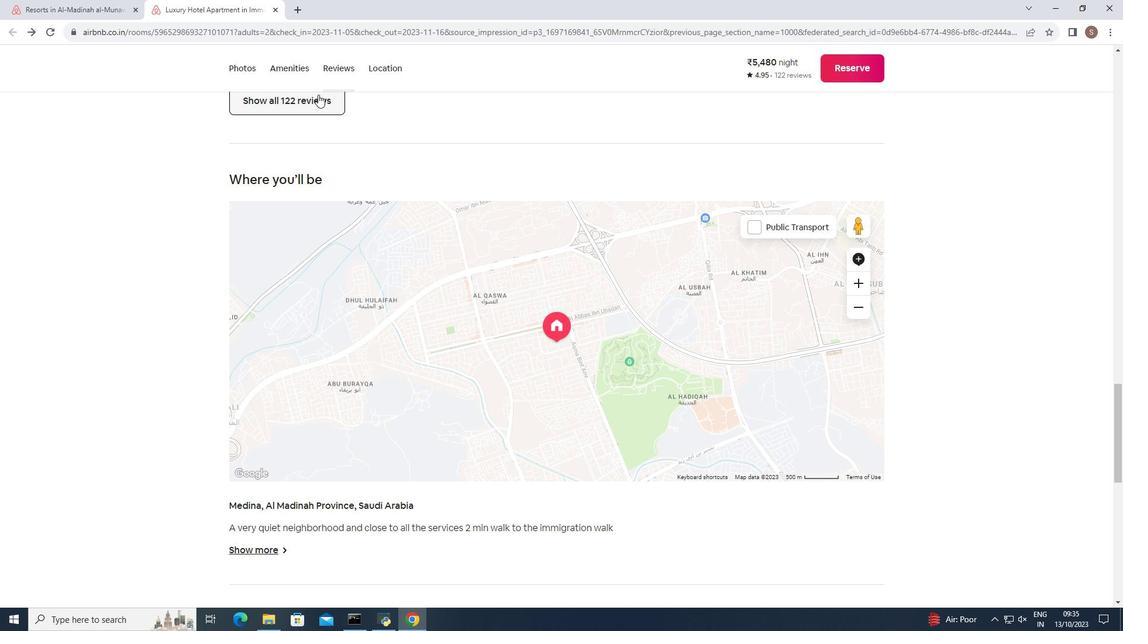 
Action: Mouse pressed left at (318, 94)
Screenshot: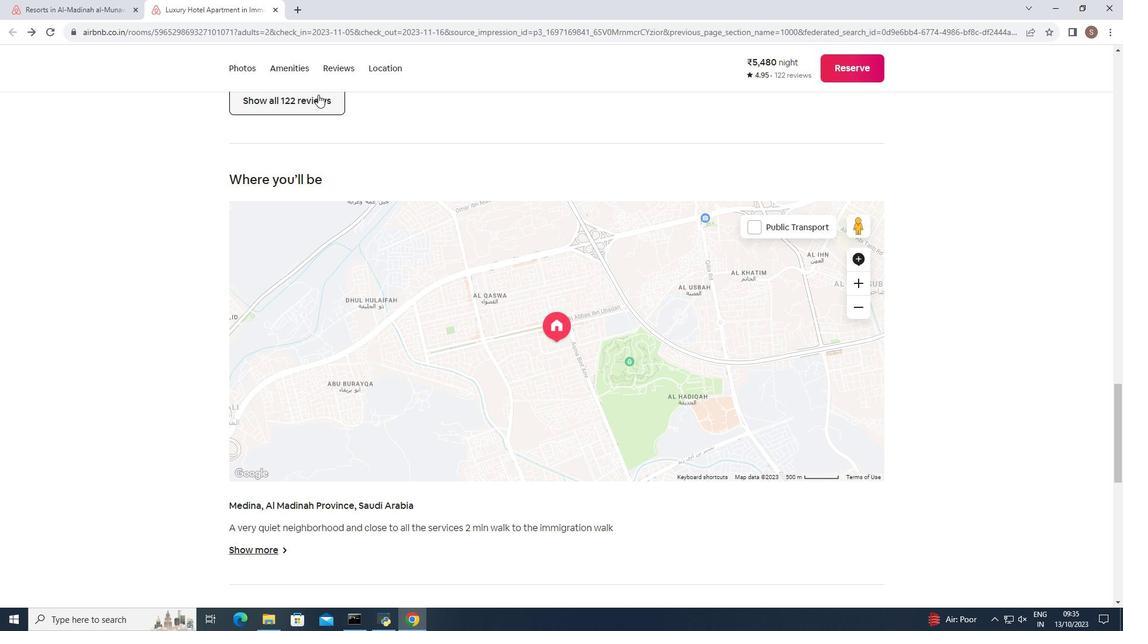 
Action: Mouse moved to (365, 196)
Screenshot: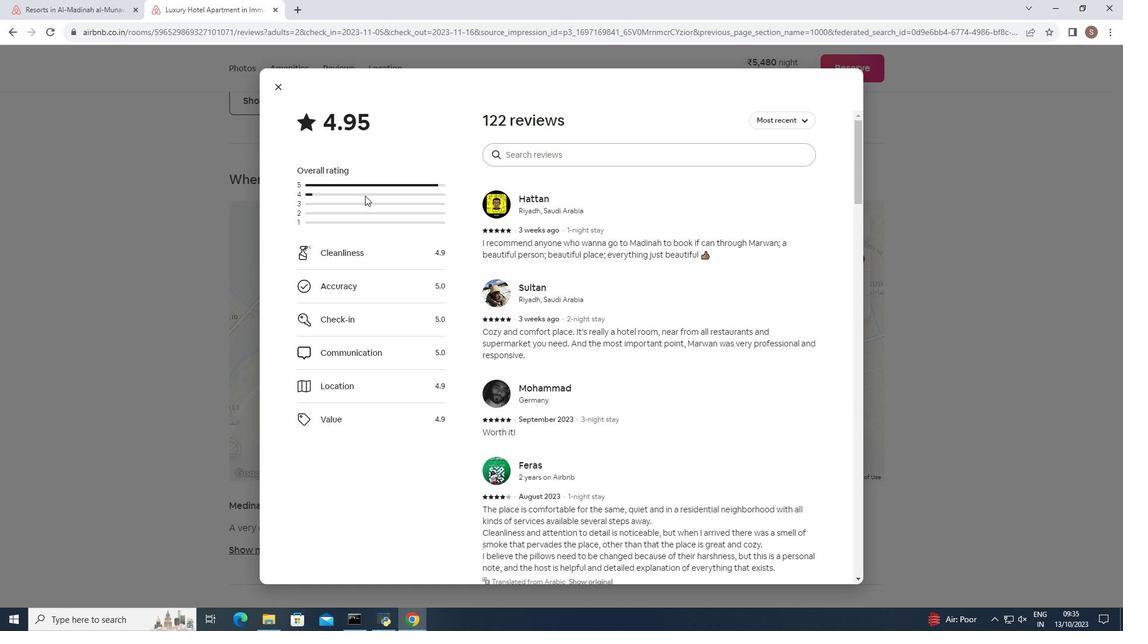 
Action: Mouse scrolled (365, 195) with delta (0, 0)
Screenshot: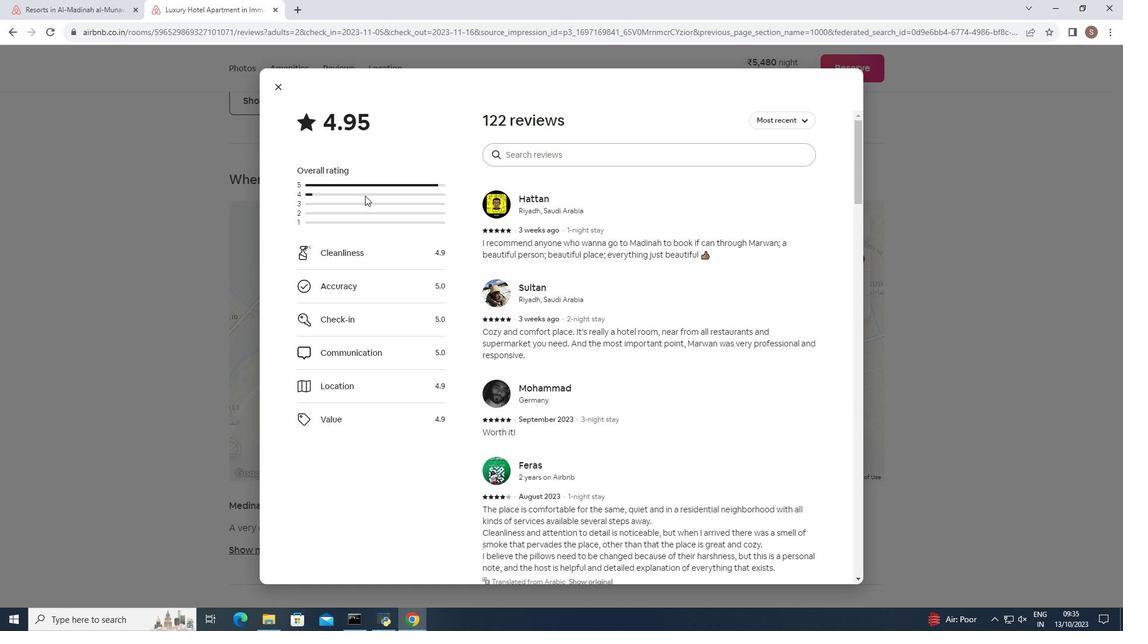 
Action: Mouse scrolled (365, 195) with delta (0, 0)
Screenshot: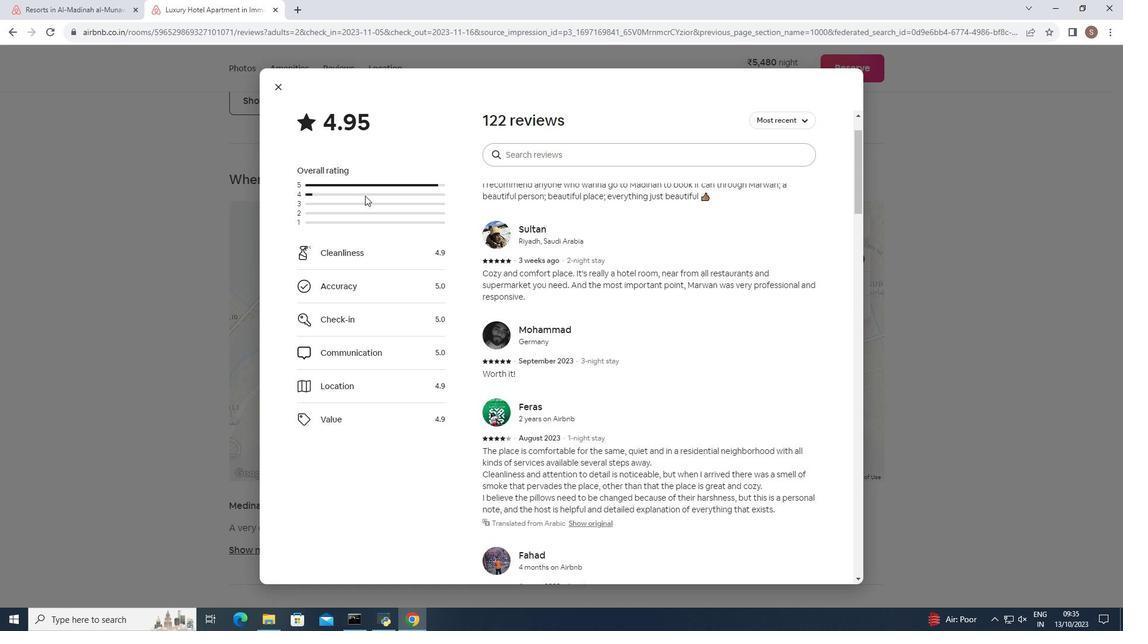 
Action: Mouse scrolled (365, 195) with delta (0, 0)
Screenshot: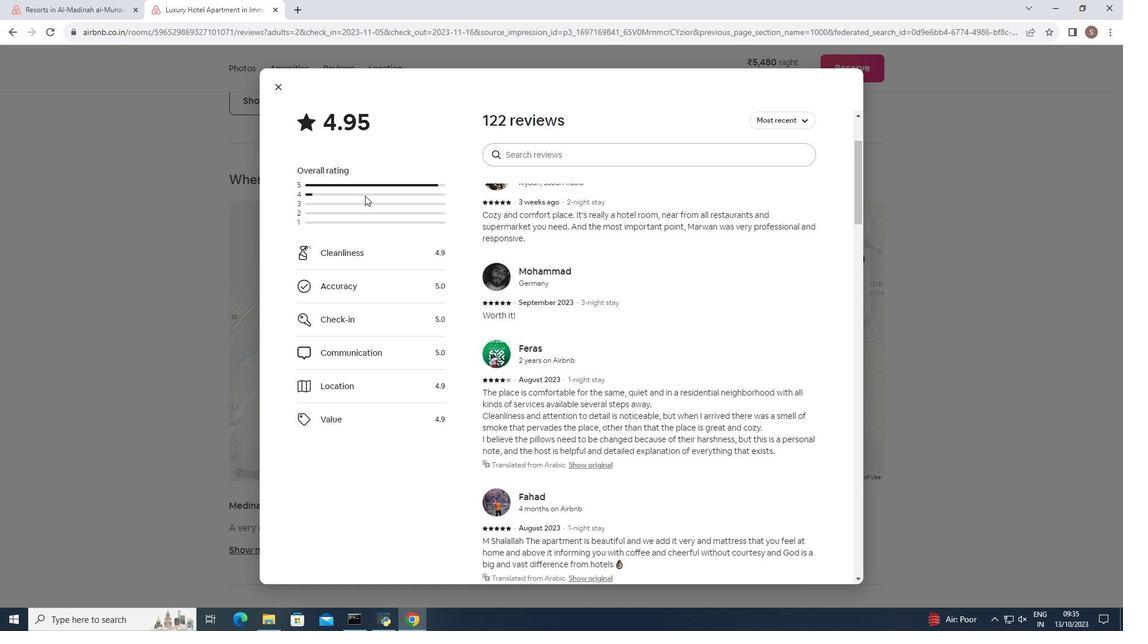 
Action: Mouse scrolled (365, 195) with delta (0, 0)
Screenshot: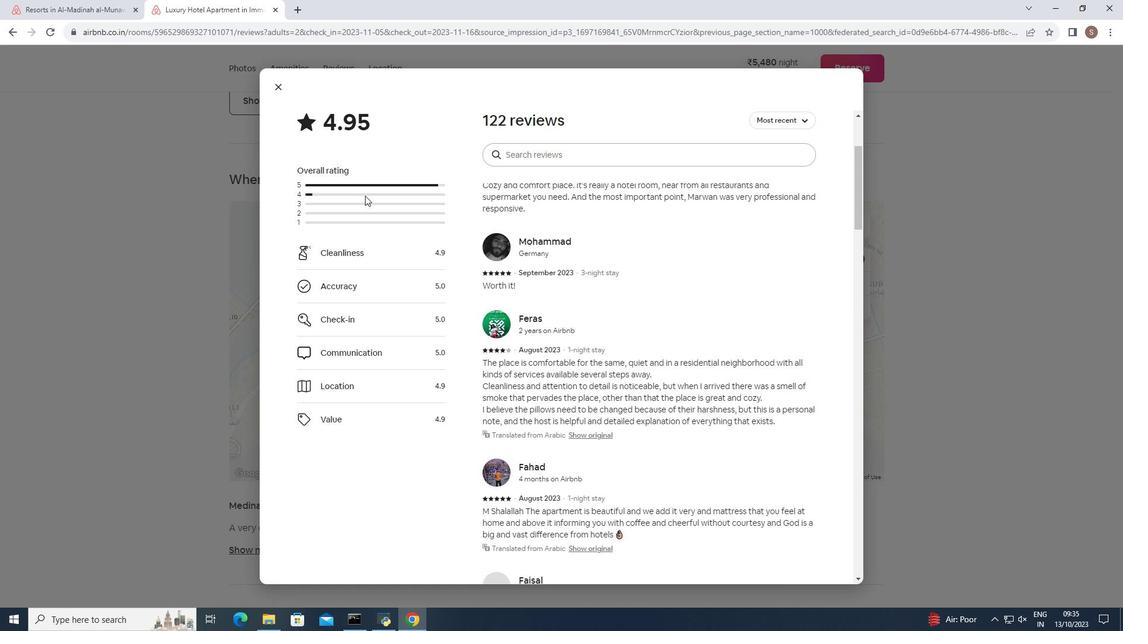 
Action: Mouse moved to (365, 196)
Screenshot: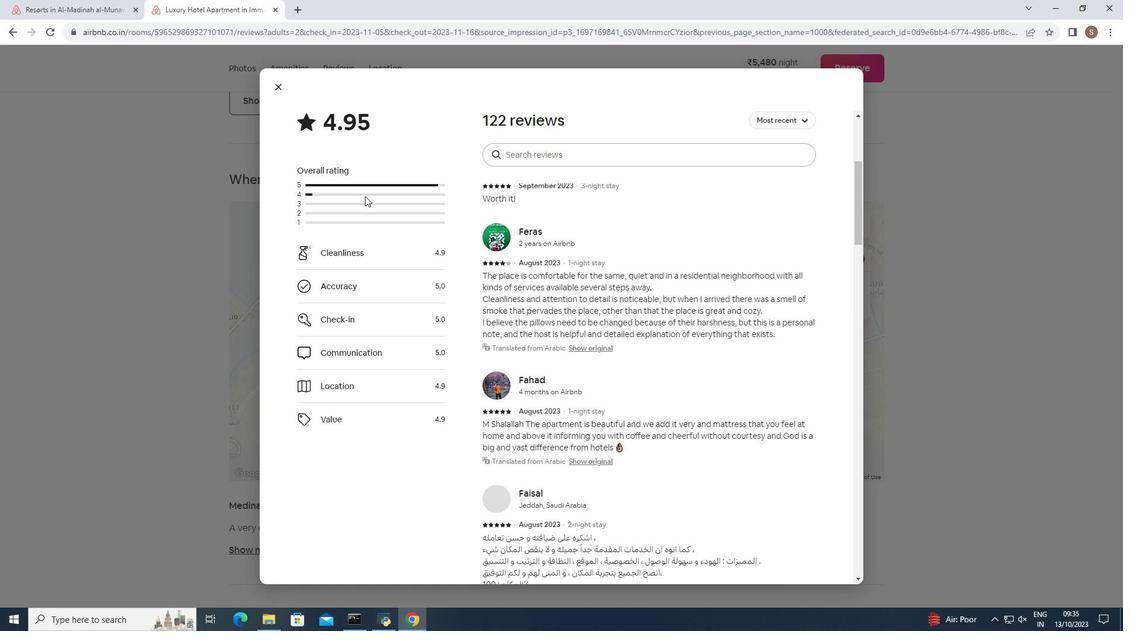 
Action: Mouse scrolled (365, 196) with delta (0, 0)
Screenshot: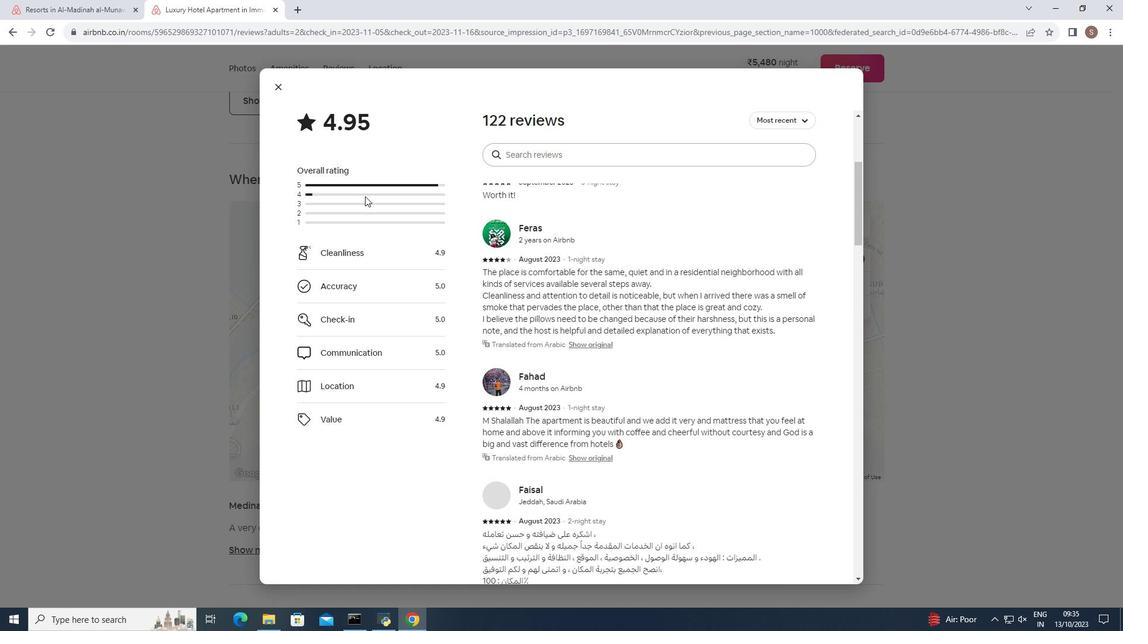 
Action: Mouse scrolled (365, 196) with delta (0, 0)
Screenshot: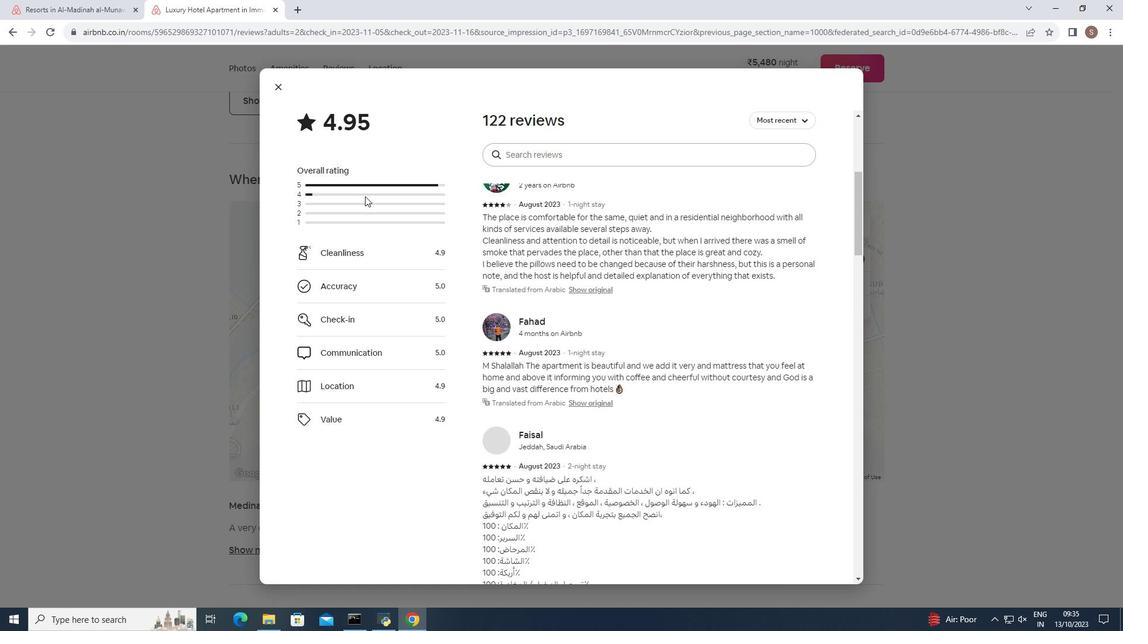 
Action: Mouse scrolled (365, 196) with delta (0, 0)
Screenshot: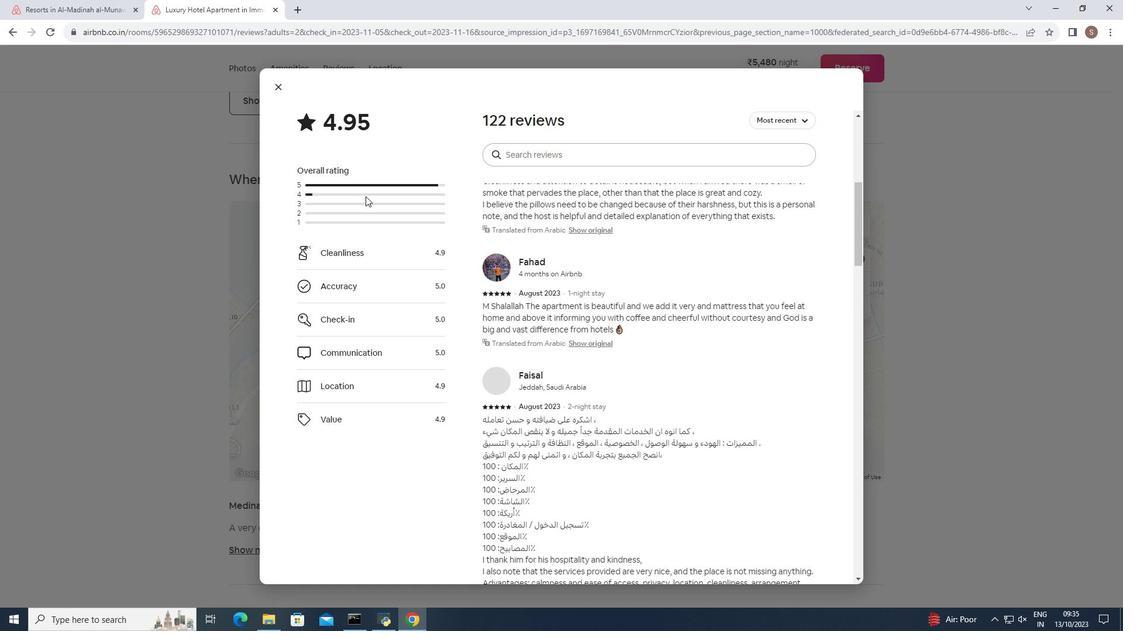 
Action: Mouse moved to (365, 196)
Screenshot: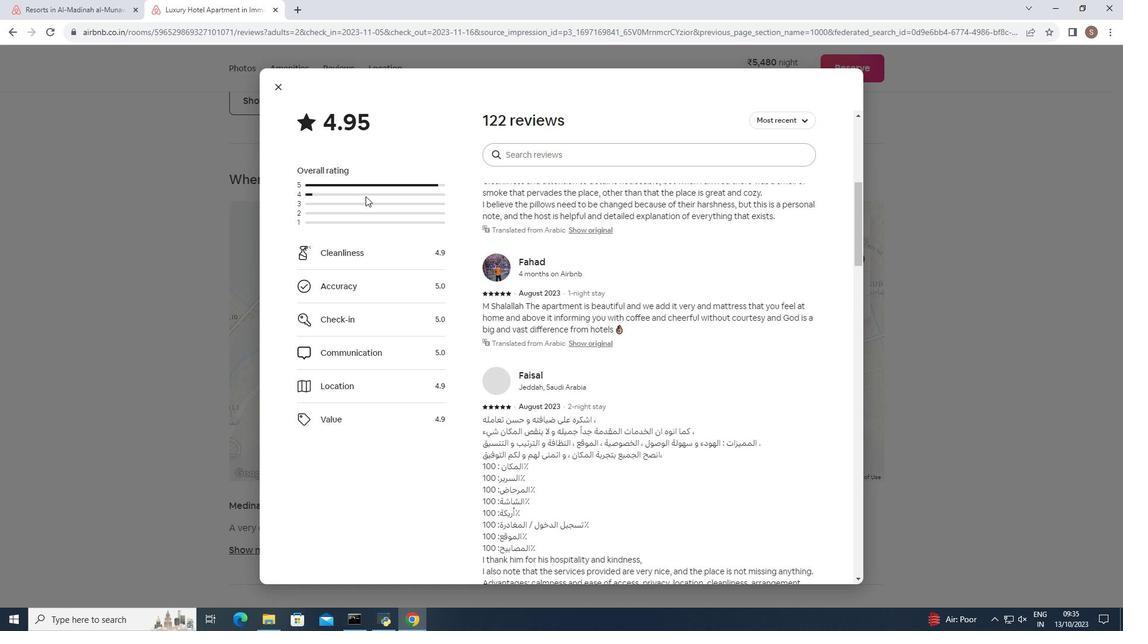 
Action: Mouse scrolled (365, 196) with delta (0, 0)
Screenshot: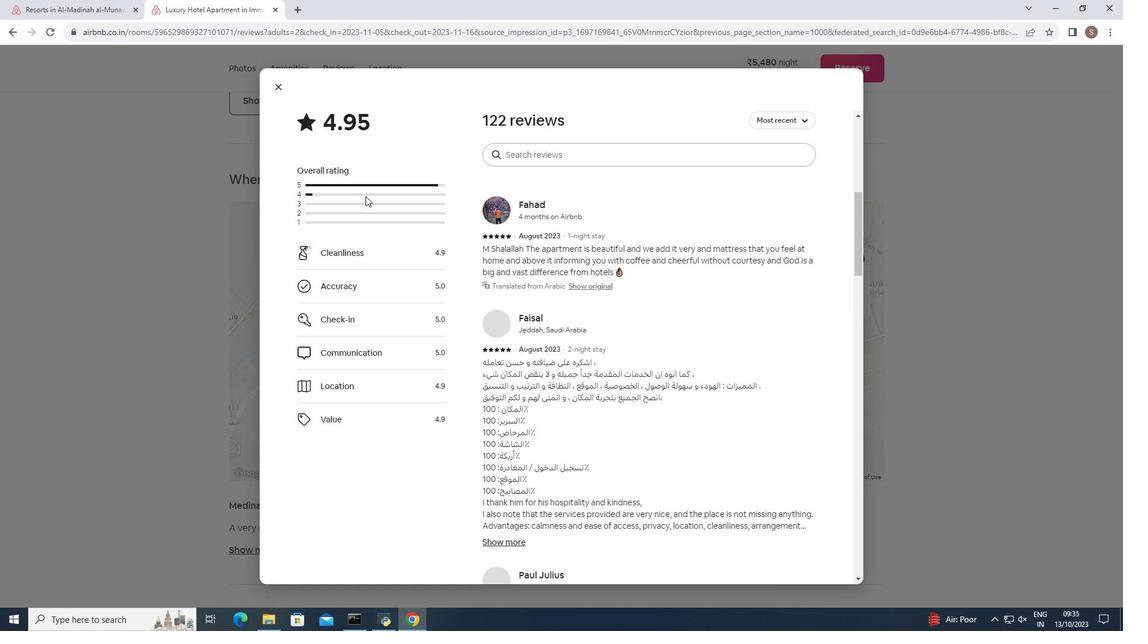 
Action: Mouse scrolled (365, 196) with delta (0, 0)
Screenshot: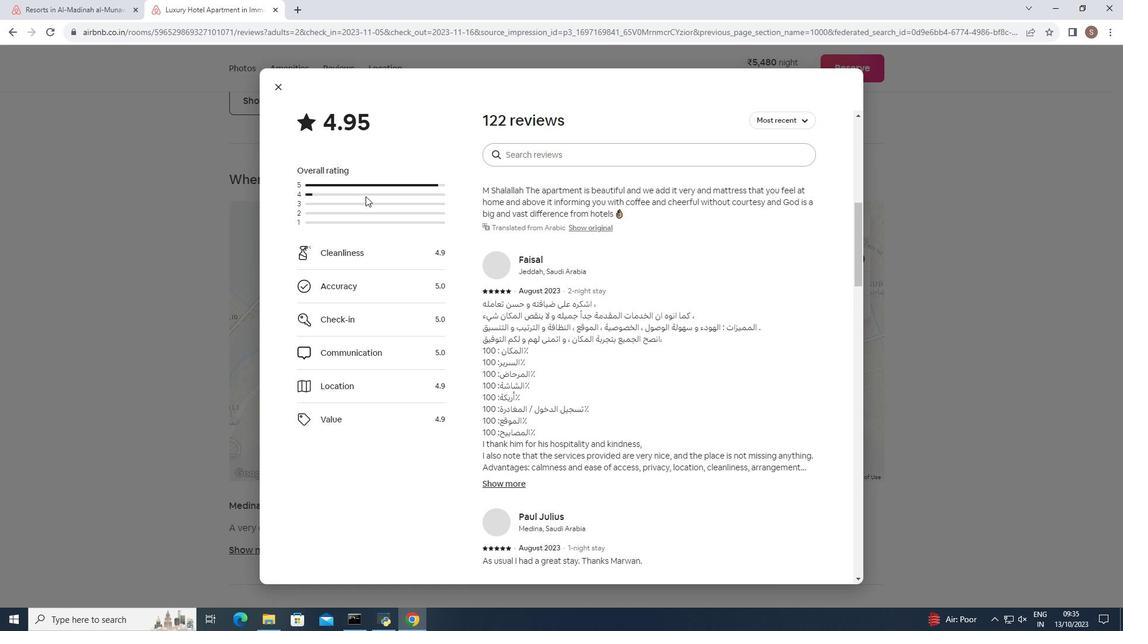 
Action: Mouse scrolled (365, 196) with delta (0, 0)
Screenshot: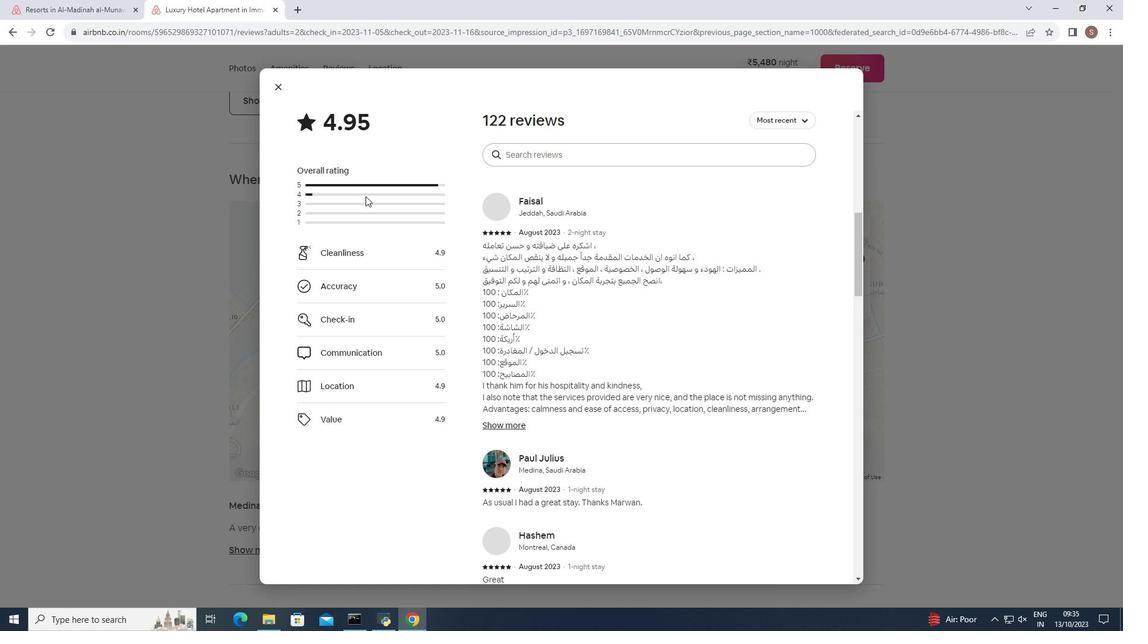 
Action: Mouse scrolled (365, 196) with delta (0, 0)
Screenshot: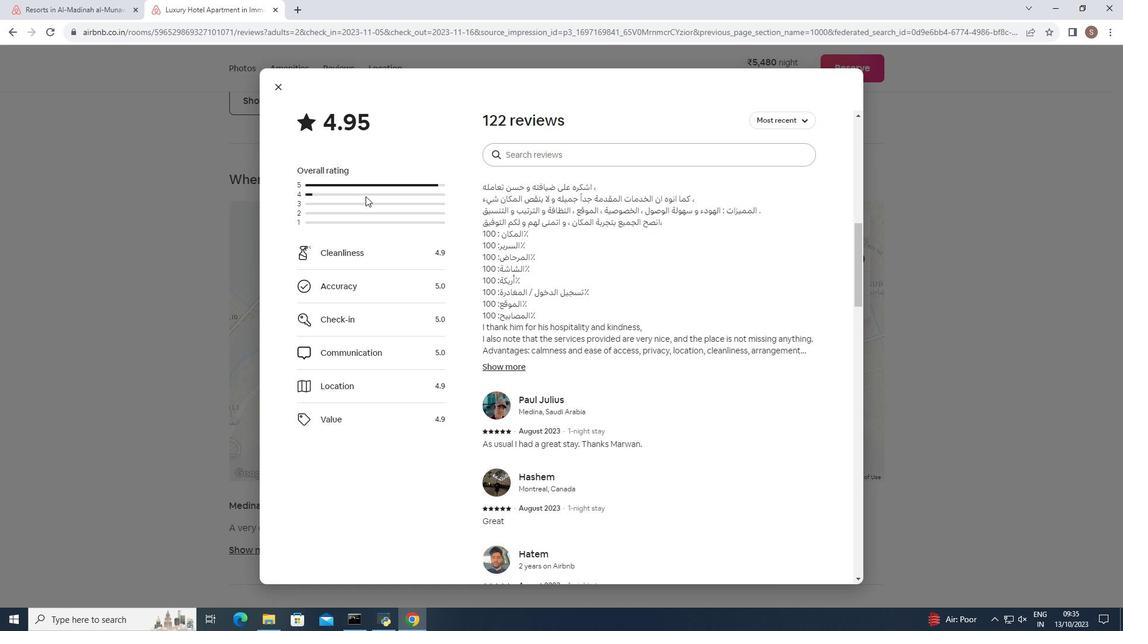 
Action: Mouse scrolled (365, 196) with delta (0, 0)
Screenshot: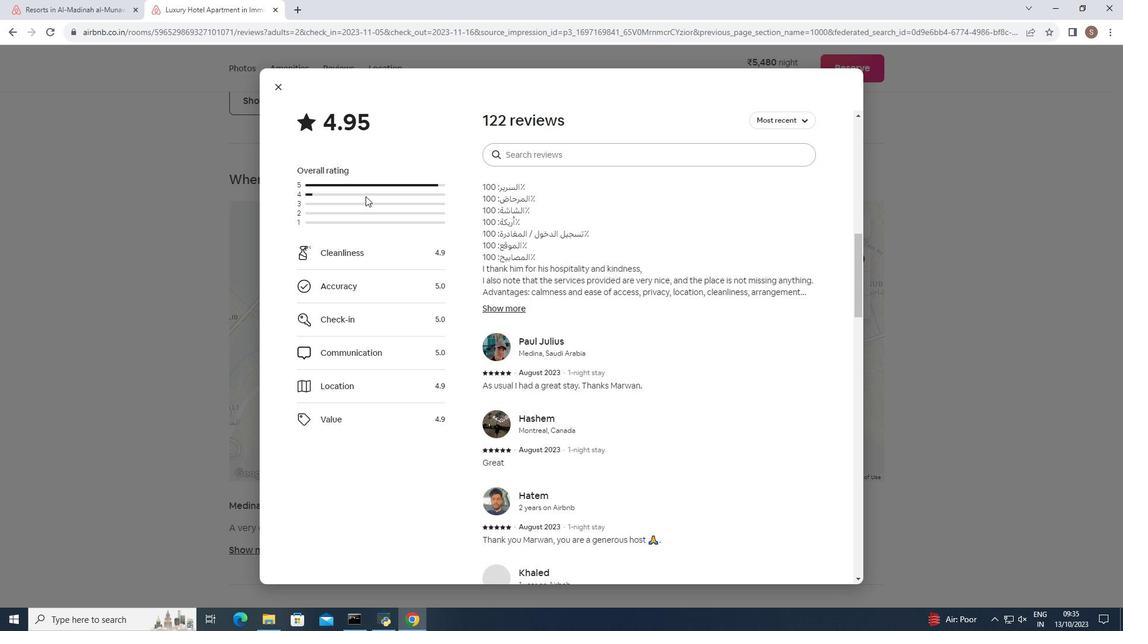 
Action: Mouse scrolled (365, 196) with delta (0, 0)
Screenshot: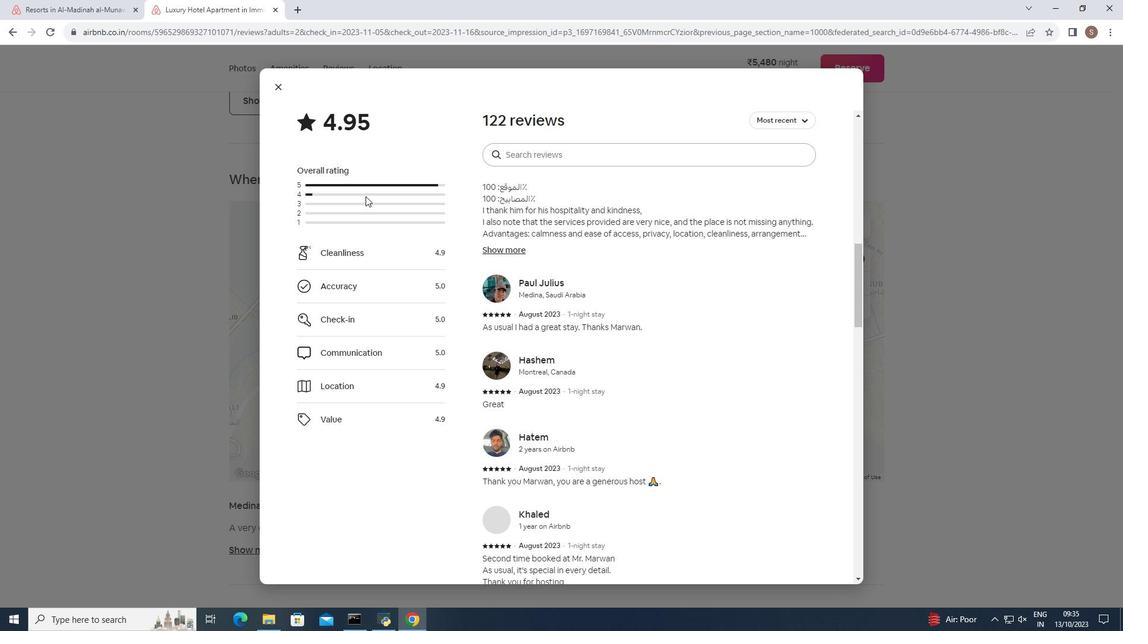 
Action: Mouse scrolled (365, 196) with delta (0, 0)
Screenshot: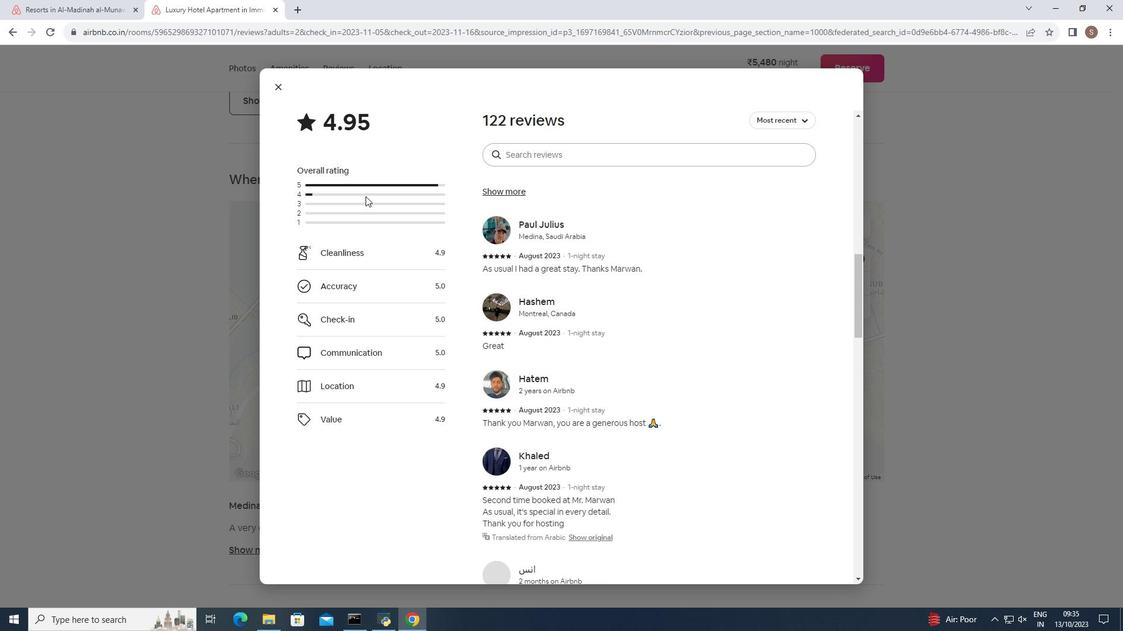 
Action: Mouse scrolled (365, 196) with delta (0, 0)
Screenshot: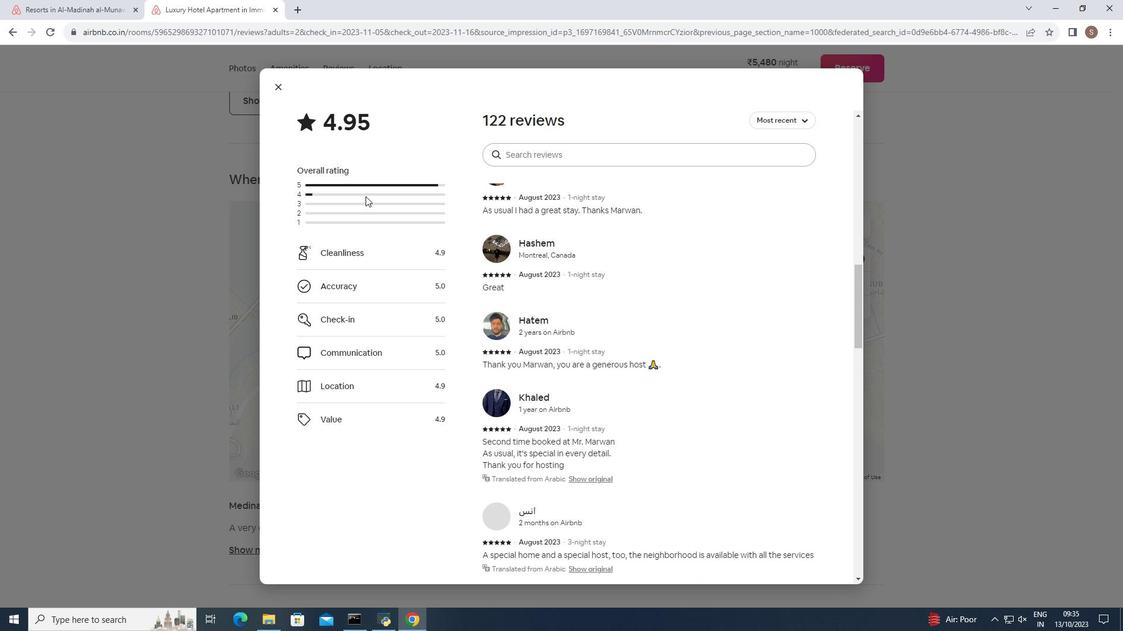 
Action: Mouse scrolled (365, 196) with delta (0, 0)
Screenshot: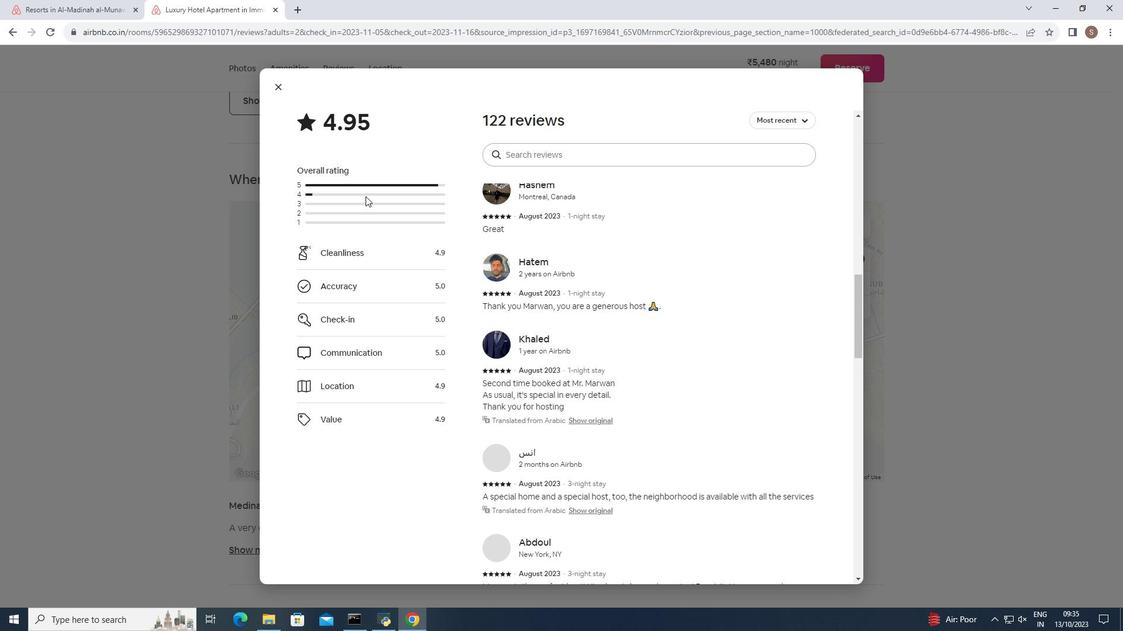 
Action: Mouse scrolled (365, 196) with delta (0, 0)
Screenshot: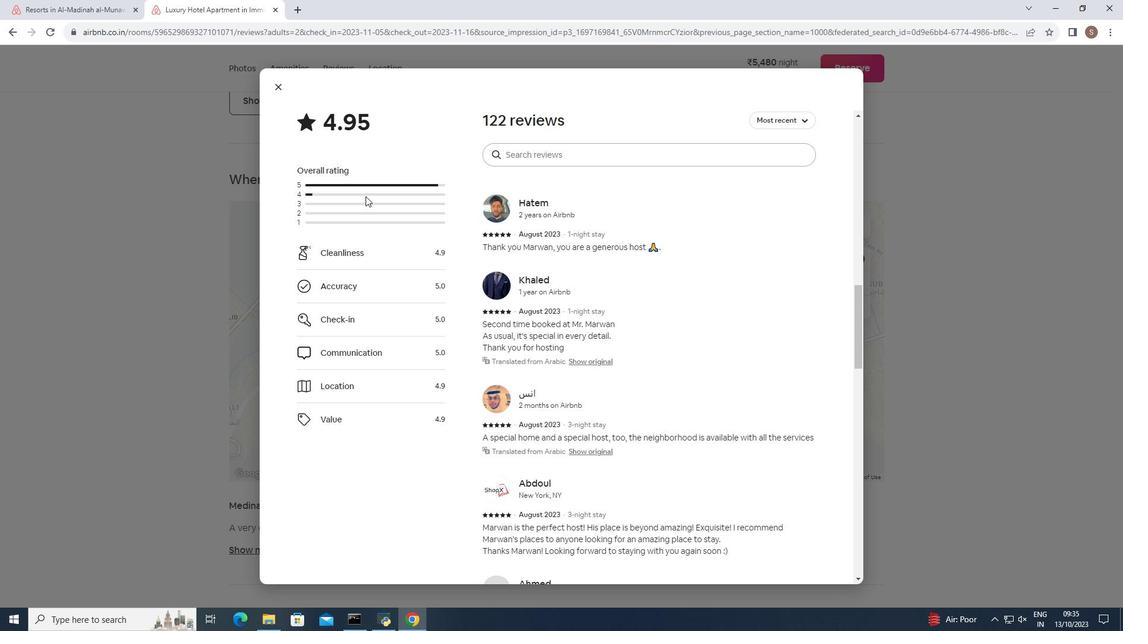 
Action: Mouse scrolled (365, 196) with delta (0, 0)
Screenshot: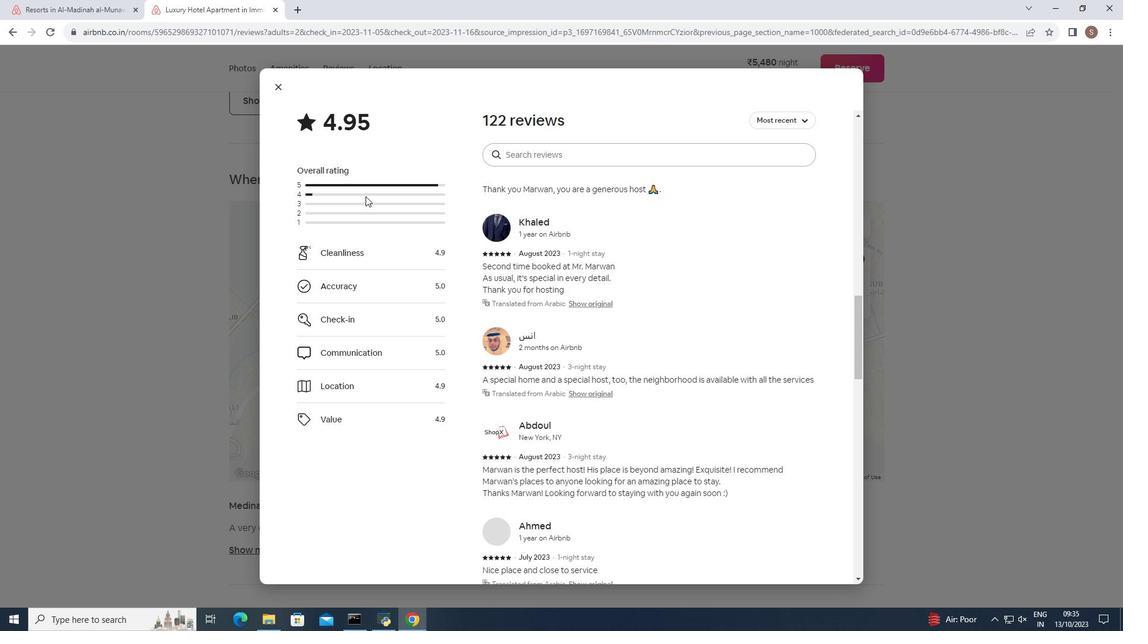 
Action: Mouse moved to (366, 196)
Screenshot: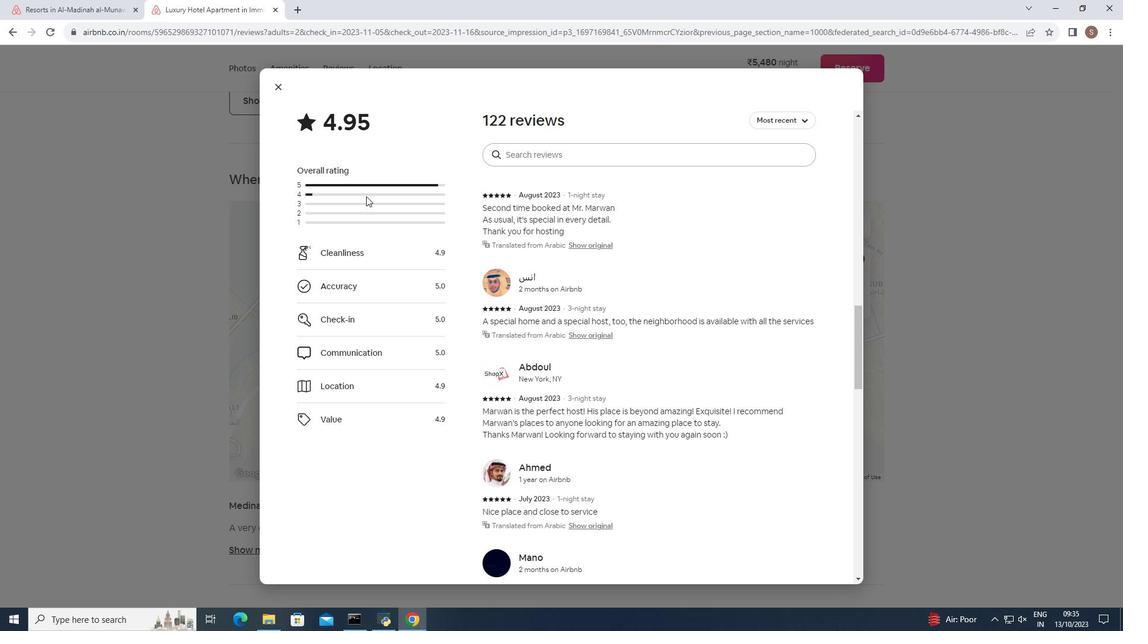 
Action: Mouse scrolled (366, 196) with delta (0, 0)
Screenshot: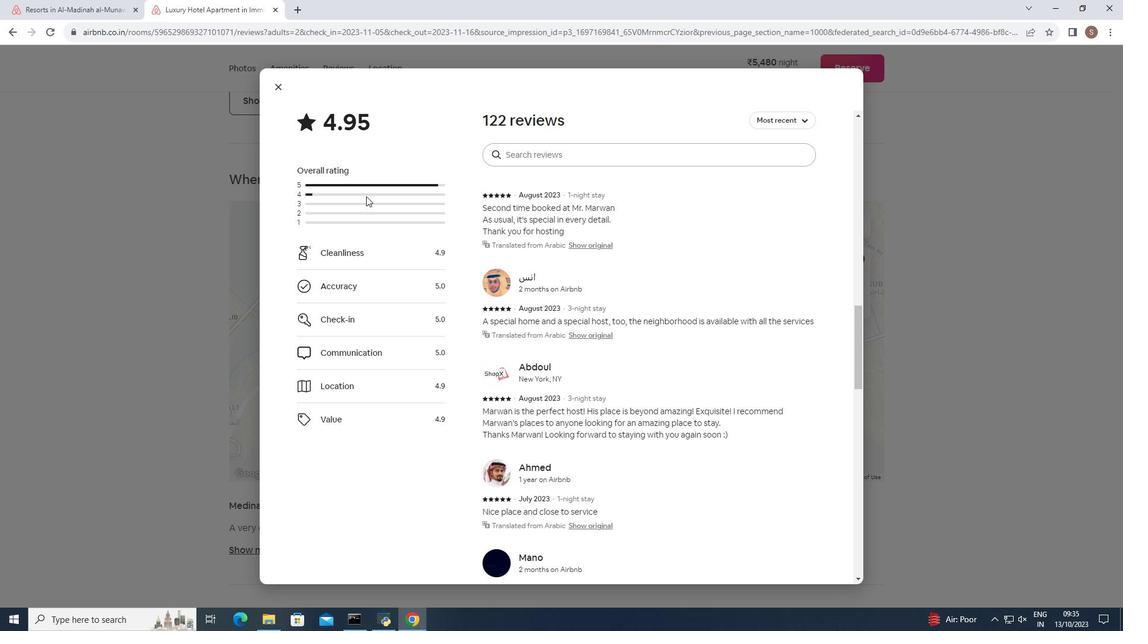 
Action: Mouse scrolled (366, 196) with delta (0, 0)
Screenshot: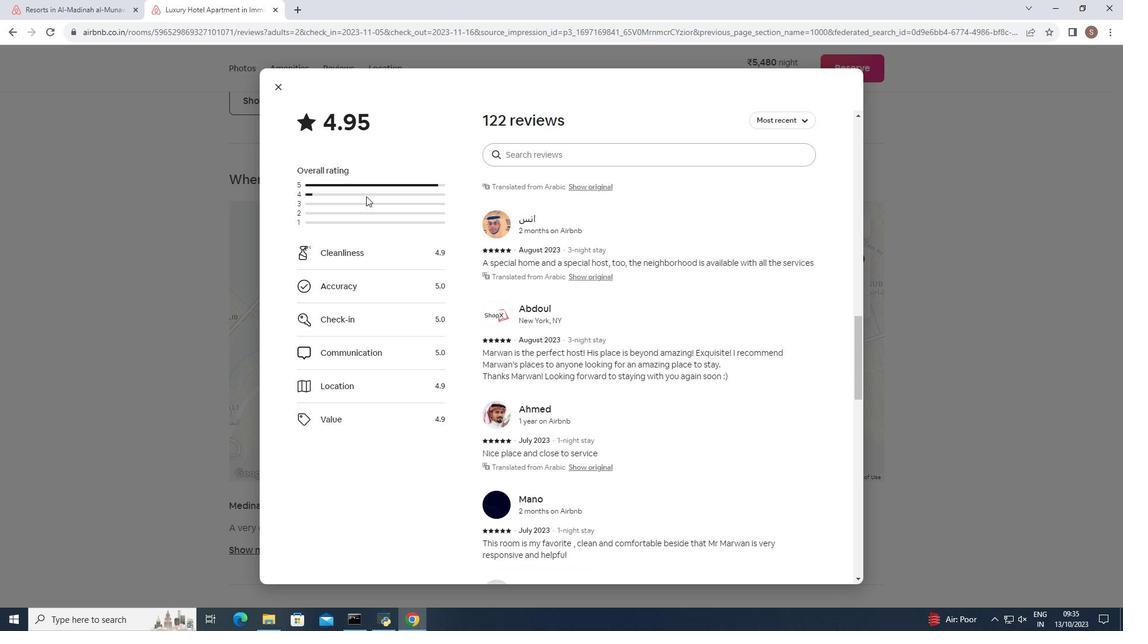 
Action: Mouse moved to (367, 196)
Screenshot: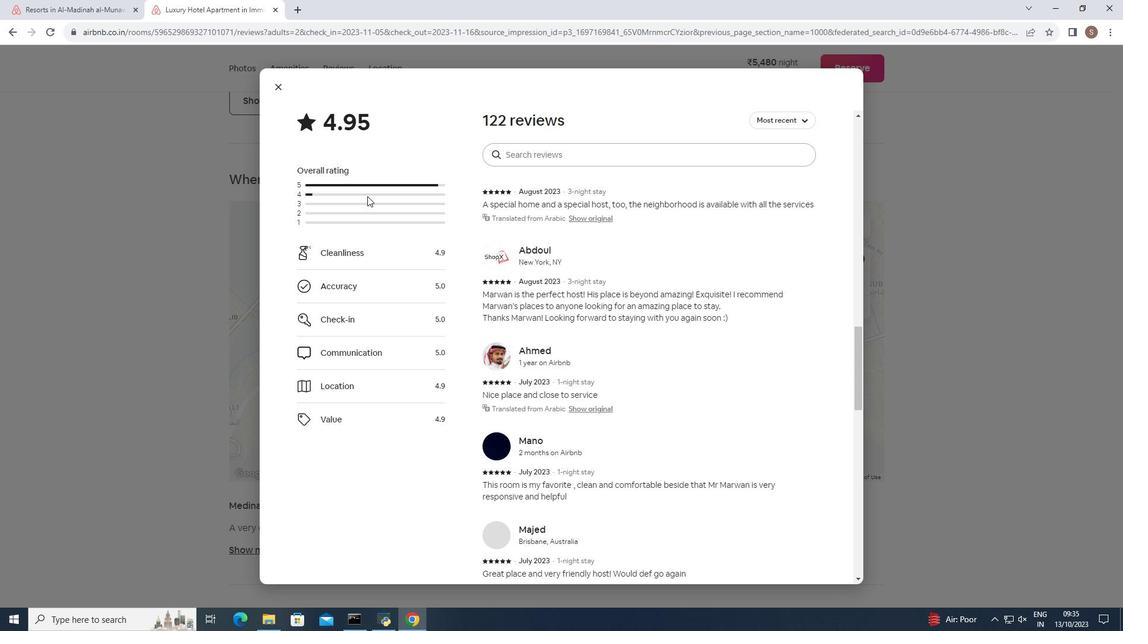 
Action: Mouse scrolled (367, 196) with delta (0, 0)
Screenshot: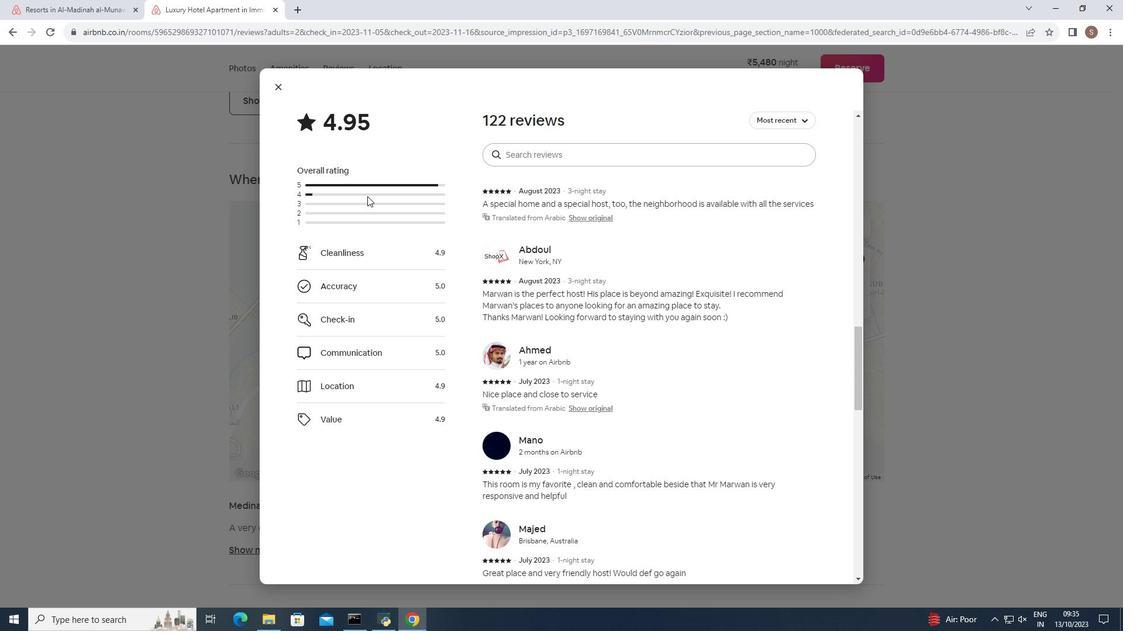 
Action: Mouse scrolled (367, 196) with delta (0, 0)
Screenshot: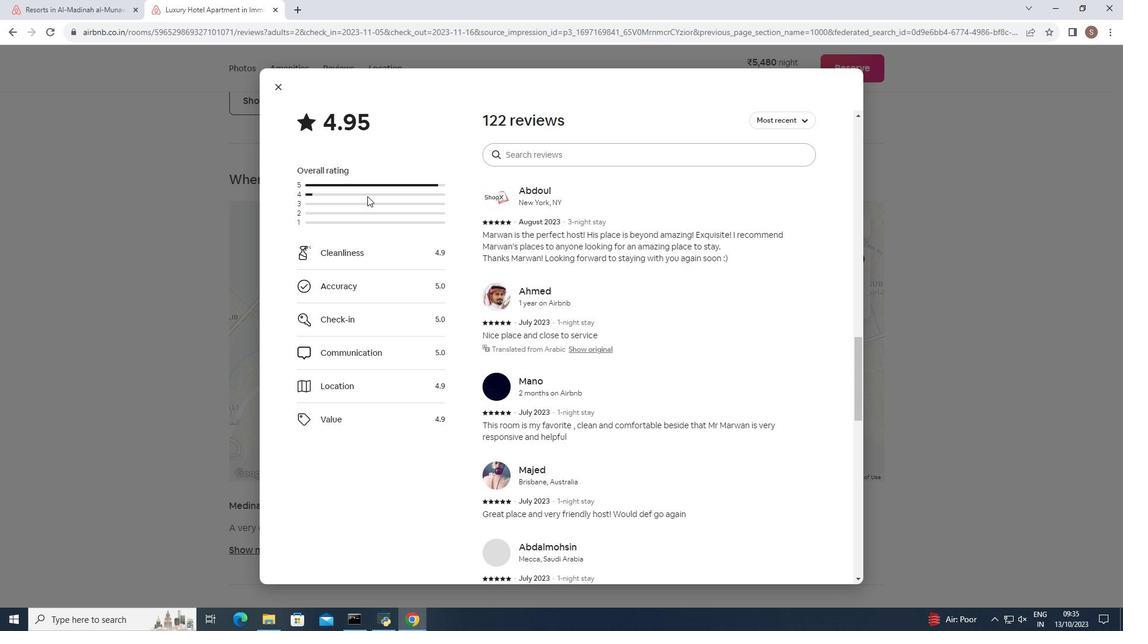 
Action: Mouse moved to (368, 196)
Screenshot: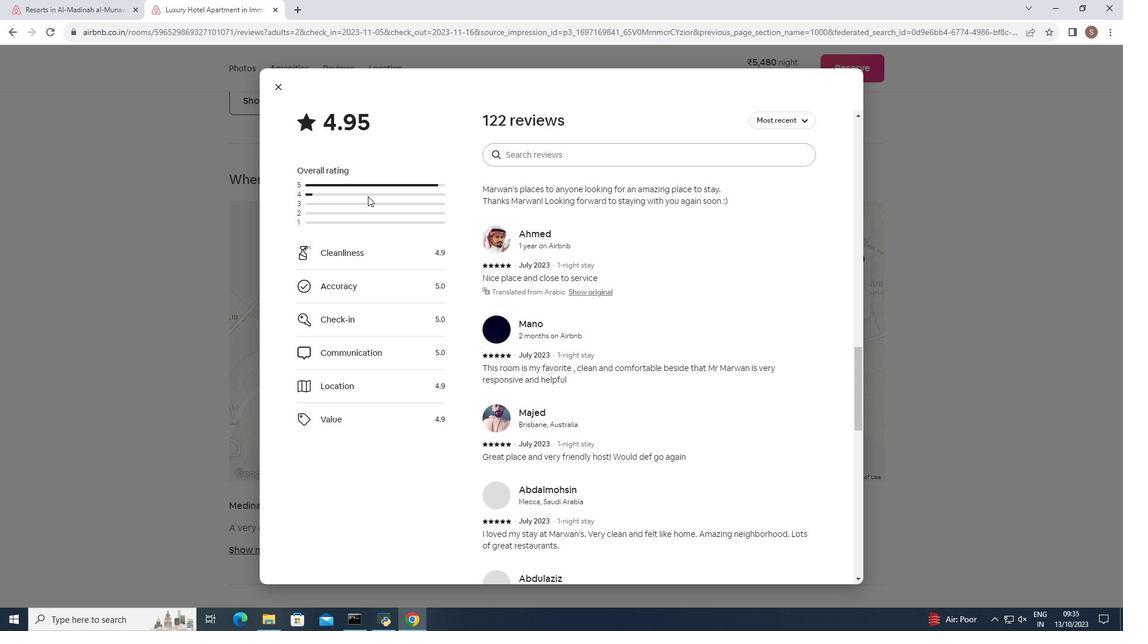 
Action: Mouse scrolled (368, 196) with delta (0, 0)
Screenshot: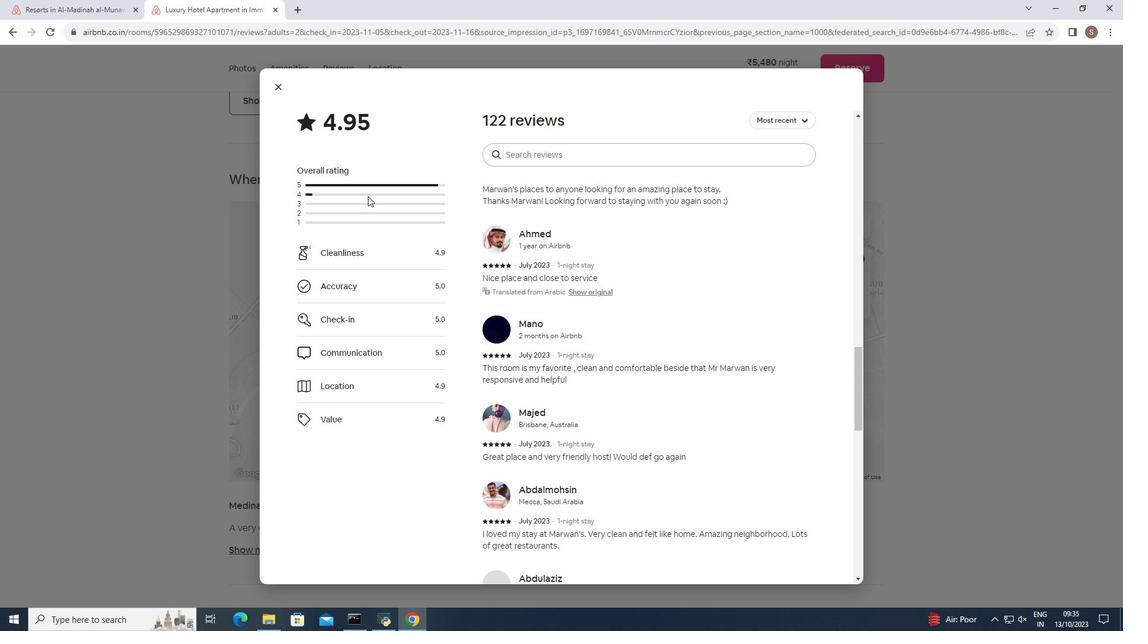
Action: Mouse scrolled (368, 196) with delta (0, 0)
Screenshot: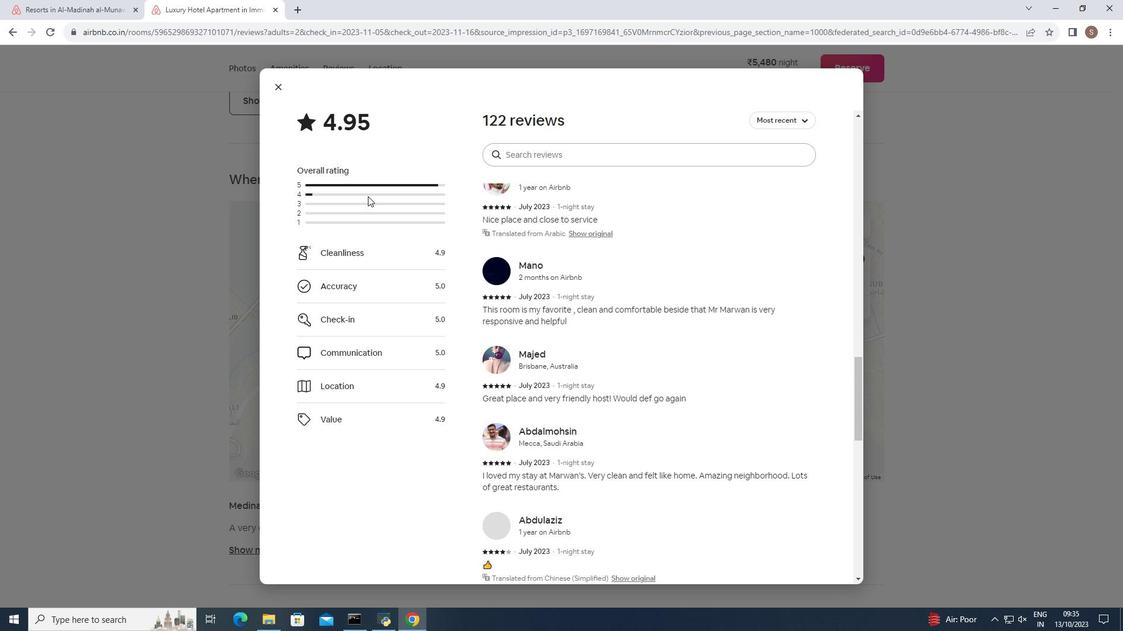 
Action: Mouse moved to (369, 196)
Screenshot: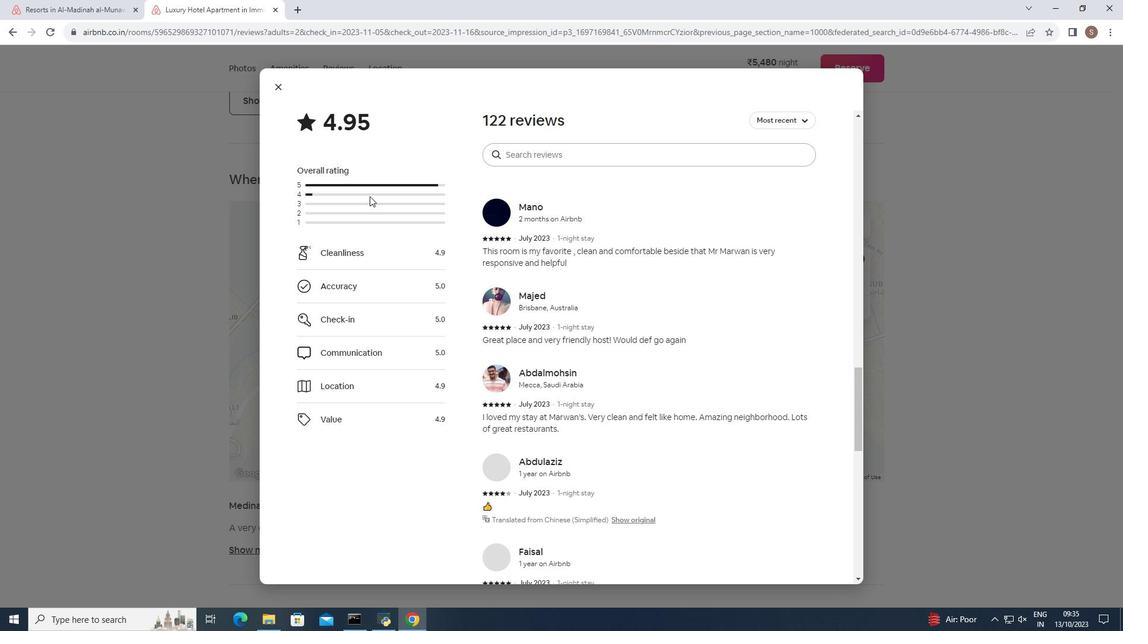 
Action: Mouse scrolled (369, 196) with delta (0, 0)
Screenshot: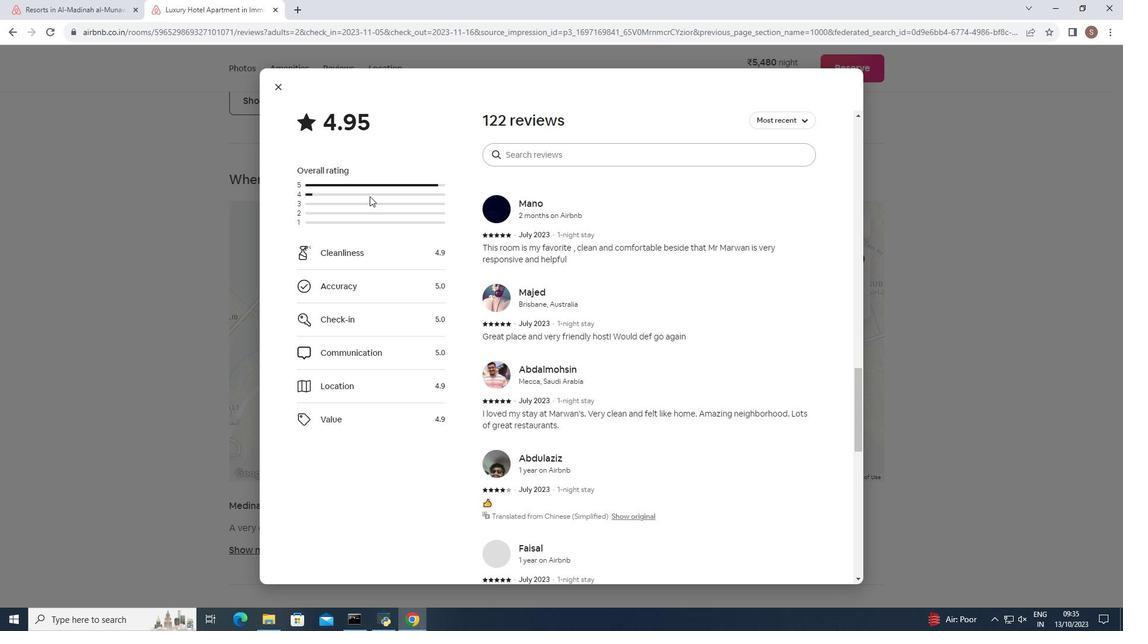 
Action: Mouse moved to (371, 196)
Screenshot: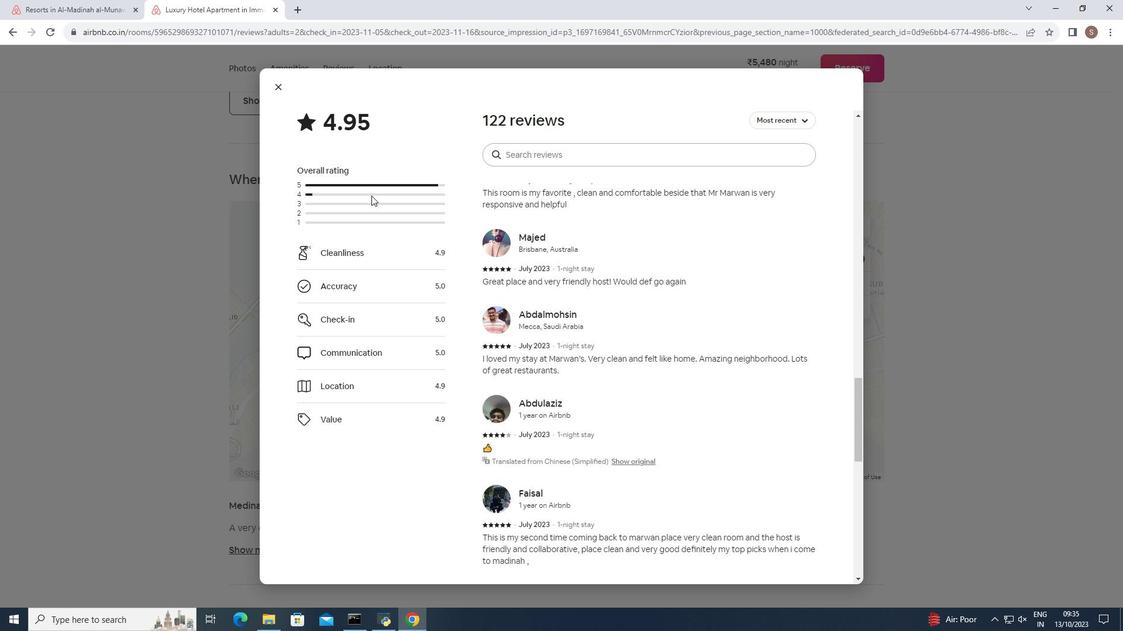 
Action: Mouse scrolled (371, 195) with delta (0, 0)
Screenshot: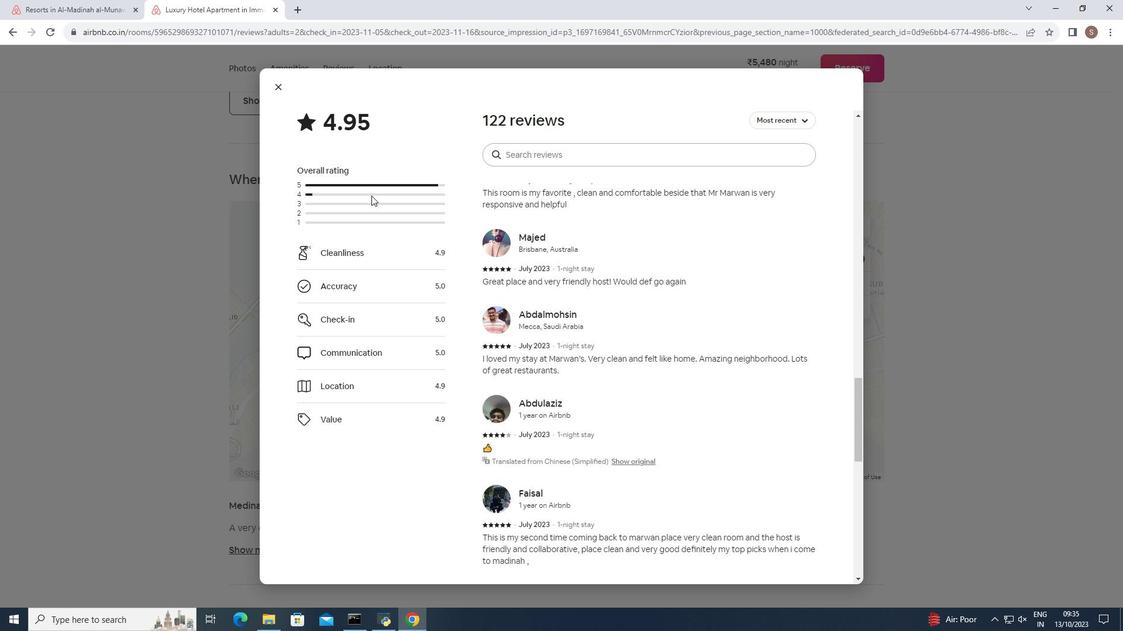 
Action: Mouse moved to (372, 196)
Screenshot: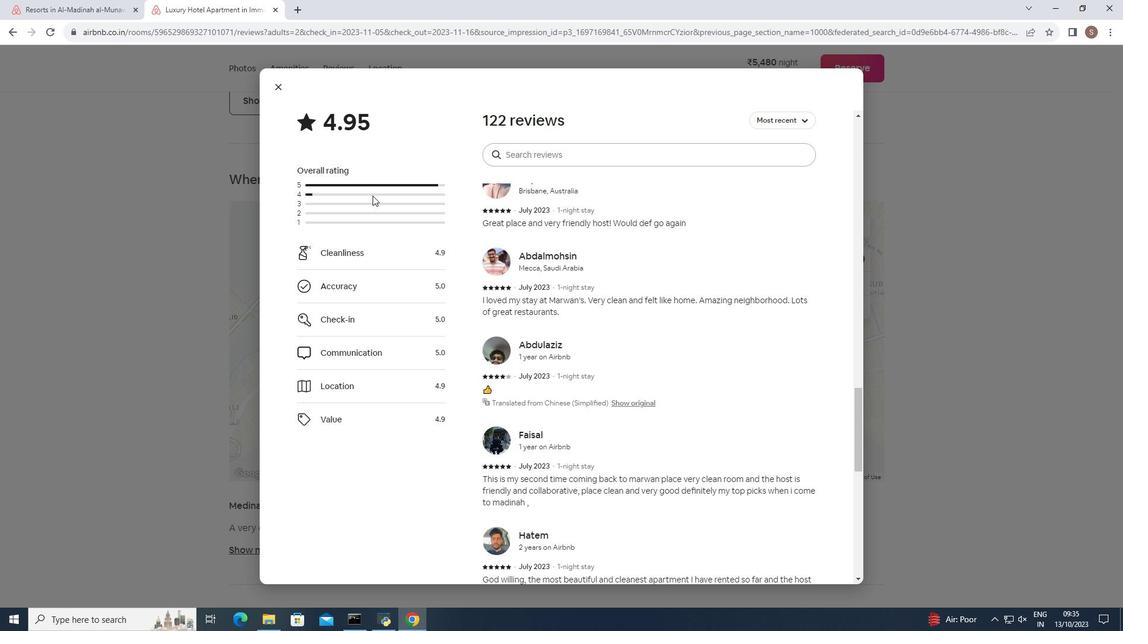 
Action: Mouse scrolled (372, 195) with delta (0, 0)
Screenshot: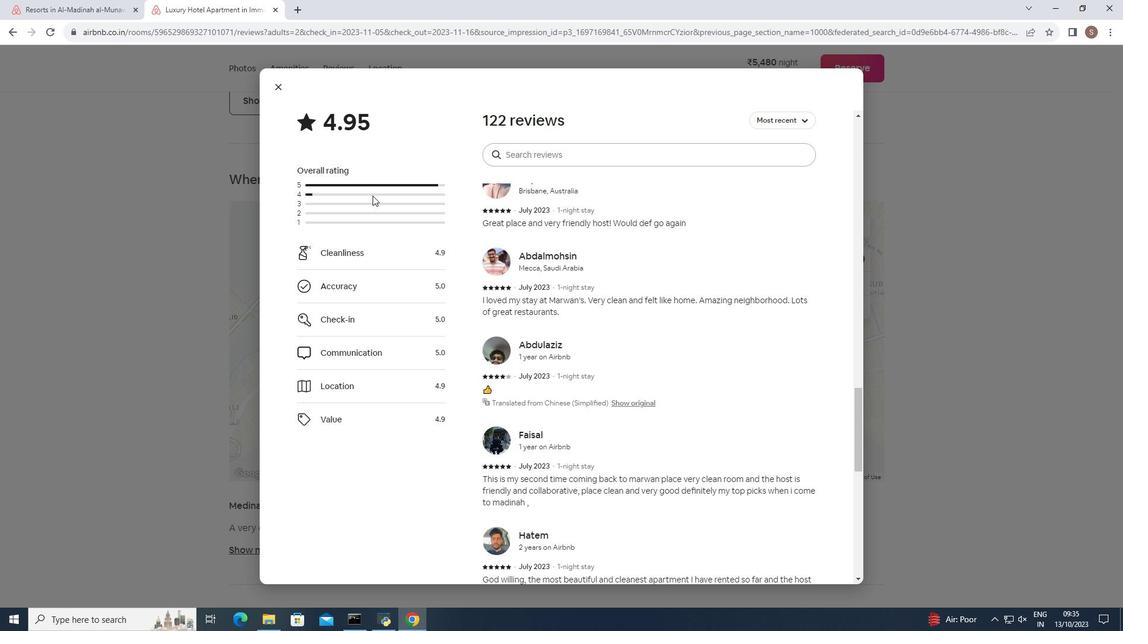 
Action: Mouse scrolled (372, 195) with delta (0, 0)
Screenshot: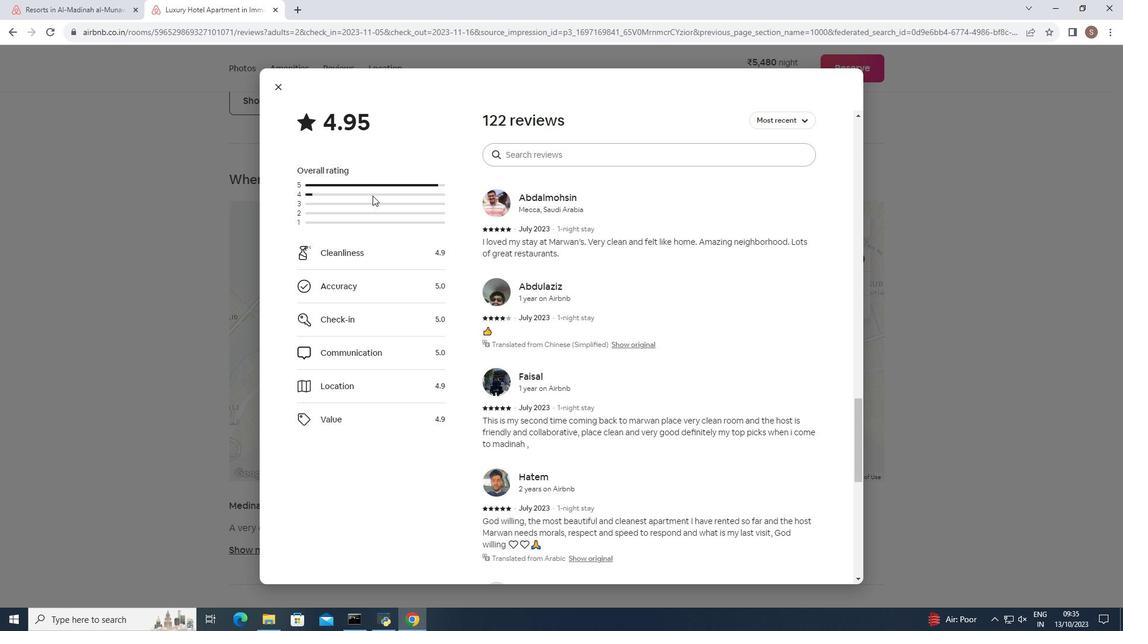 
Action: Mouse moved to (372, 196)
Screenshot: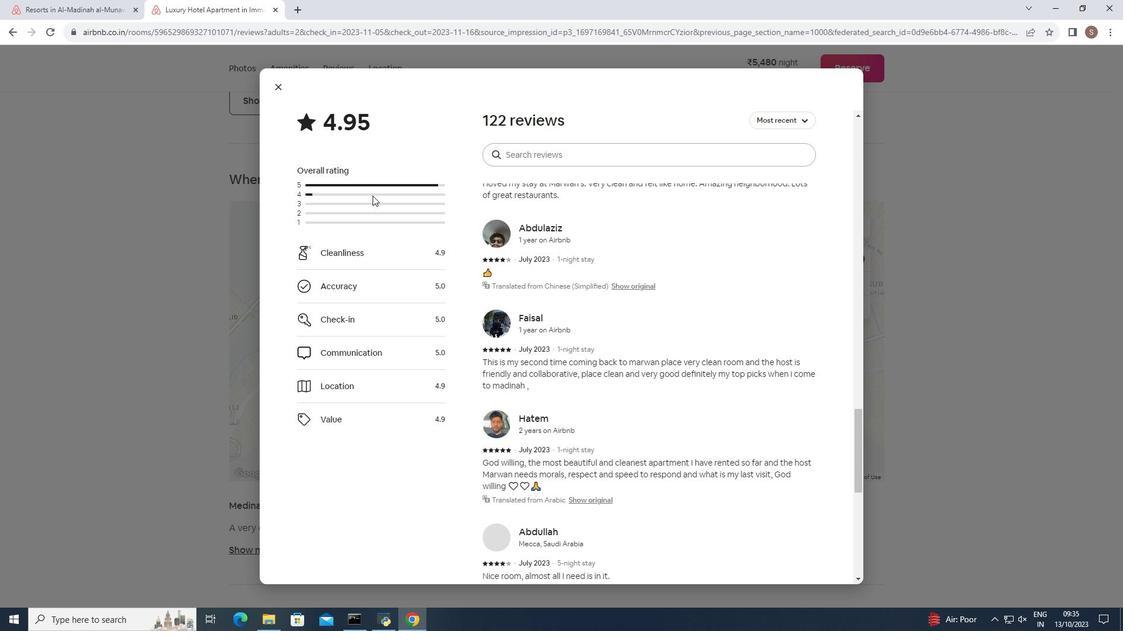 
Action: Mouse scrolled (372, 195) with delta (0, 0)
Screenshot: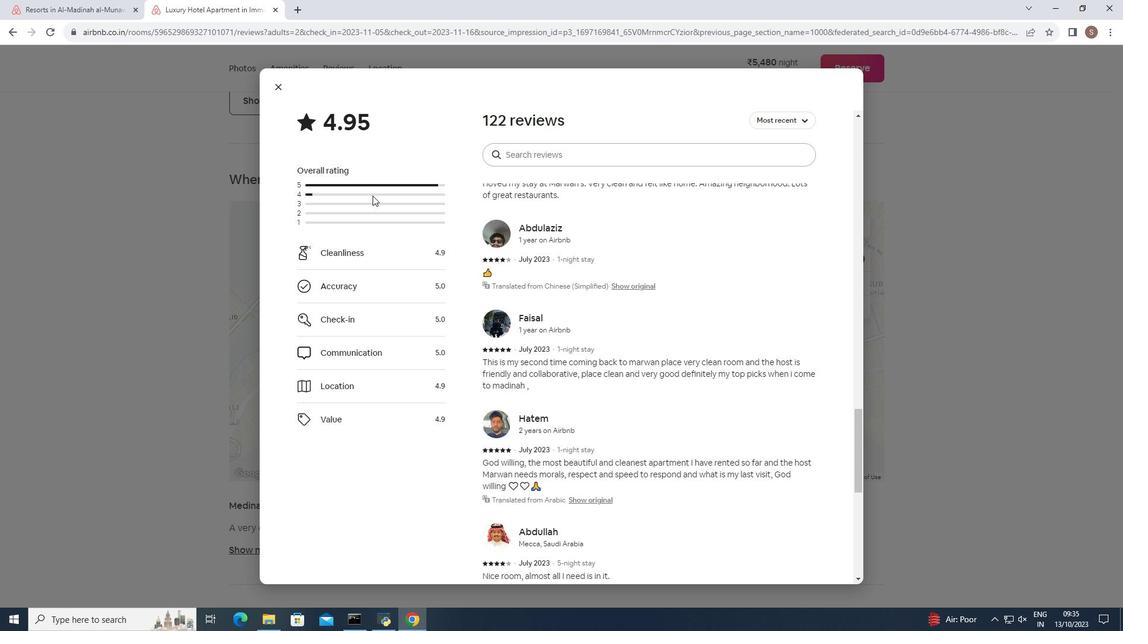 
Action: Mouse scrolled (372, 195) with delta (0, 0)
Screenshot: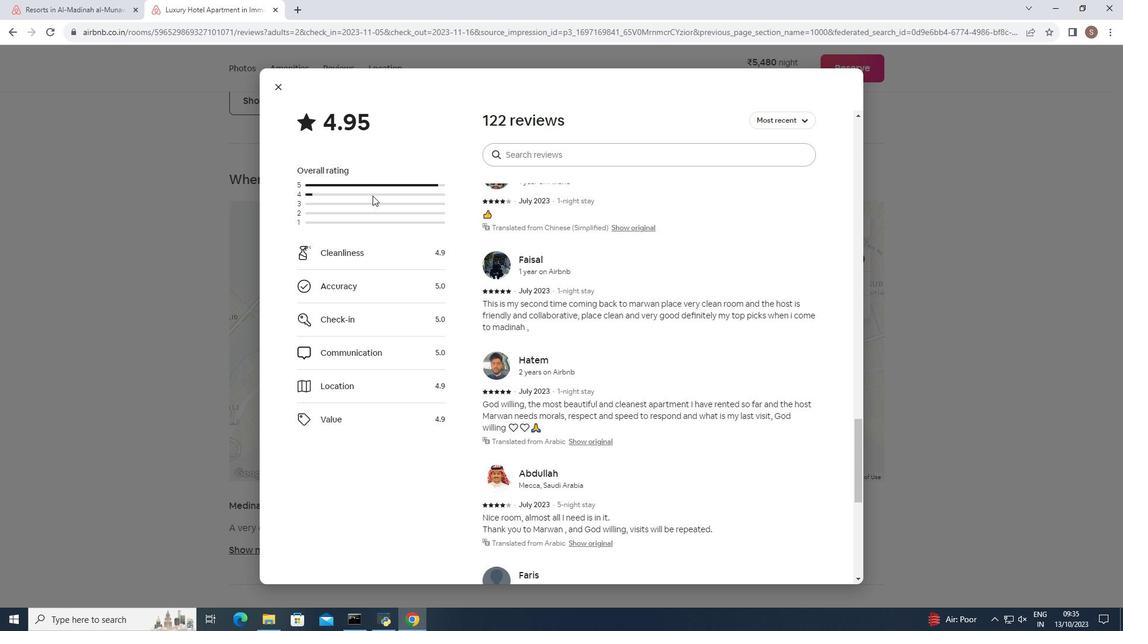 
Action: Mouse scrolled (372, 195) with delta (0, 0)
Screenshot: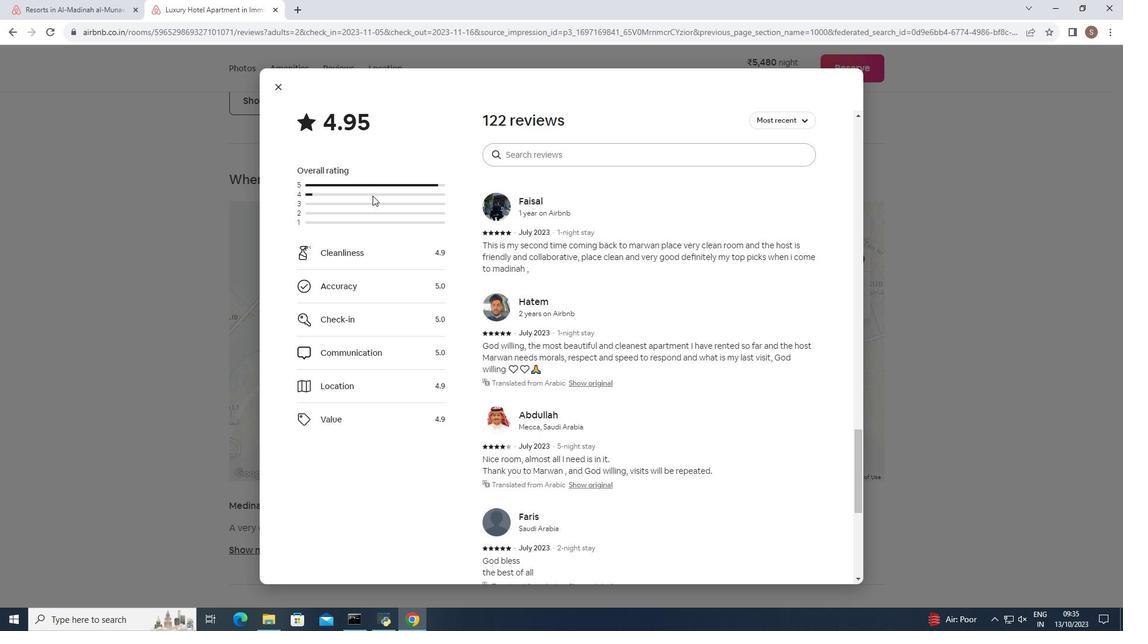 
Action: Mouse scrolled (372, 195) with delta (0, 0)
Screenshot: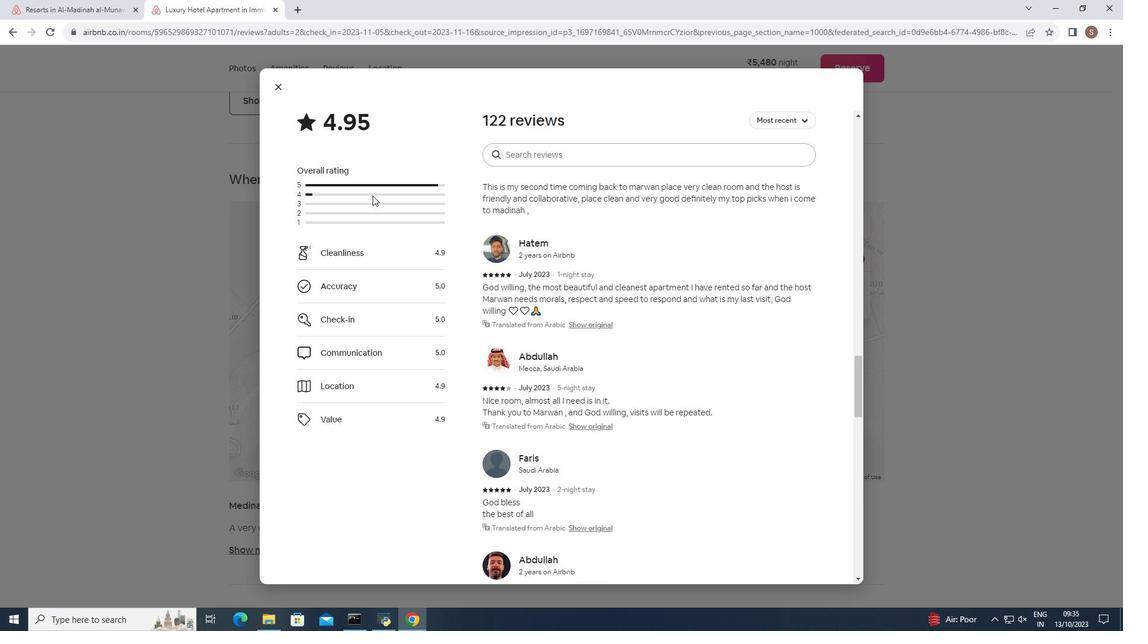 
Action: Mouse scrolled (372, 195) with delta (0, 0)
Screenshot: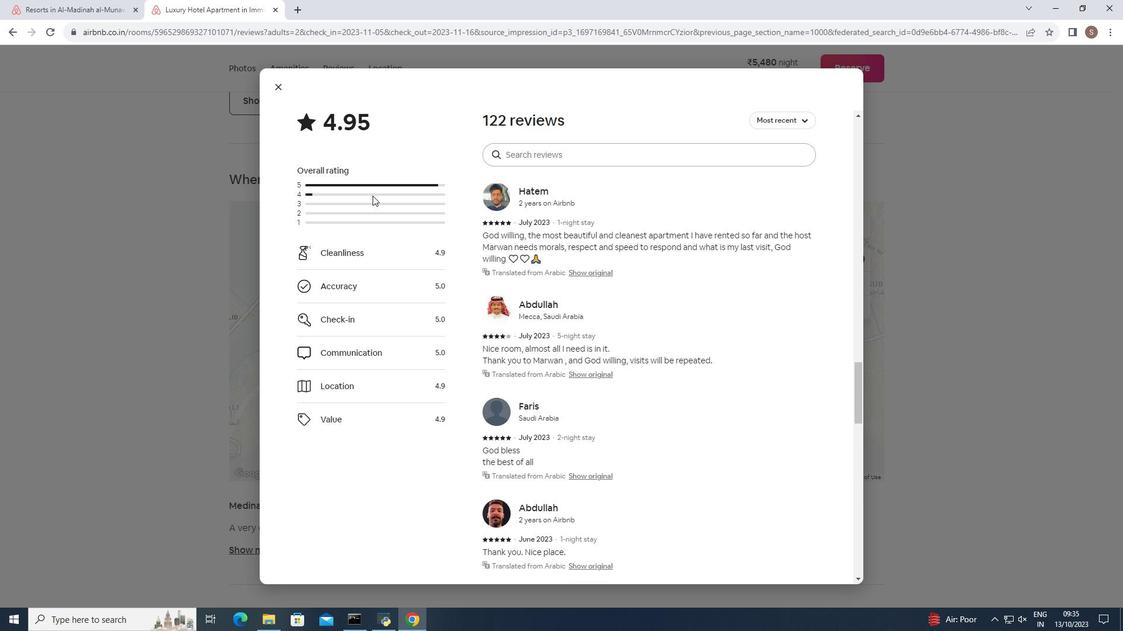 
Action: Mouse scrolled (372, 195) with delta (0, 0)
Screenshot: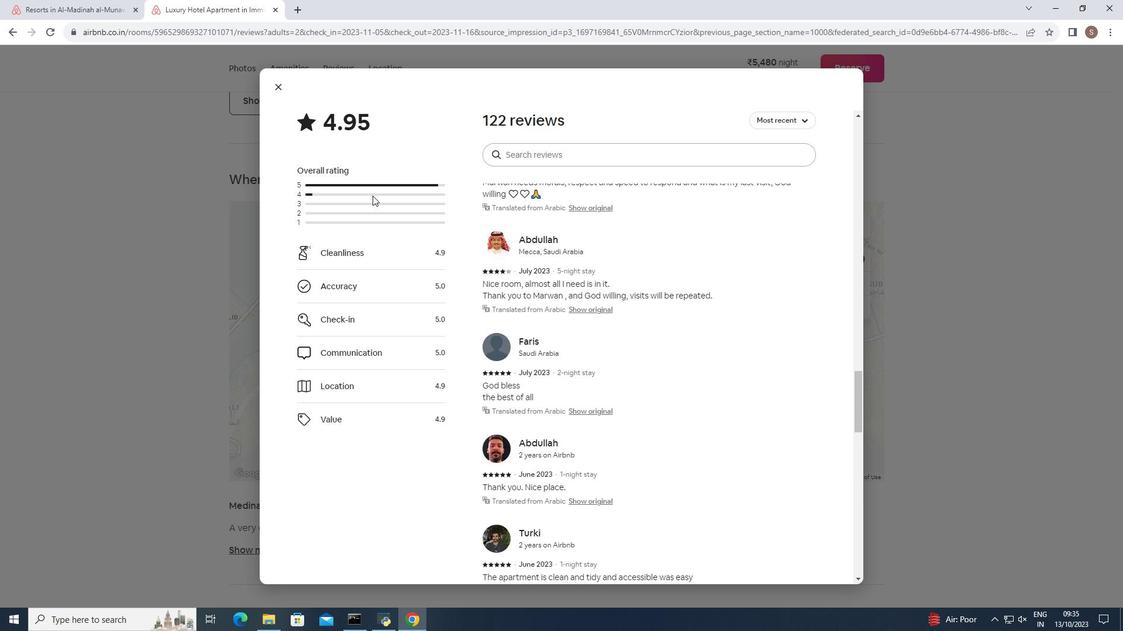 
Action: Mouse moved to (373, 196)
Screenshot: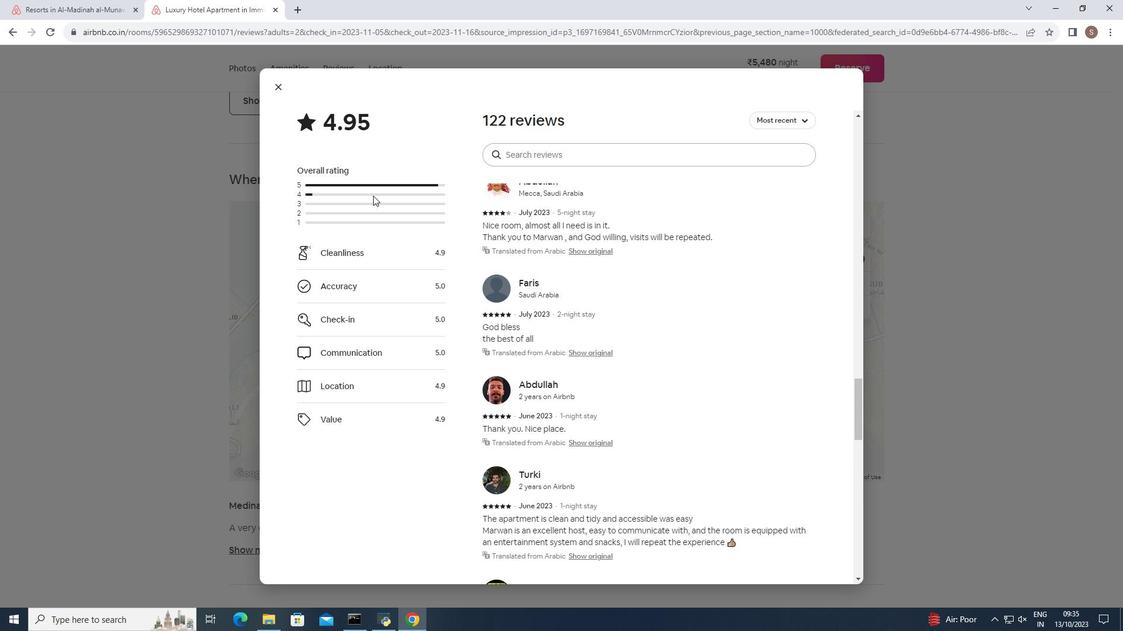 
Action: Mouse scrolled (373, 195) with delta (0, 0)
Screenshot: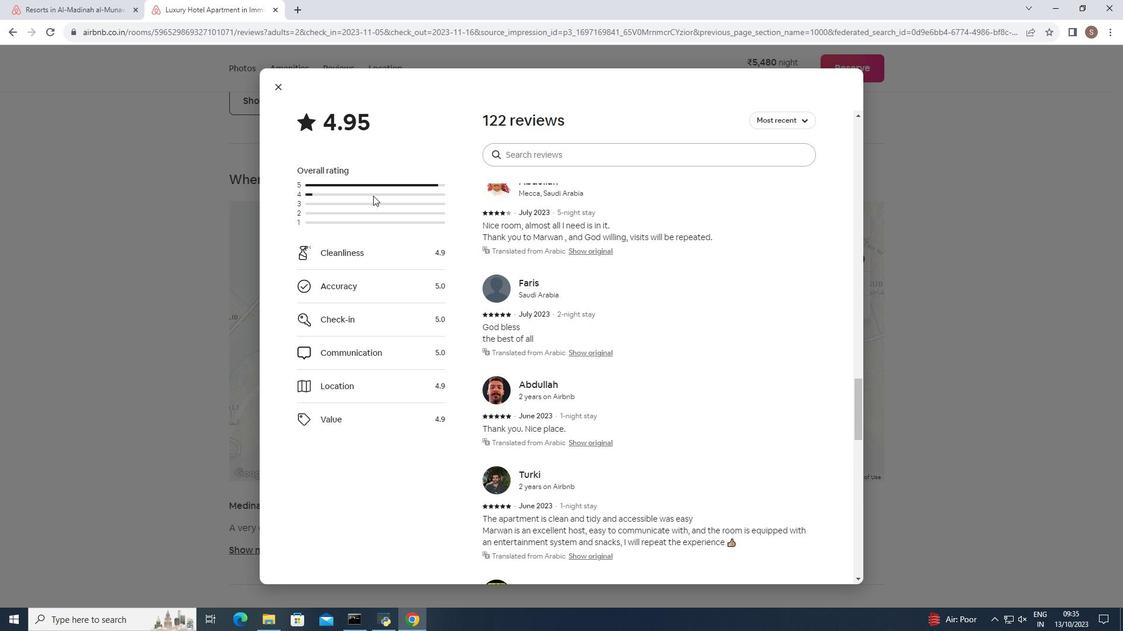 
Action: Mouse moved to (374, 196)
Screenshot: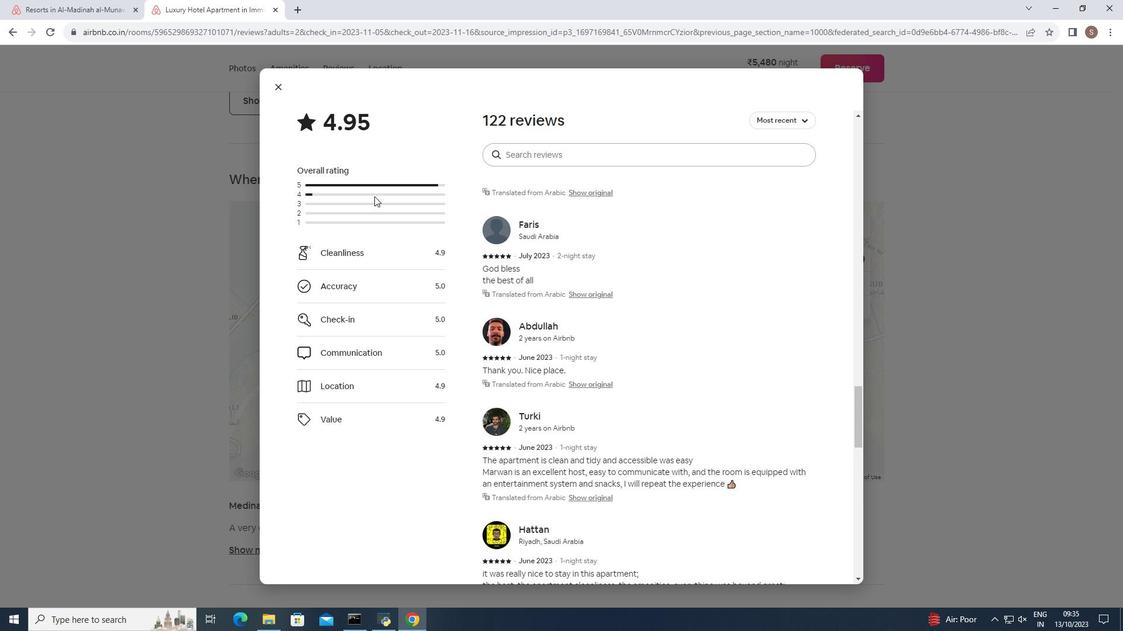 
Action: Mouse scrolled (374, 196) with delta (0, 0)
Screenshot: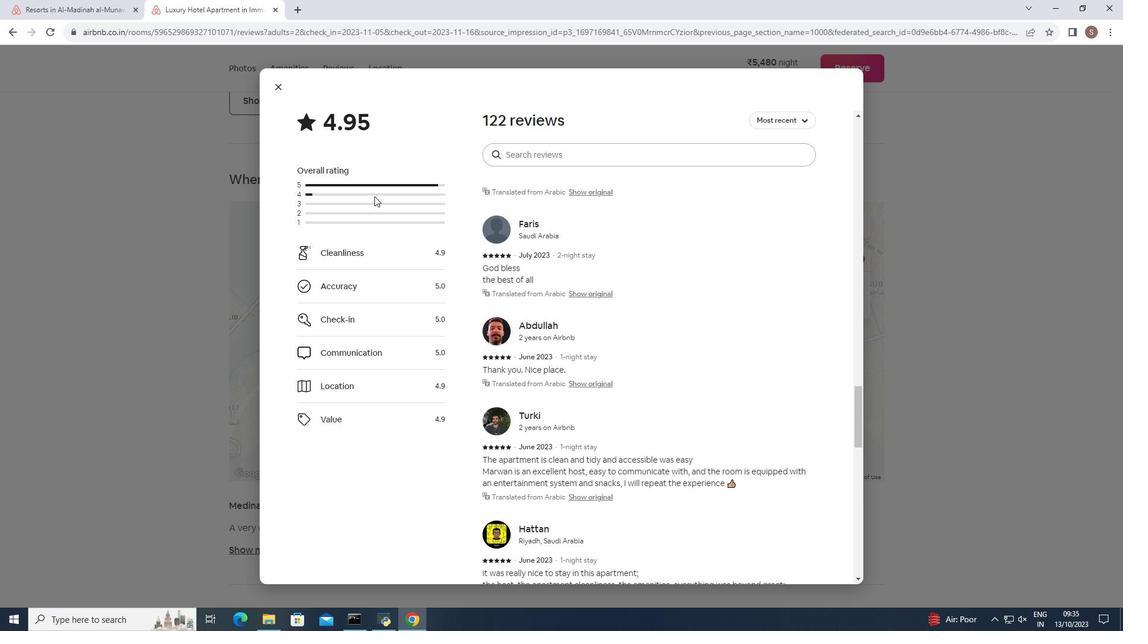 
Action: Mouse scrolled (374, 196) with delta (0, 0)
Screenshot: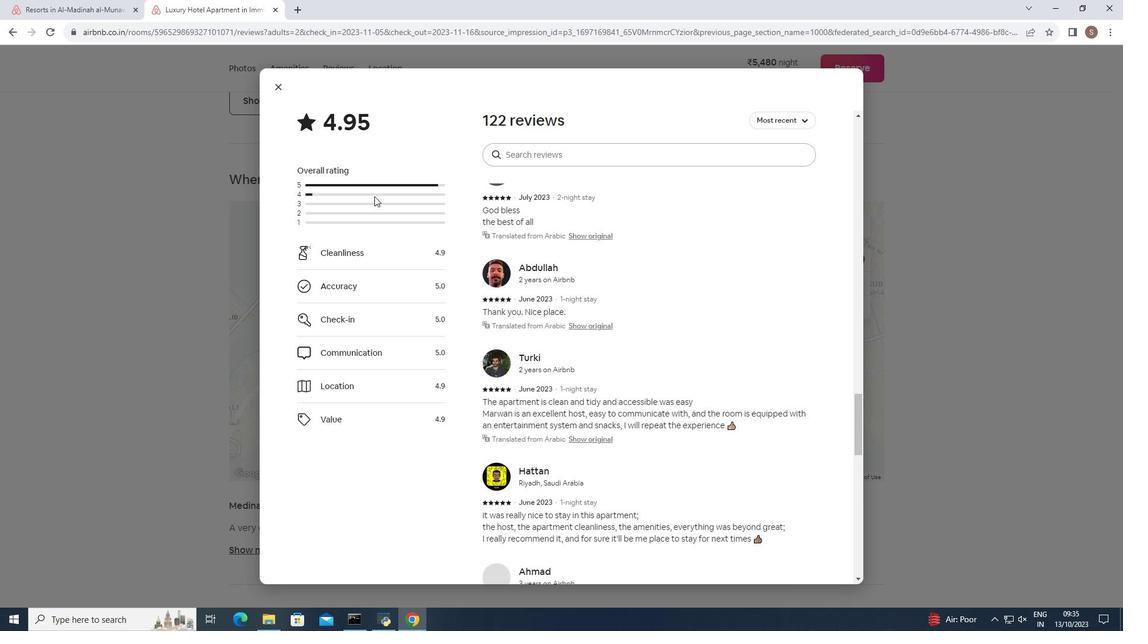 
Action: Mouse scrolled (374, 196) with delta (0, 0)
Screenshot: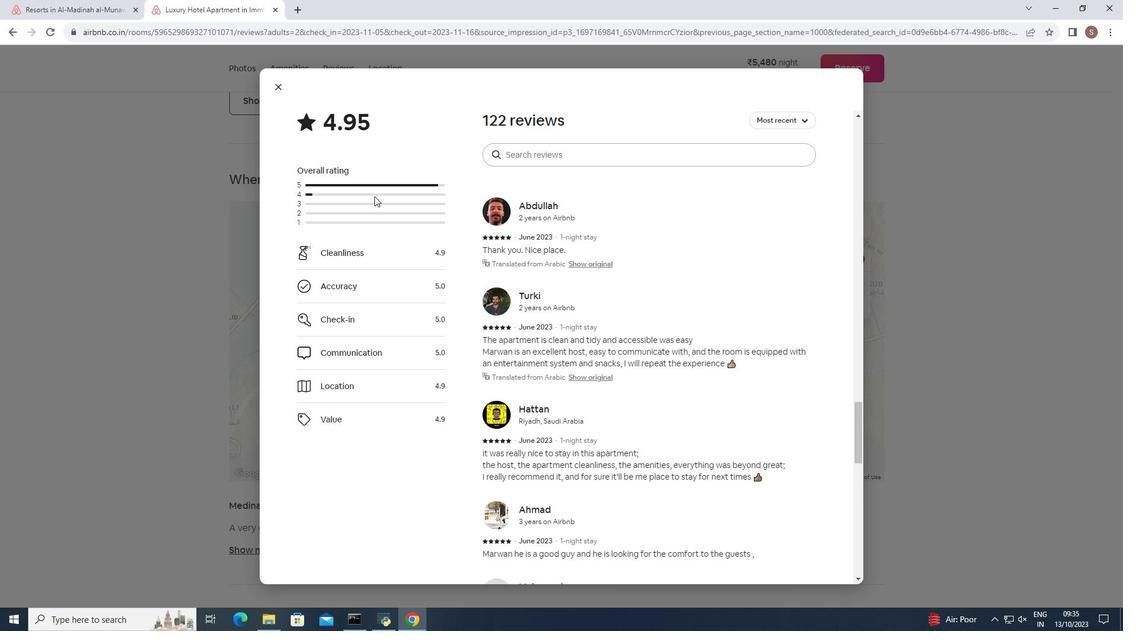 
Action: Mouse scrolled (374, 196) with delta (0, 0)
Screenshot: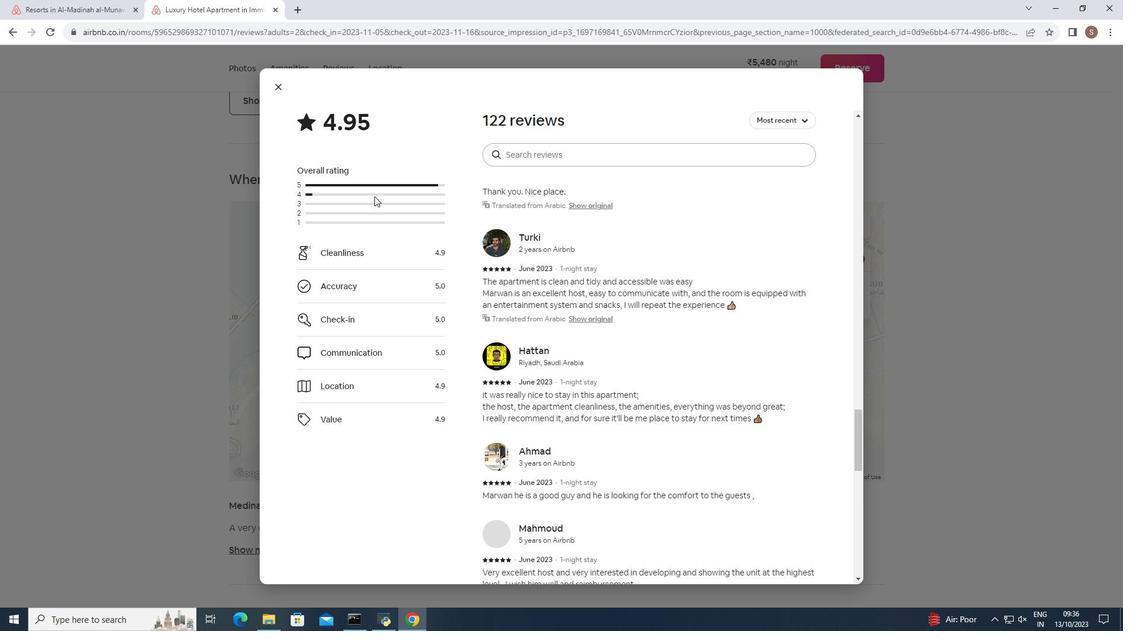 
Action: Mouse moved to (375, 196)
Screenshot: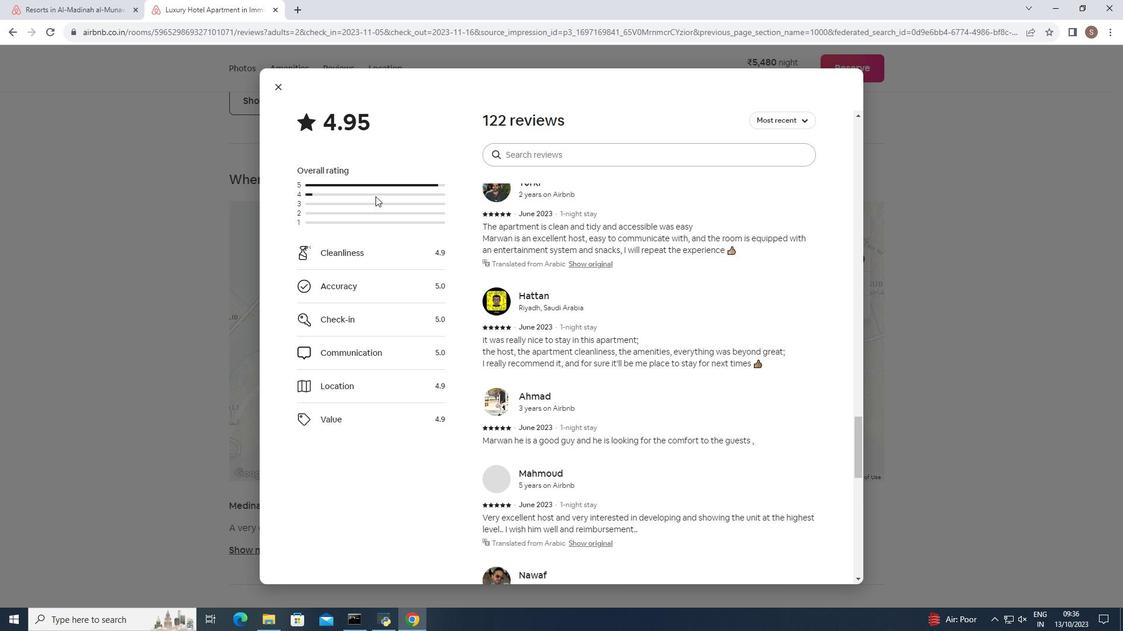 
Action: Mouse scrolled (375, 196) with delta (0, 0)
Screenshot: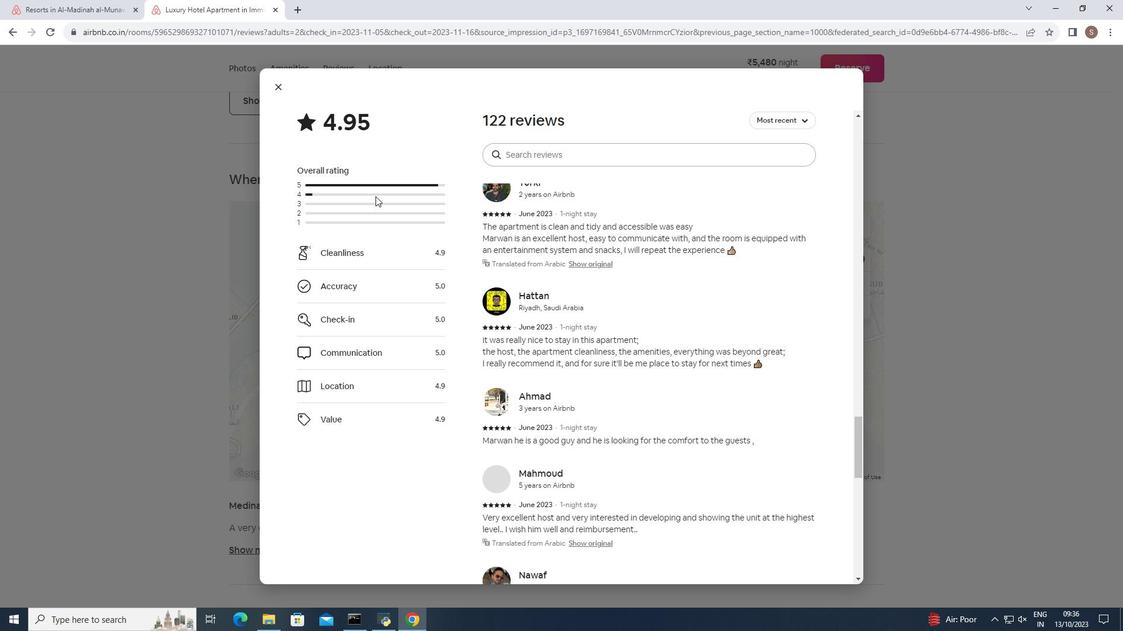 
Action: Mouse moved to (375, 197)
Screenshot: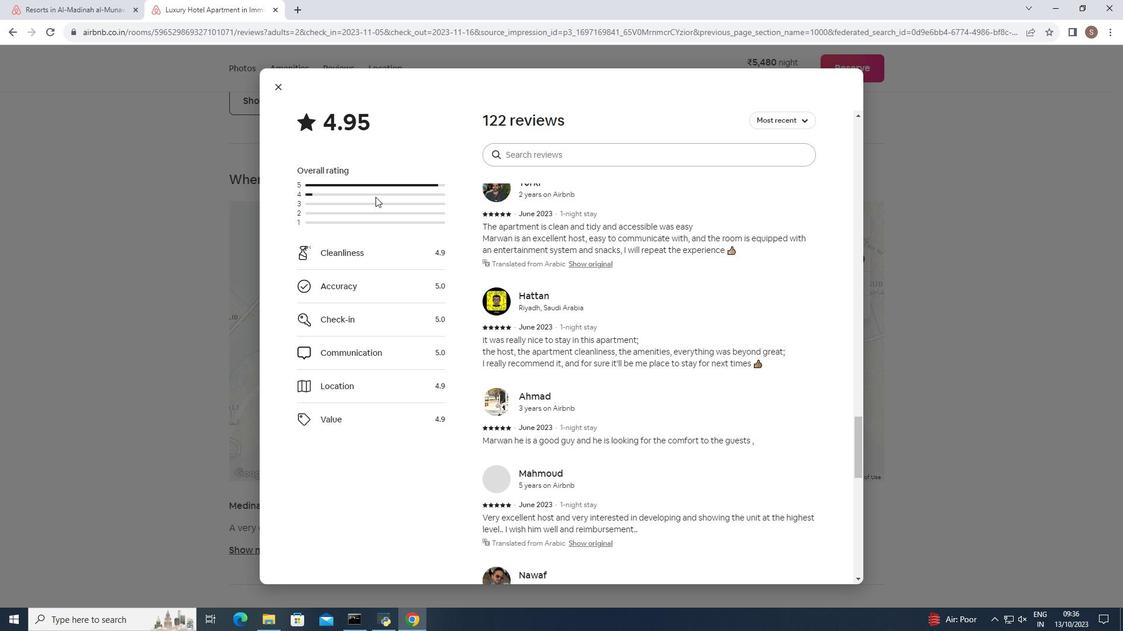 
Action: Mouse scrolled (375, 196) with delta (0, 0)
